 Task: Implement a calendar in community to manage and display housekeeping schedules.
Action: Mouse moved to (1156, 81)
Screenshot: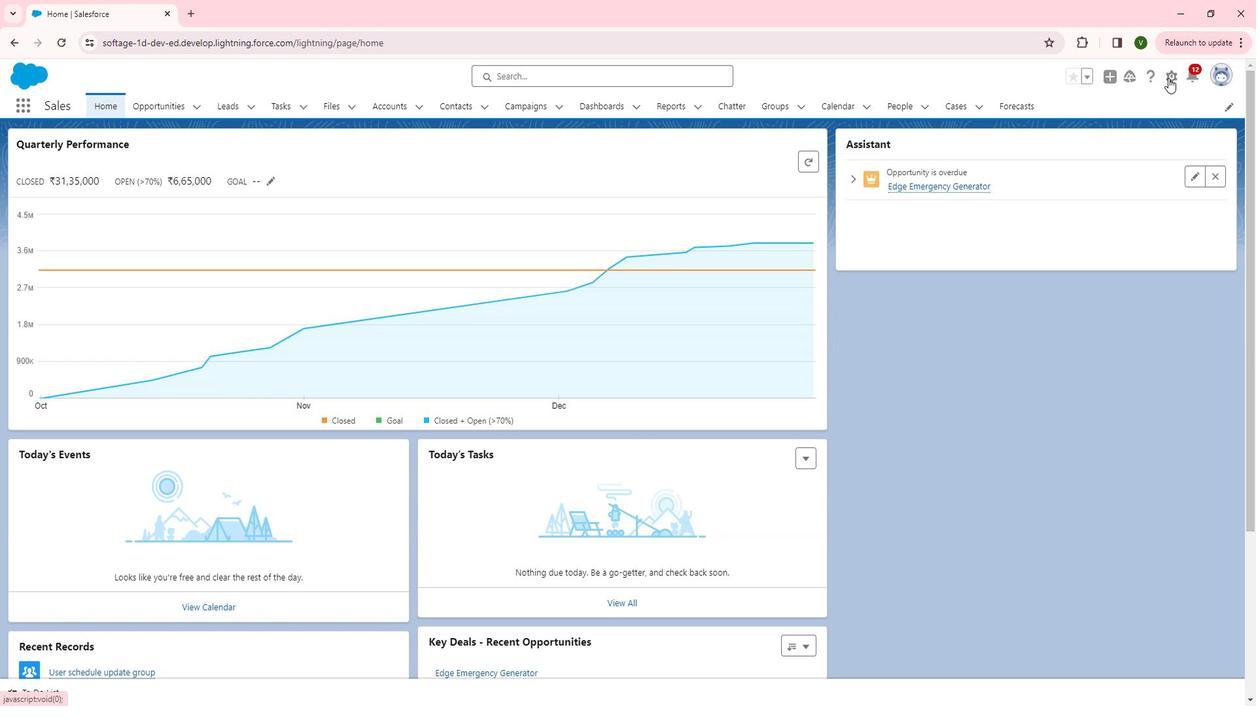 
Action: Mouse pressed left at (1156, 81)
Screenshot: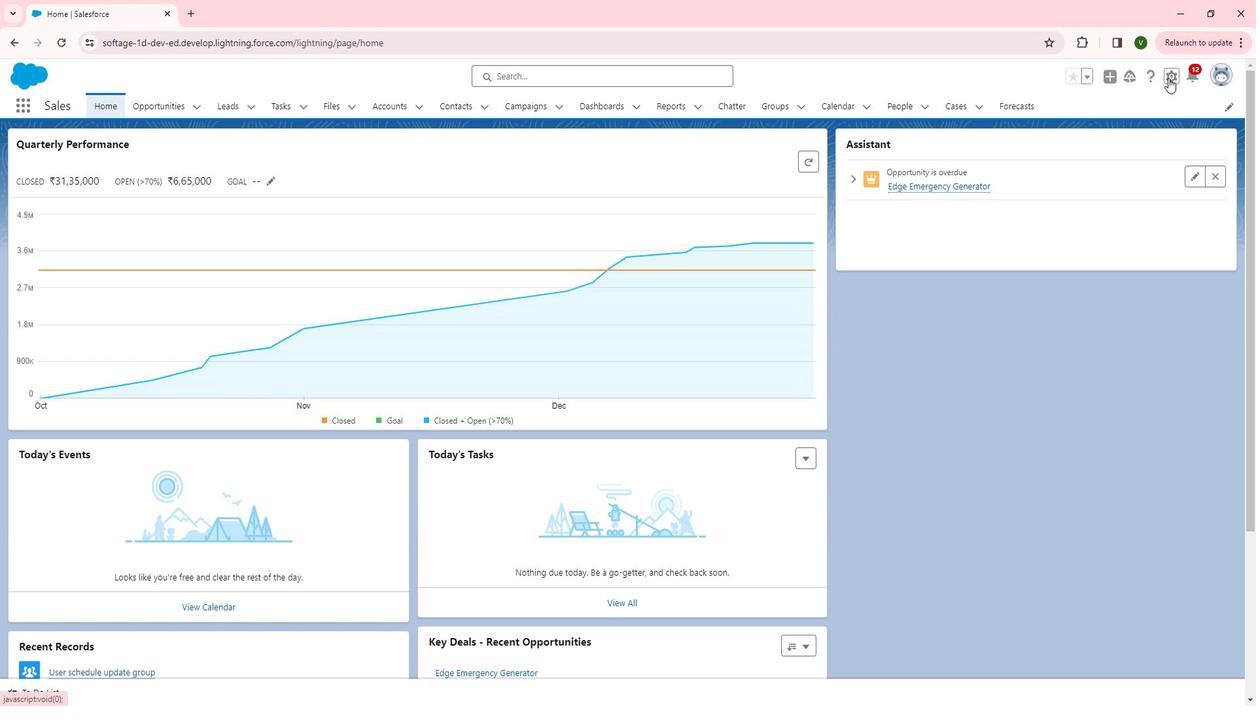 
Action: Mouse moved to (1106, 127)
Screenshot: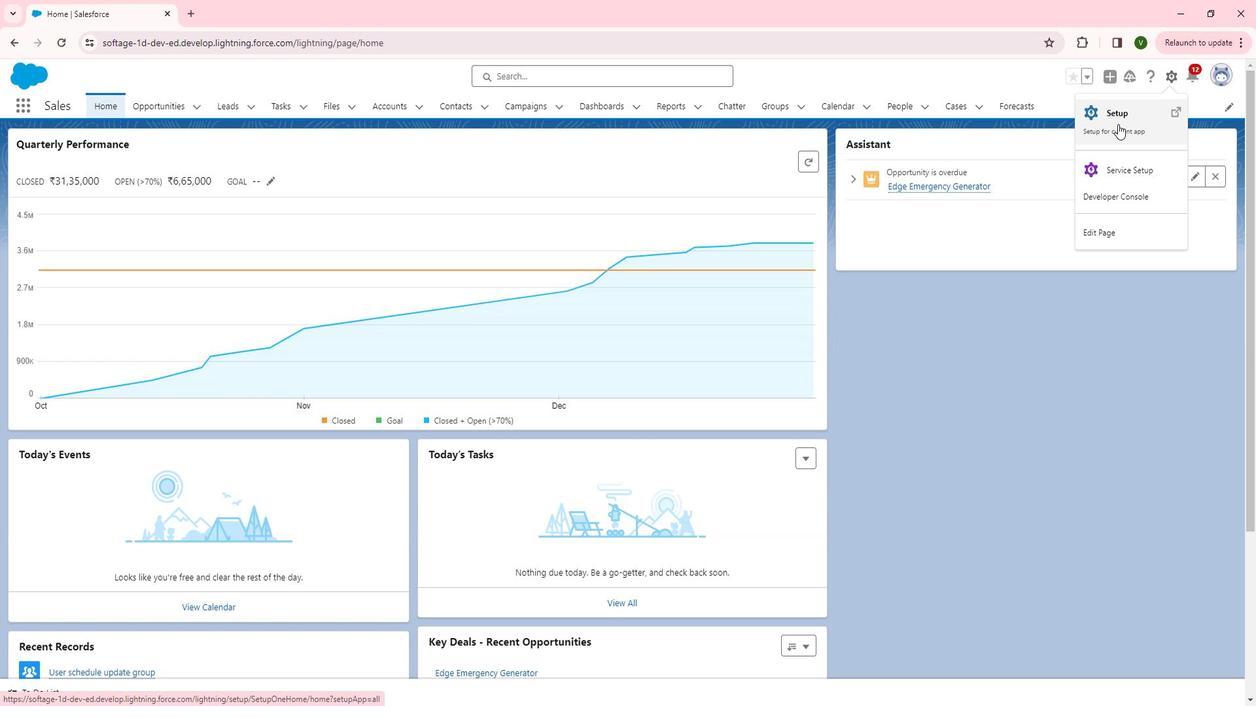 
Action: Mouse pressed left at (1106, 127)
Screenshot: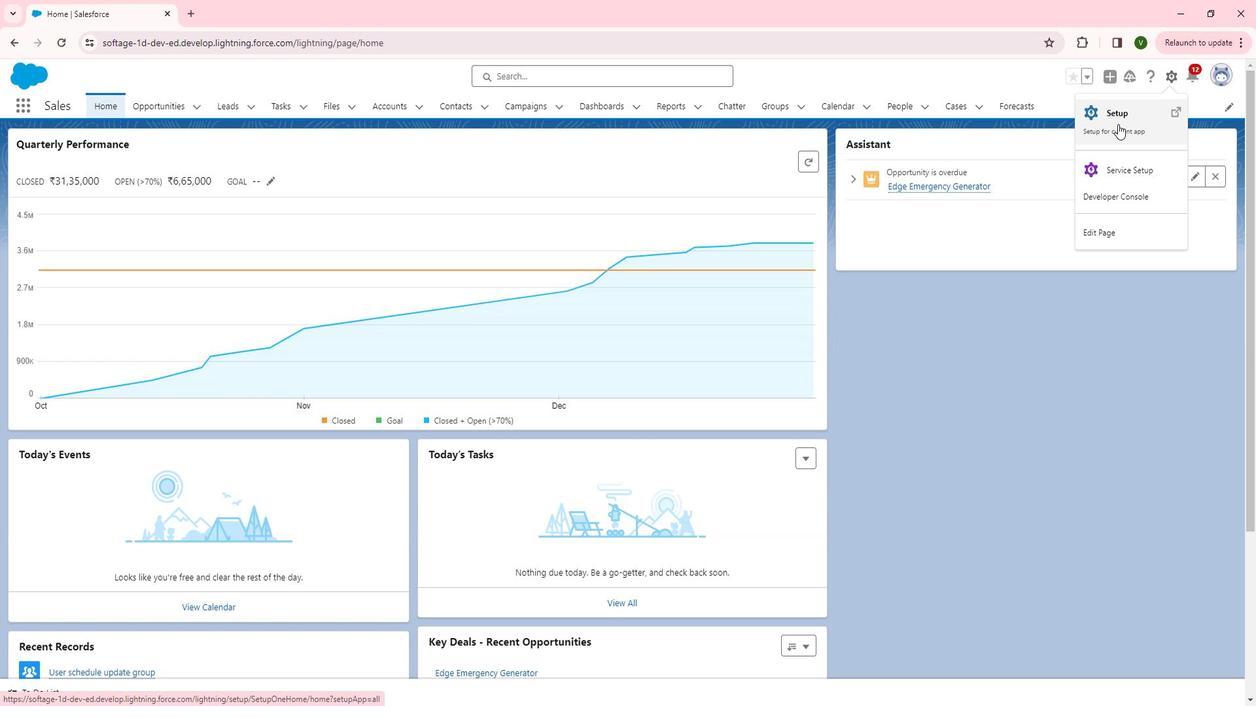 
Action: Mouse moved to (79, 412)
Screenshot: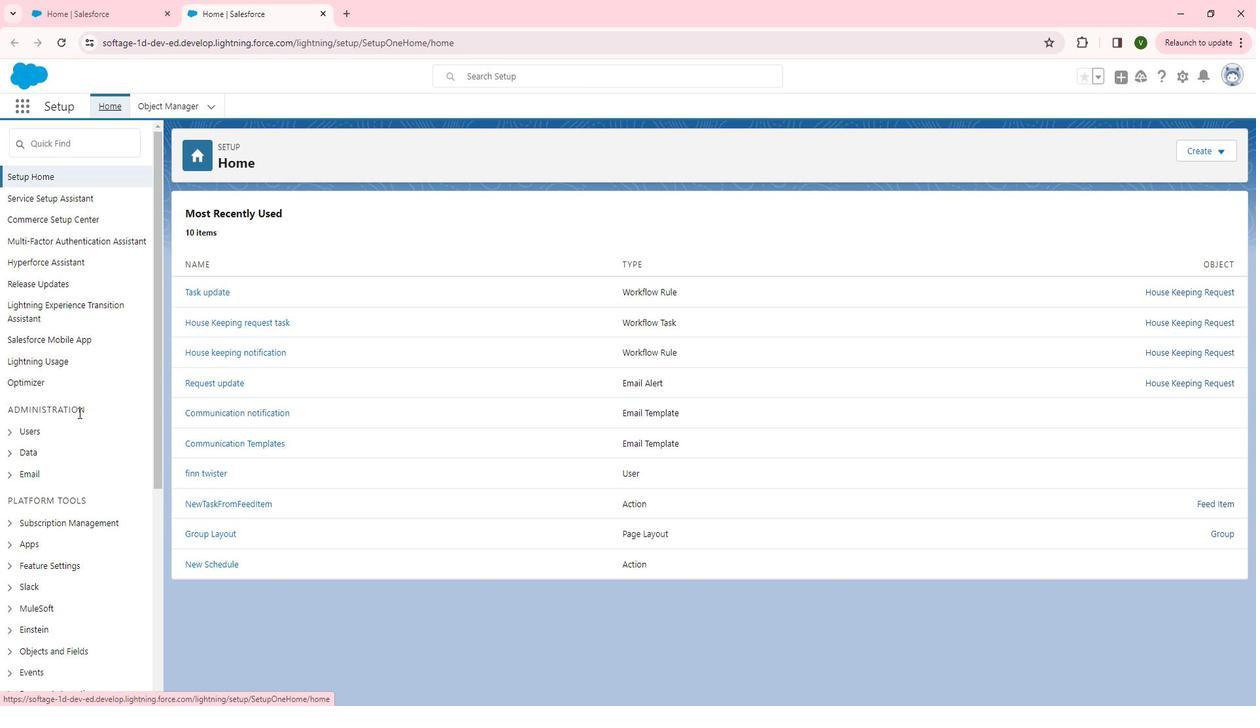 
Action: Mouse scrolled (79, 411) with delta (0, 0)
Screenshot: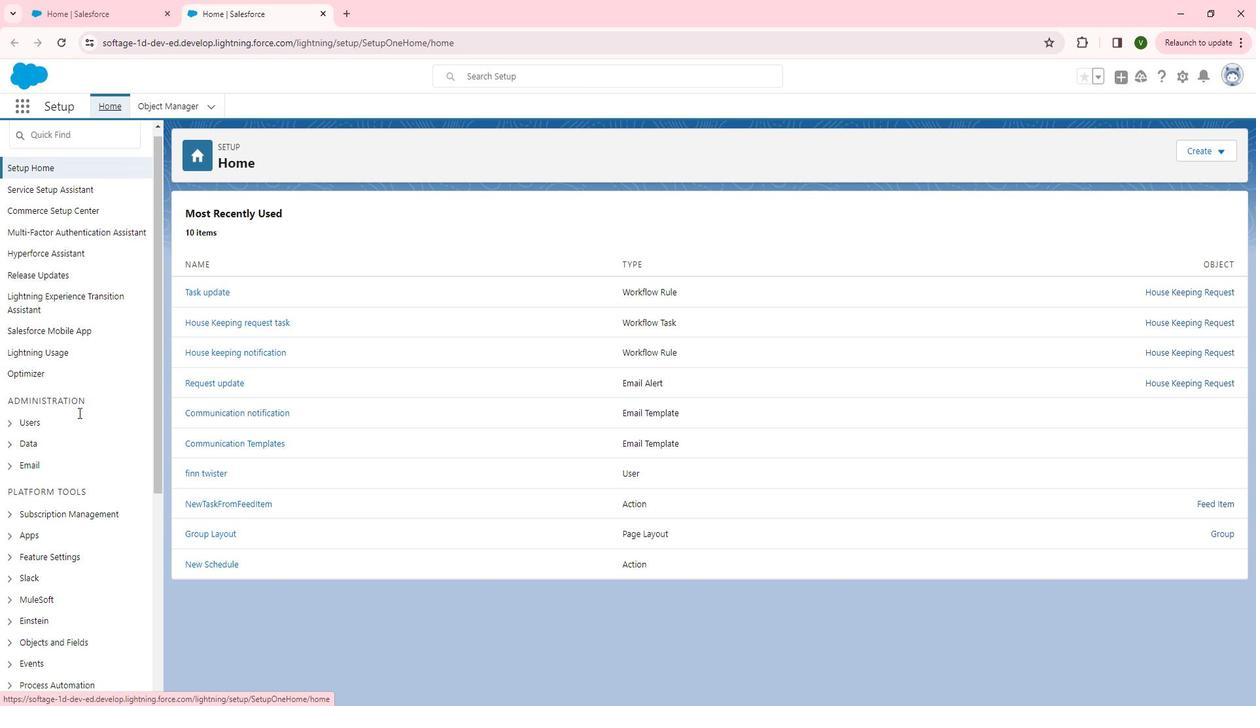 
Action: Mouse scrolled (79, 411) with delta (0, 0)
Screenshot: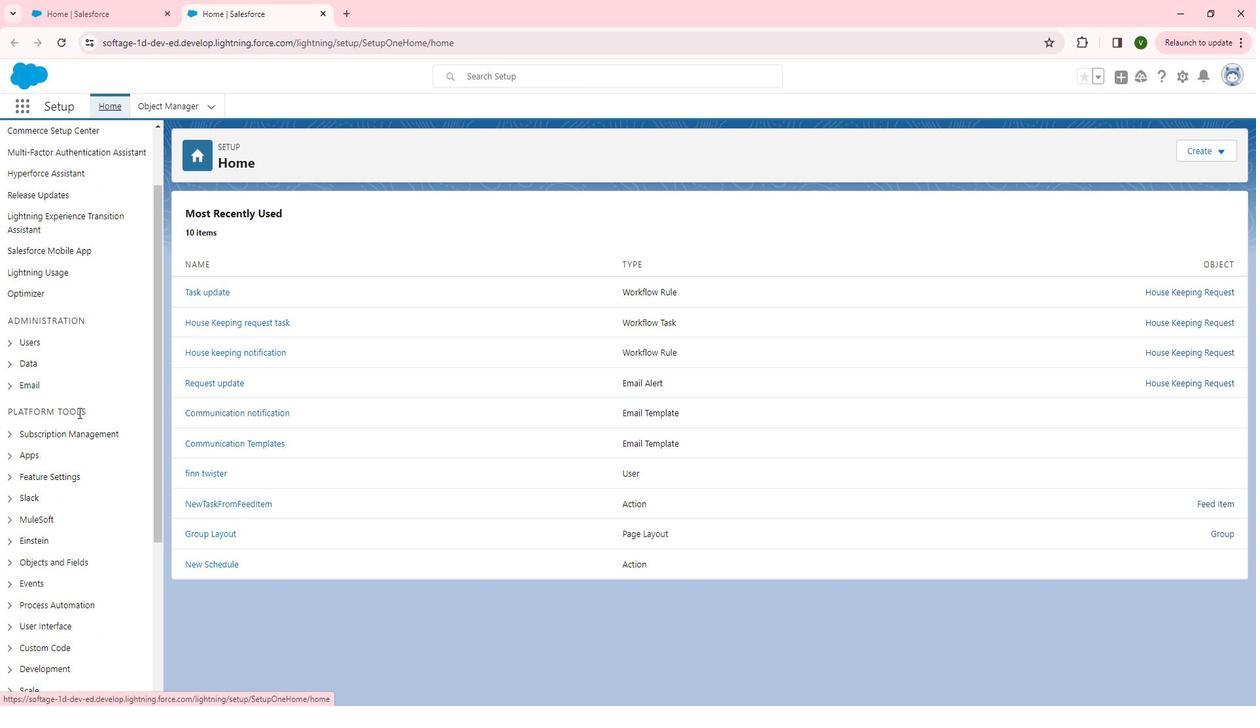 
Action: Mouse scrolled (79, 411) with delta (0, 0)
Screenshot: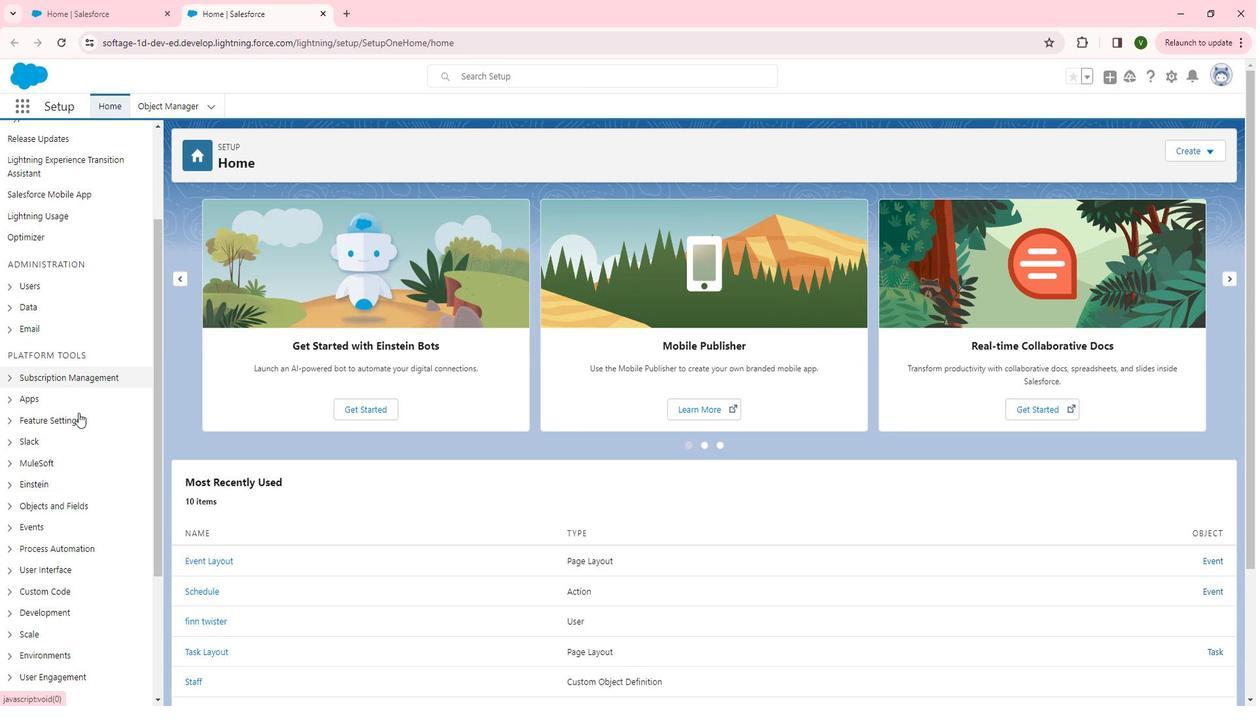 
Action: Mouse moved to (5, 361)
Screenshot: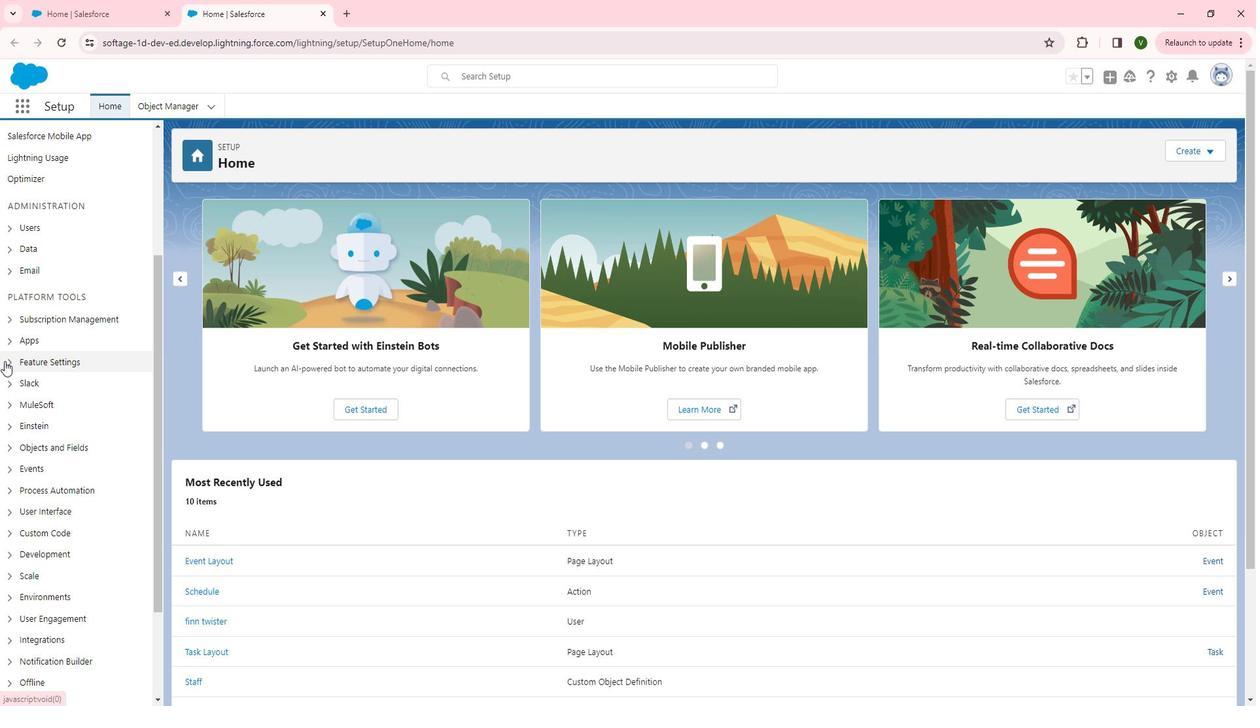 
Action: Mouse pressed left at (5, 361)
Screenshot: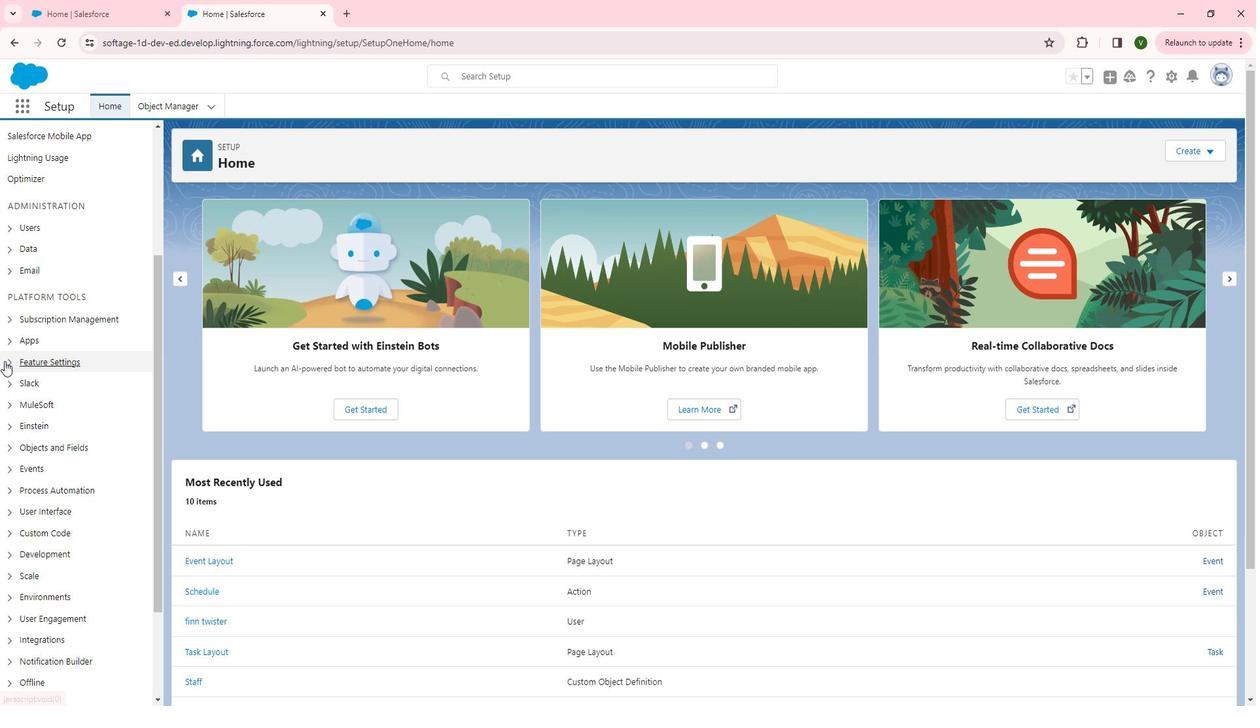 
Action: Mouse moved to (11, 363)
Screenshot: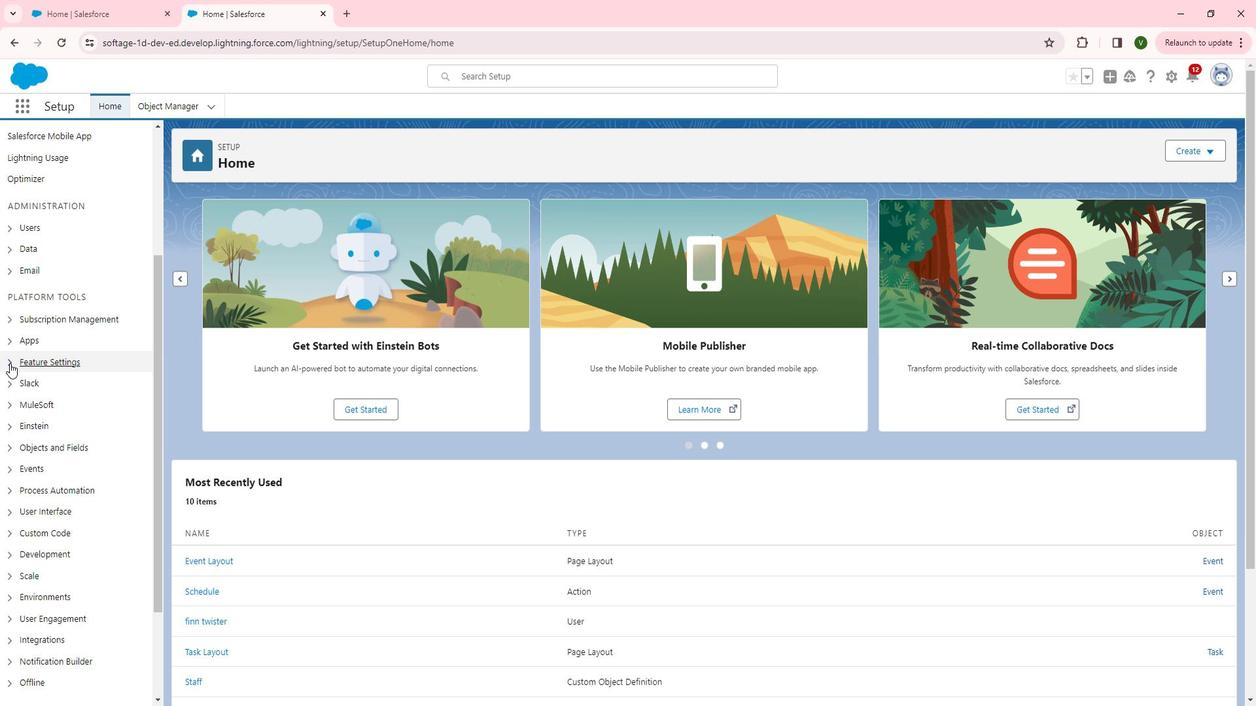 
Action: Mouse pressed left at (11, 363)
Screenshot: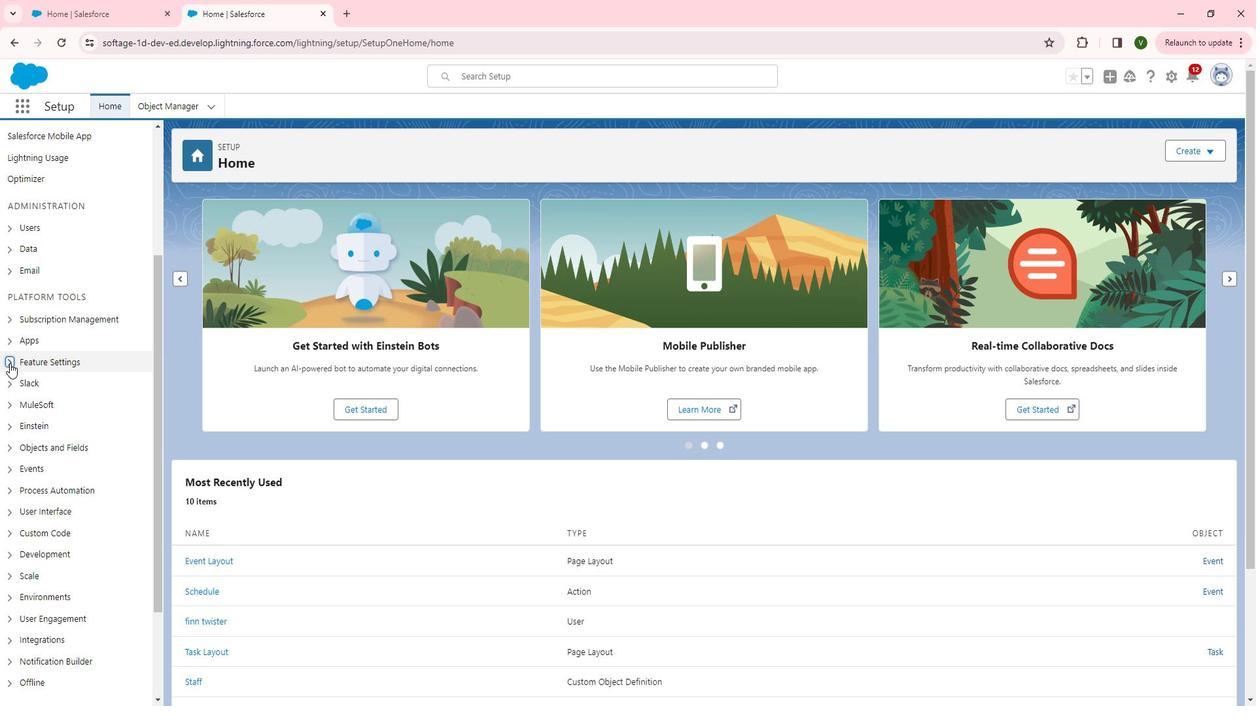 
Action: Mouse moved to (27, 519)
Screenshot: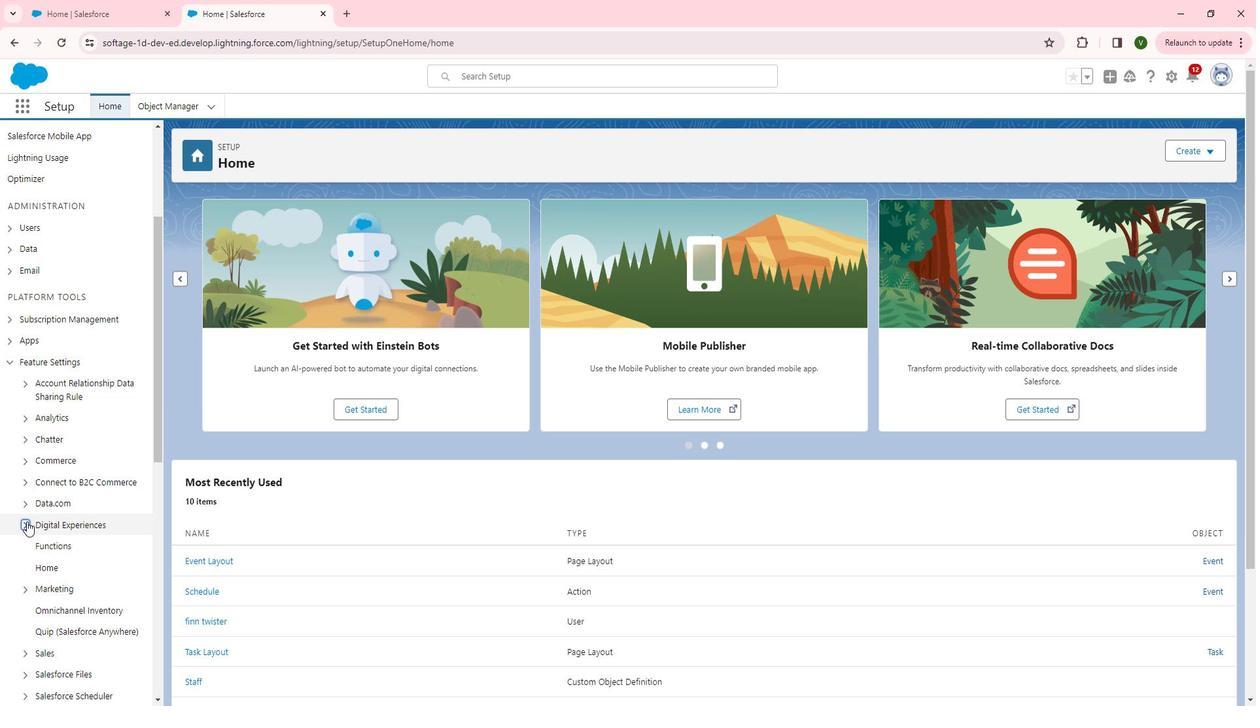 
Action: Mouse pressed left at (27, 519)
Screenshot: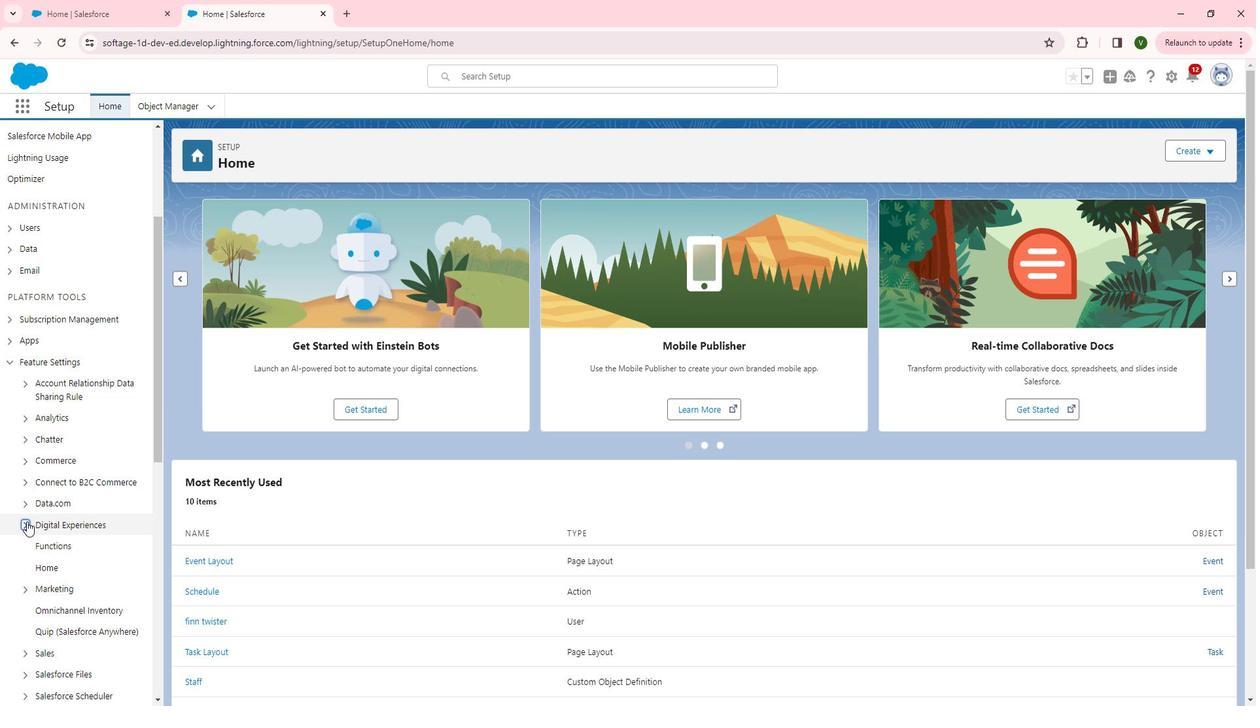 
Action: Mouse moved to (46, 521)
Screenshot: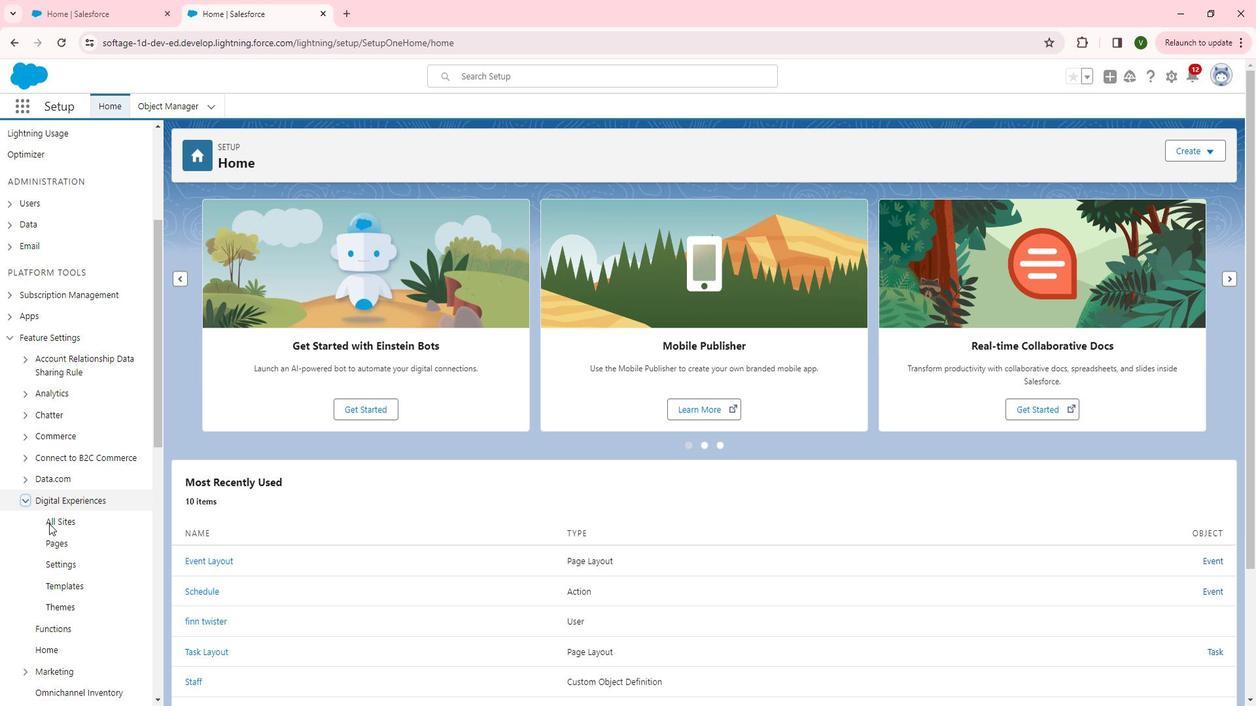 
Action: Mouse scrolled (46, 520) with delta (0, 0)
Screenshot: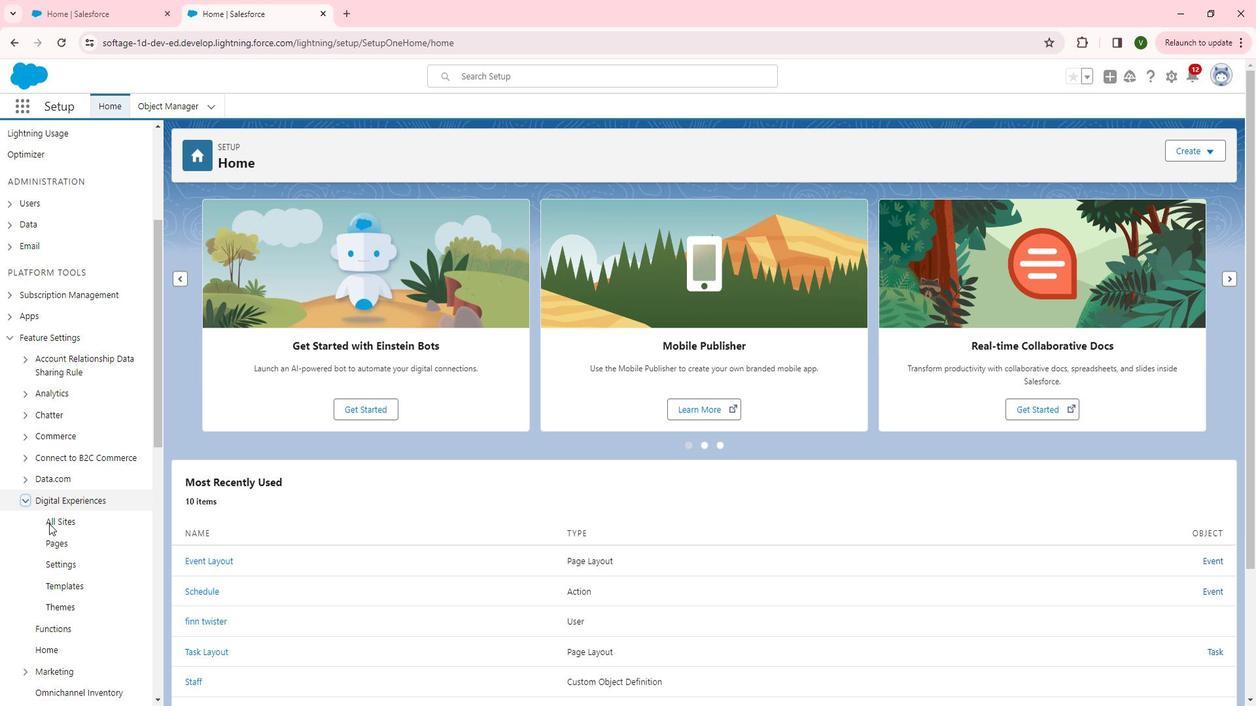 
Action: Mouse moved to (64, 476)
Screenshot: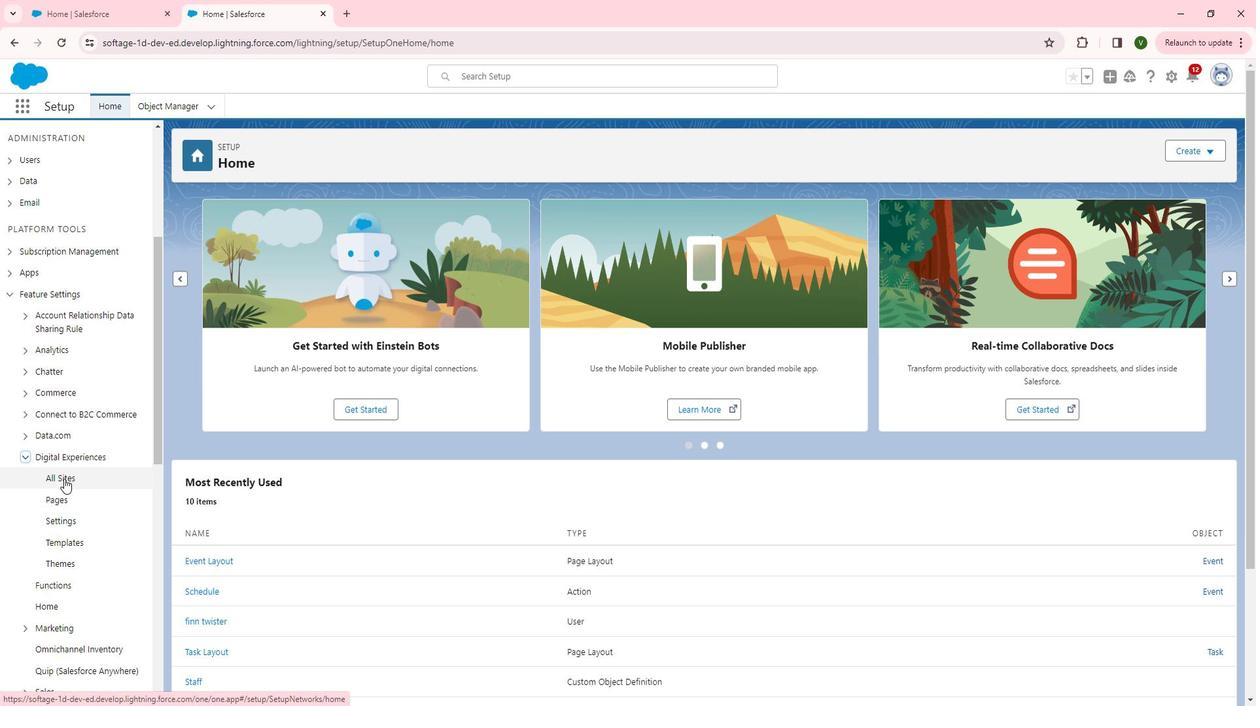 
Action: Mouse pressed left at (64, 476)
Screenshot: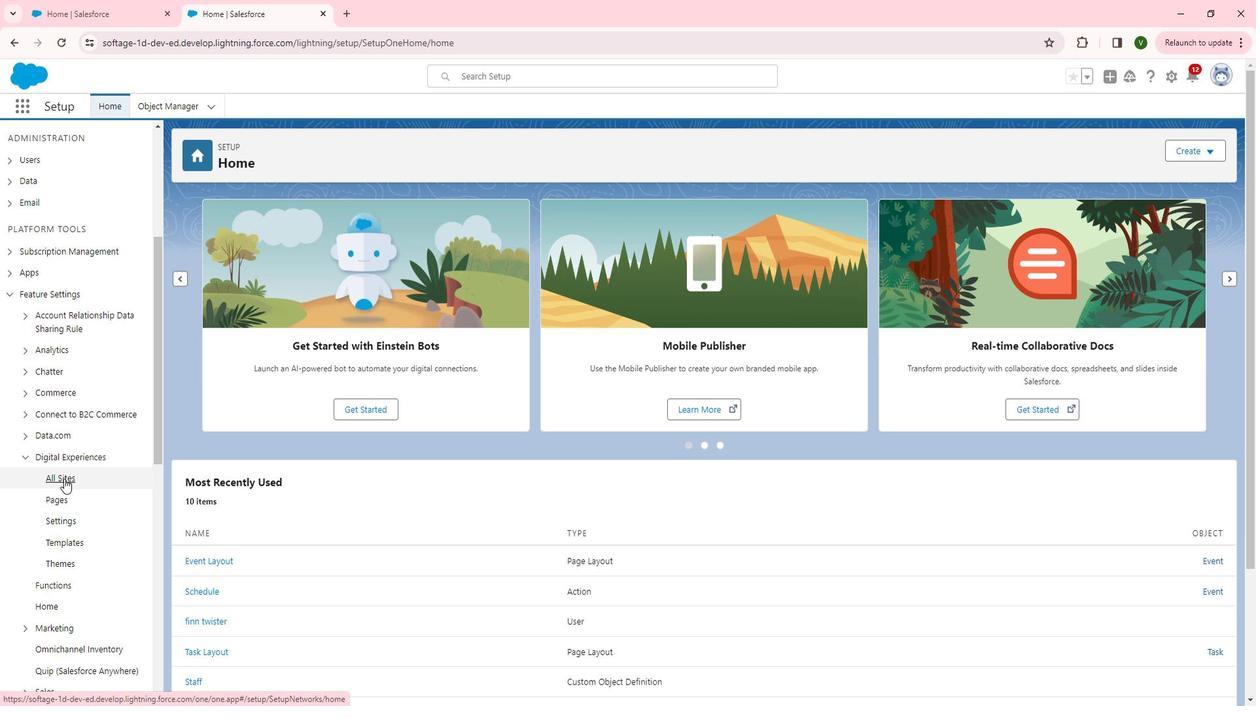 
Action: Mouse moved to (219, 309)
Screenshot: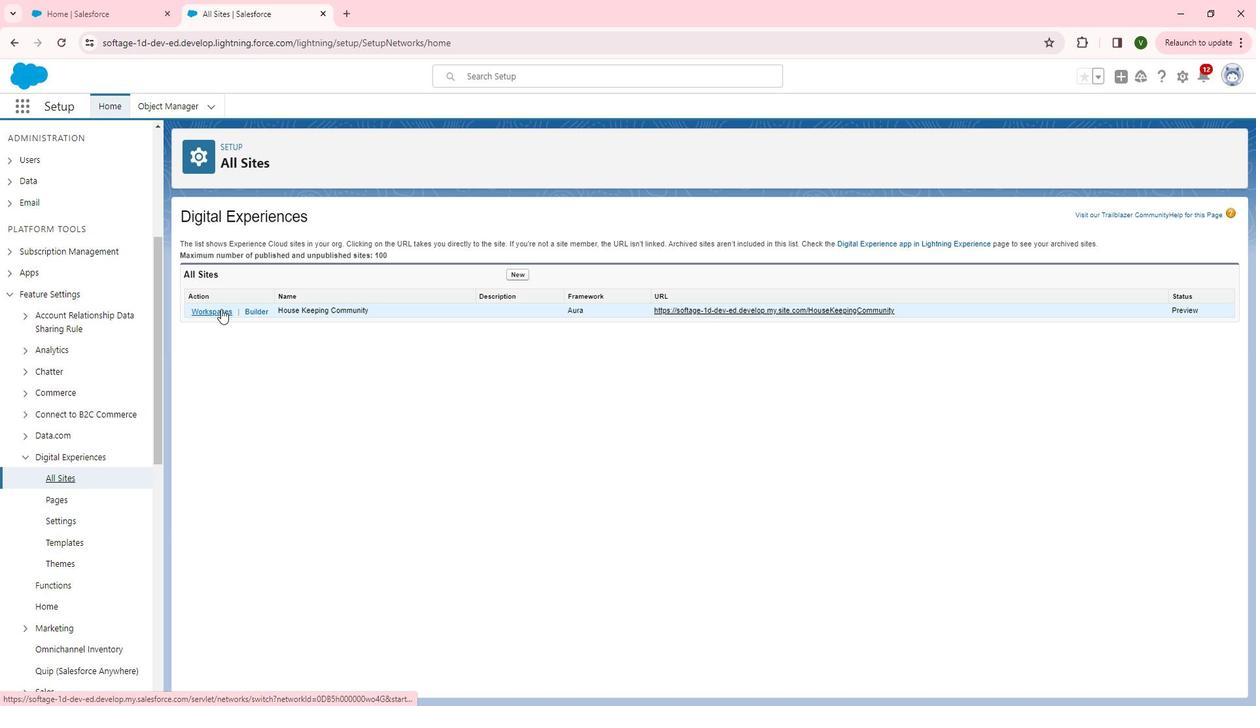 
Action: Mouse pressed left at (219, 309)
Screenshot: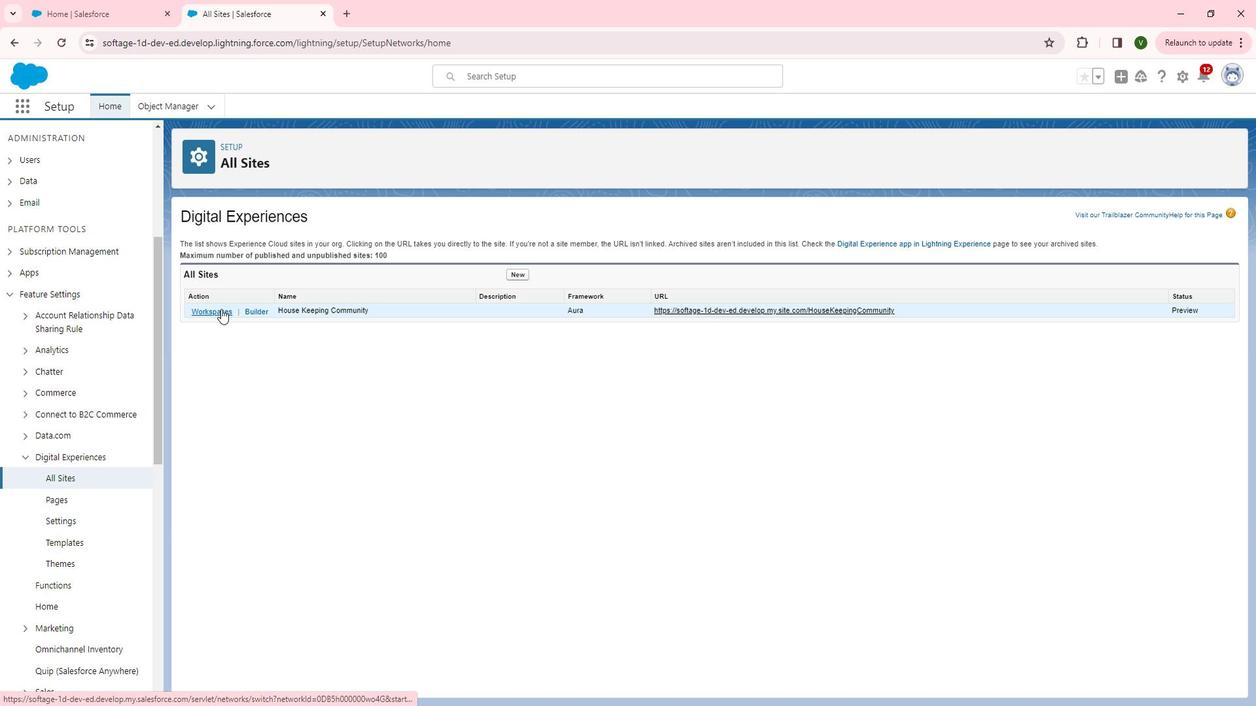 
Action: Mouse moved to (147, 308)
Screenshot: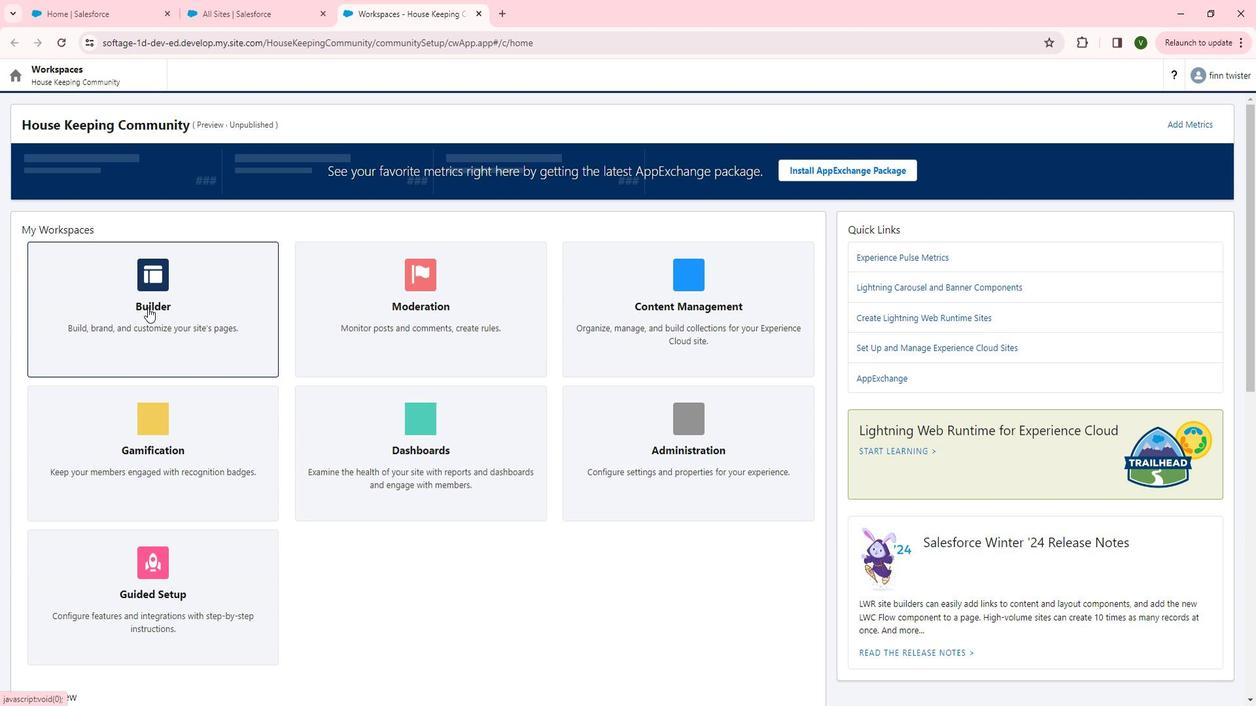
Action: Mouse pressed left at (147, 308)
Screenshot: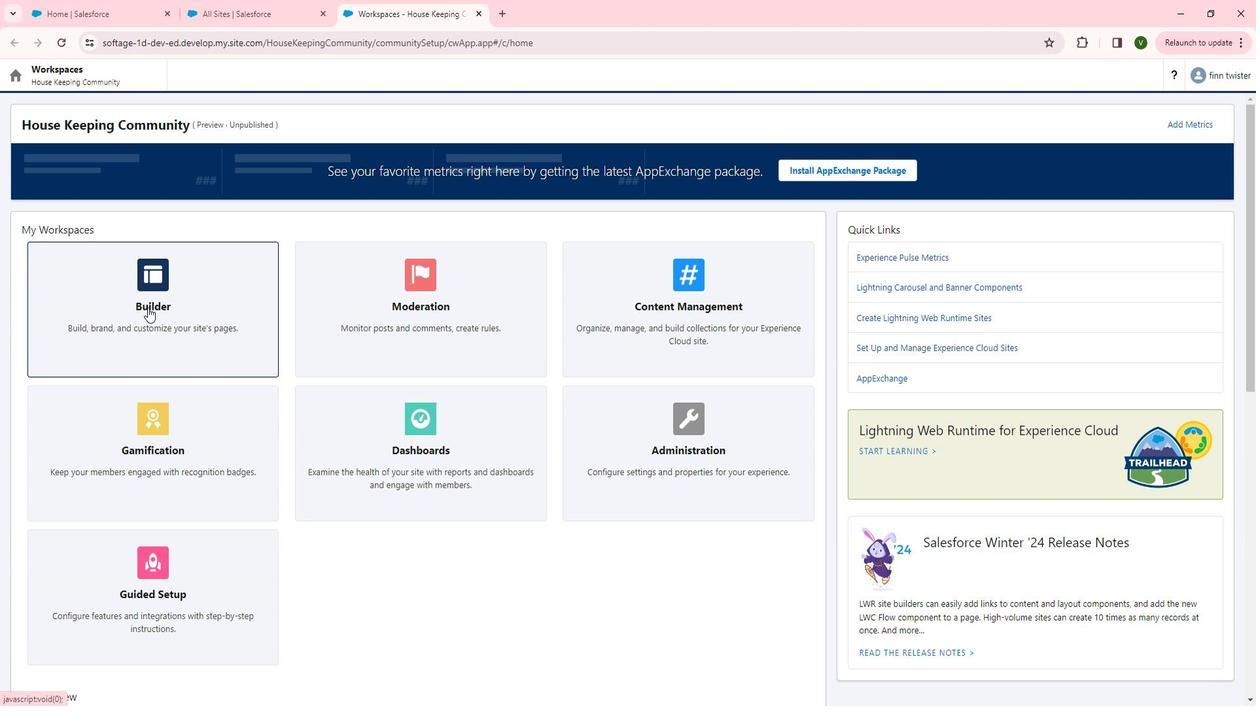 
Action: Mouse moved to (140, 81)
Screenshot: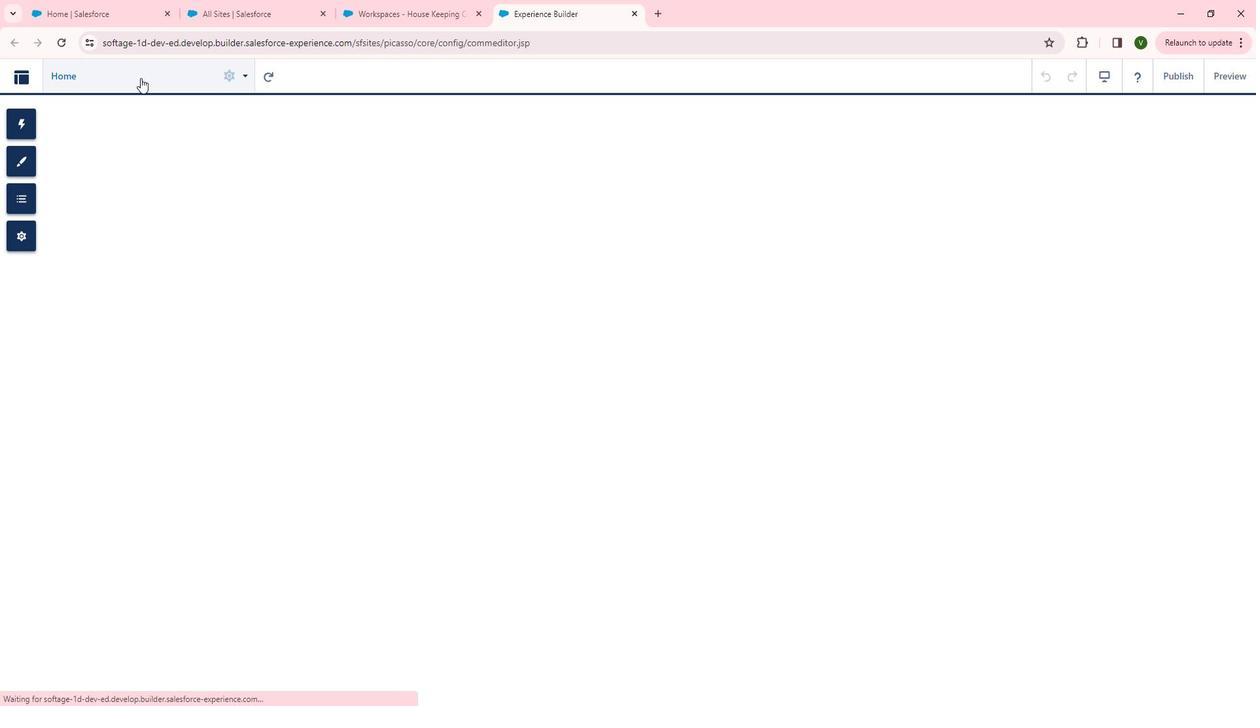 
Action: Mouse pressed left at (140, 81)
Screenshot: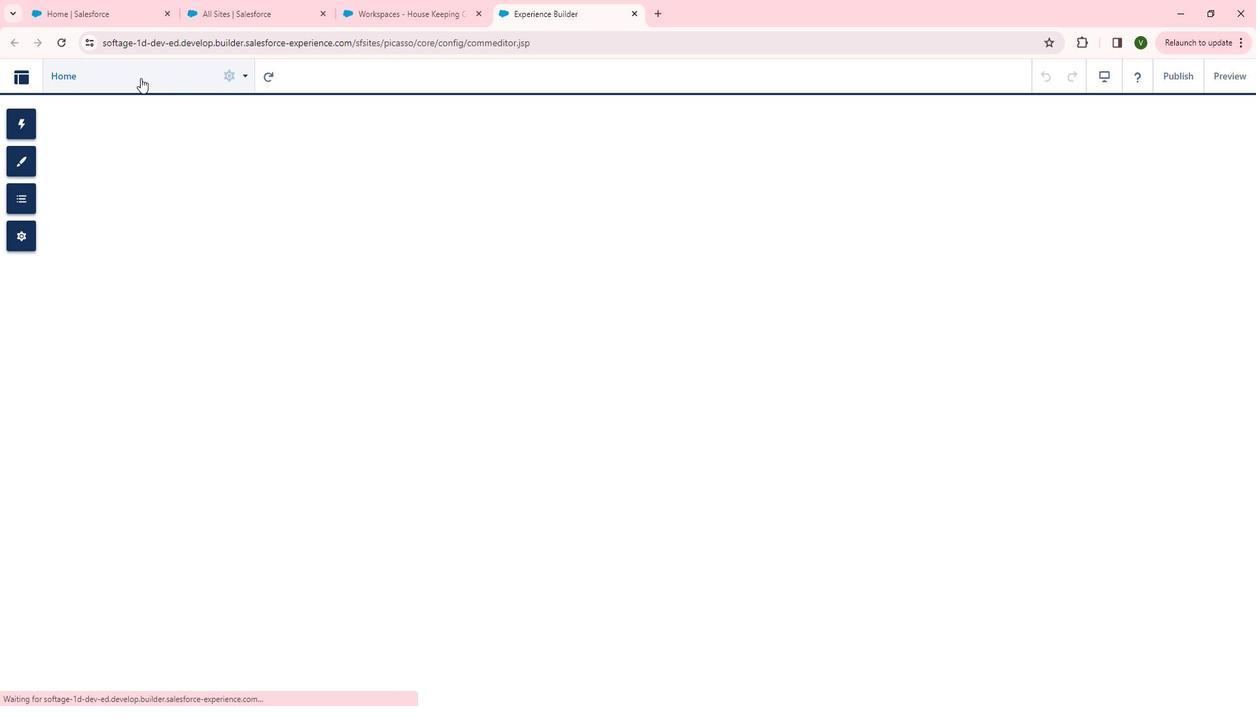 
Action: Mouse moved to (144, 435)
Screenshot: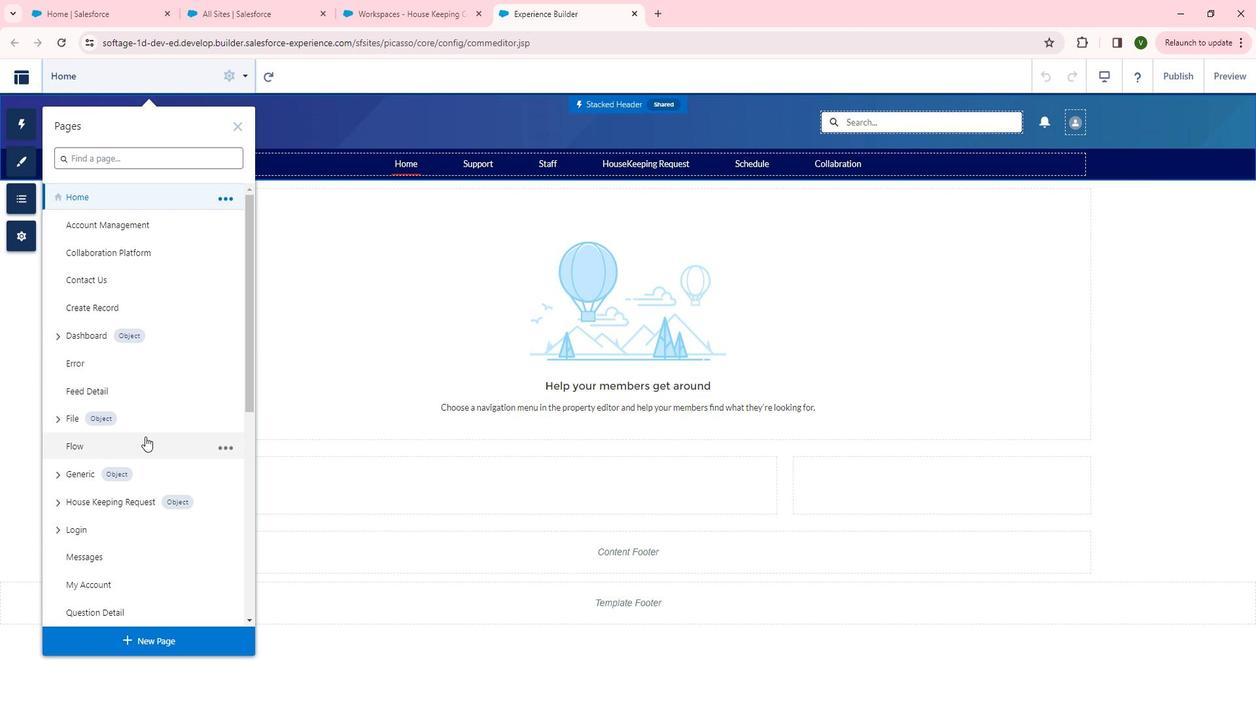 
Action: Mouse scrolled (144, 435) with delta (0, 0)
Screenshot: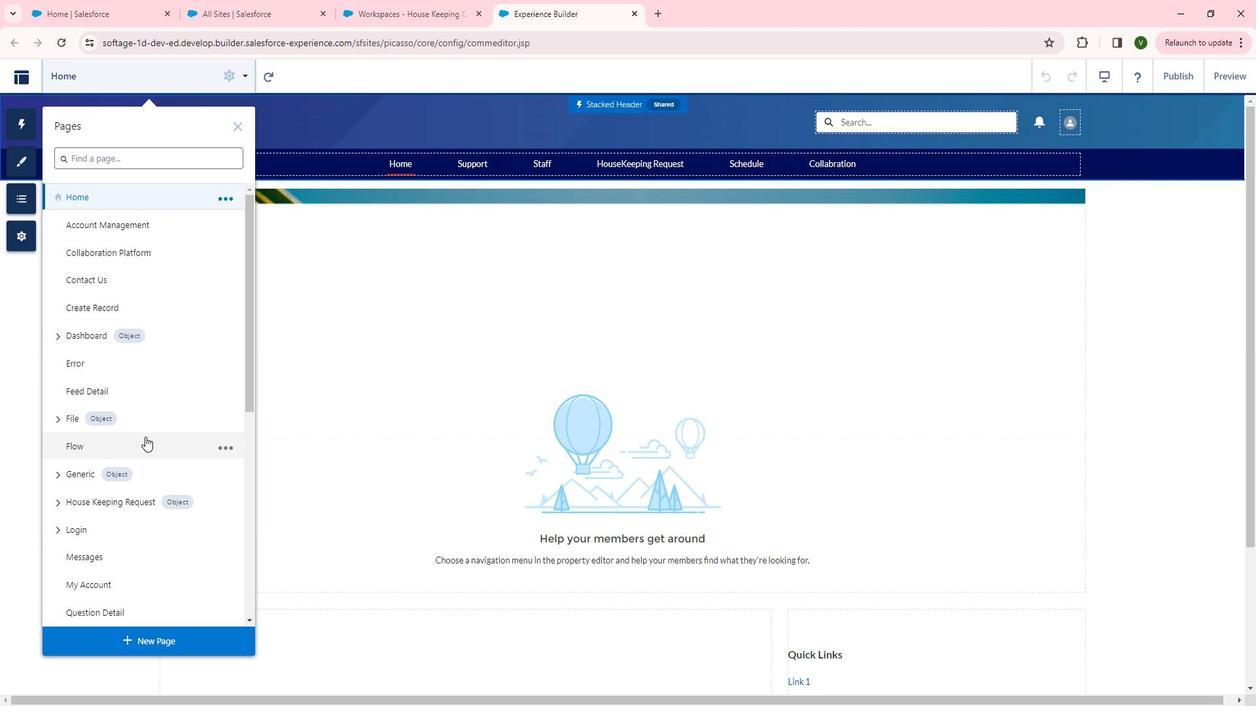 
Action: Mouse scrolled (144, 435) with delta (0, 0)
Screenshot: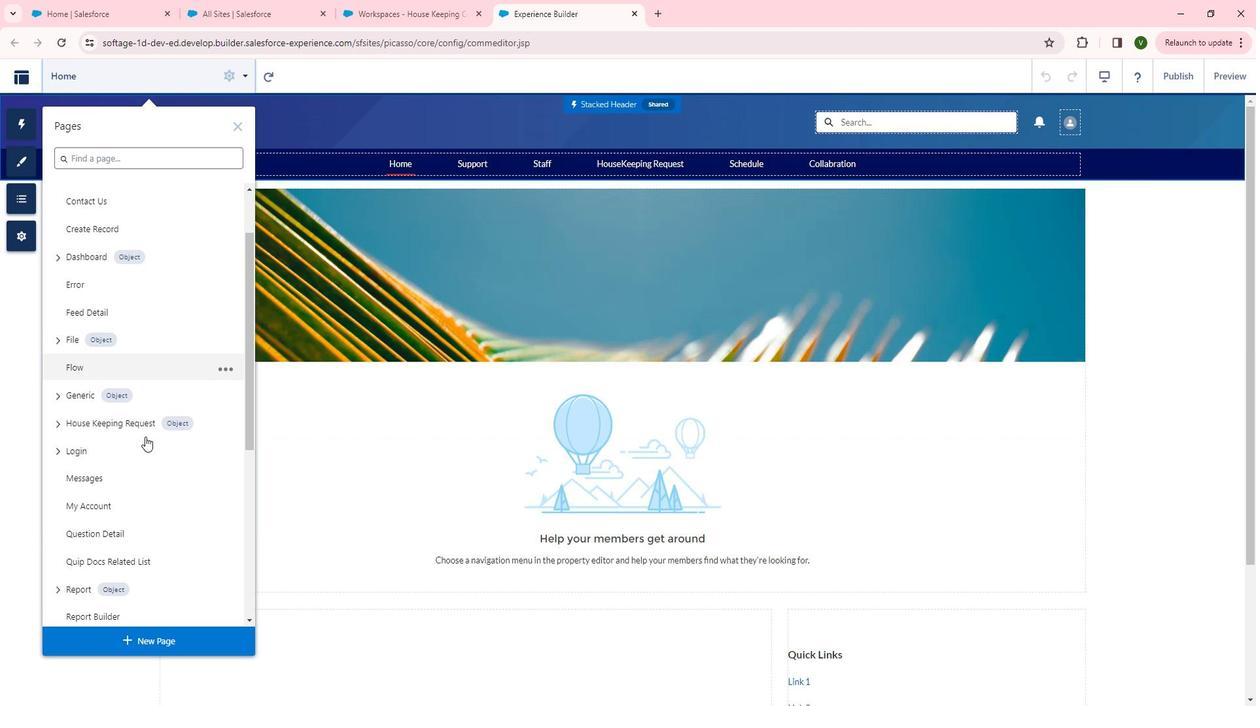 
Action: Mouse scrolled (144, 435) with delta (0, 0)
Screenshot: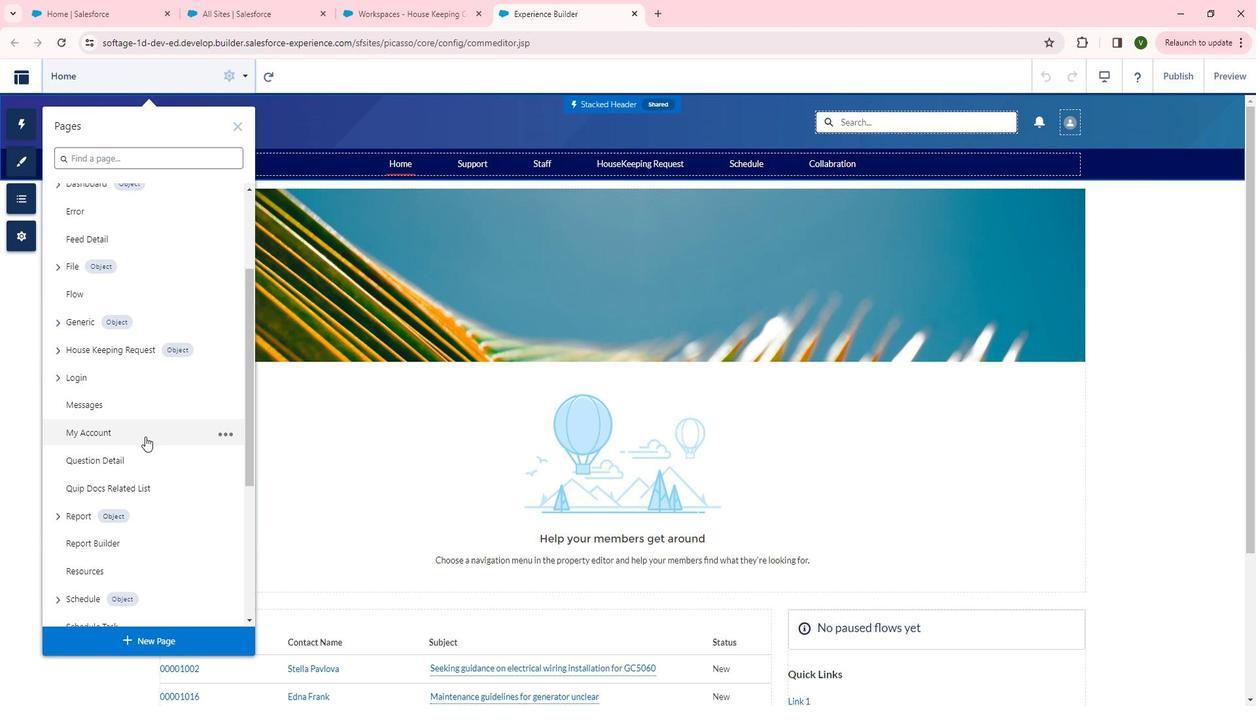 
Action: Mouse scrolled (144, 435) with delta (0, 0)
Screenshot: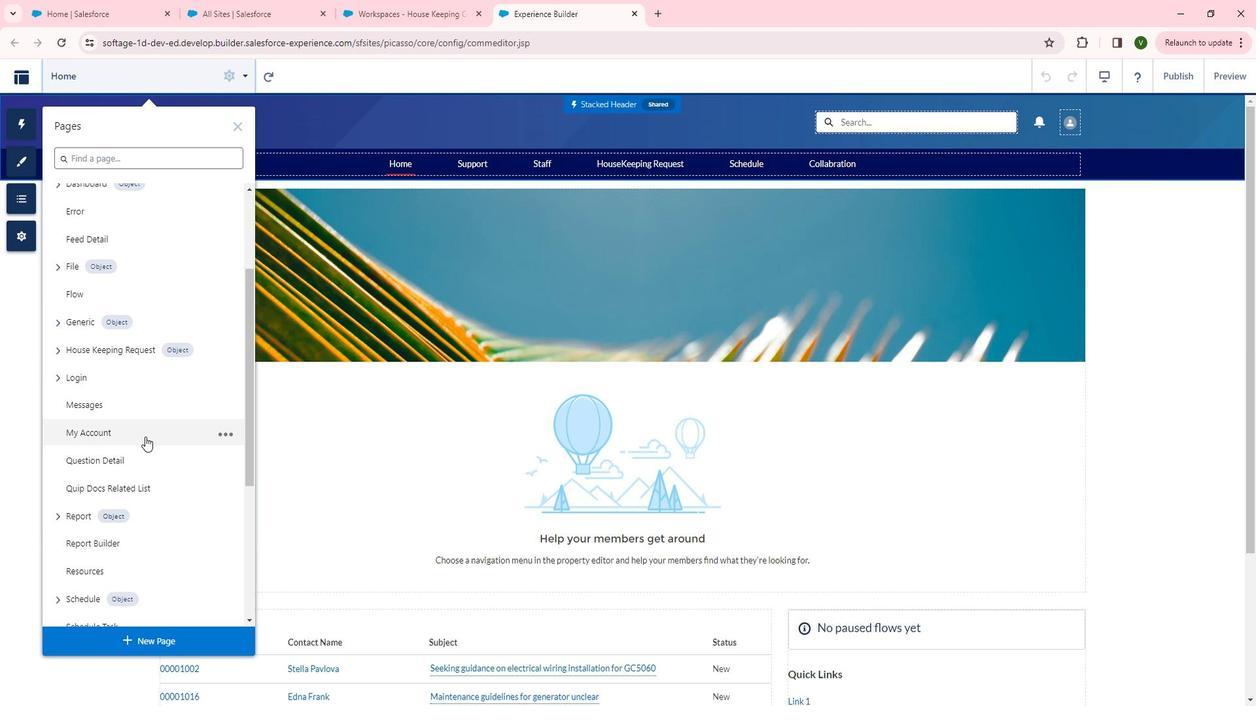 
Action: Mouse scrolled (144, 435) with delta (0, 0)
Screenshot: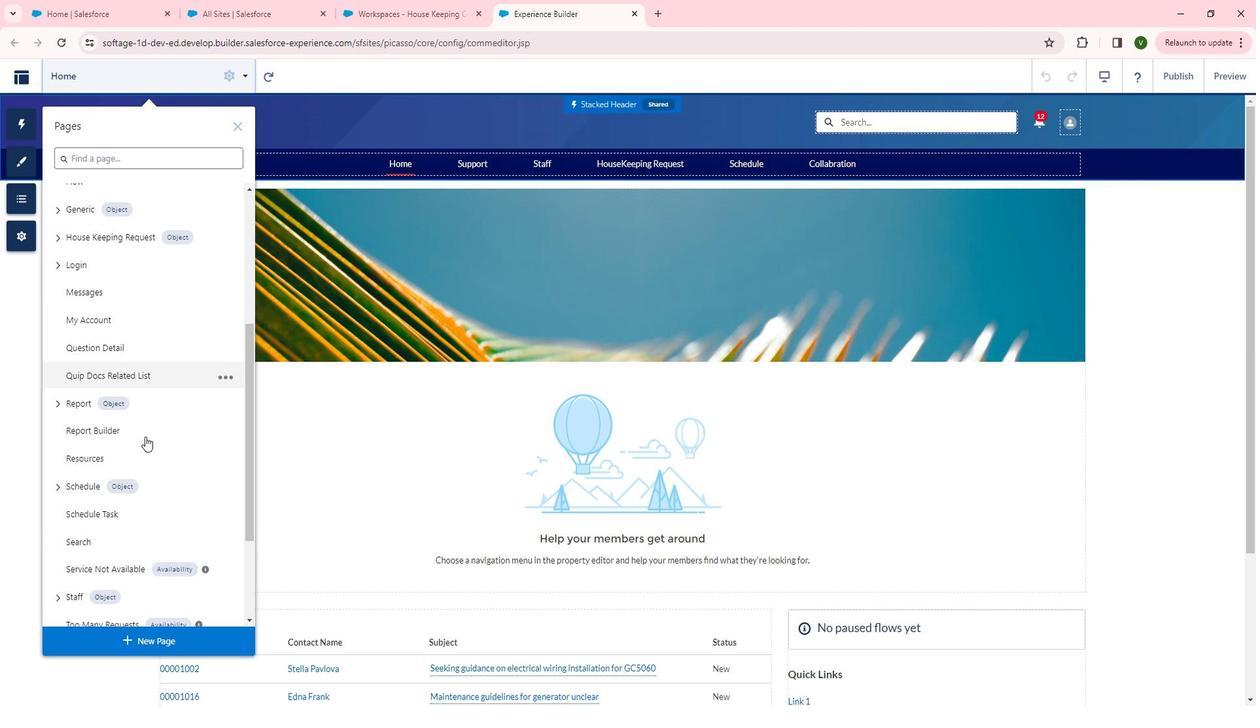 
Action: Mouse scrolled (144, 435) with delta (0, 0)
Screenshot: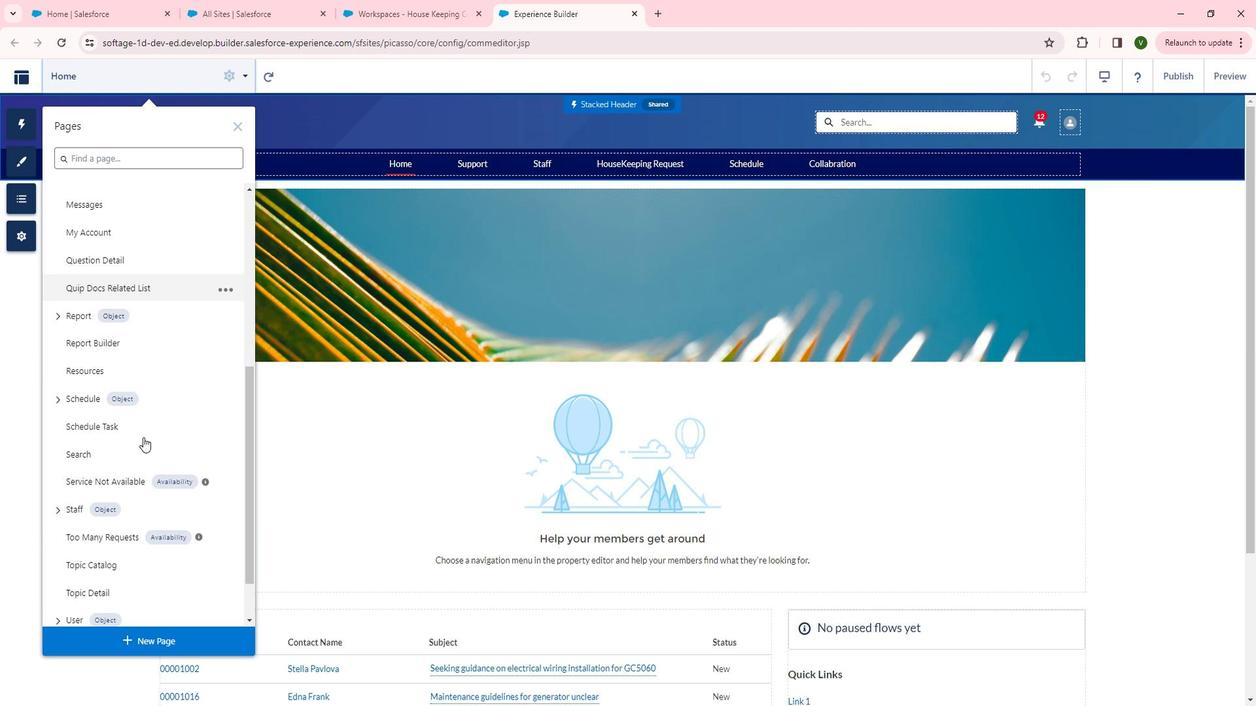 
Action: Mouse moved to (135, 448)
Screenshot: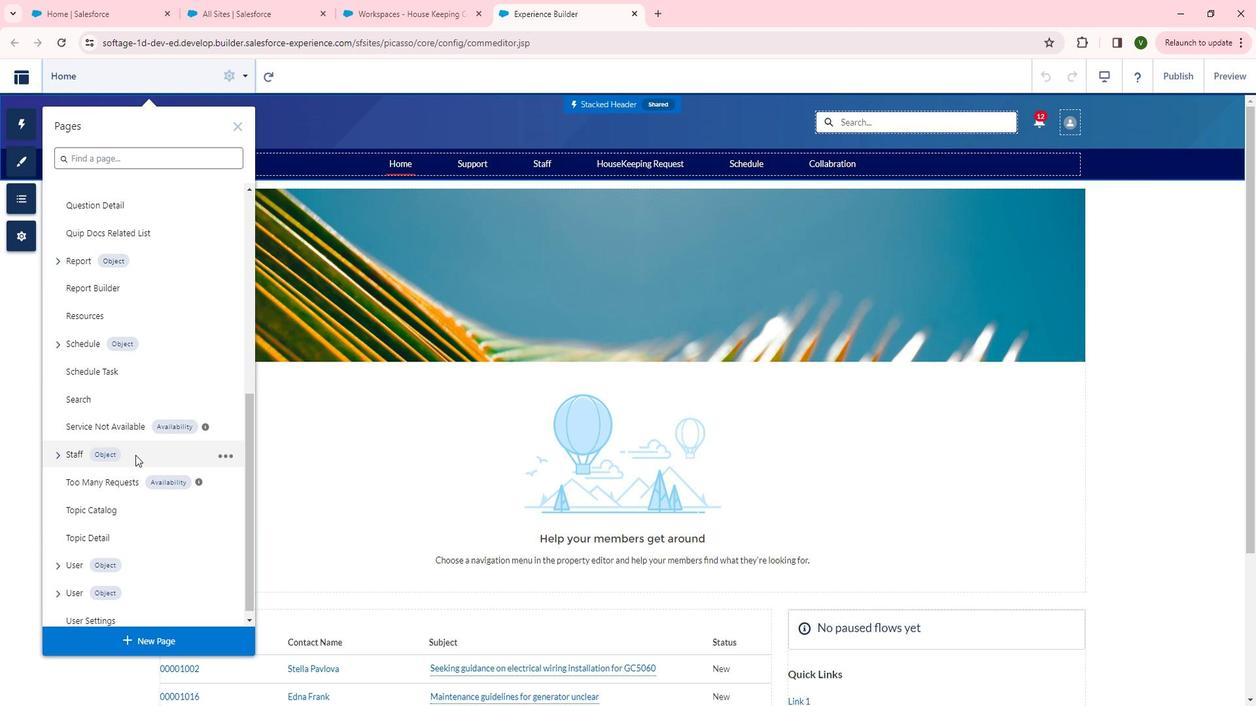
Action: Mouse scrolled (135, 447) with delta (0, 0)
Screenshot: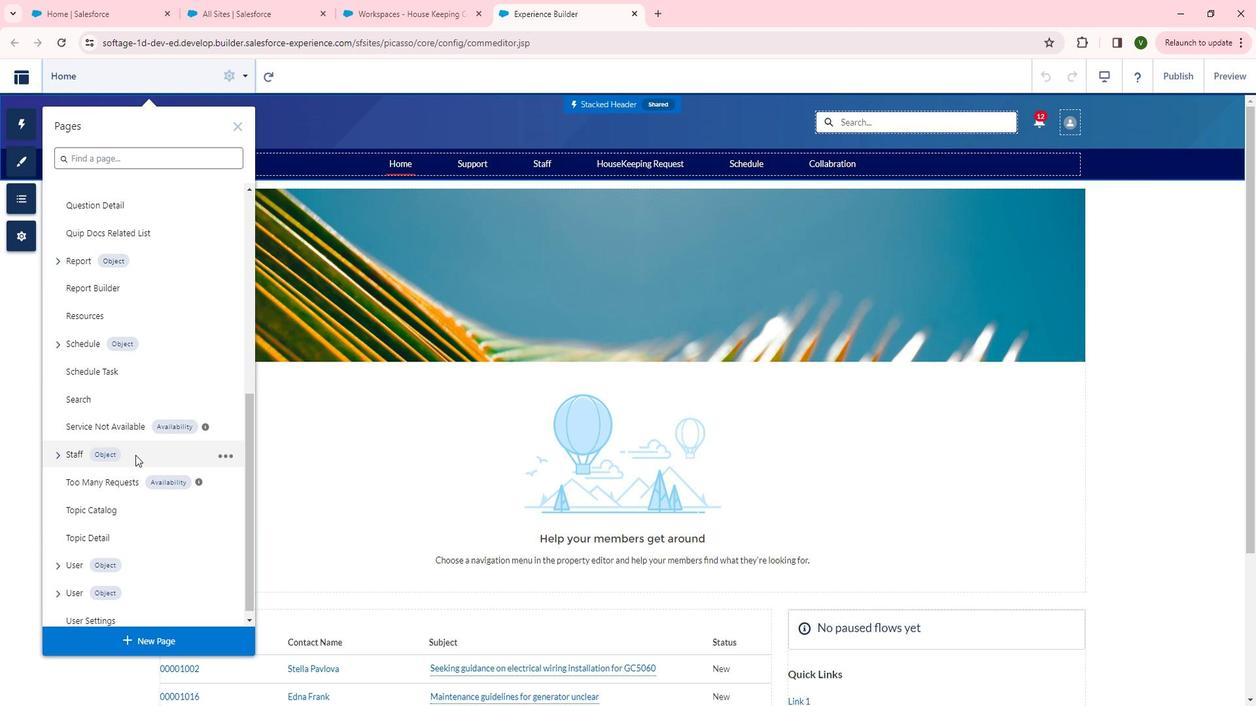 
Action: Mouse moved to (135, 452)
Screenshot: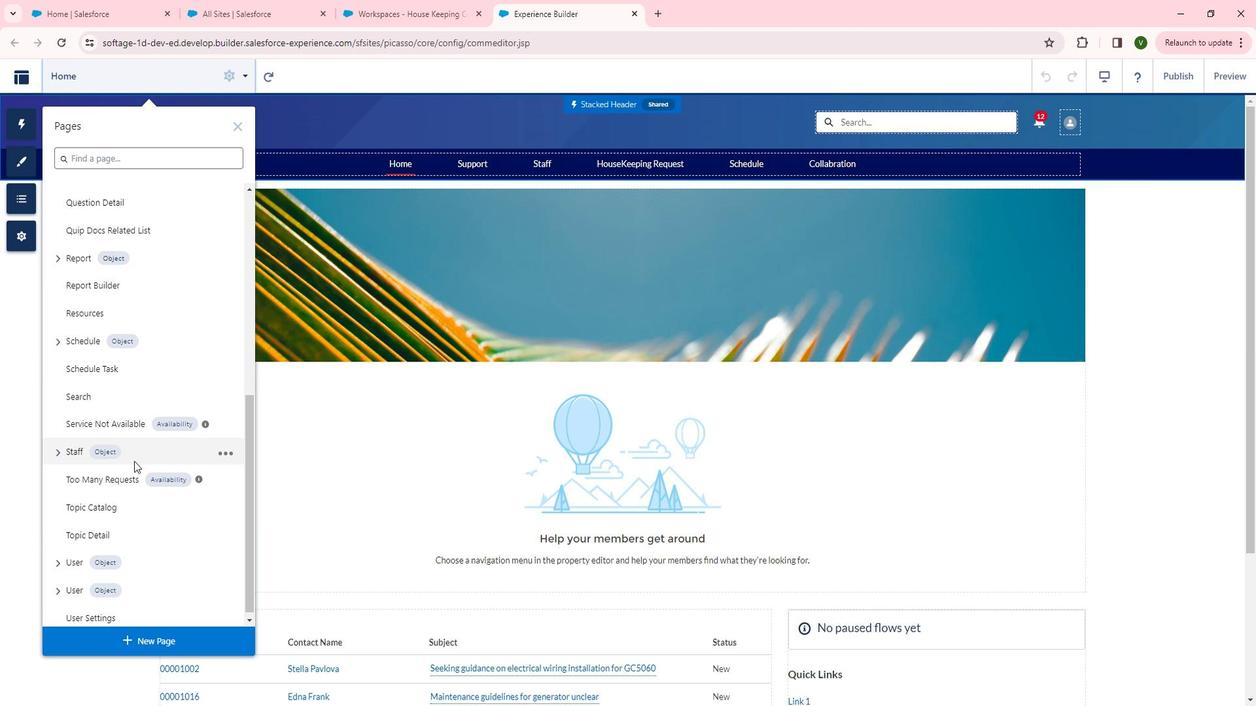 
Action: Mouse scrolled (135, 452) with delta (0, 0)
Screenshot: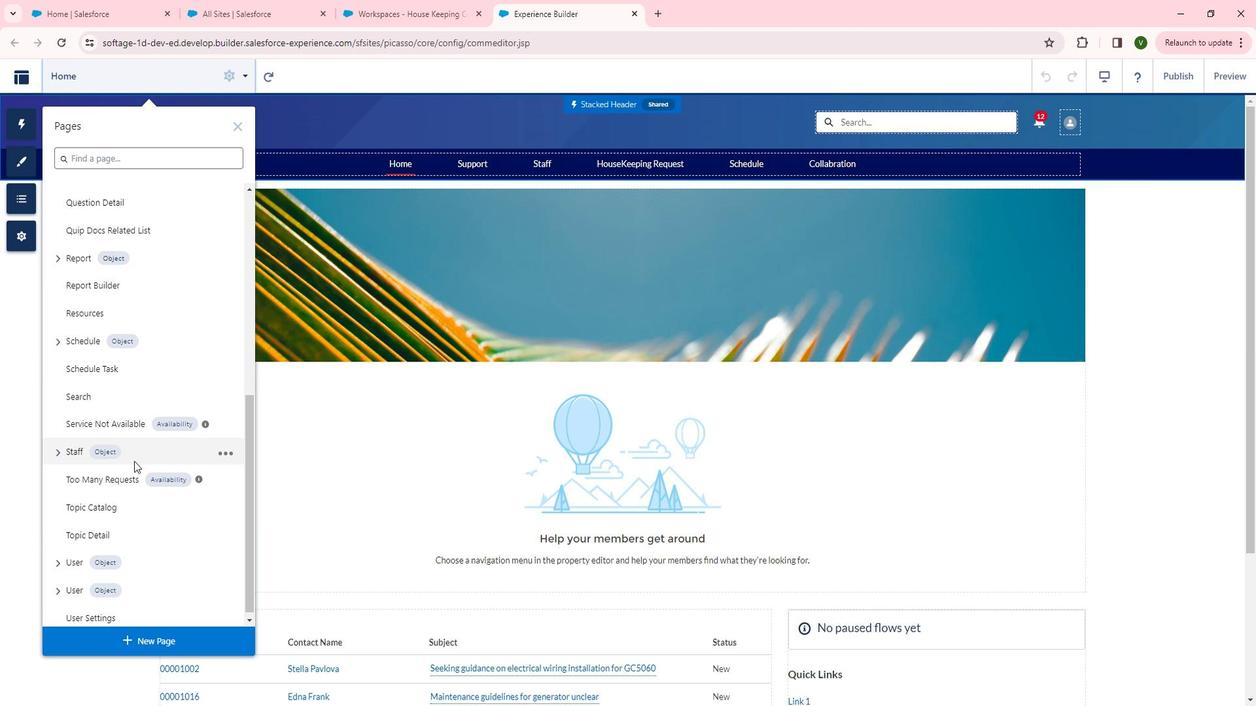 
Action: Mouse moved to (134, 455)
Screenshot: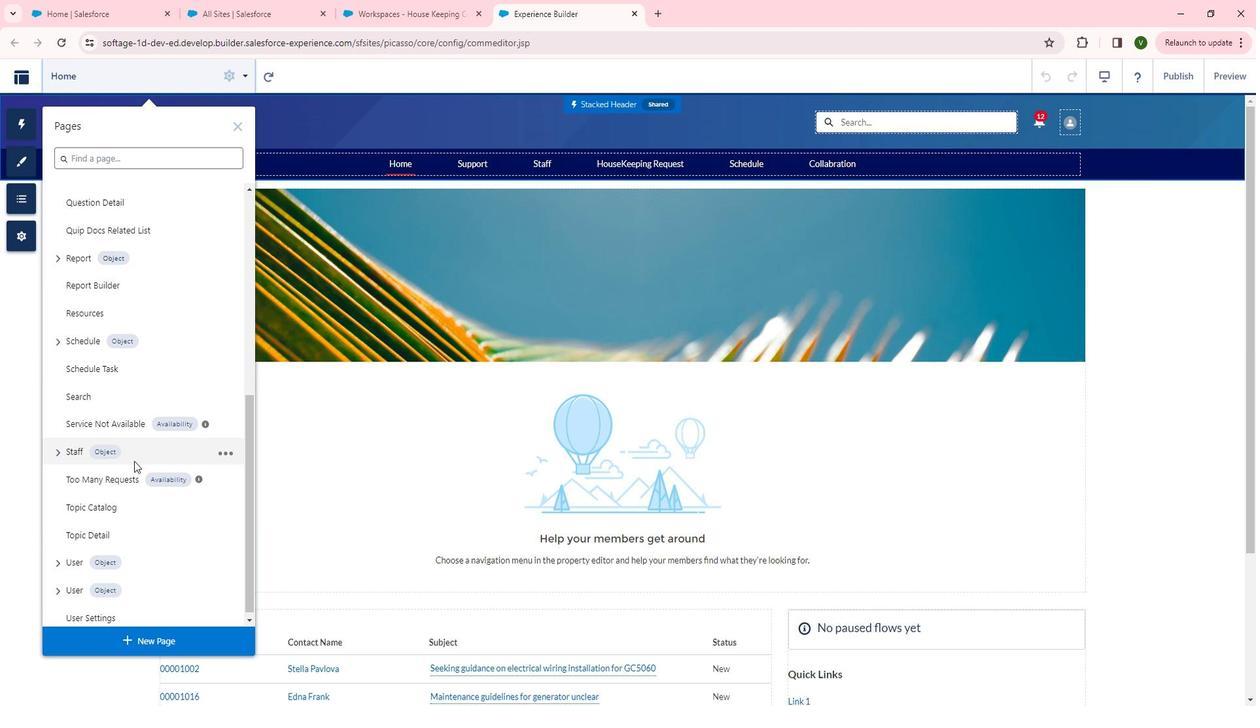 
Action: Mouse scrolled (134, 455) with delta (0, 0)
Screenshot: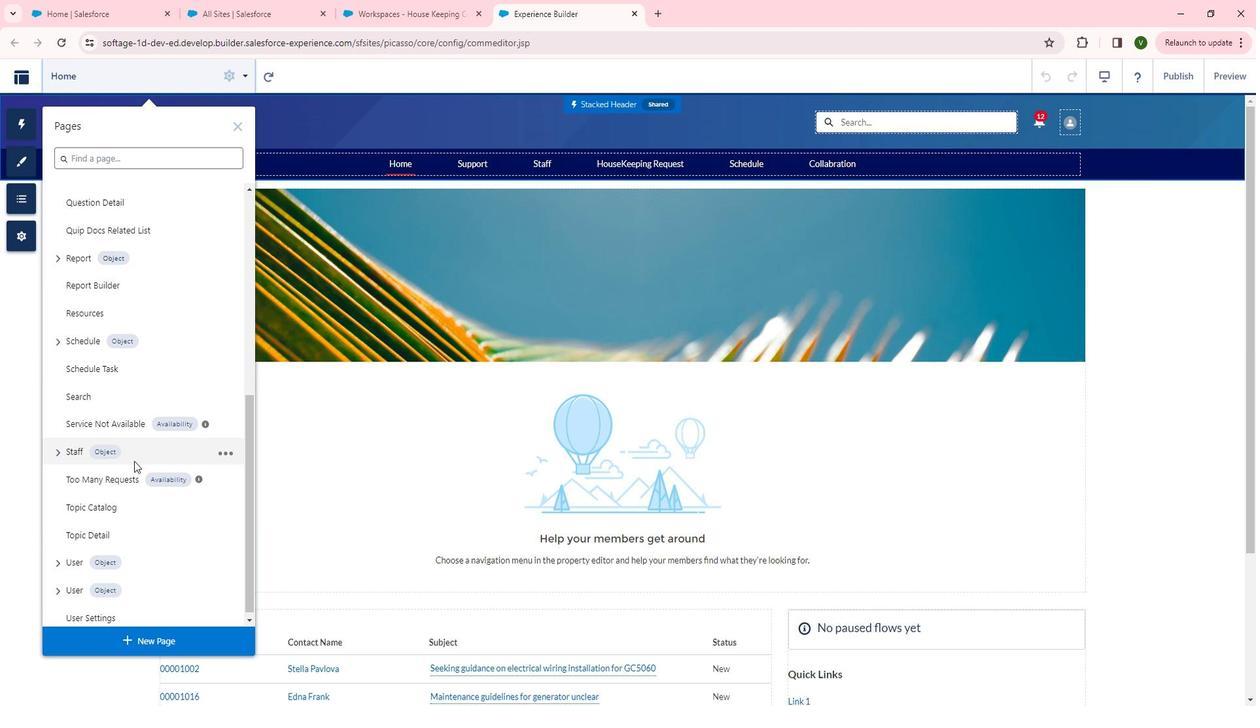 
Action: Mouse moved to (126, 634)
Screenshot: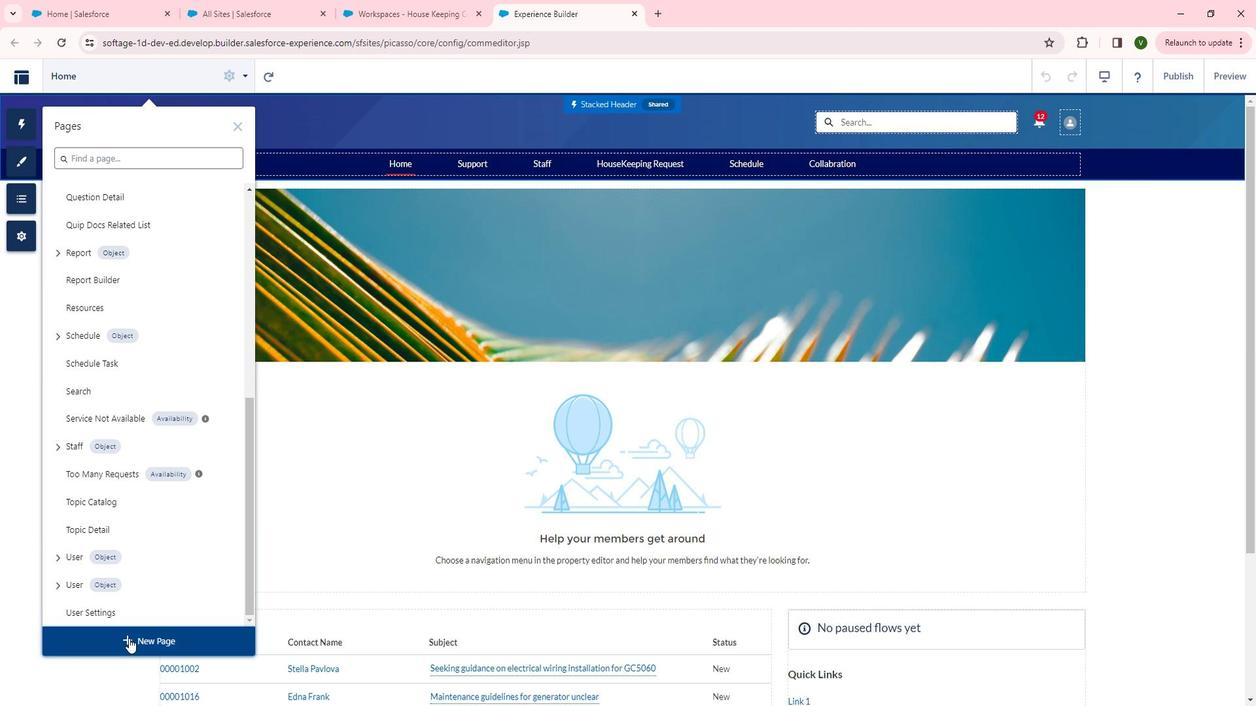 
Action: Mouse pressed left at (126, 634)
Screenshot: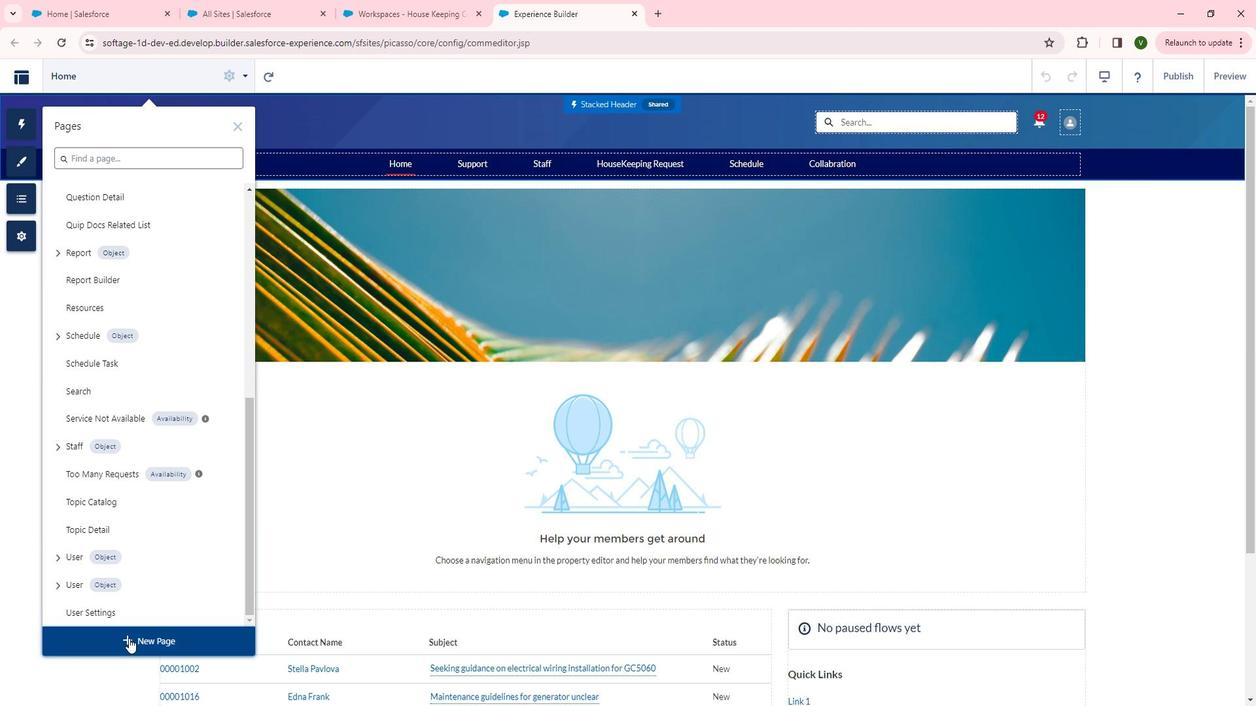 
Action: Mouse moved to (760, 362)
Screenshot: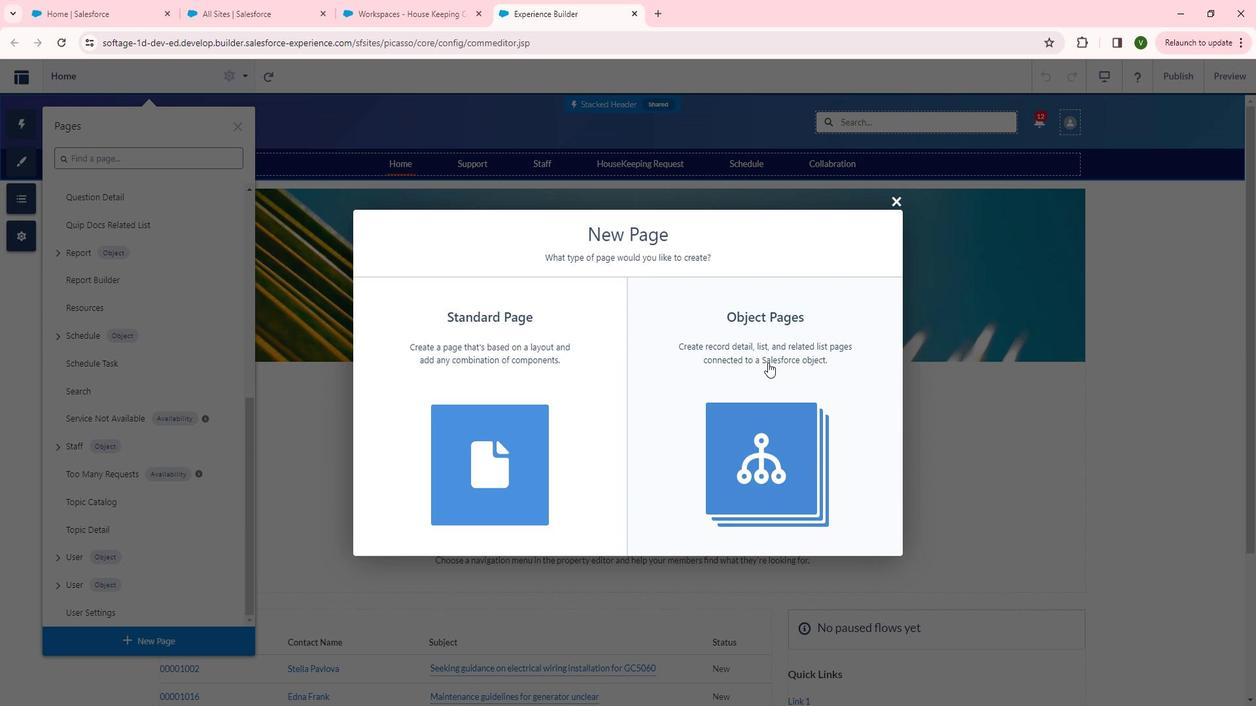 
Action: Mouse pressed left at (760, 362)
Screenshot: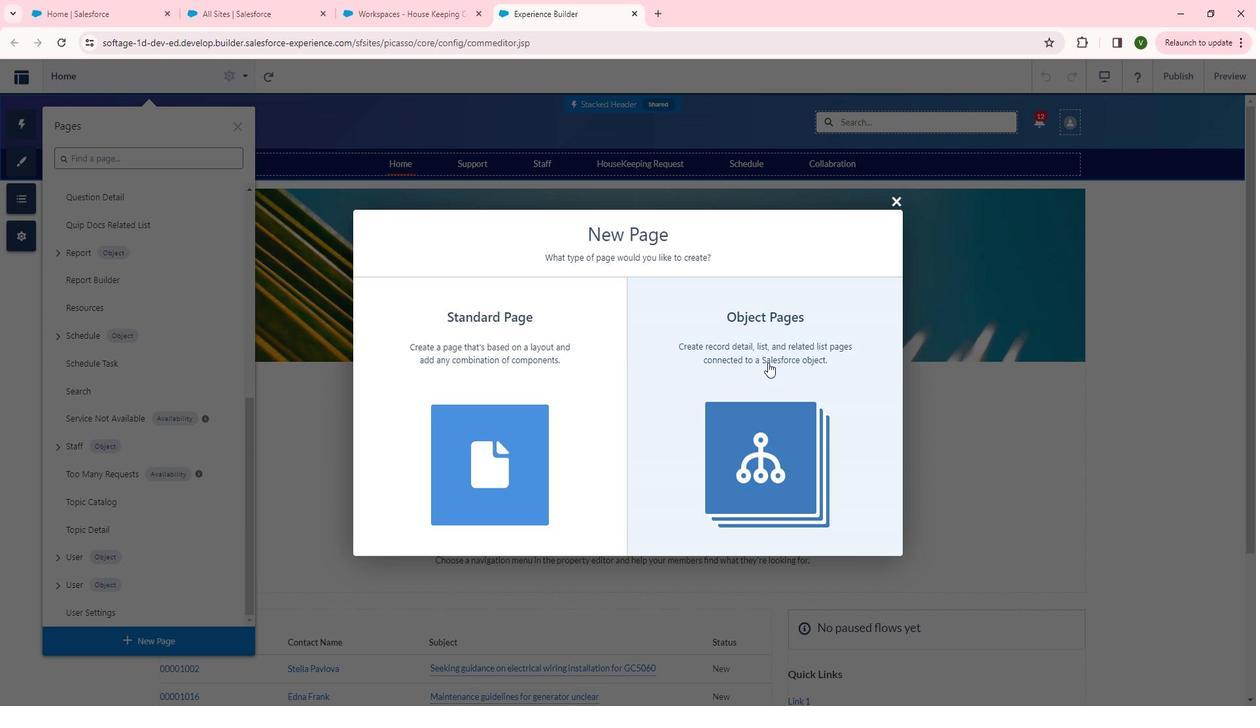 
Action: Mouse moved to (521, 353)
Screenshot: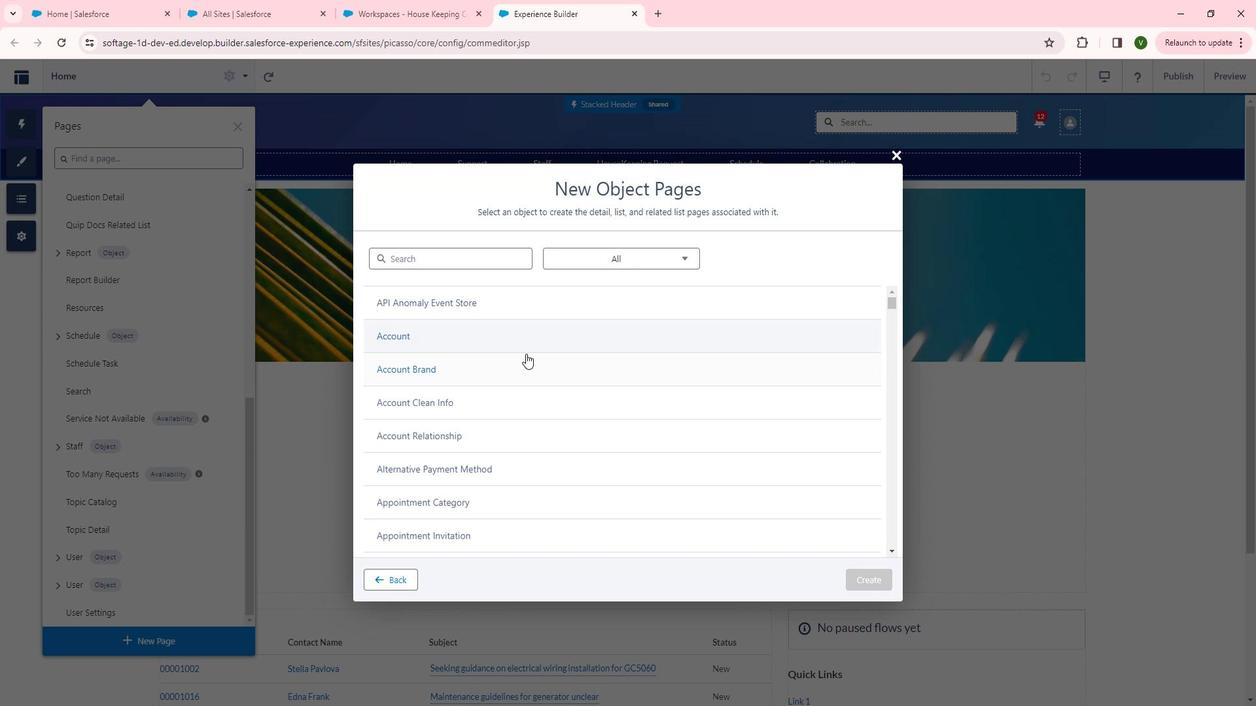 
Action: Mouse scrolled (521, 353) with delta (0, 0)
Screenshot: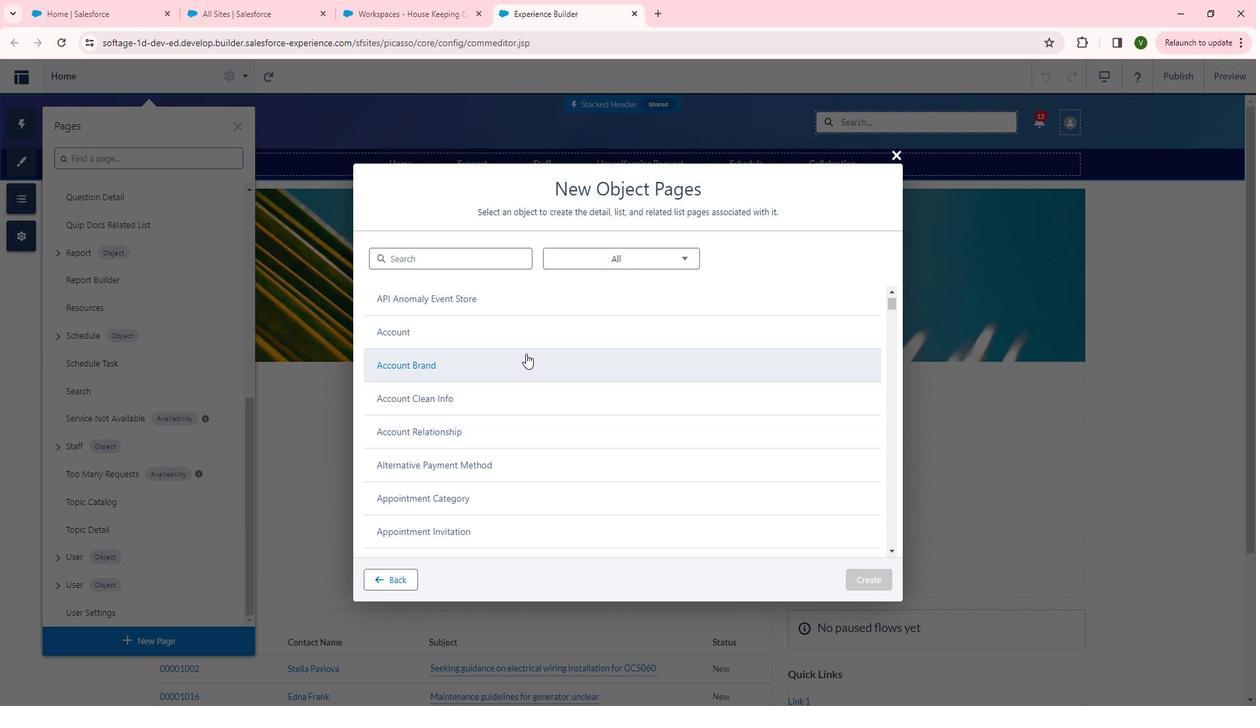 
Action: Mouse scrolled (521, 353) with delta (0, 0)
Screenshot: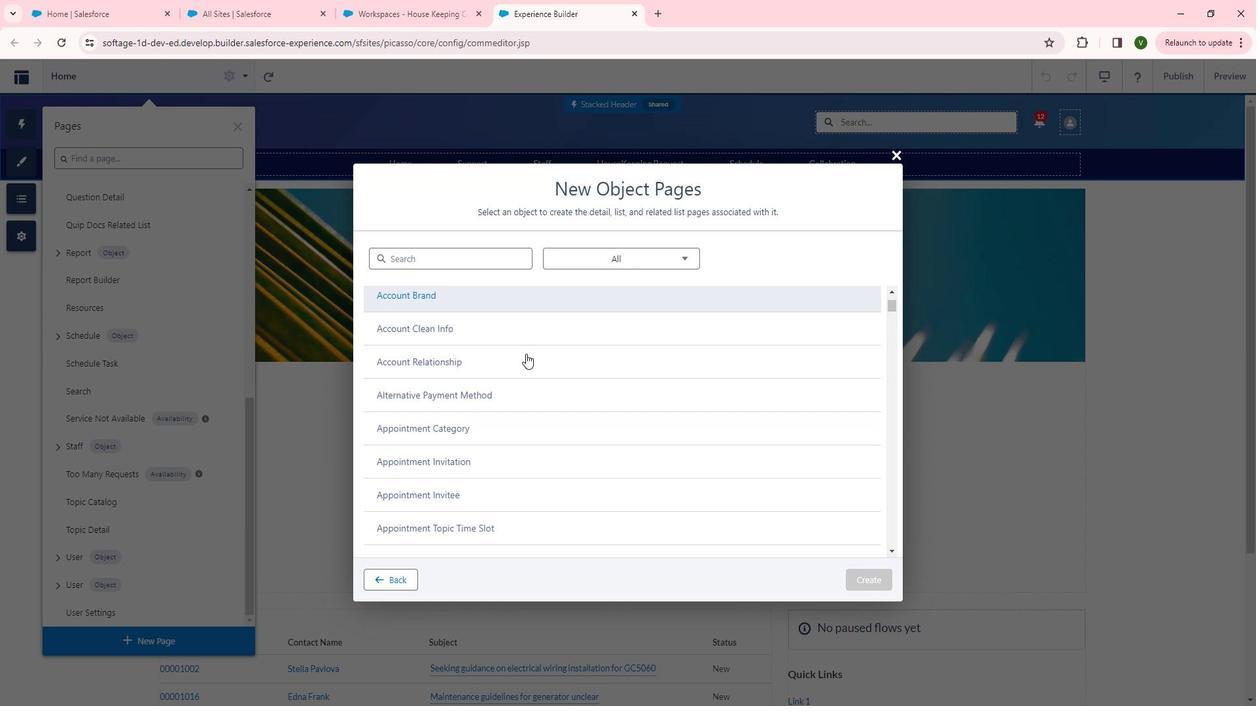
Action: Mouse scrolled (521, 353) with delta (0, 0)
Screenshot: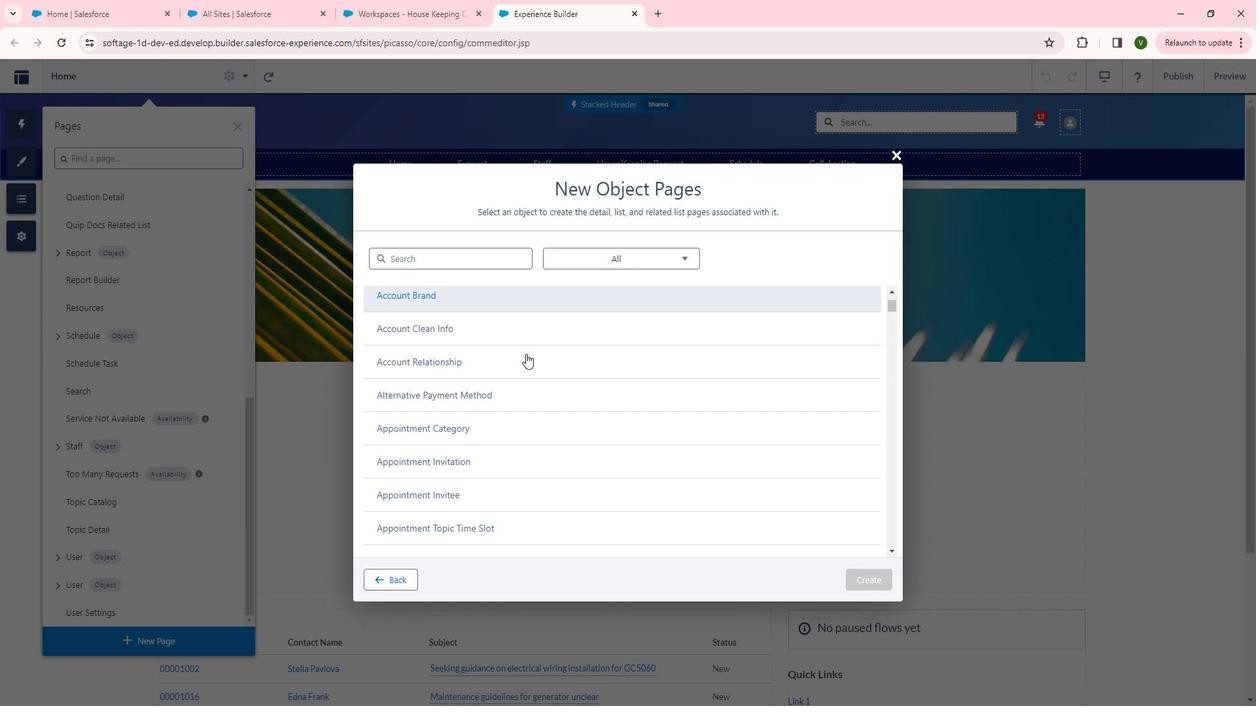 
Action: Mouse scrolled (521, 353) with delta (0, 0)
Screenshot: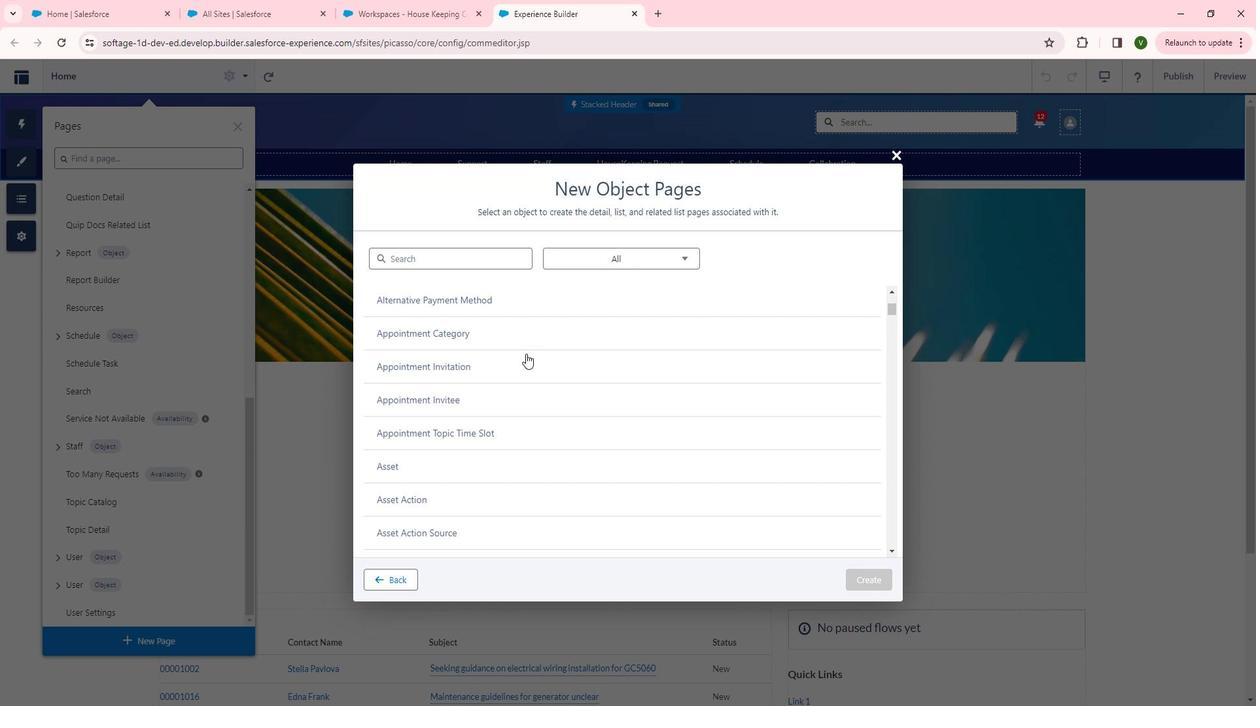 
Action: Mouse scrolled (521, 353) with delta (0, 0)
Screenshot: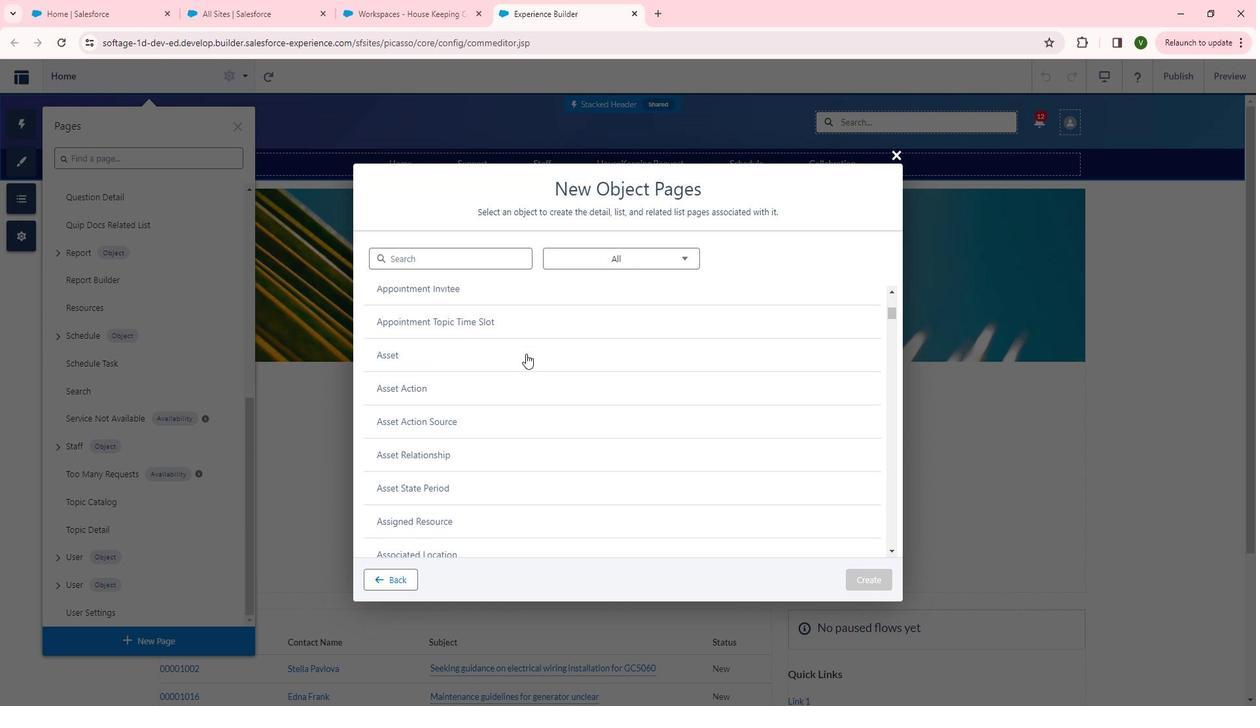 
Action: Mouse scrolled (521, 353) with delta (0, 0)
Screenshot: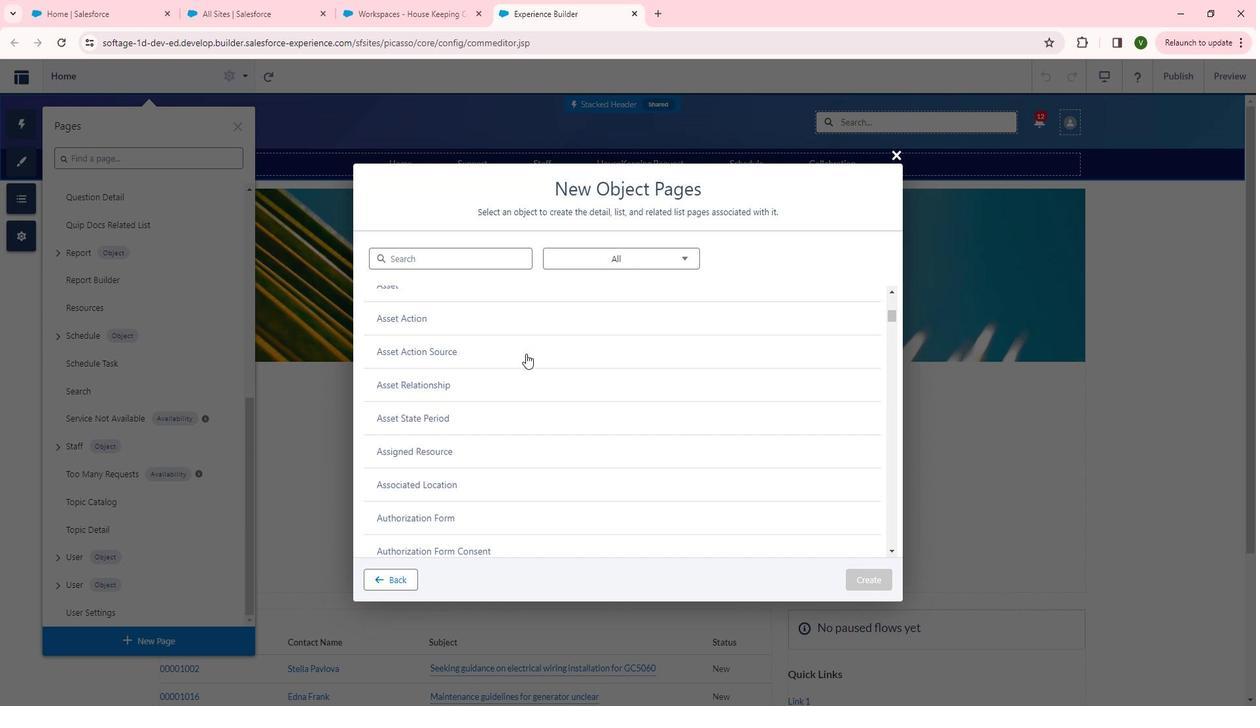 
Action: Mouse scrolled (521, 353) with delta (0, 0)
Screenshot: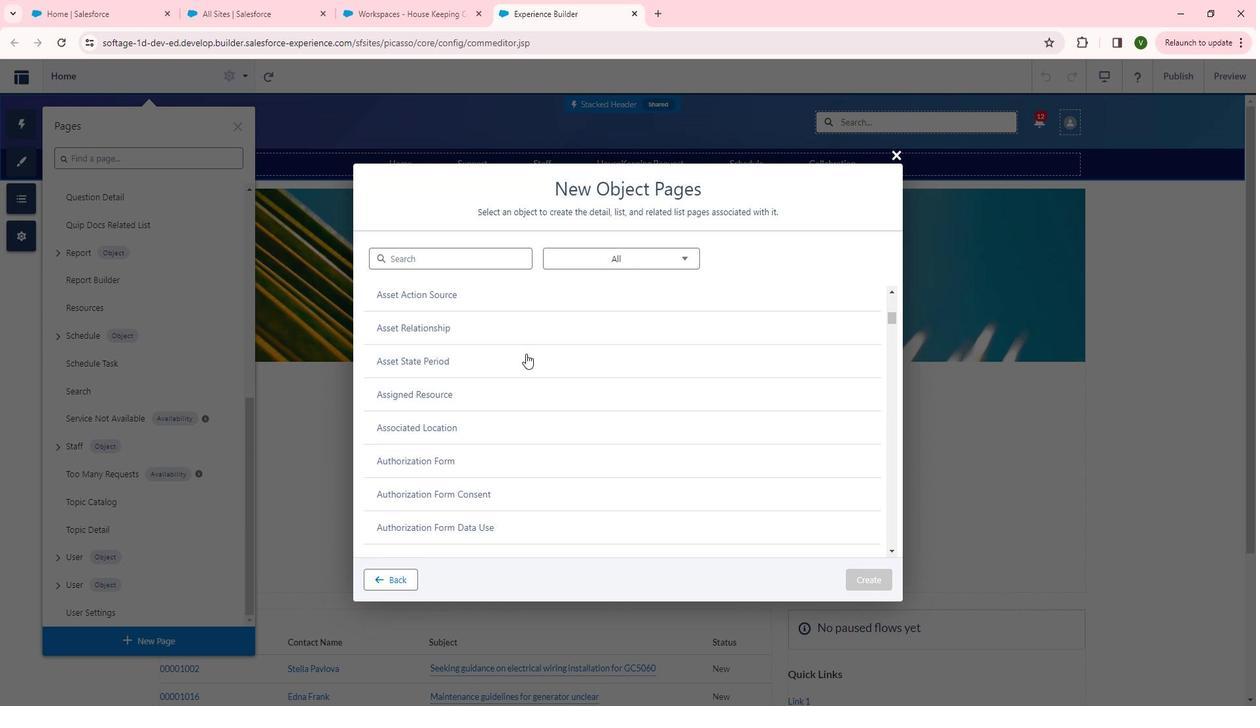 
Action: Mouse scrolled (521, 353) with delta (0, 0)
Screenshot: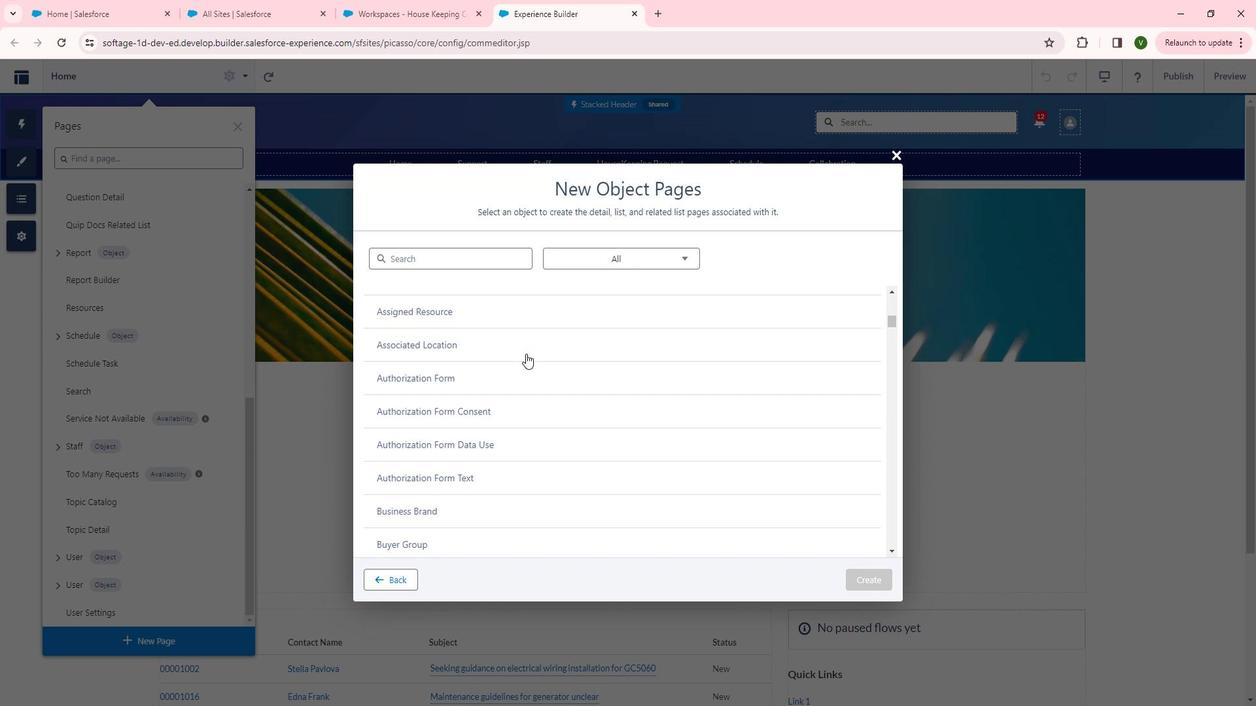 
Action: Mouse scrolled (521, 353) with delta (0, 0)
Screenshot: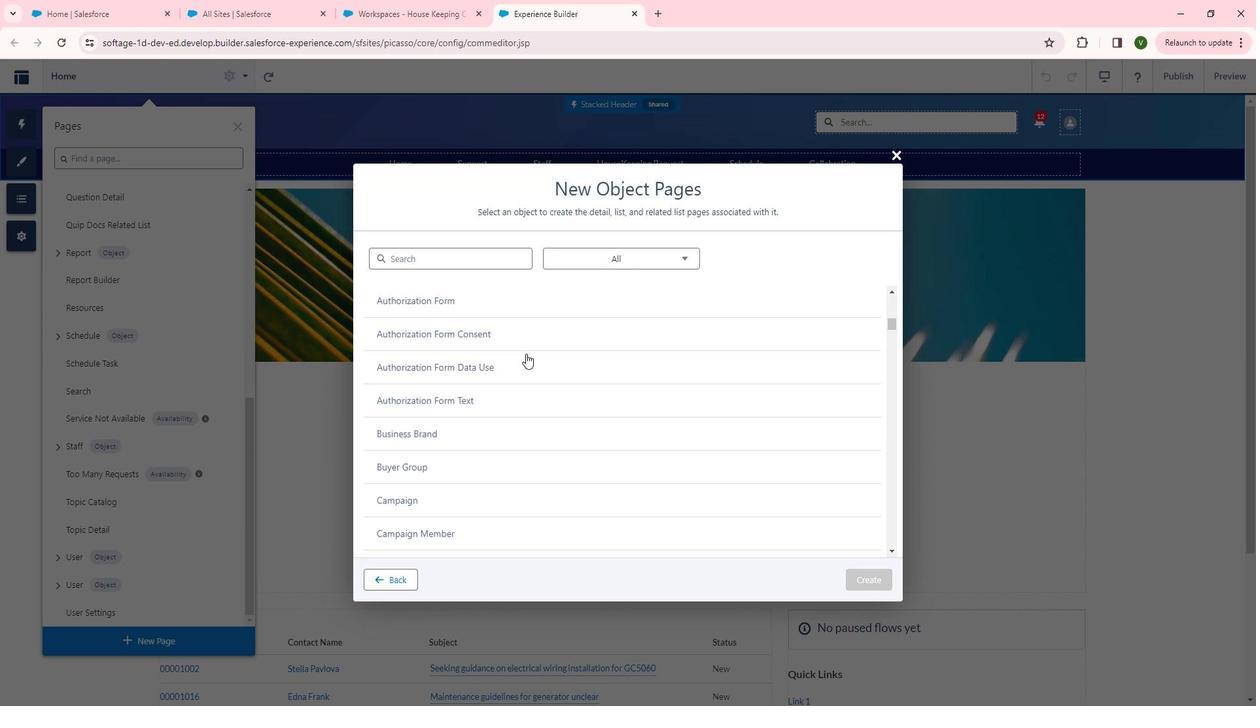 
Action: Mouse scrolled (521, 353) with delta (0, 0)
Screenshot: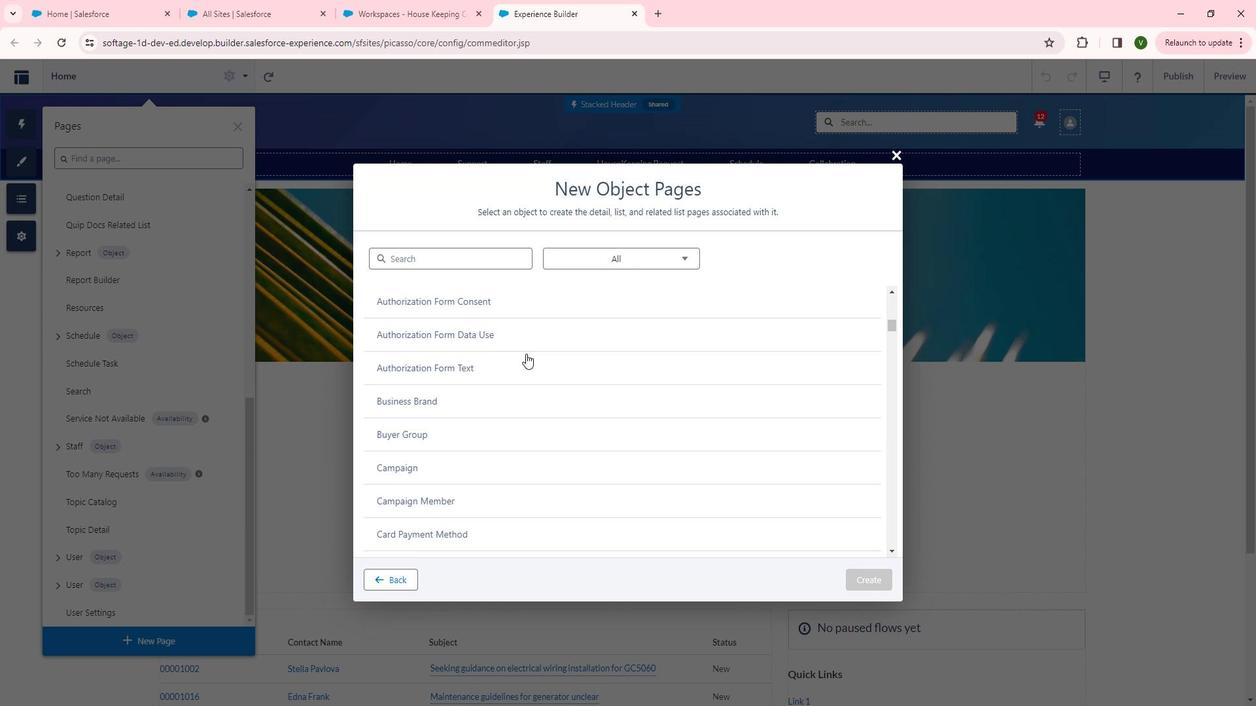 
Action: Mouse scrolled (521, 353) with delta (0, 0)
Screenshot: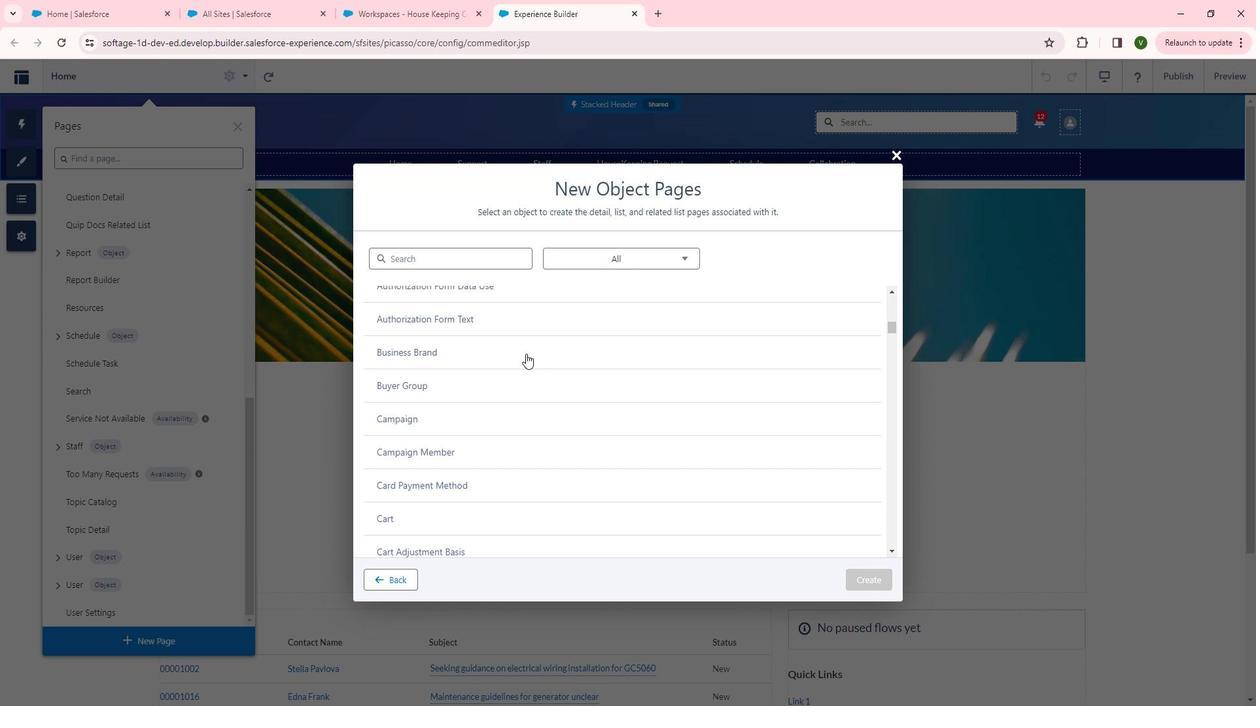 
Action: Mouse scrolled (521, 353) with delta (0, 0)
Screenshot: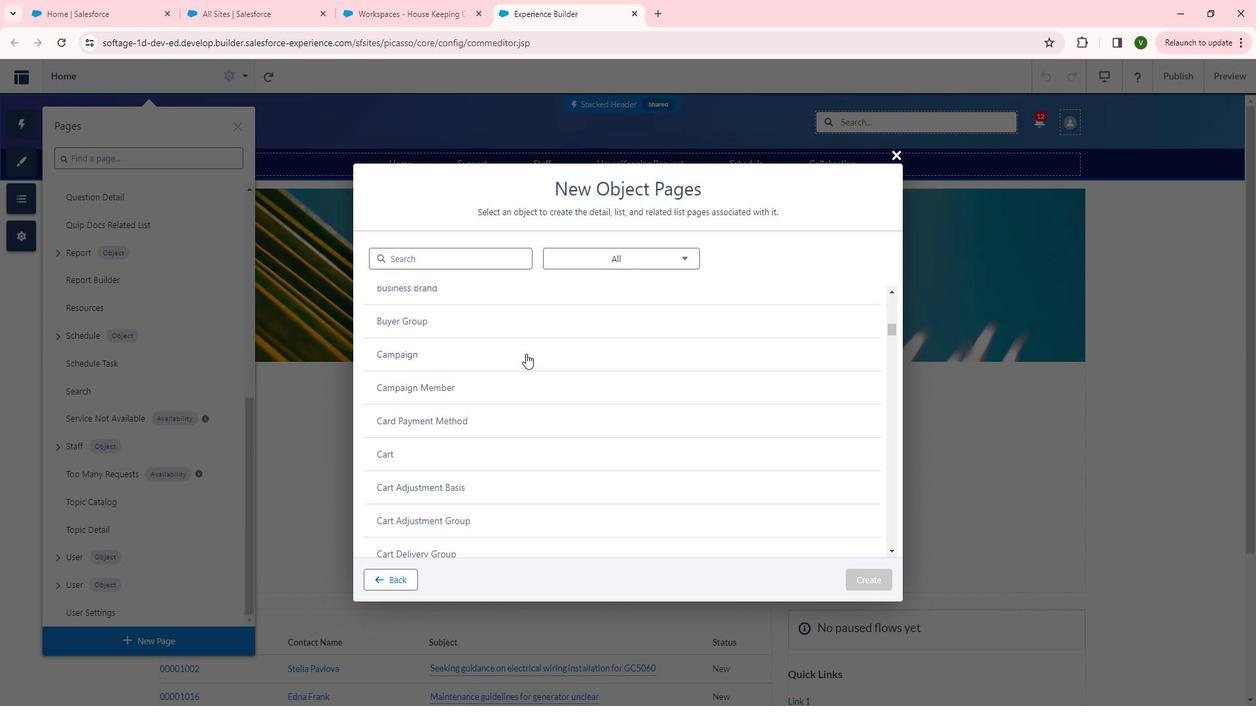
Action: Mouse scrolled (521, 353) with delta (0, 0)
Screenshot: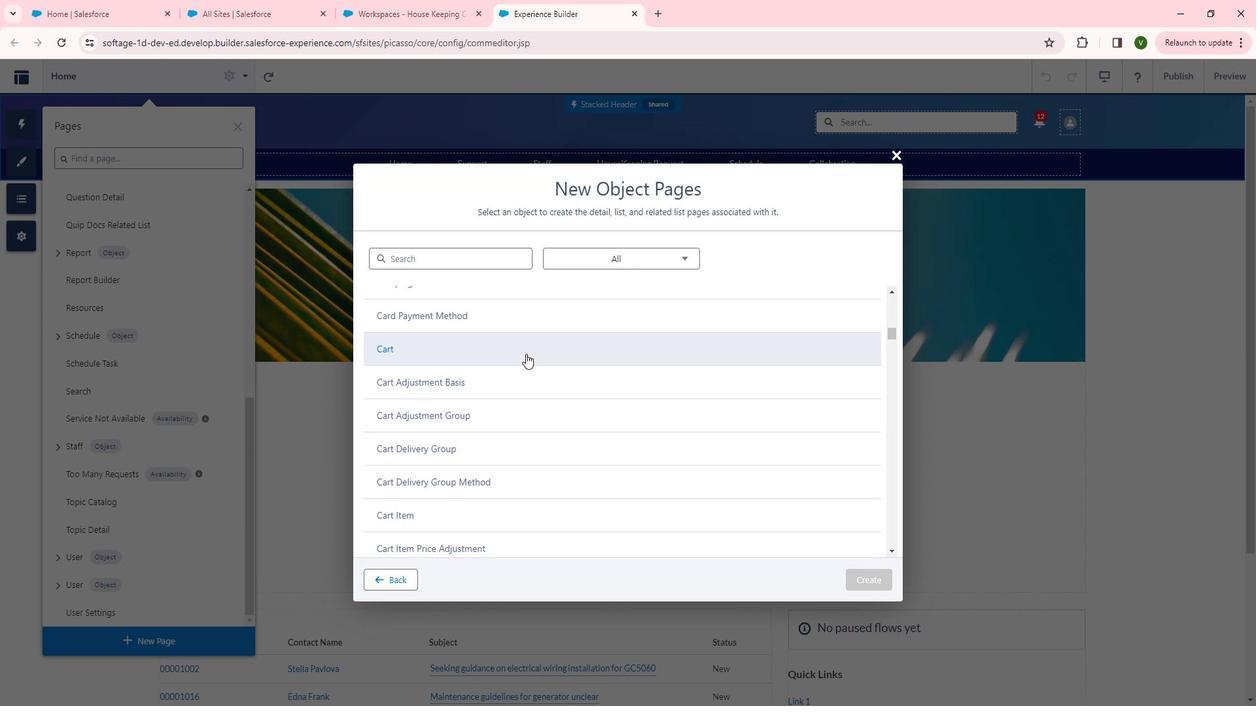 
Action: Mouse scrolled (521, 353) with delta (0, 0)
Screenshot: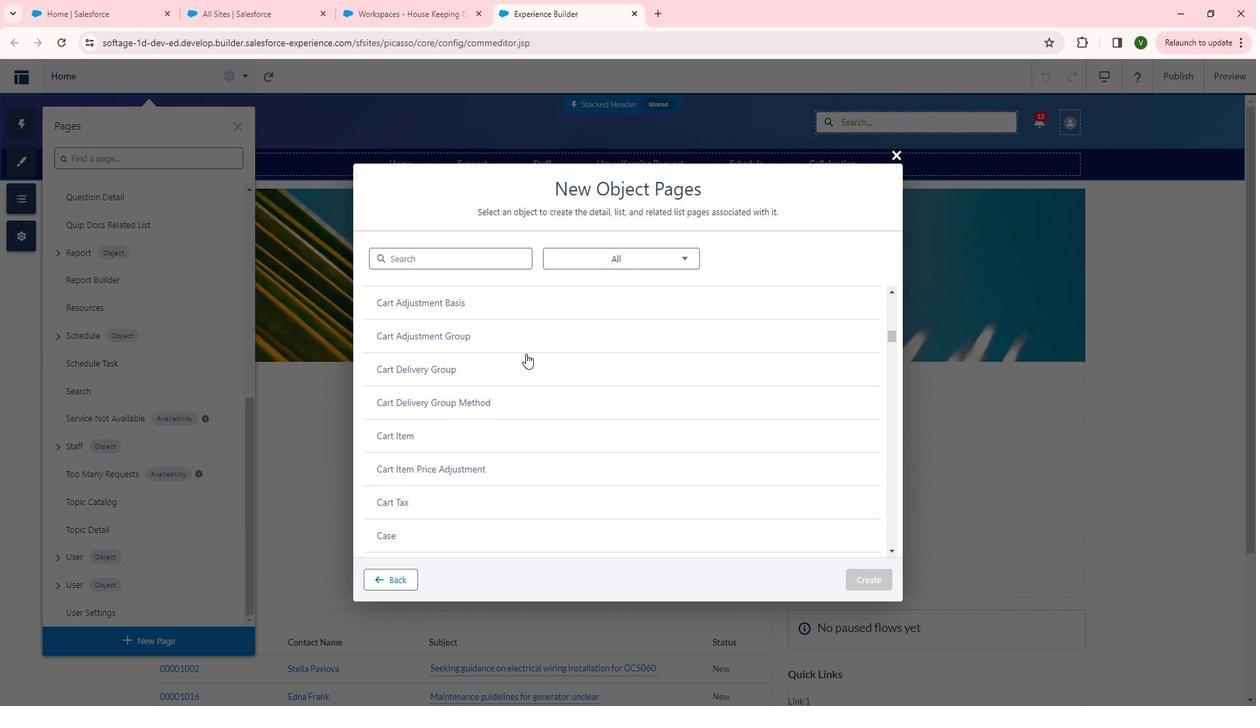 
Action: Mouse scrolled (521, 353) with delta (0, 0)
Screenshot: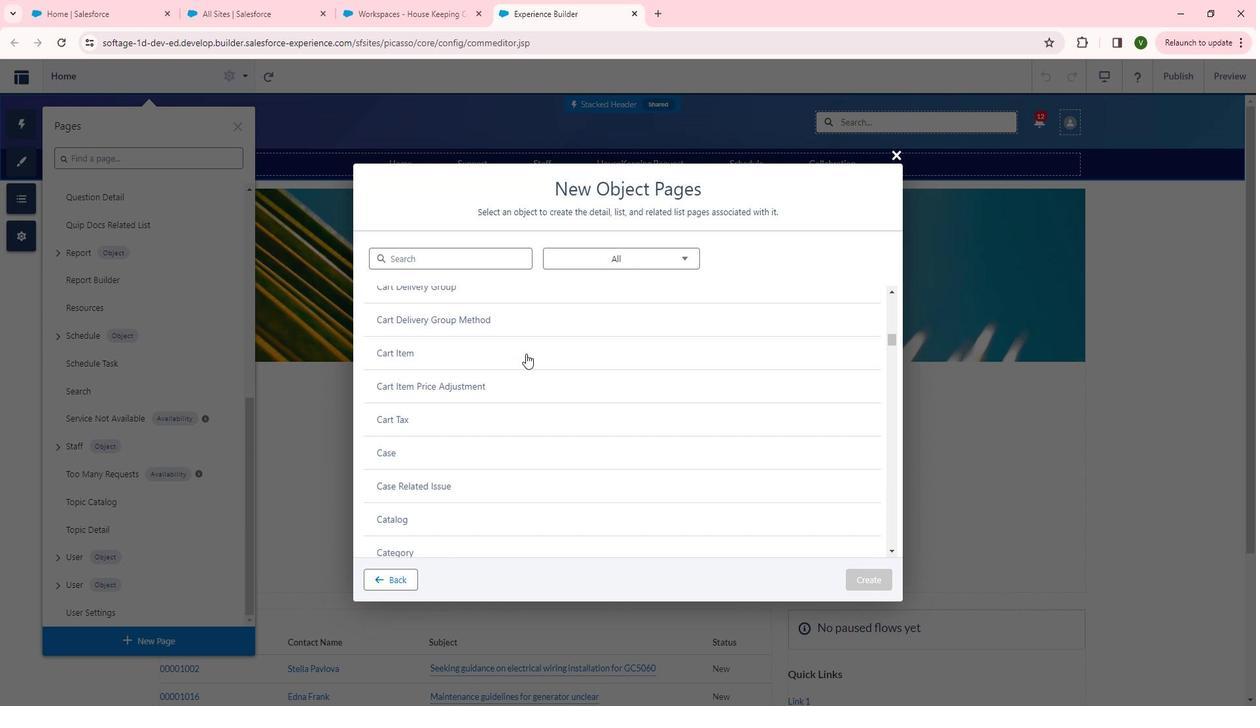 
Action: Mouse scrolled (521, 353) with delta (0, 0)
Screenshot: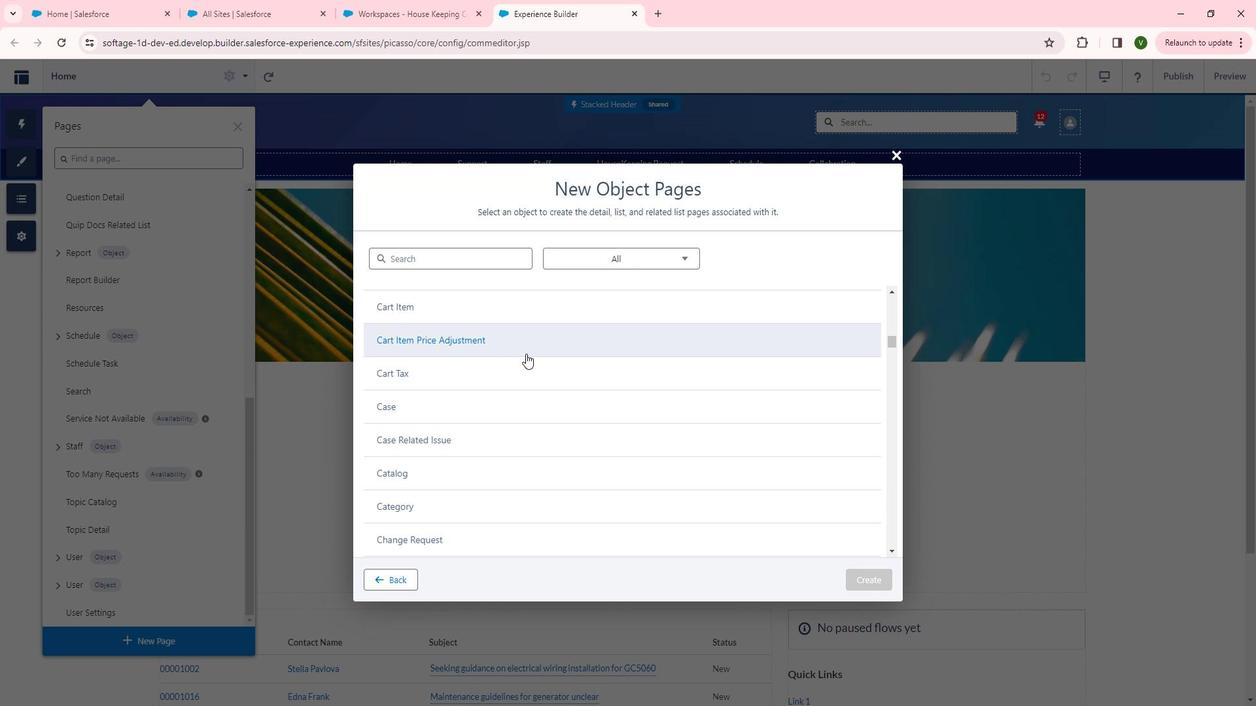 
Action: Mouse scrolled (521, 353) with delta (0, 0)
Screenshot: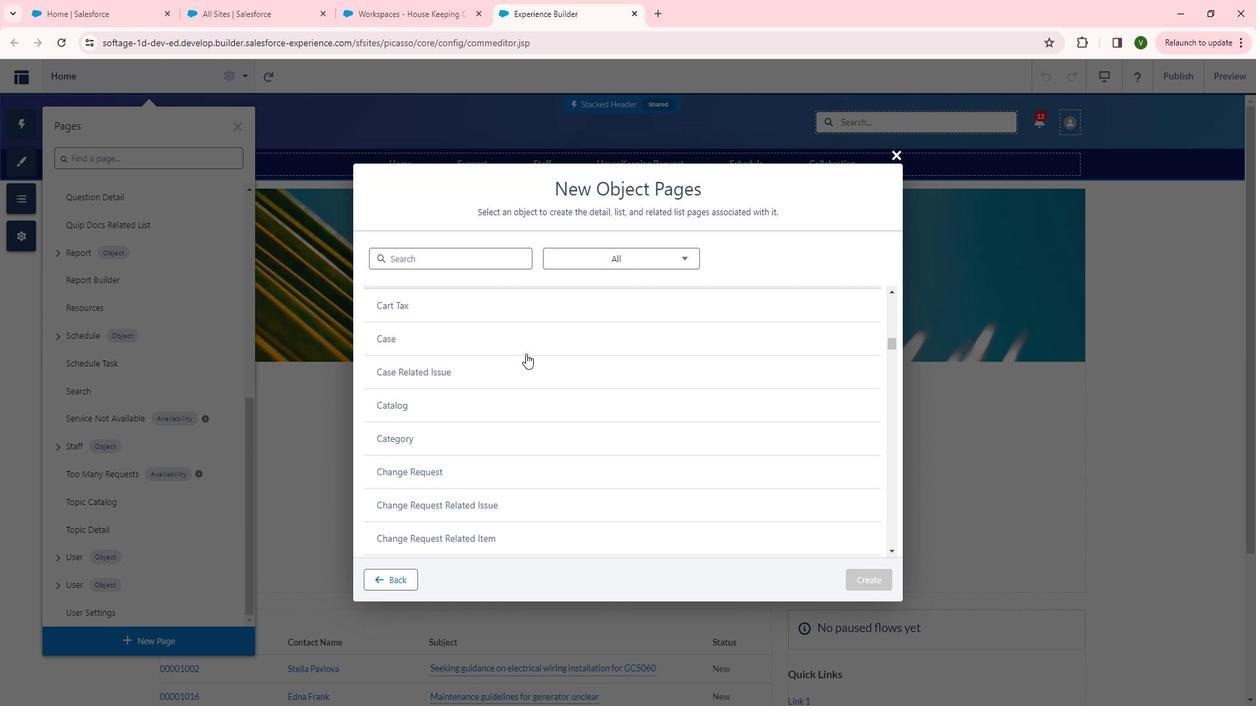 
Action: Mouse scrolled (521, 353) with delta (0, 0)
Screenshot: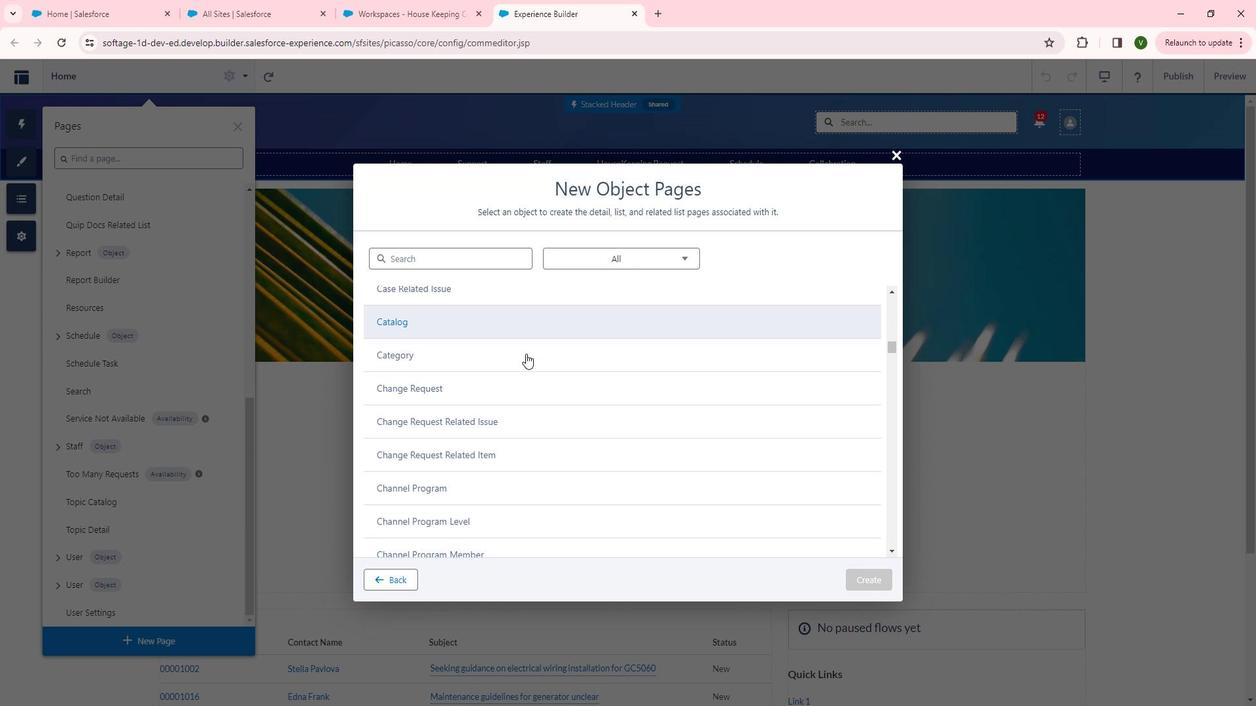 
Action: Mouse scrolled (521, 353) with delta (0, 0)
Screenshot: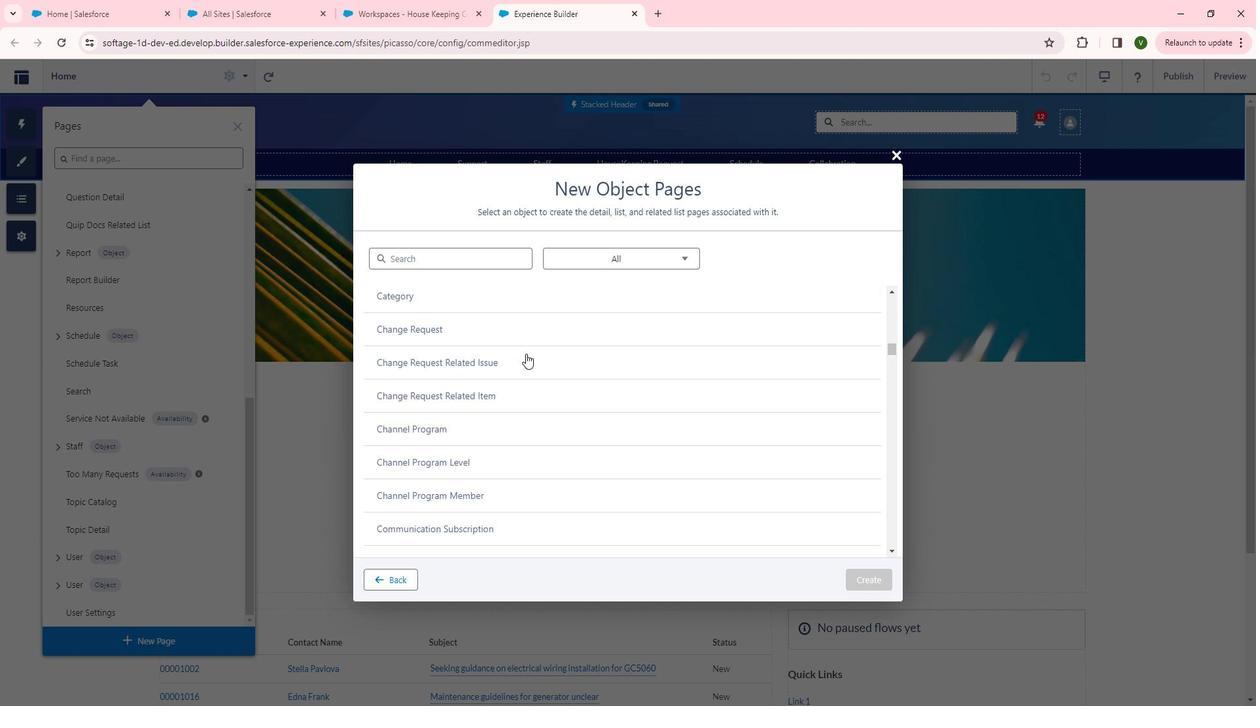 
Action: Mouse scrolled (521, 353) with delta (0, 0)
Screenshot: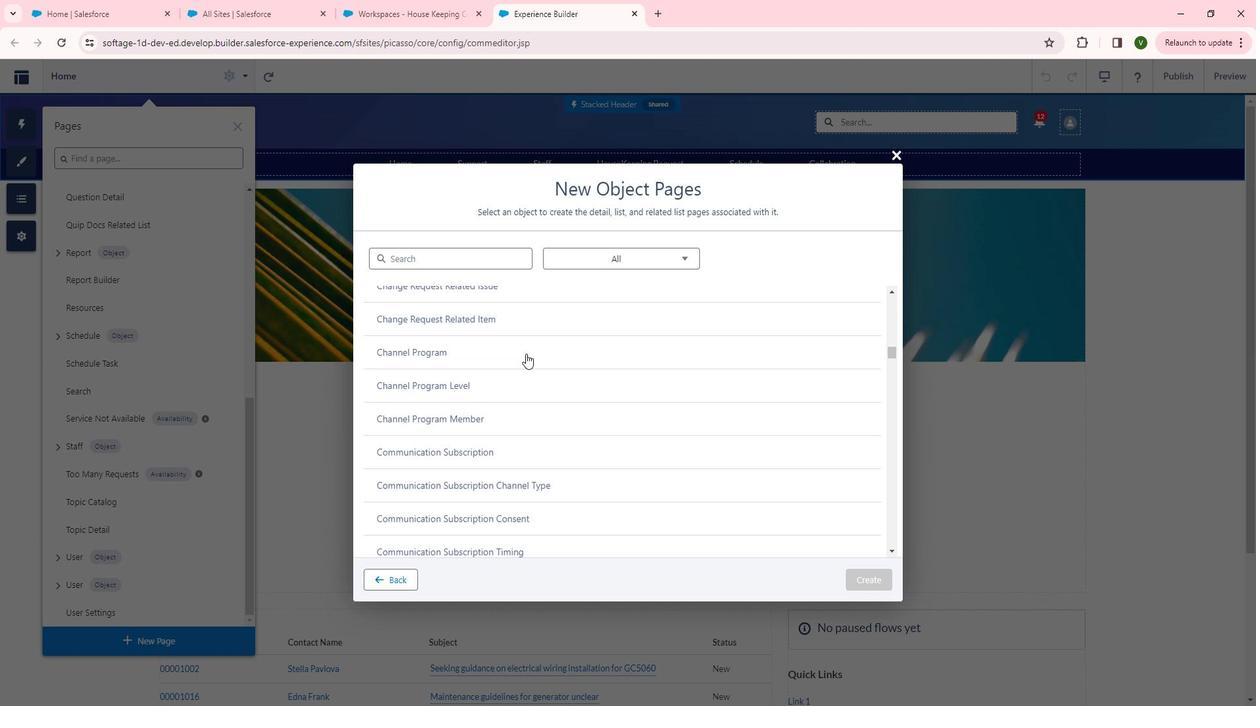 
Action: Mouse scrolled (521, 353) with delta (0, 0)
Screenshot: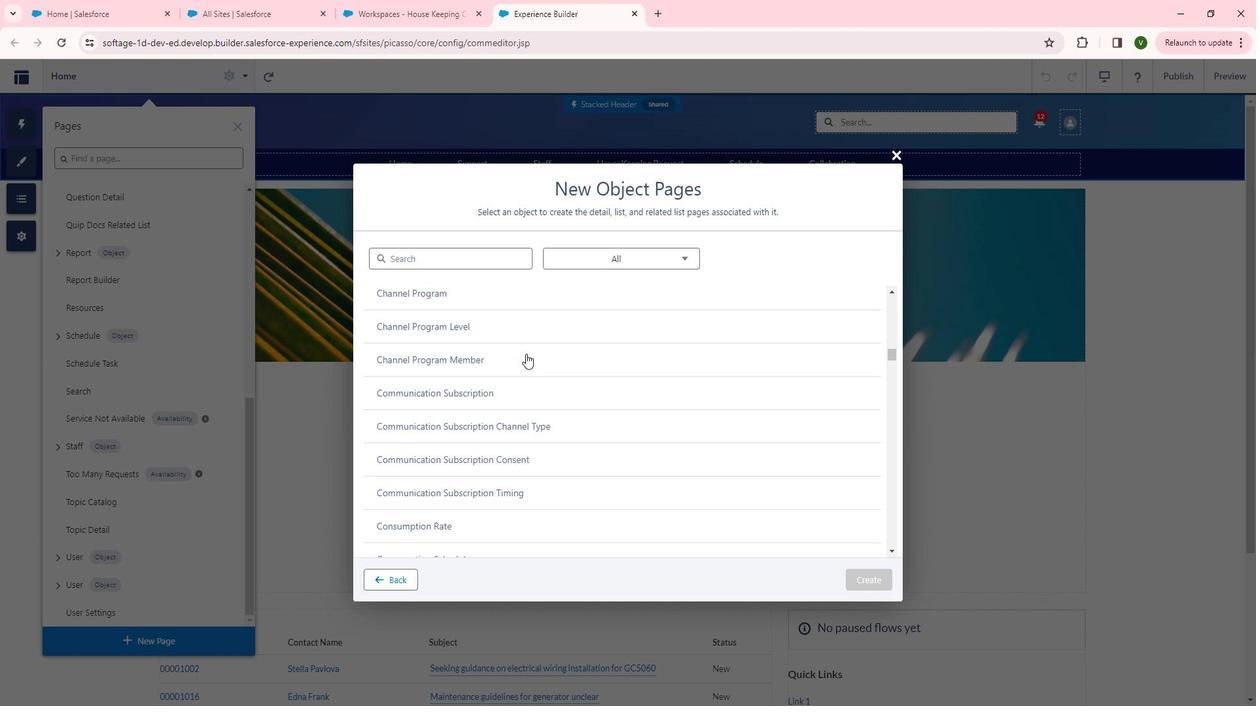 
Action: Mouse scrolled (521, 353) with delta (0, 0)
Screenshot: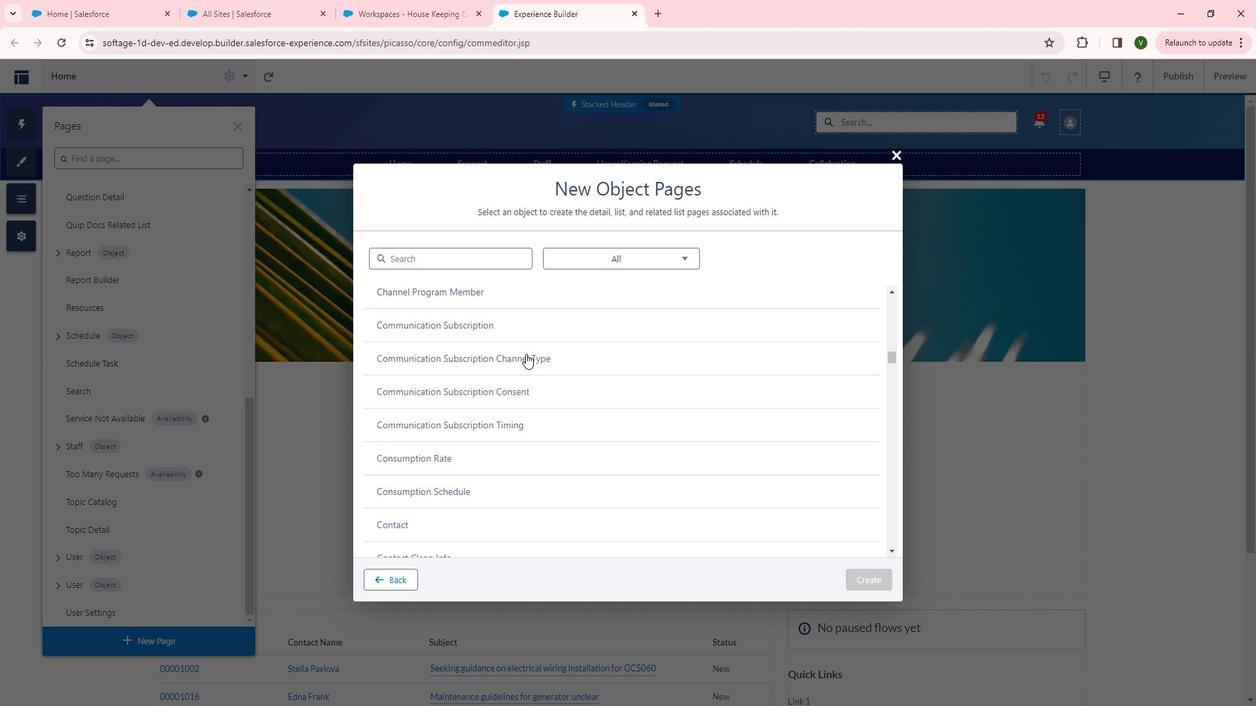 
Action: Mouse scrolled (521, 353) with delta (0, 0)
Screenshot: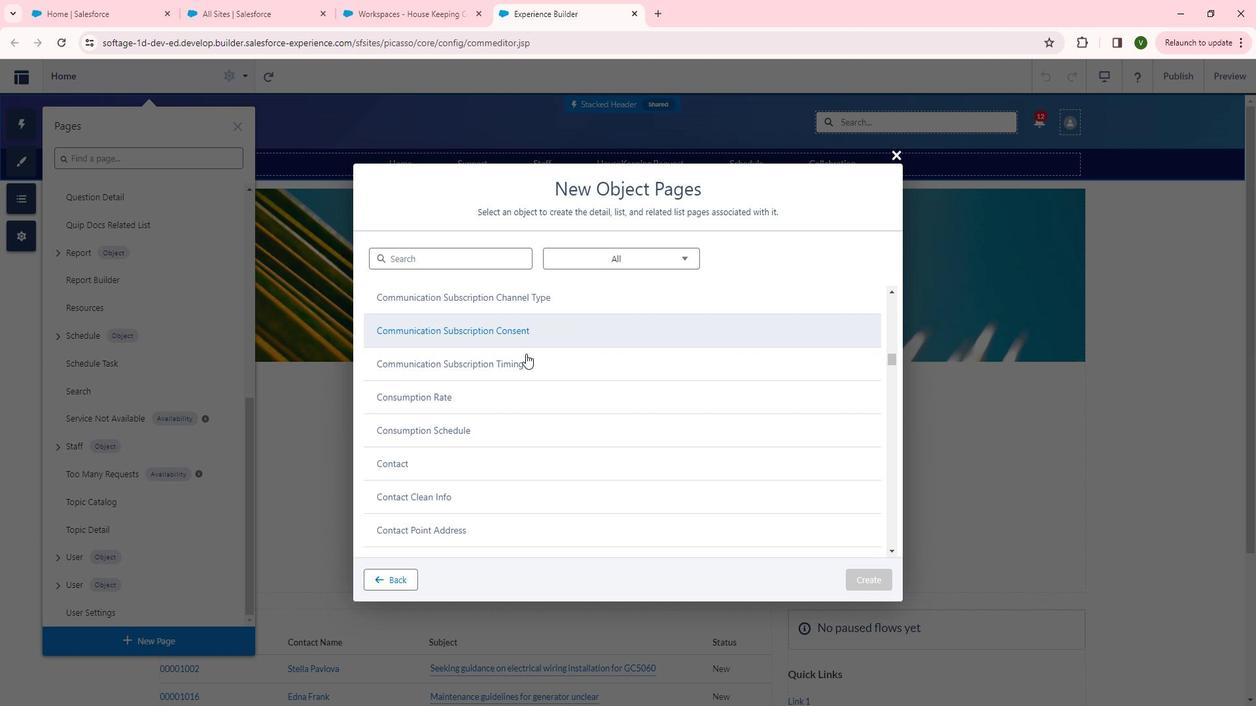 
Action: Mouse scrolled (521, 353) with delta (0, 0)
Screenshot: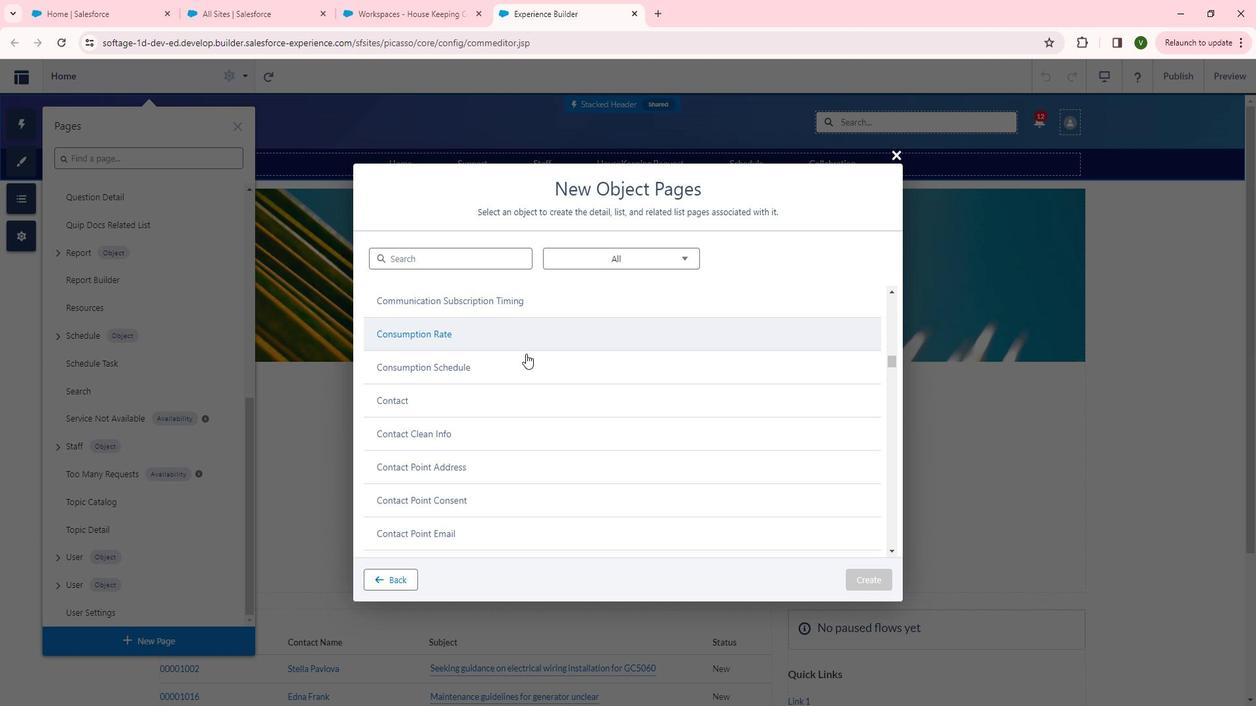 
Action: Mouse scrolled (521, 353) with delta (0, 0)
Screenshot: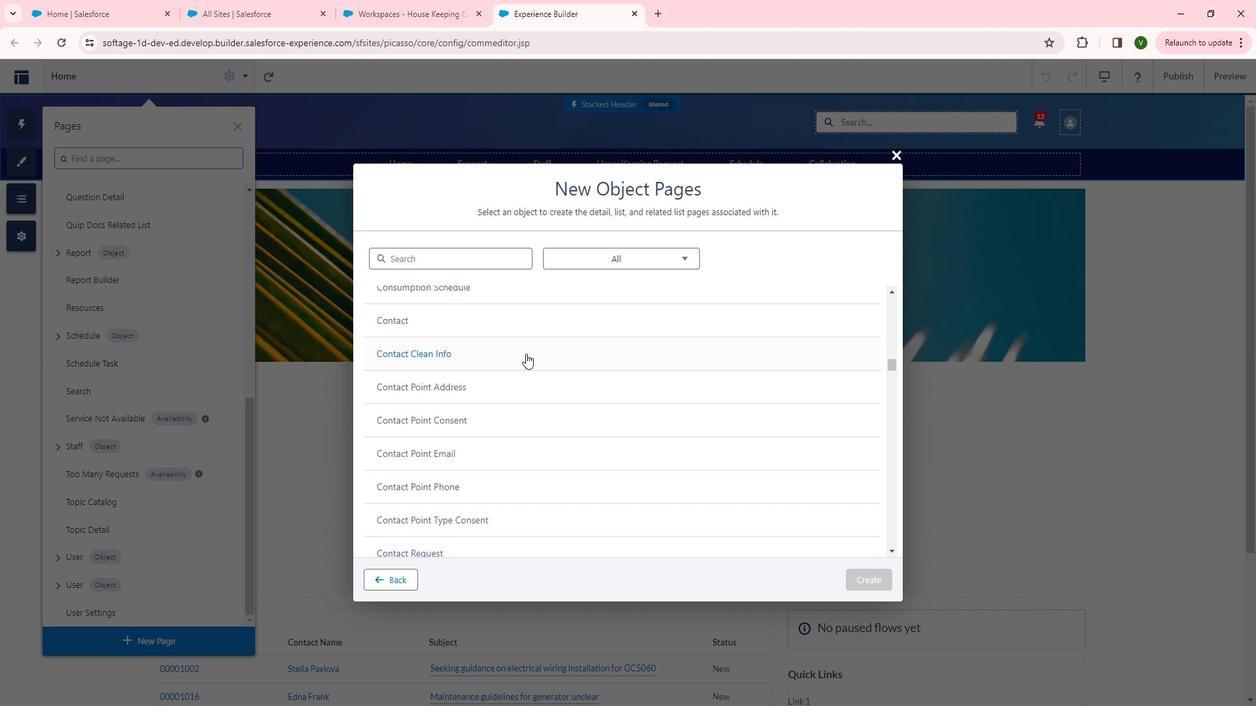 
Action: Mouse scrolled (521, 353) with delta (0, 0)
Screenshot: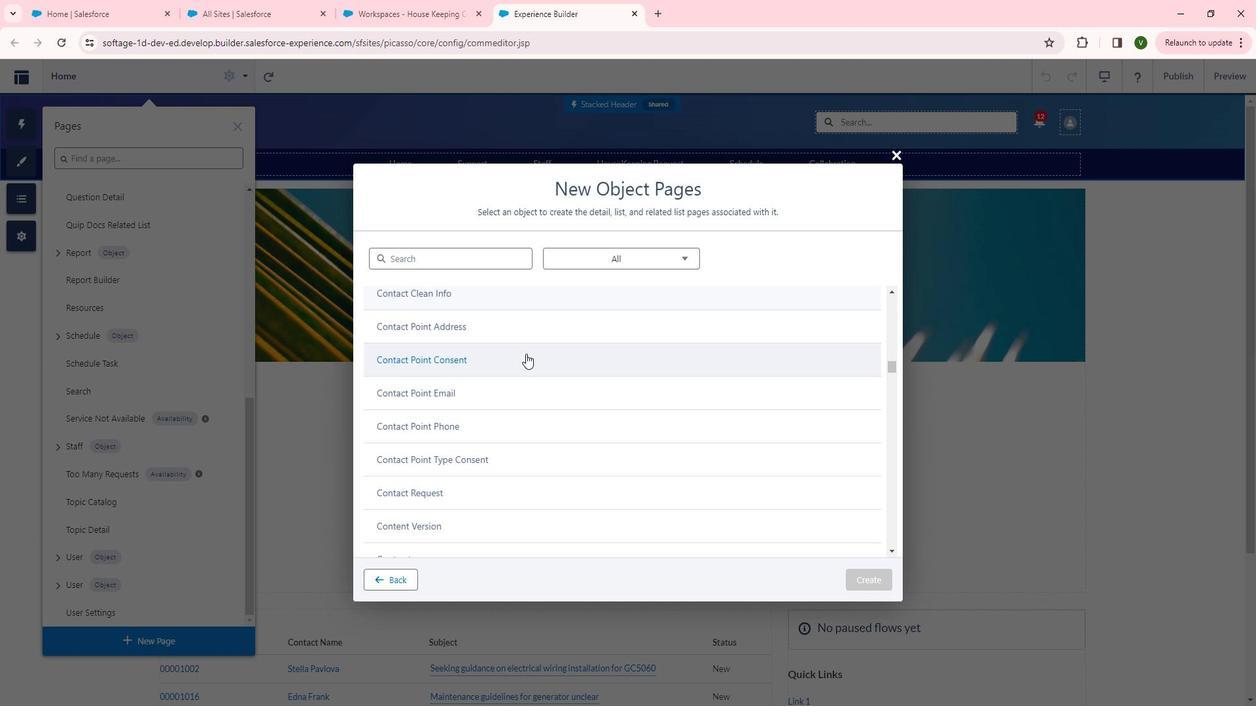 
Action: Mouse scrolled (521, 353) with delta (0, 0)
Screenshot: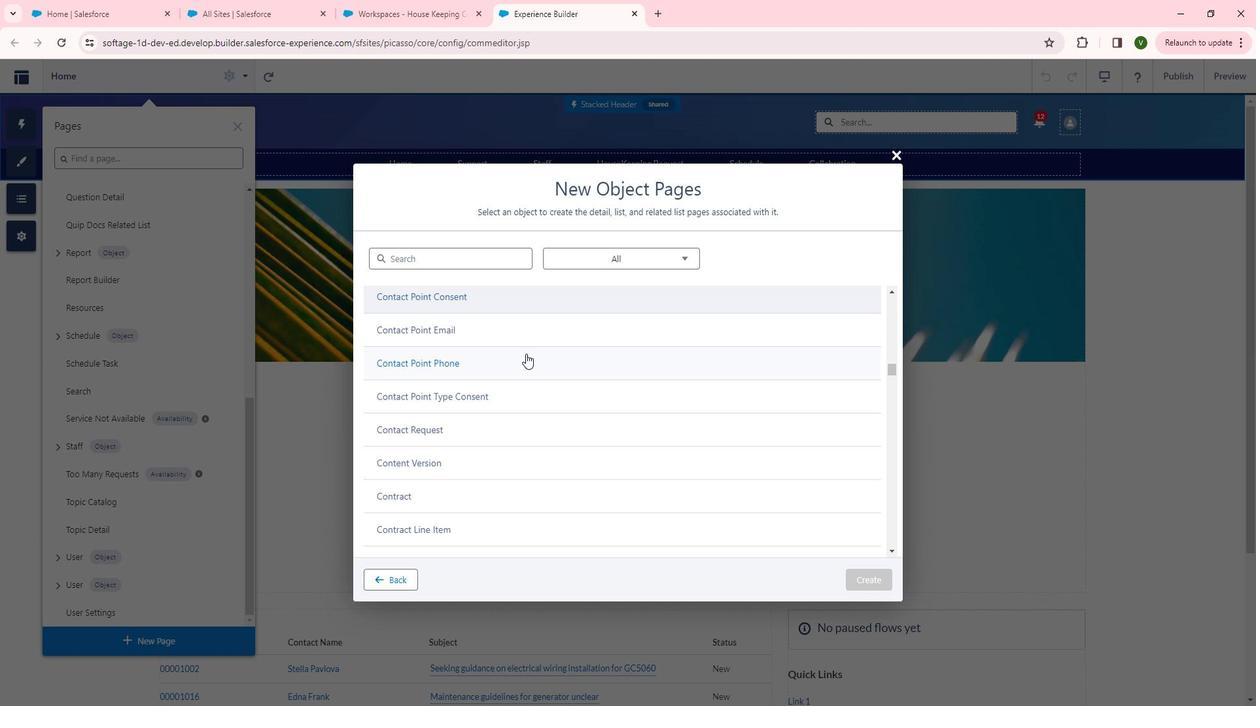 
Action: Mouse scrolled (521, 353) with delta (0, 0)
Screenshot: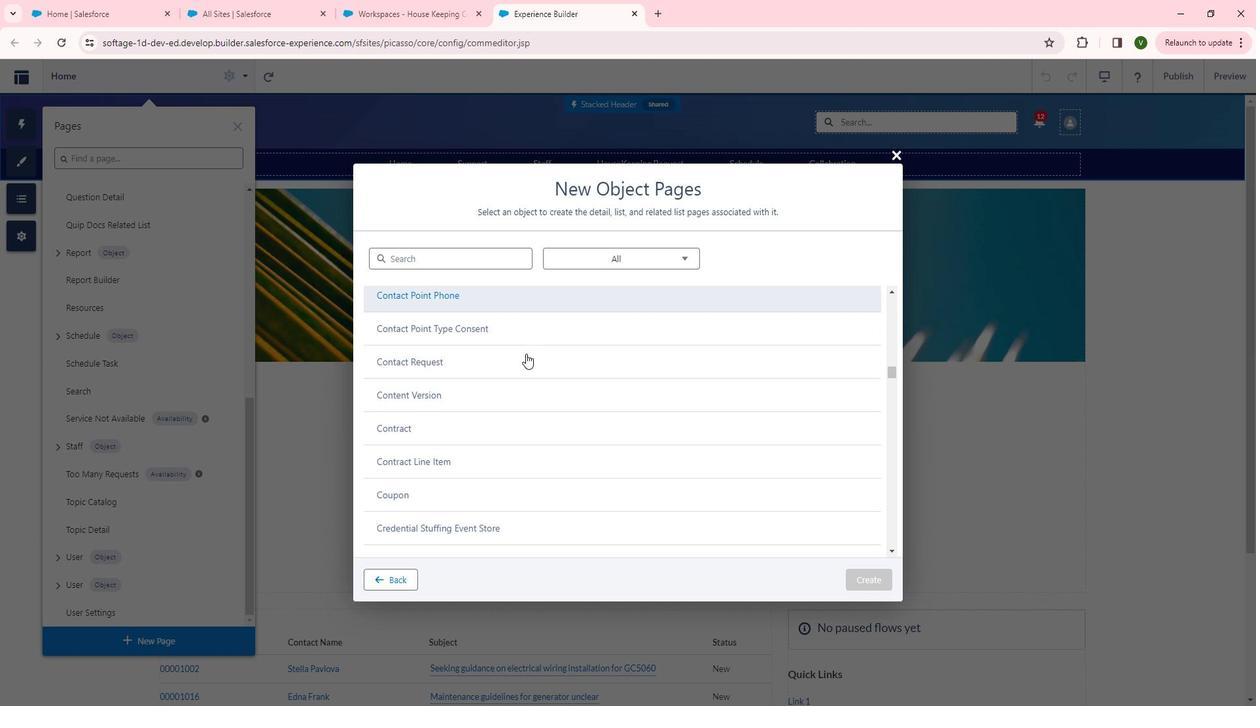 
Action: Mouse scrolled (521, 353) with delta (0, 0)
Screenshot: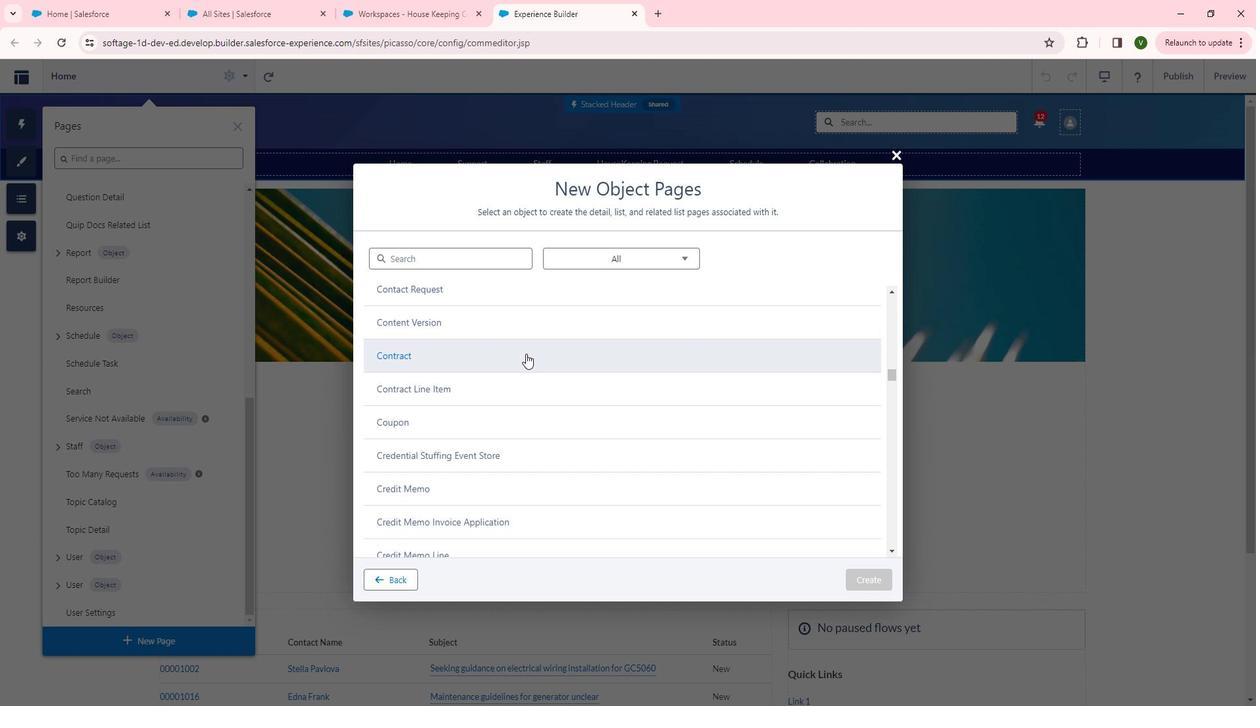 
Action: Mouse scrolled (521, 353) with delta (0, 0)
Screenshot: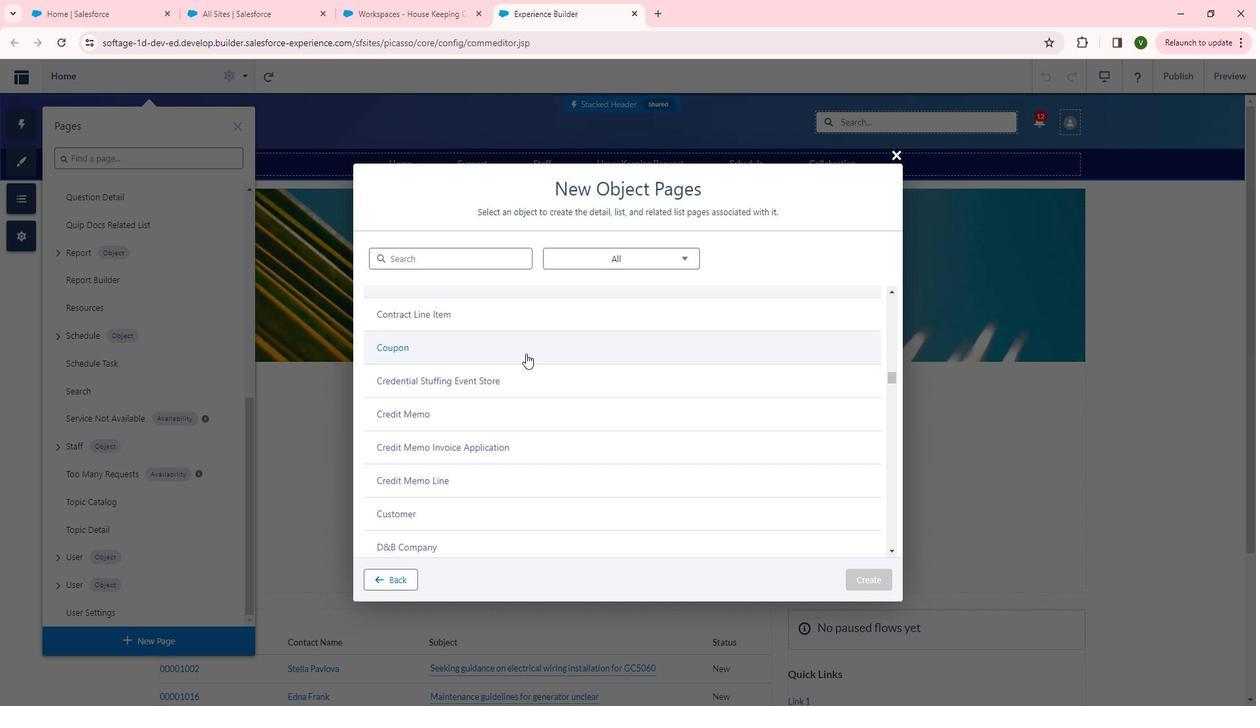 
Action: Mouse scrolled (521, 354) with delta (0, 0)
Screenshot: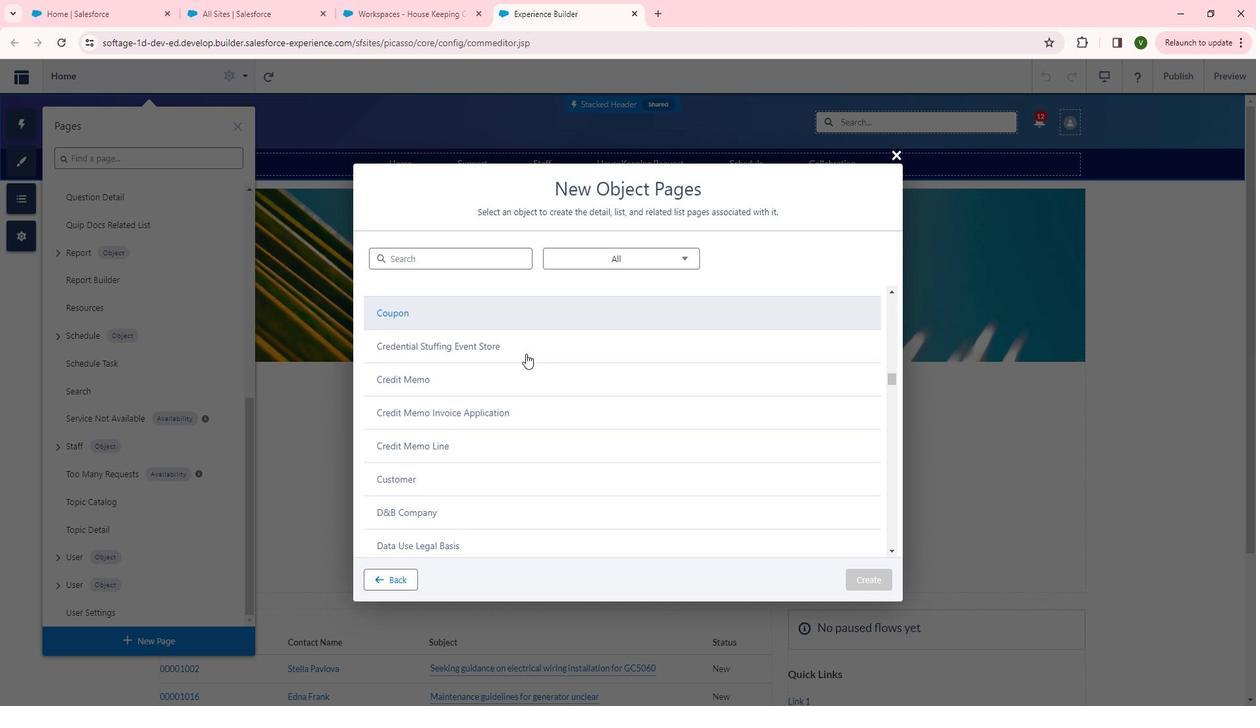 
Action: Mouse scrolled (521, 354) with delta (0, 0)
Screenshot: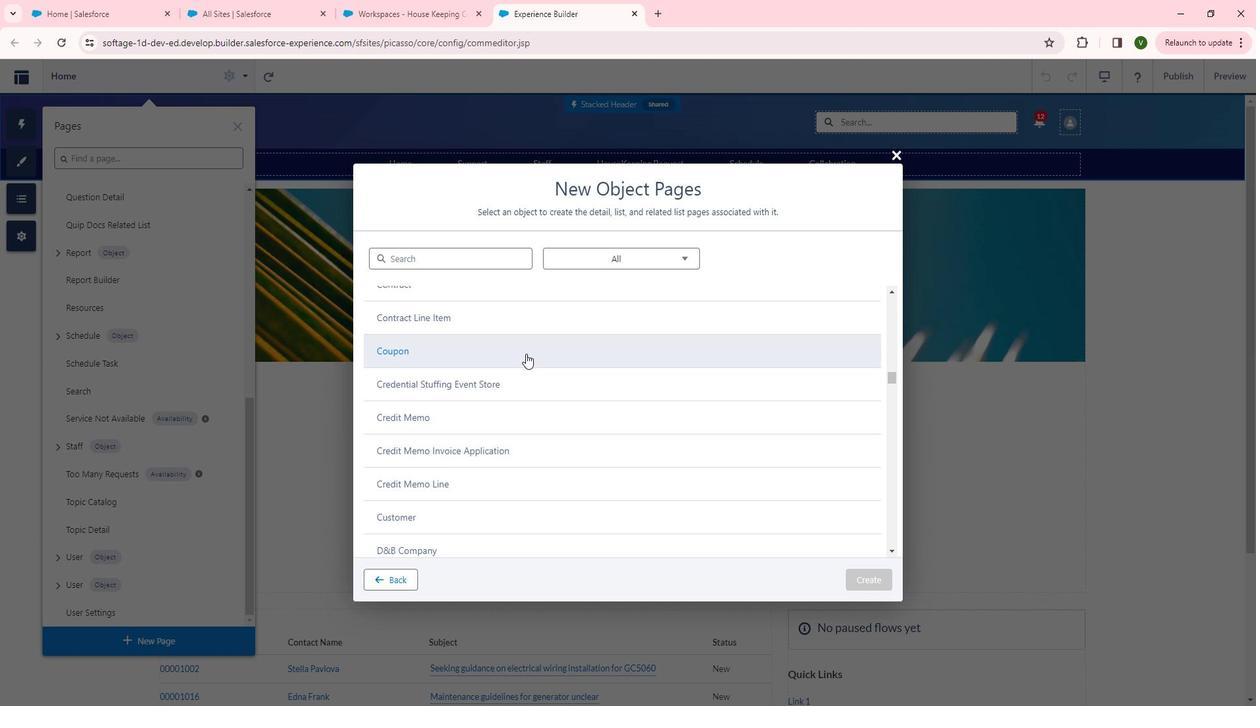
Action: Mouse scrolled (521, 354) with delta (0, 0)
Screenshot: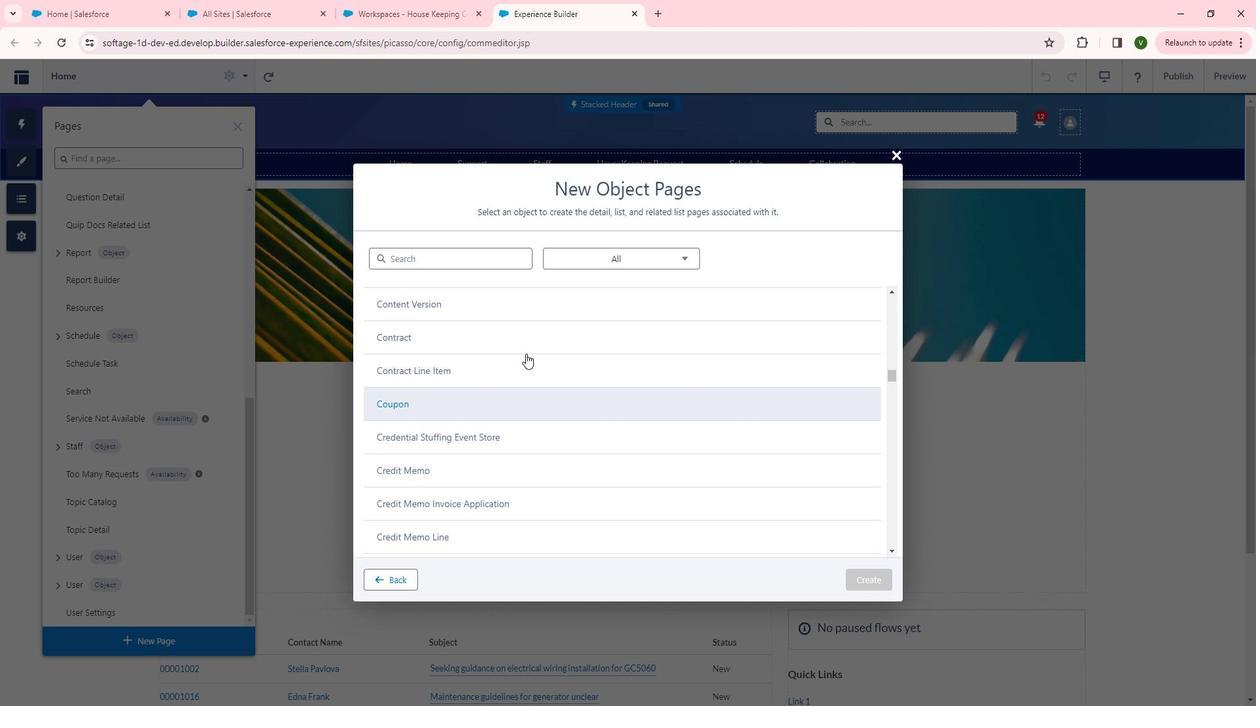 
Action: Mouse scrolled (521, 354) with delta (0, 0)
Screenshot: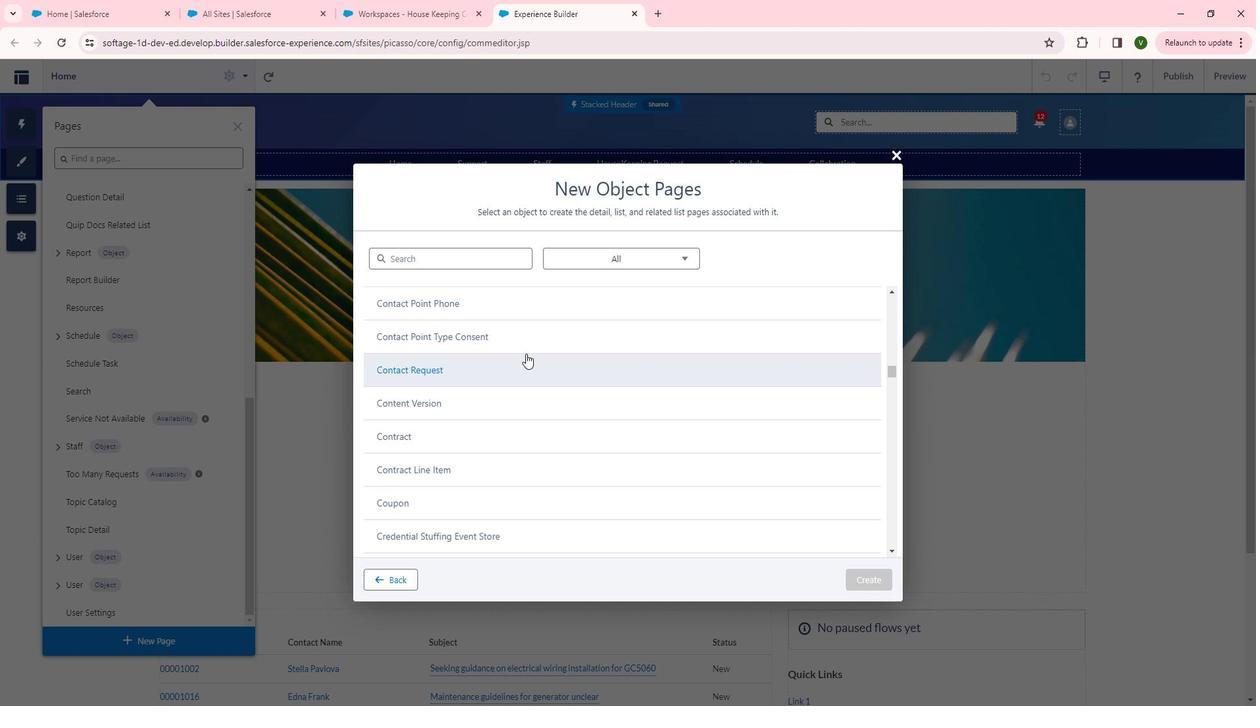 
Action: Mouse scrolled (521, 354) with delta (0, 0)
Screenshot: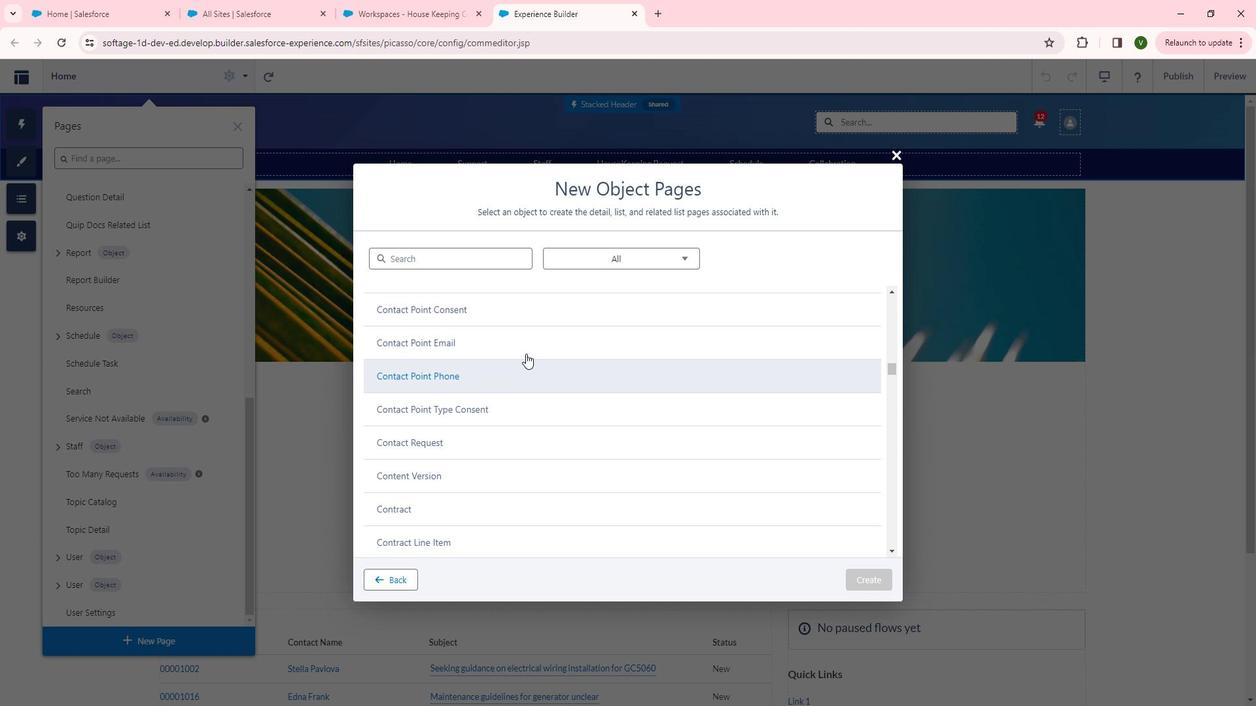 
Action: Mouse scrolled (521, 354) with delta (0, 0)
Screenshot: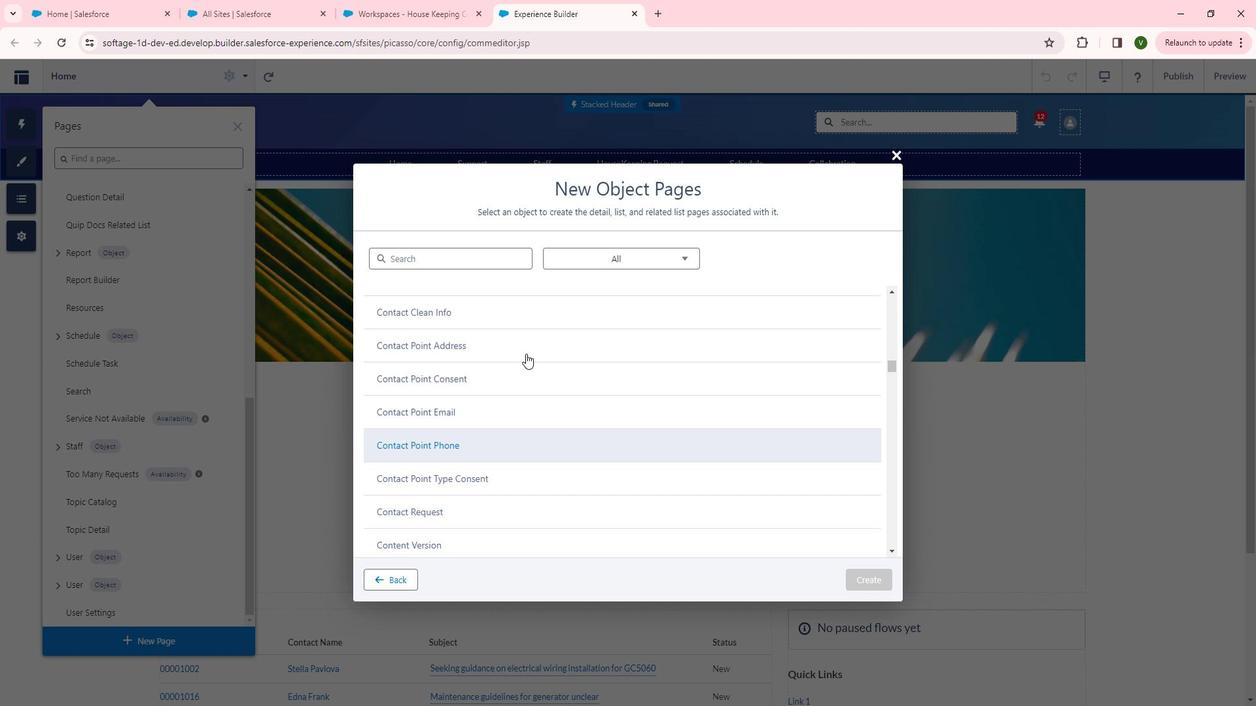 
Action: Mouse scrolled (521, 354) with delta (0, 0)
Screenshot: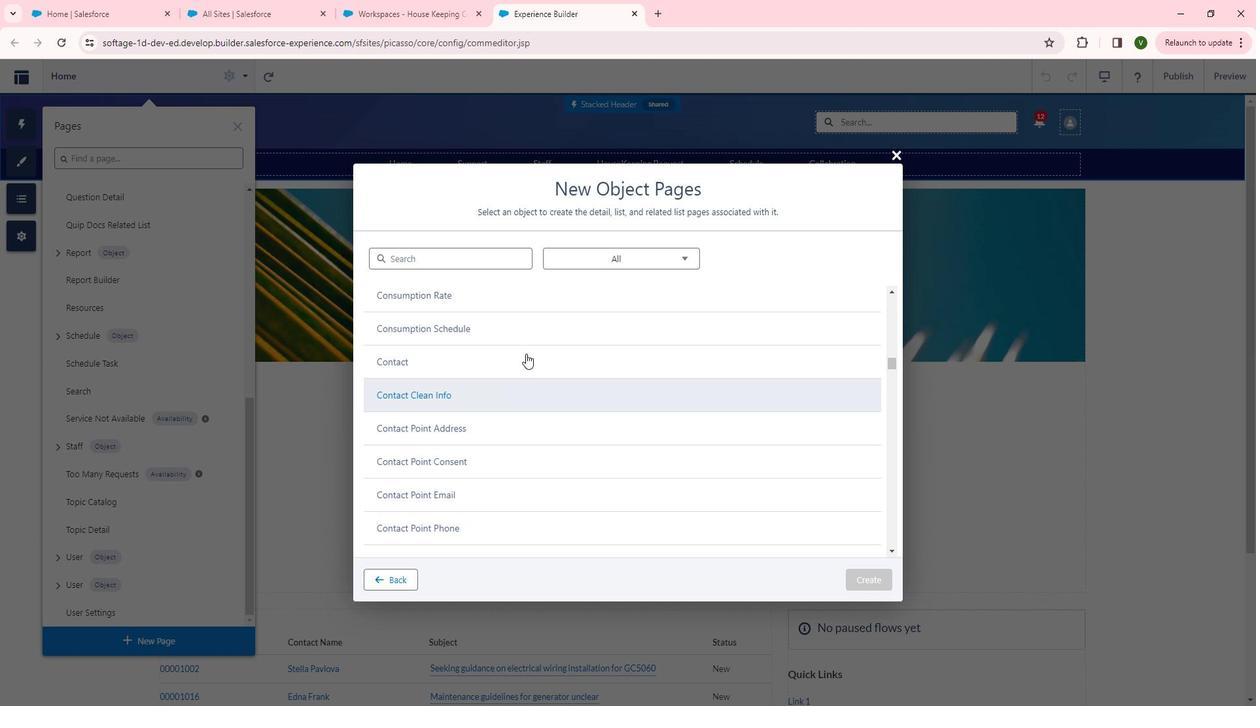 
Action: Mouse scrolled (521, 354) with delta (0, 0)
Screenshot: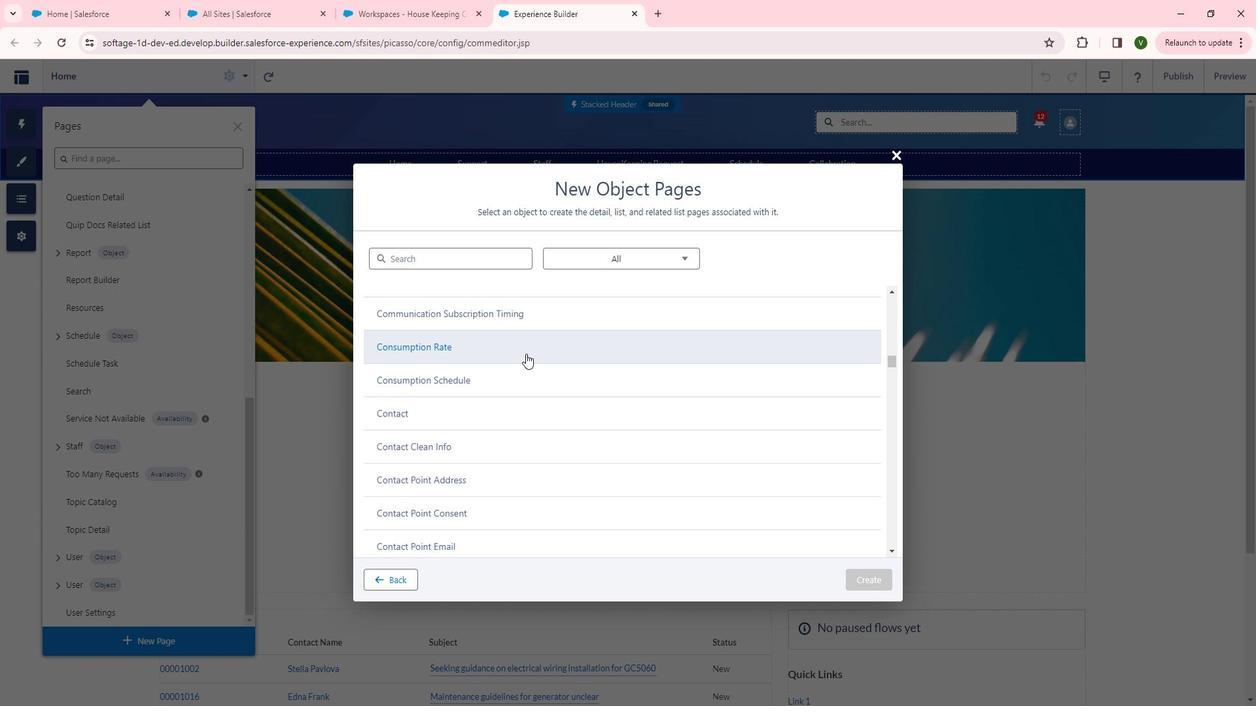 
Action: Mouse scrolled (521, 354) with delta (0, 0)
Screenshot: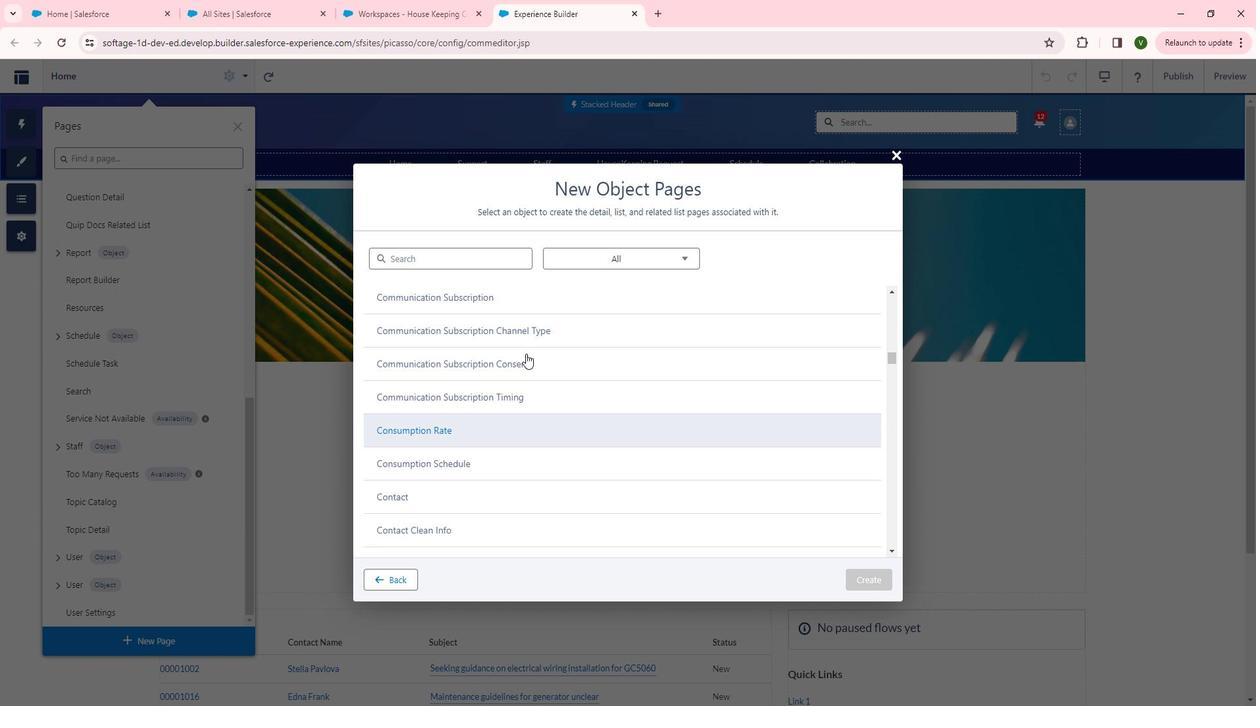 
Action: Mouse scrolled (521, 354) with delta (0, 0)
Screenshot: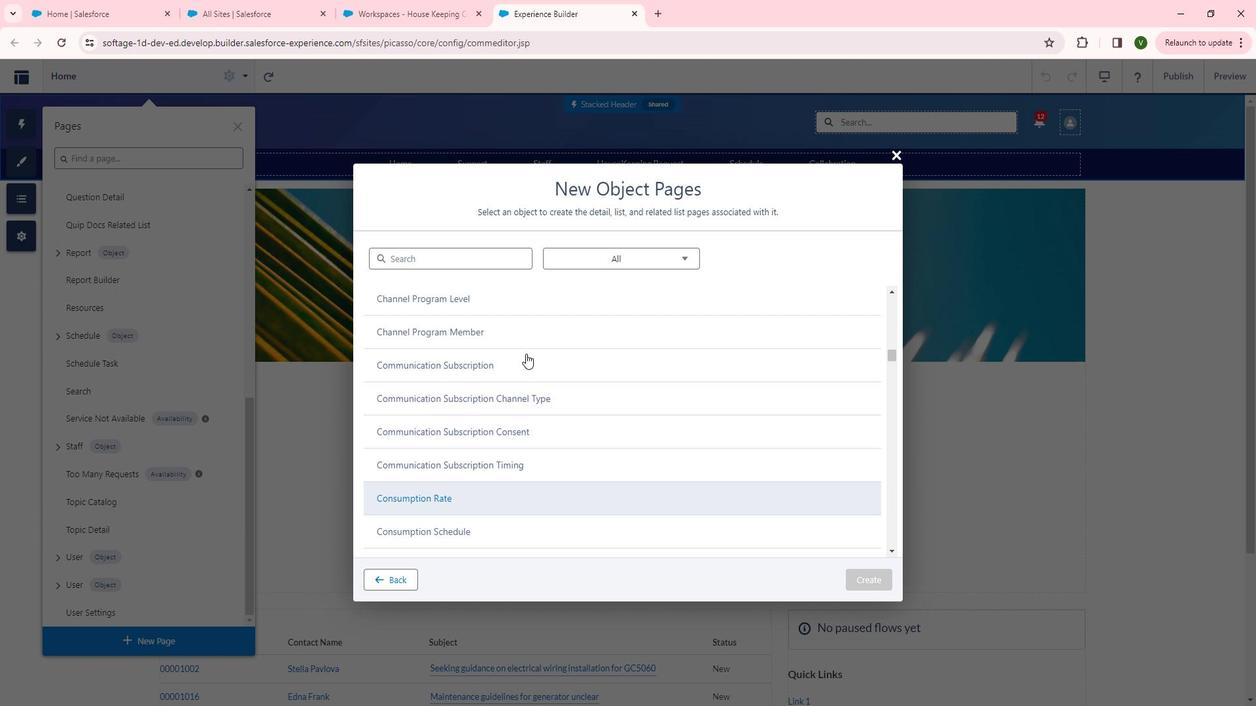 
Action: Mouse scrolled (521, 354) with delta (0, 0)
Screenshot: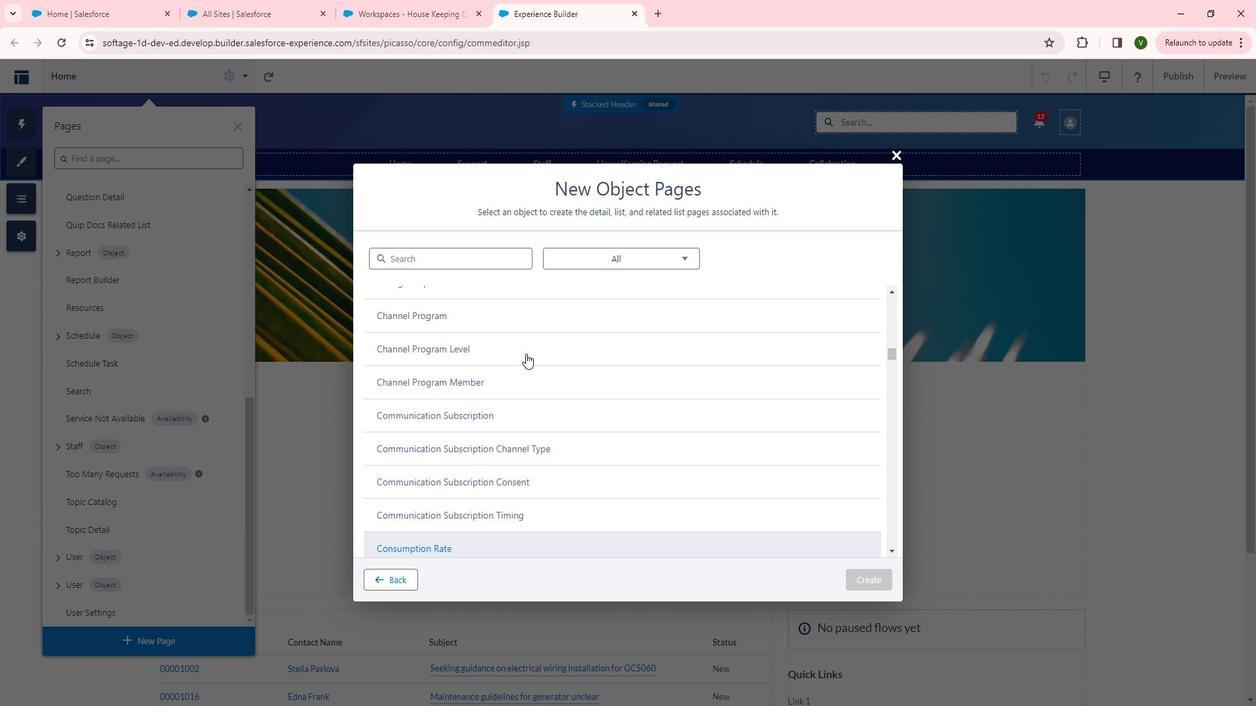 
Action: Mouse scrolled (521, 354) with delta (0, 0)
Screenshot: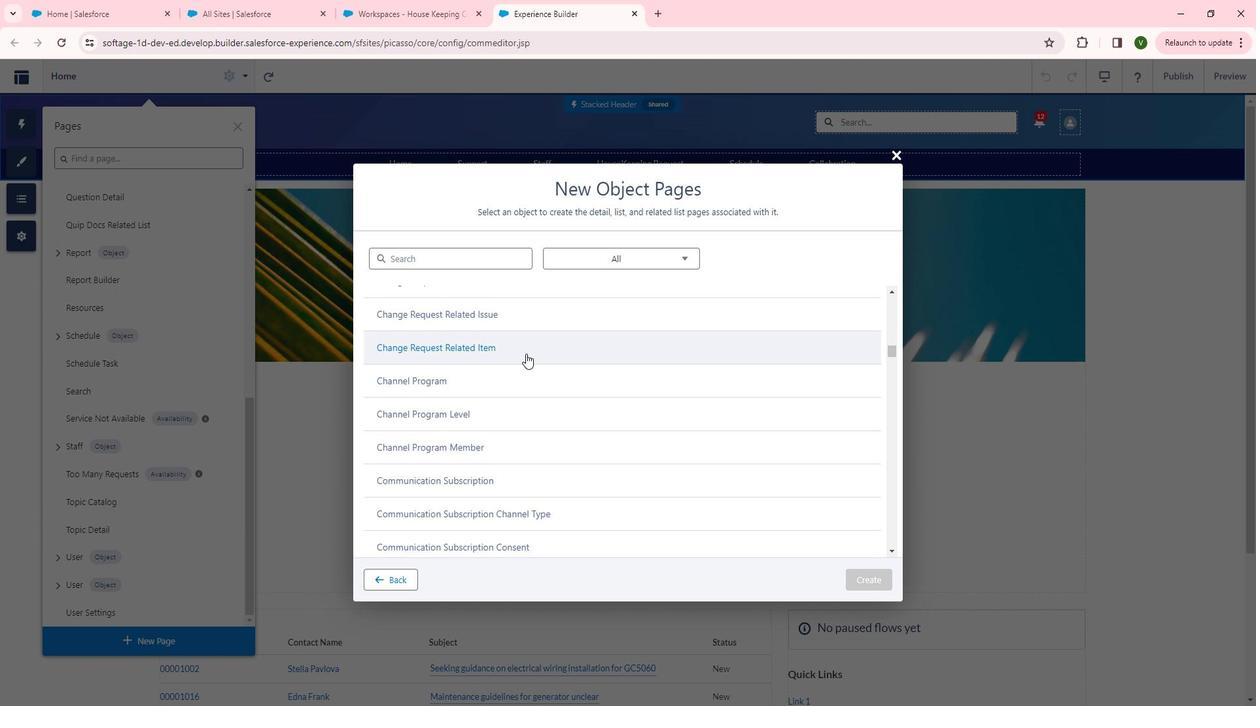 
Action: Mouse scrolled (521, 354) with delta (0, 0)
Screenshot: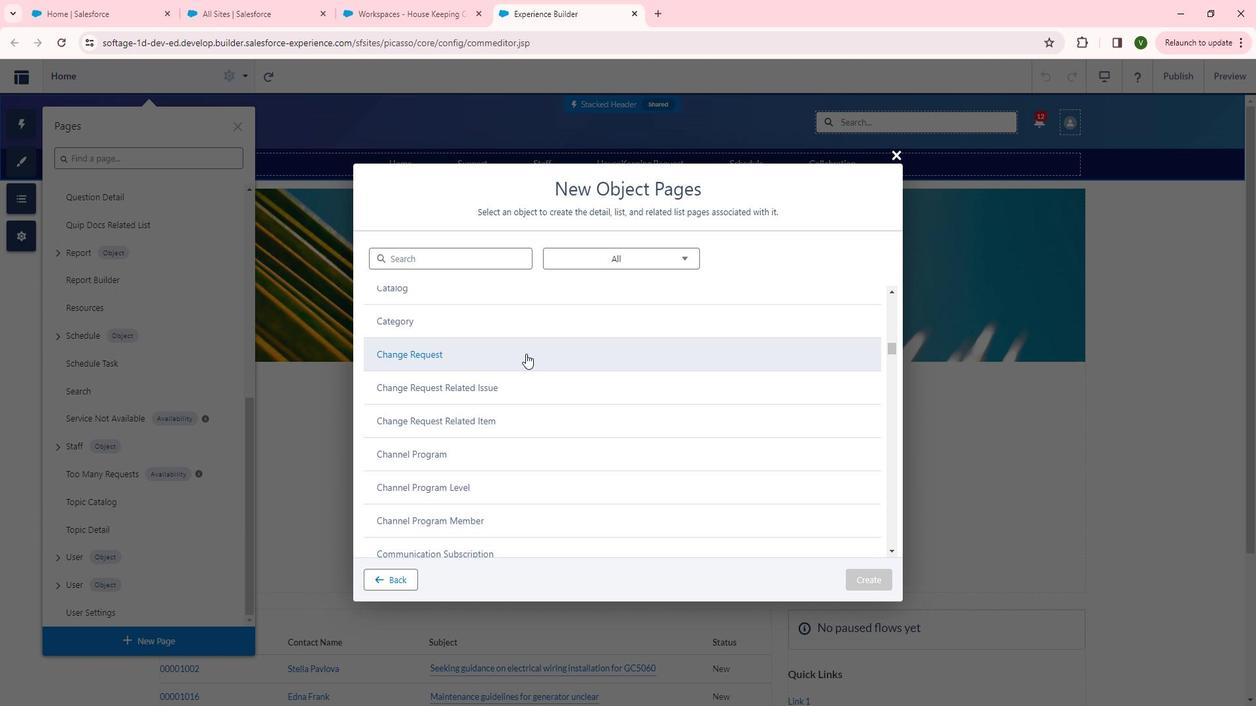 
Action: Mouse scrolled (521, 354) with delta (0, 0)
Screenshot: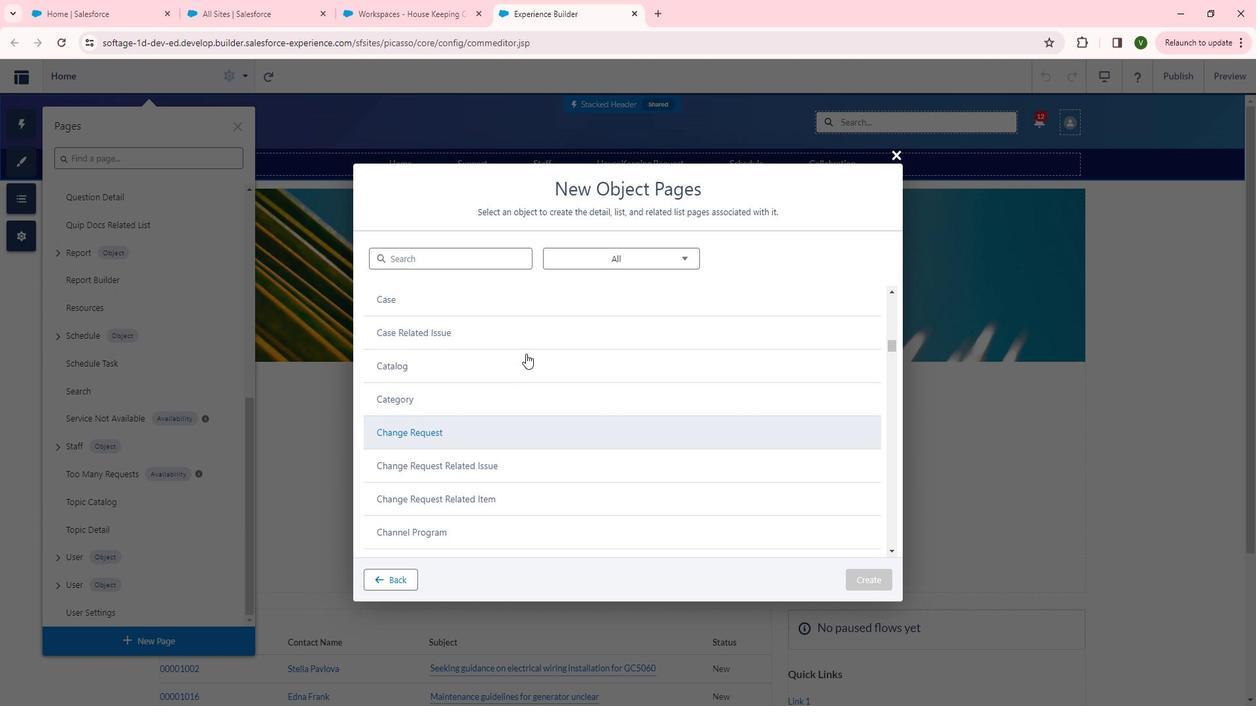 
Action: Mouse scrolled (521, 354) with delta (0, 0)
Screenshot: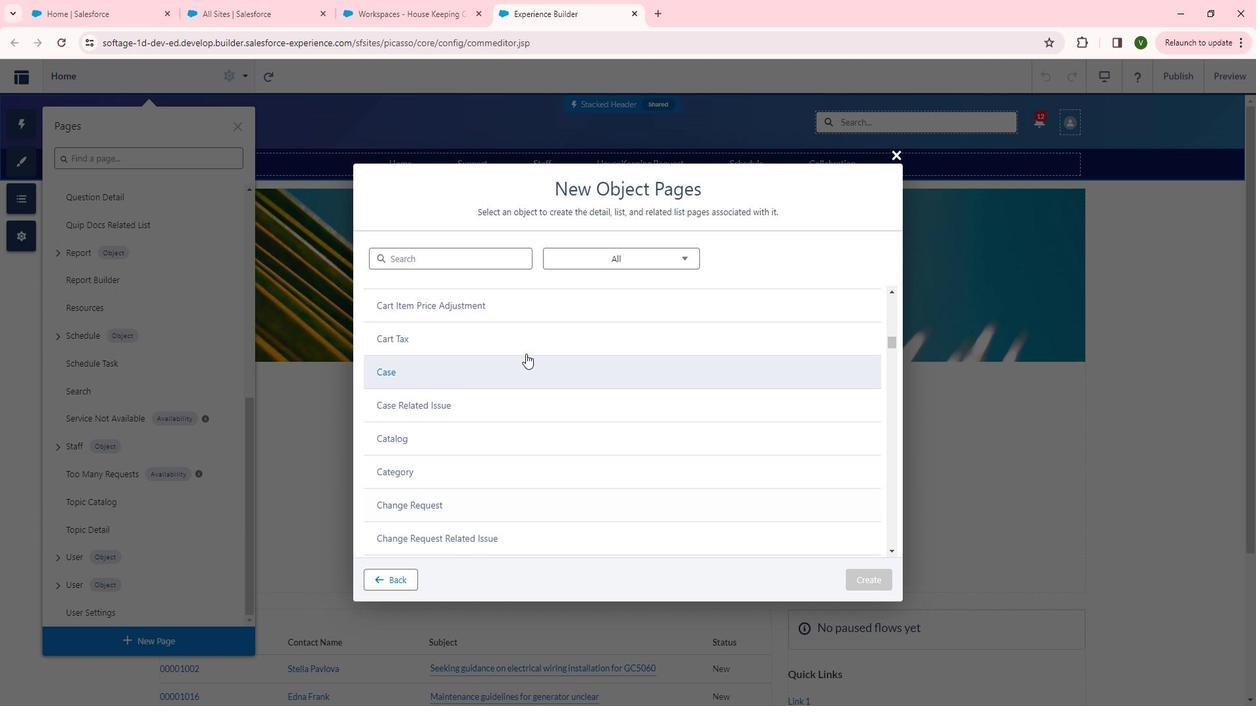 
Action: Mouse scrolled (521, 354) with delta (0, 0)
Screenshot: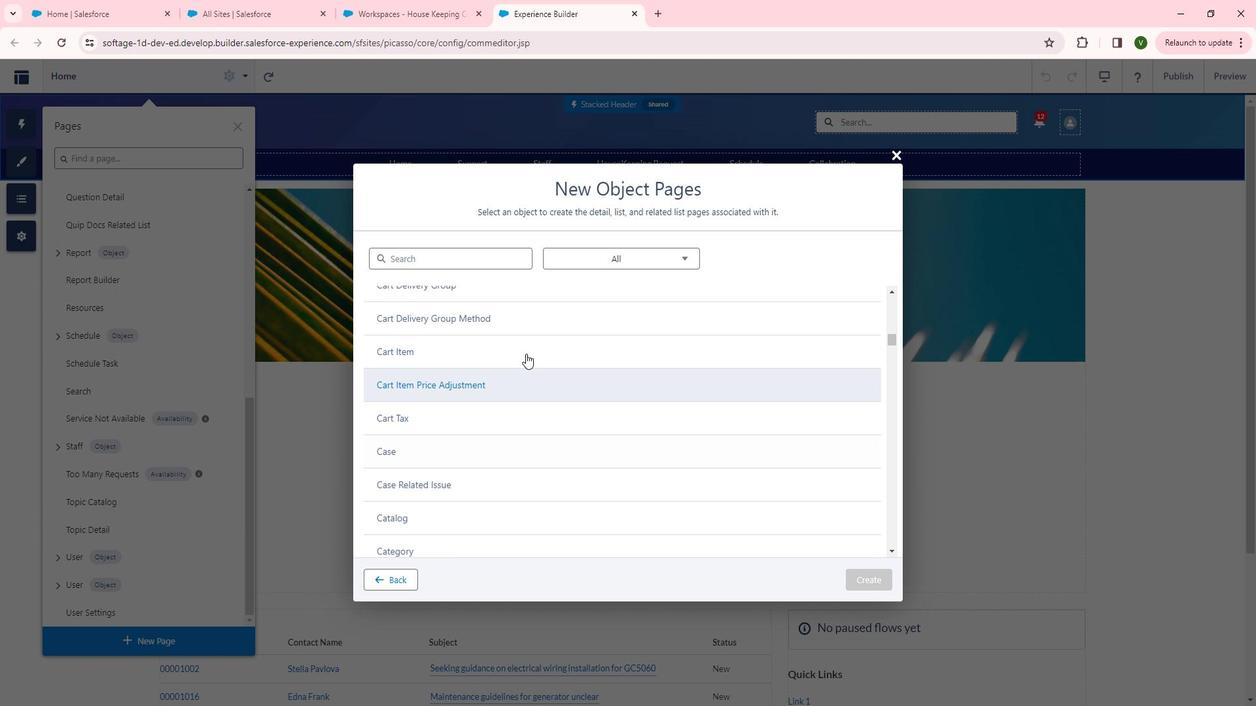 
Action: Mouse scrolled (521, 354) with delta (0, 0)
Screenshot: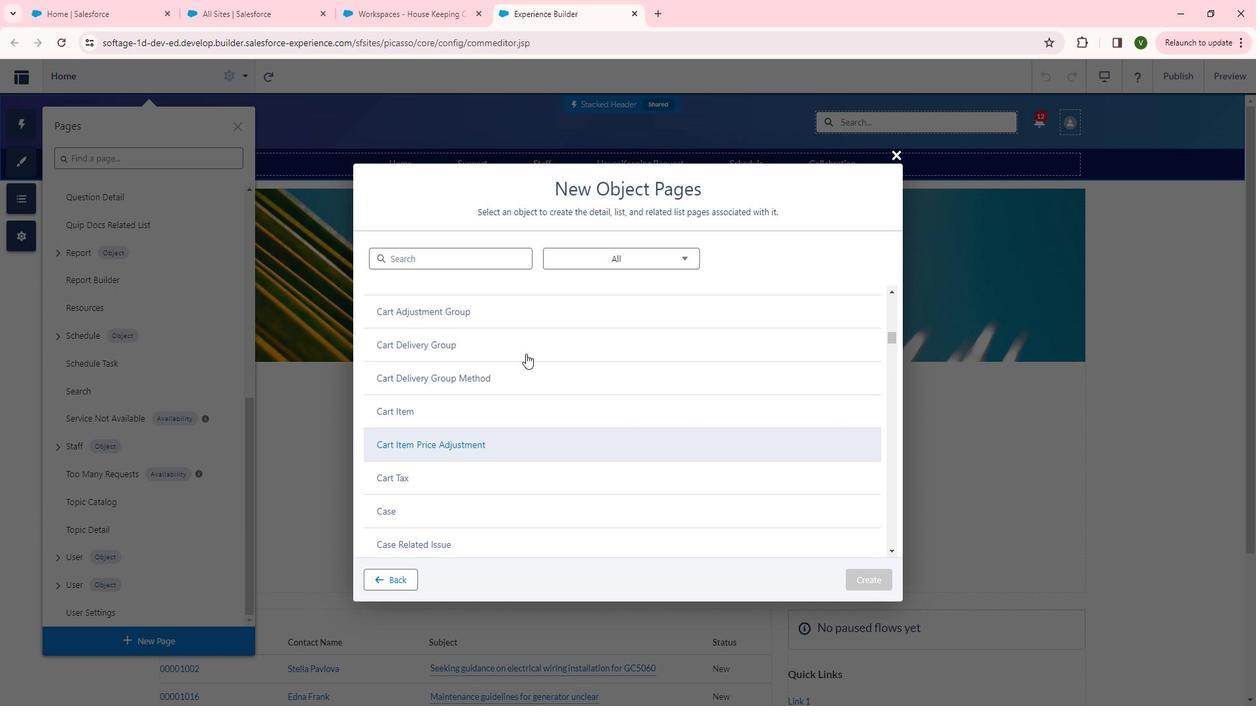 
Action: Mouse scrolled (521, 354) with delta (0, 0)
Screenshot: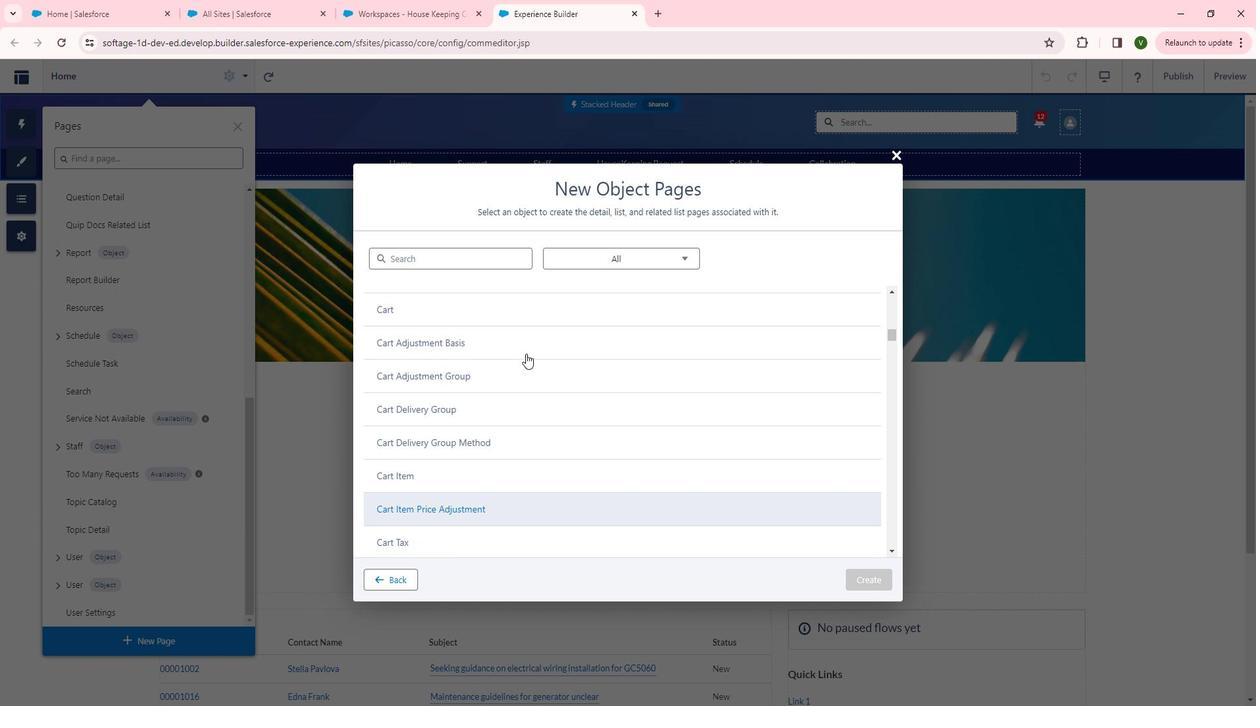 
Action: Mouse scrolled (521, 354) with delta (0, 0)
Screenshot: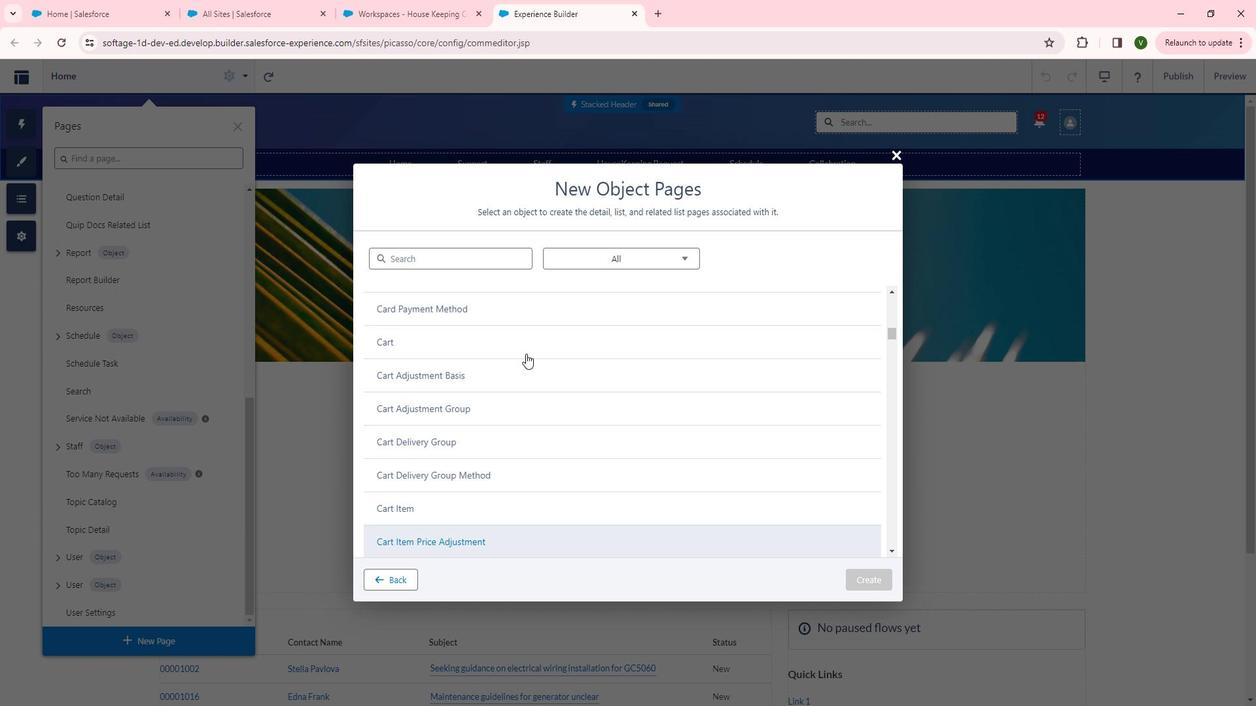 
Action: Mouse scrolled (521, 354) with delta (0, 0)
Screenshot: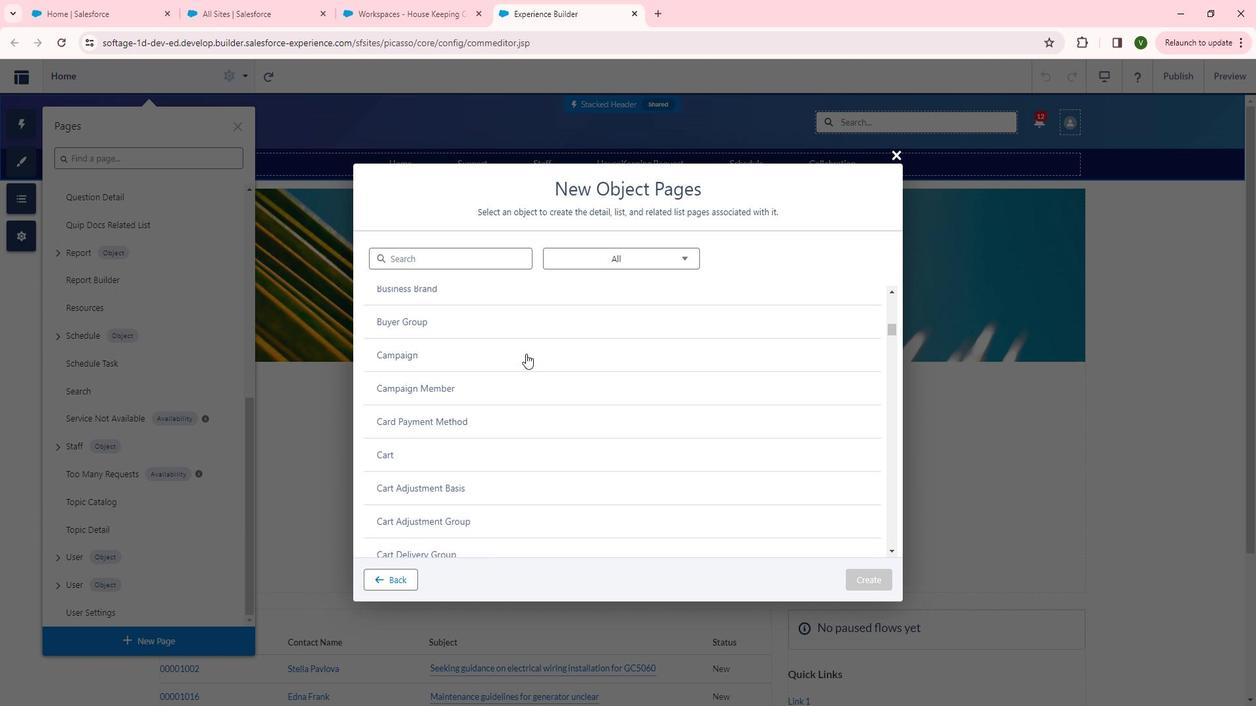 
Action: Mouse scrolled (521, 353) with delta (0, 0)
Screenshot: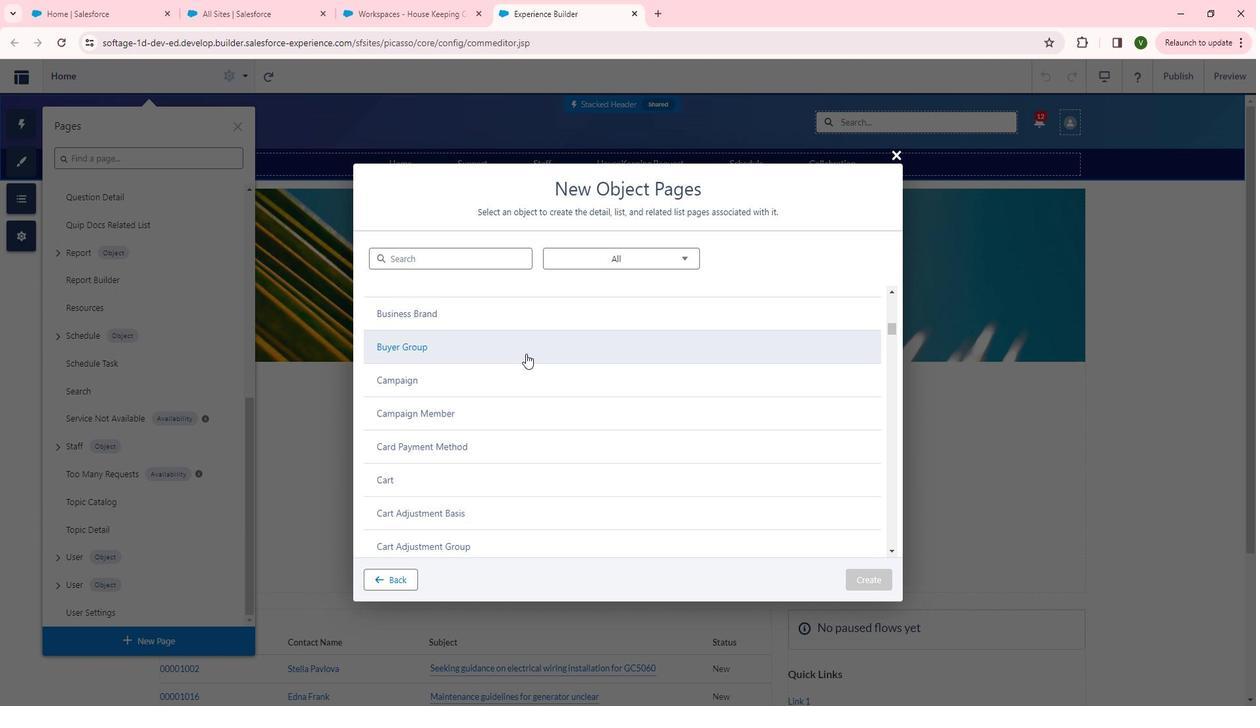 
Action: Mouse scrolled (521, 353) with delta (0, 0)
Screenshot: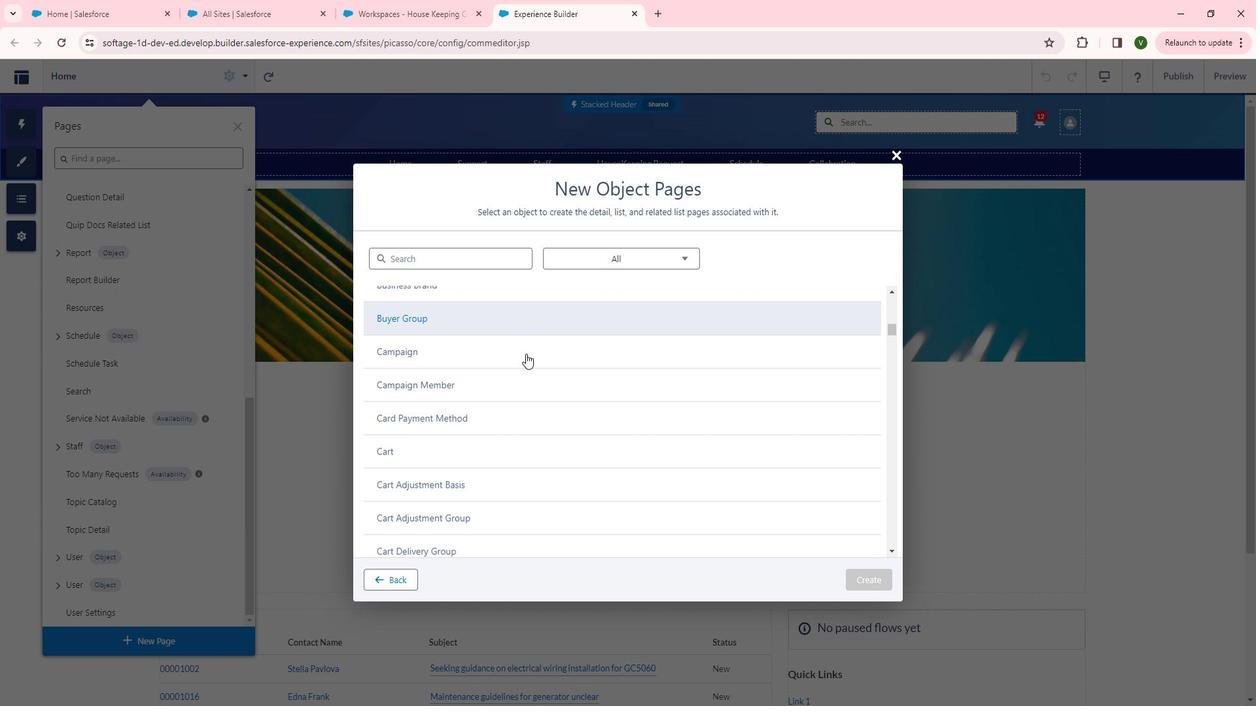 
Action: Mouse scrolled (521, 353) with delta (0, 0)
Screenshot: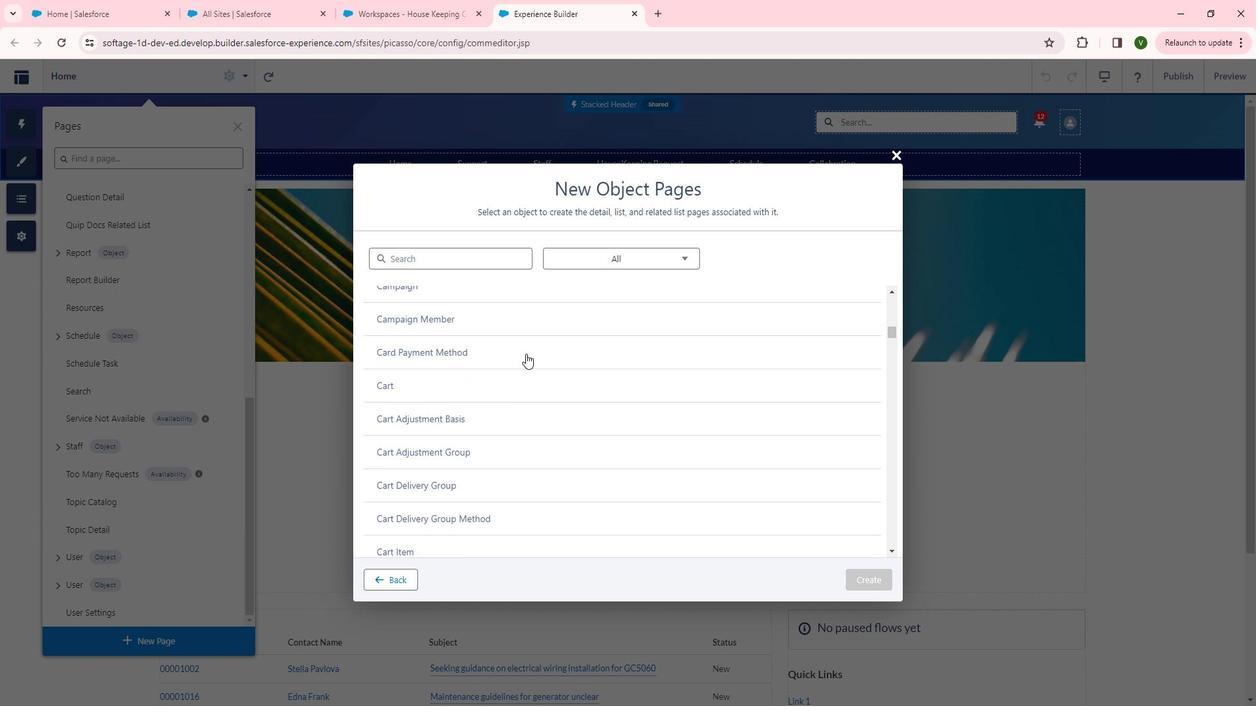 
Action: Mouse scrolled (521, 353) with delta (0, 0)
Screenshot: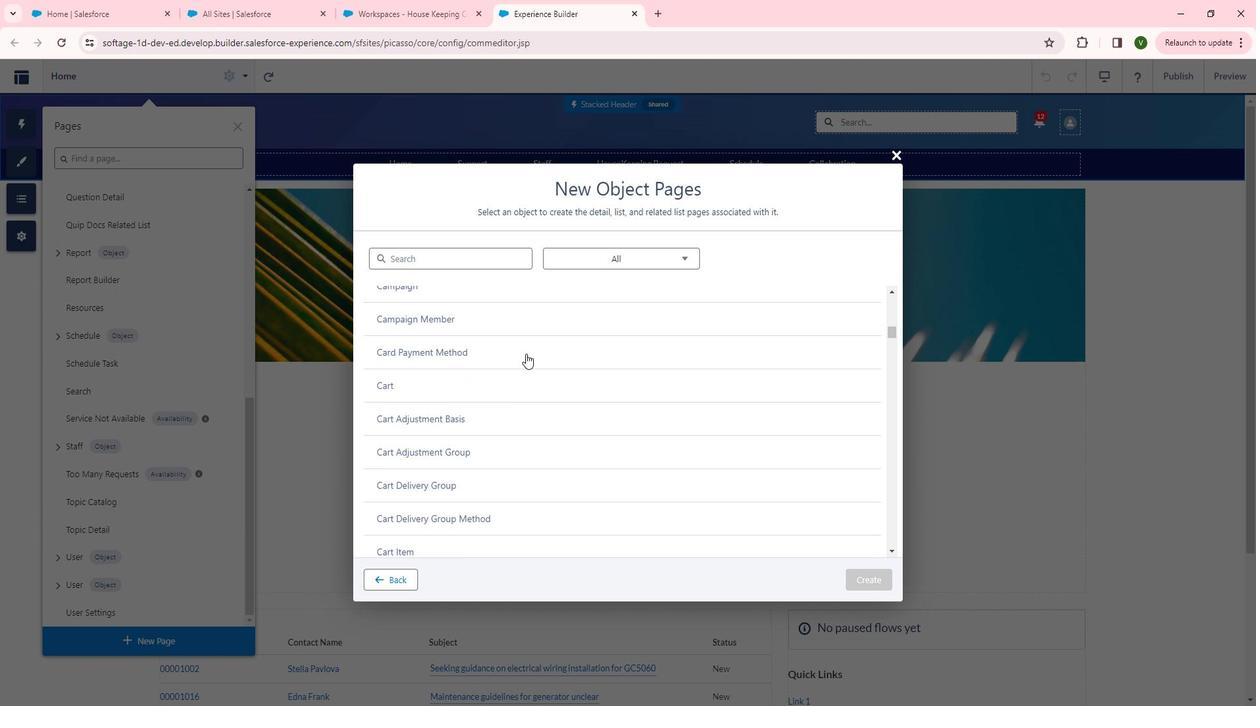 
Action: Mouse scrolled (521, 353) with delta (0, 0)
Screenshot: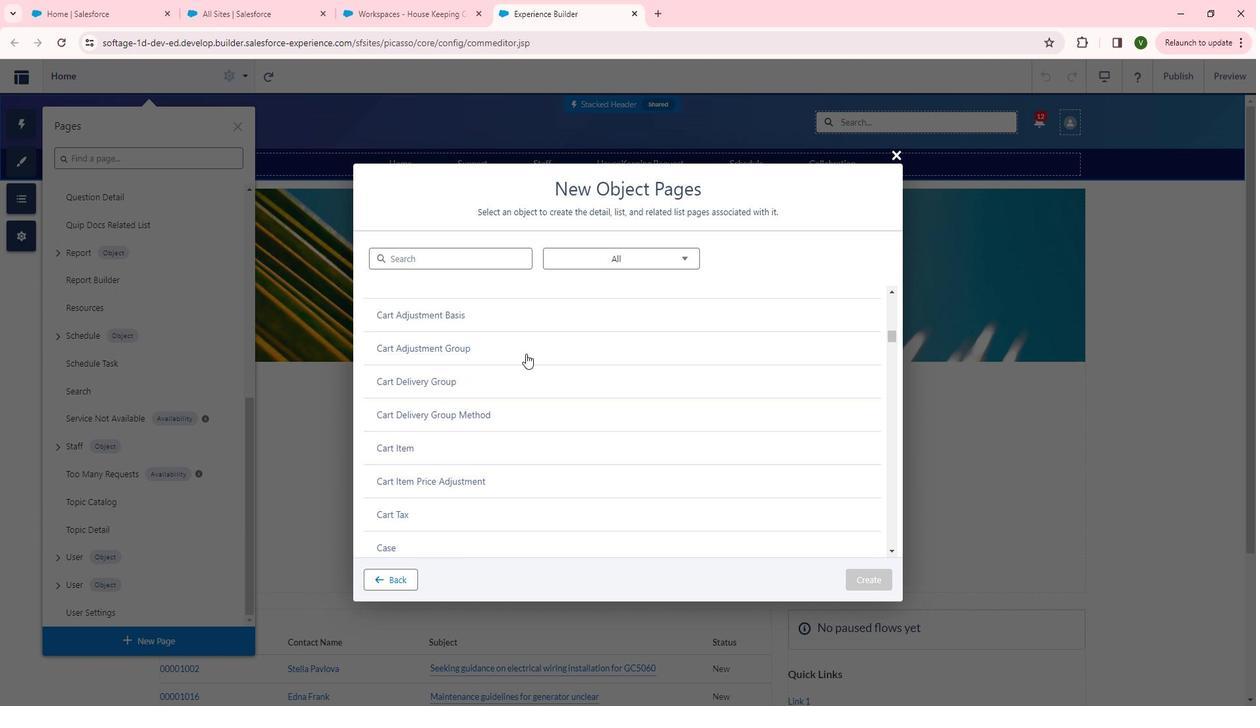 
Action: Mouse scrolled (521, 353) with delta (0, 0)
Screenshot: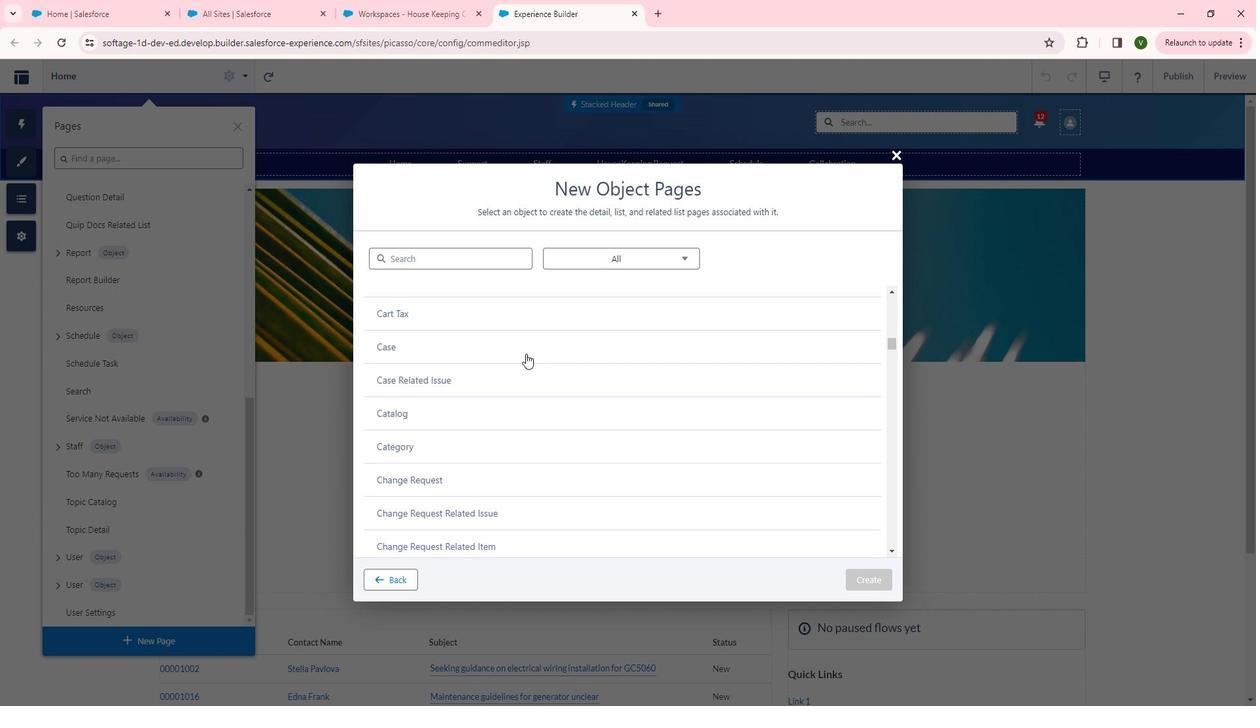 
Action: Mouse scrolled (521, 353) with delta (0, 0)
Screenshot: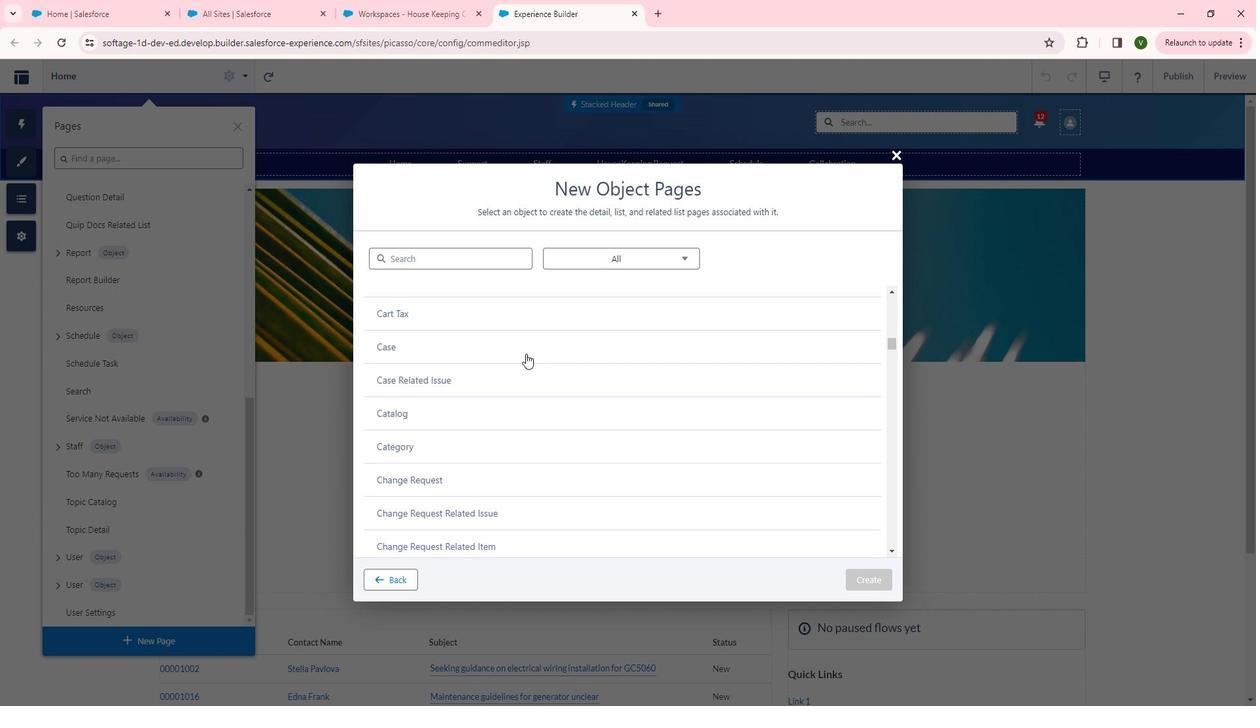 
Action: Mouse scrolled (521, 353) with delta (0, 0)
Screenshot: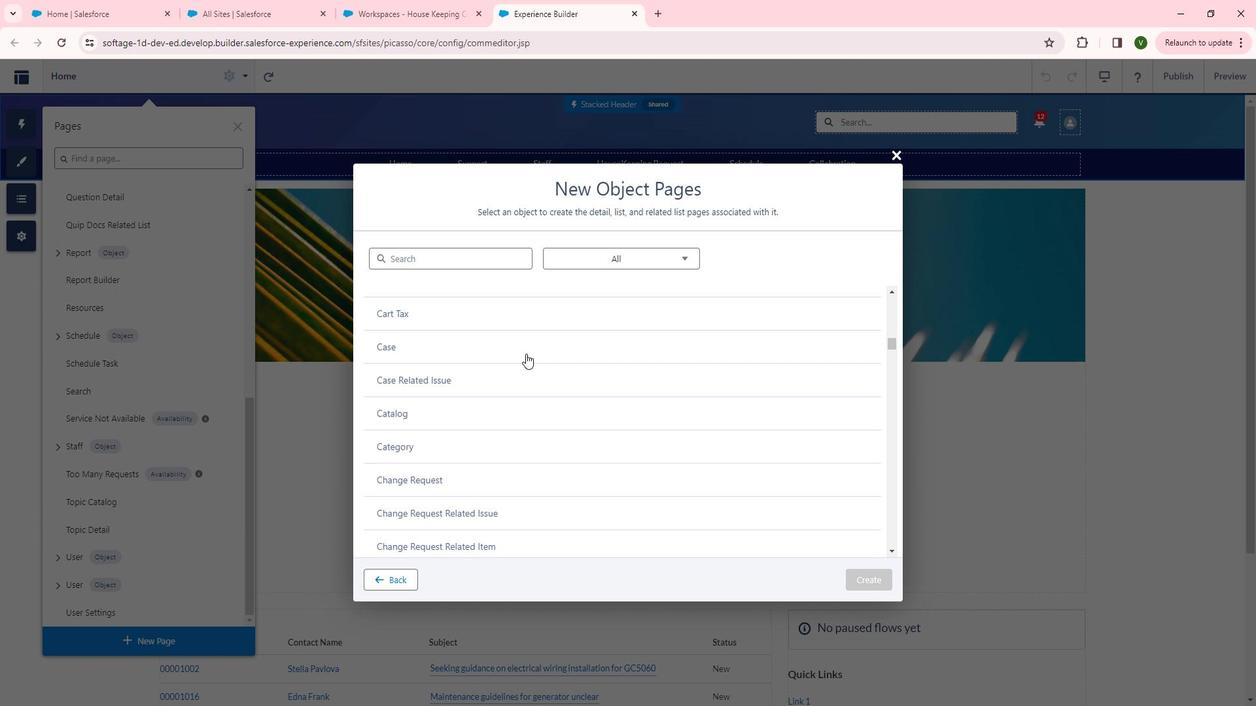 
Action: Mouse scrolled (521, 353) with delta (0, 0)
Screenshot: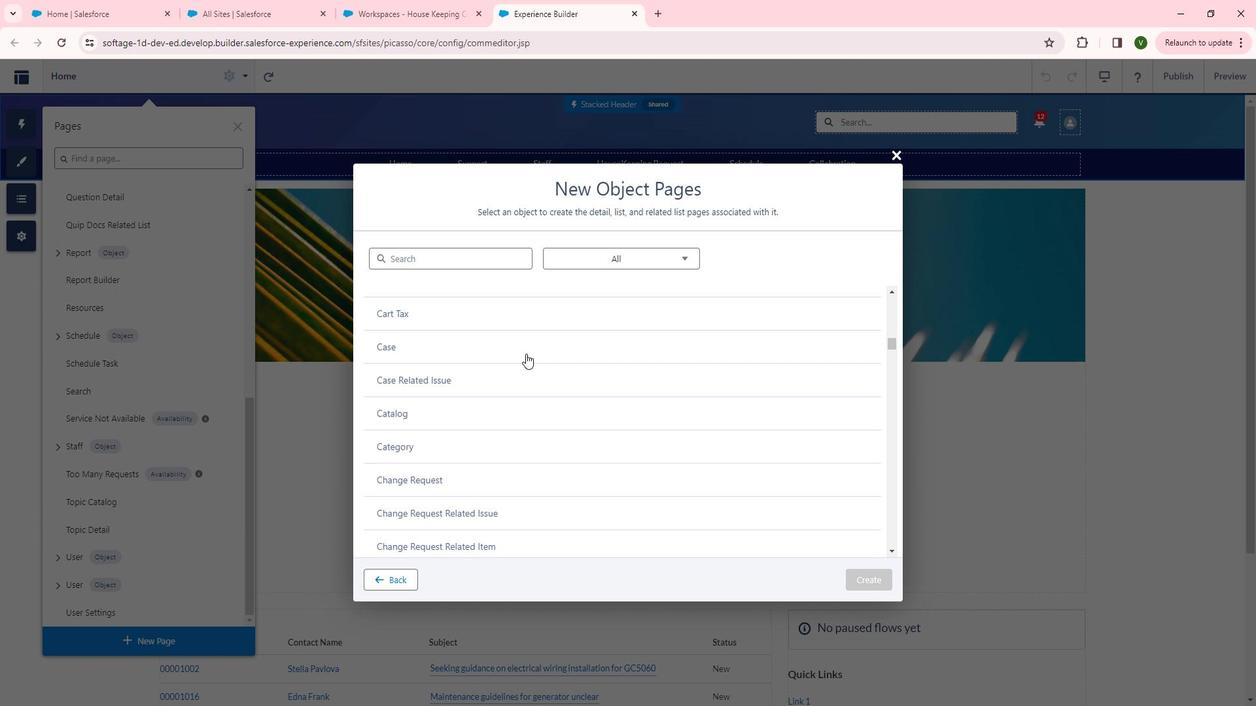 
Action: Mouse scrolled (521, 353) with delta (0, 0)
Screenshot: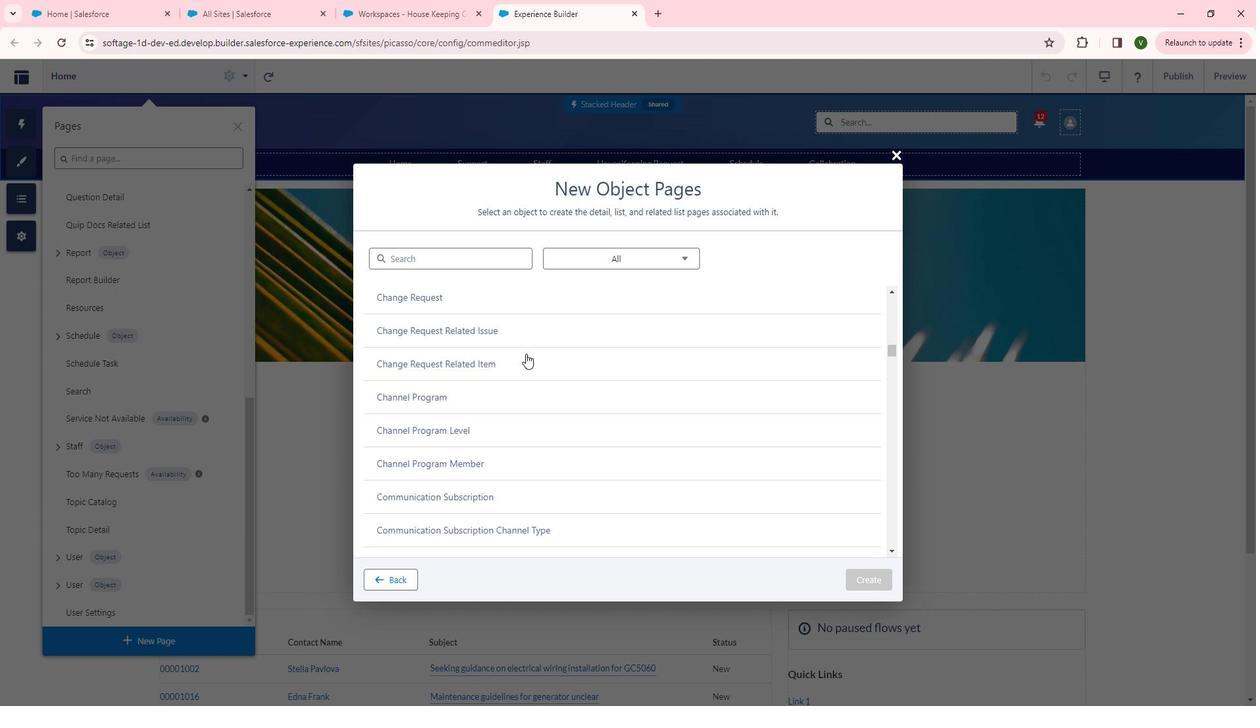 
Action: Mouse scrolled (521, 353) with delta (0, 0)
Screenshot: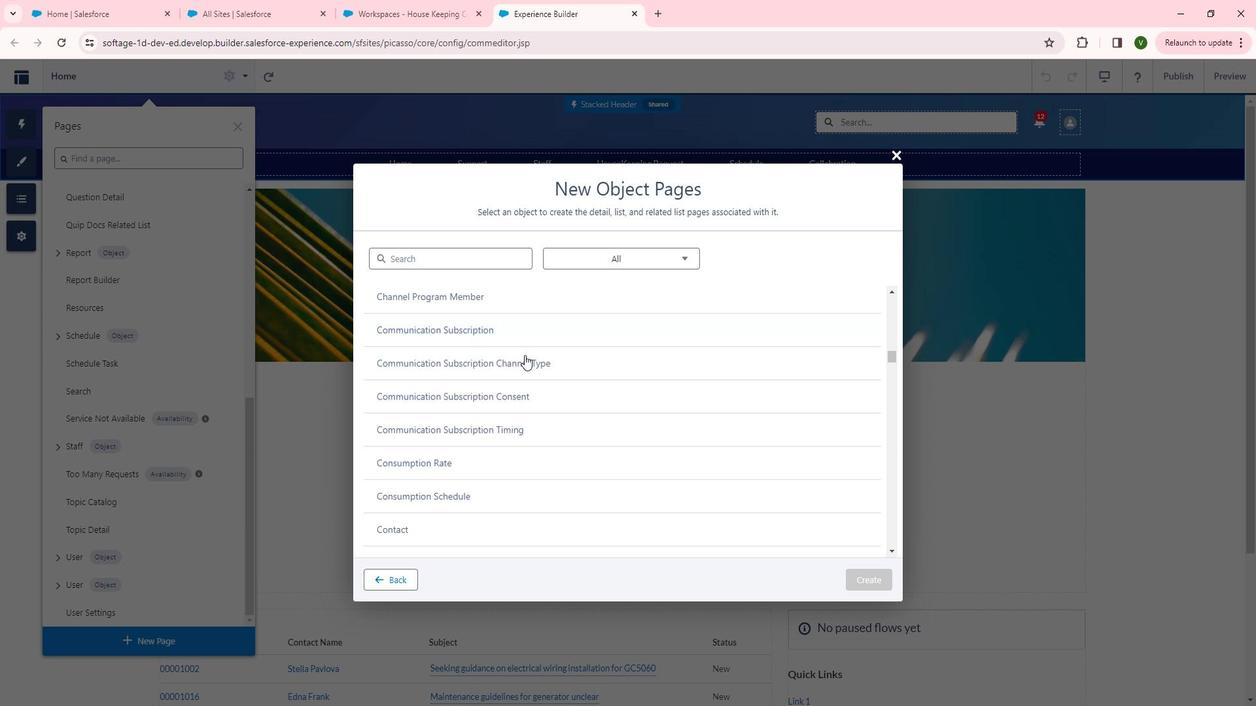 
Action: Mouse scrolled (521, 353) with delta (0, 0)
Screenshot: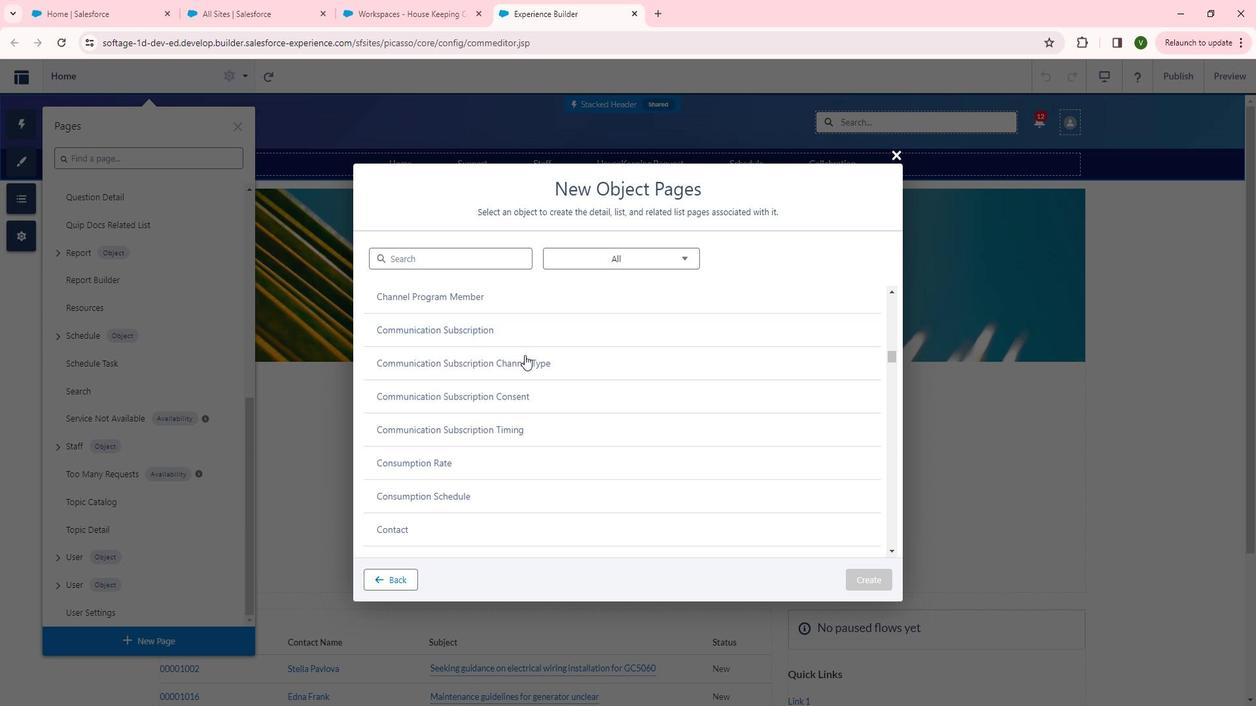 
Action: Mouse scrolled (521, 353) with delta (0, 0)
Screenshot: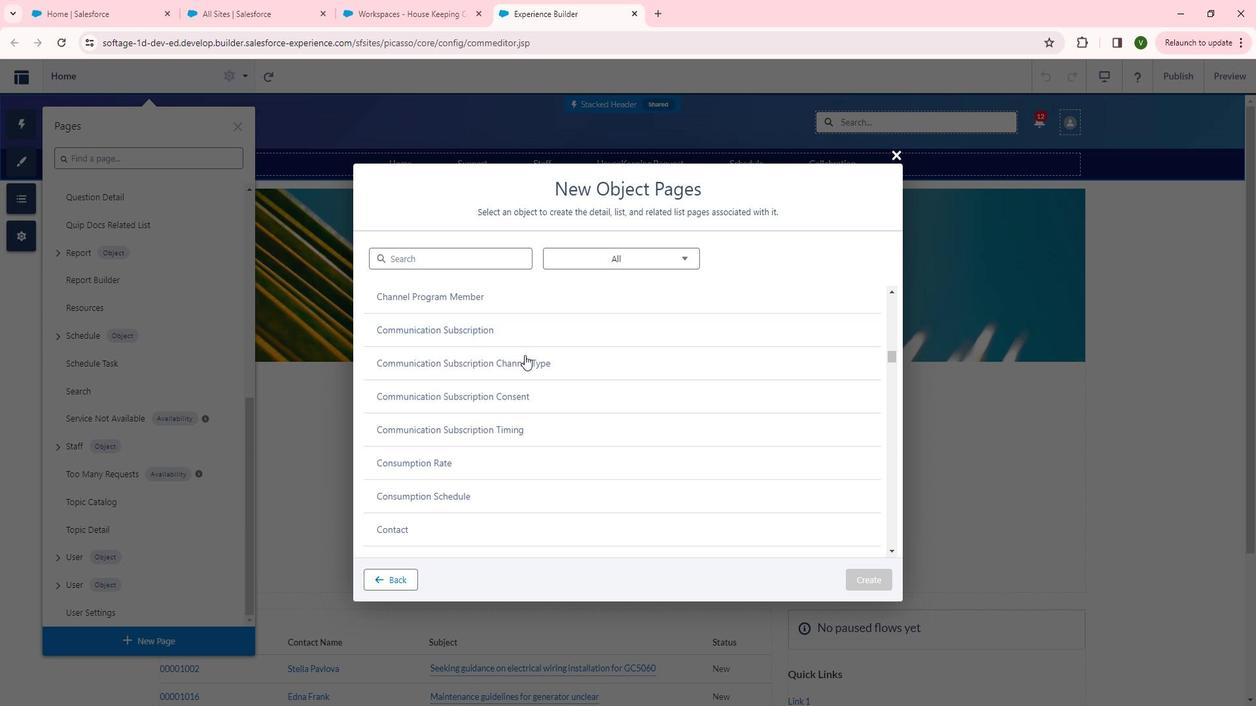 
Action: Mouse scrolled (521, 353) with delta (0, 0)
Screenshot: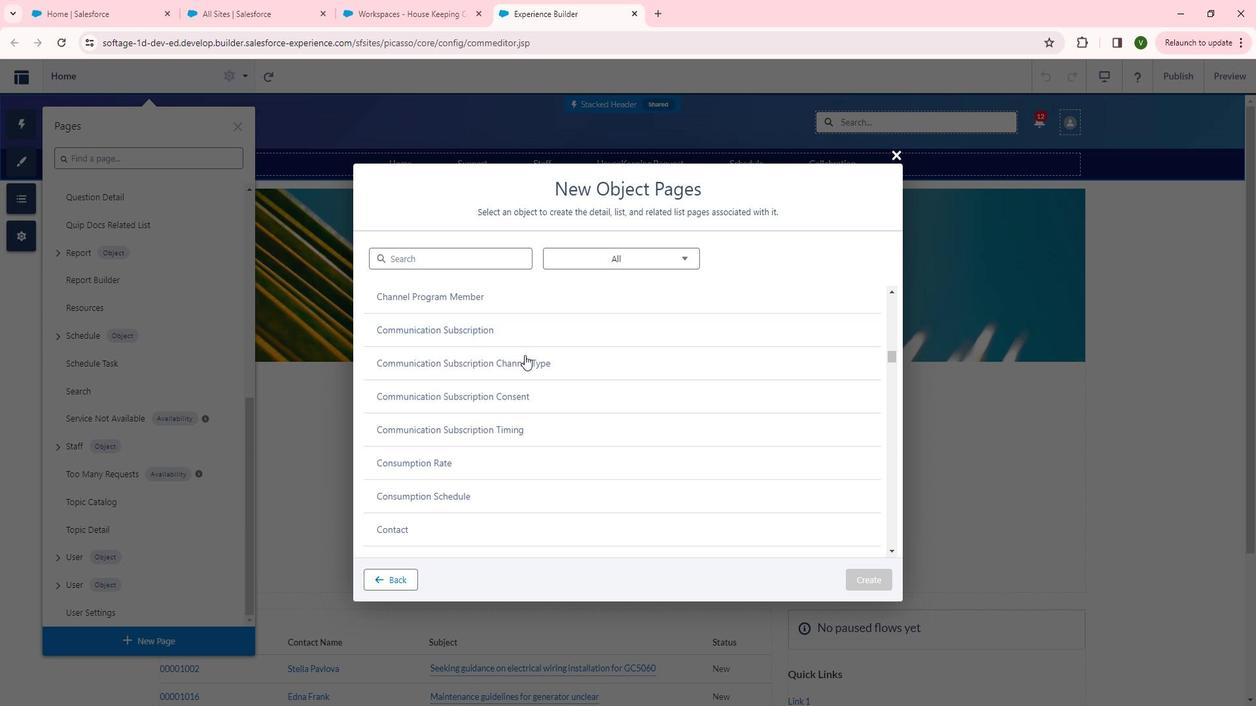 
Action: Mouse moved to (520, 354)
Screenshot: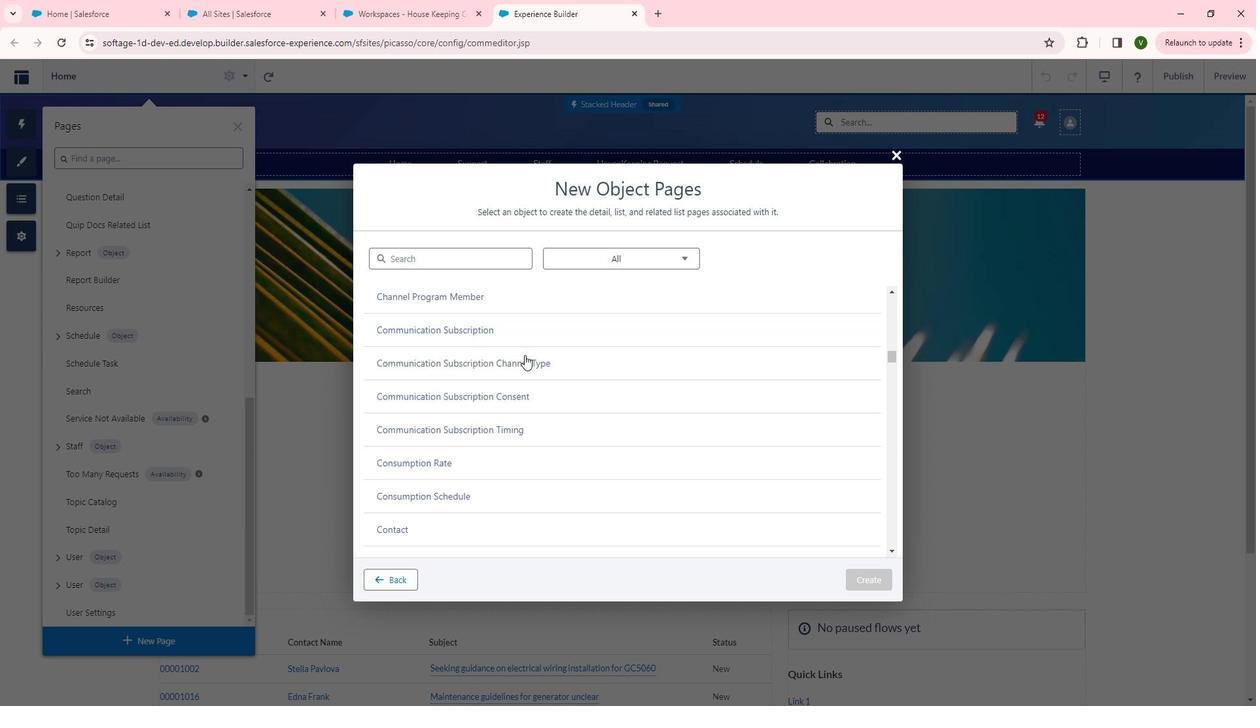 
Action: Mouse scrolled (520, 353) with delta (0, 0)
Screenshot: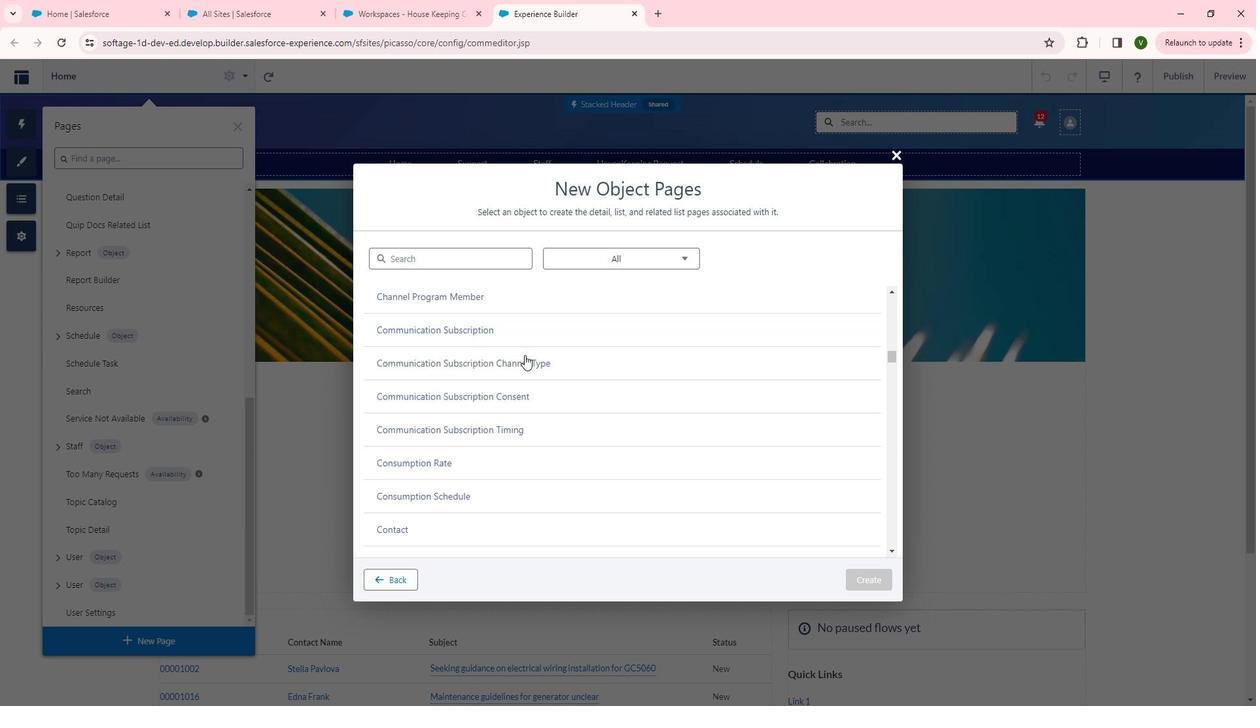
Action: Mouse moved to (520, 355)
Screenshot: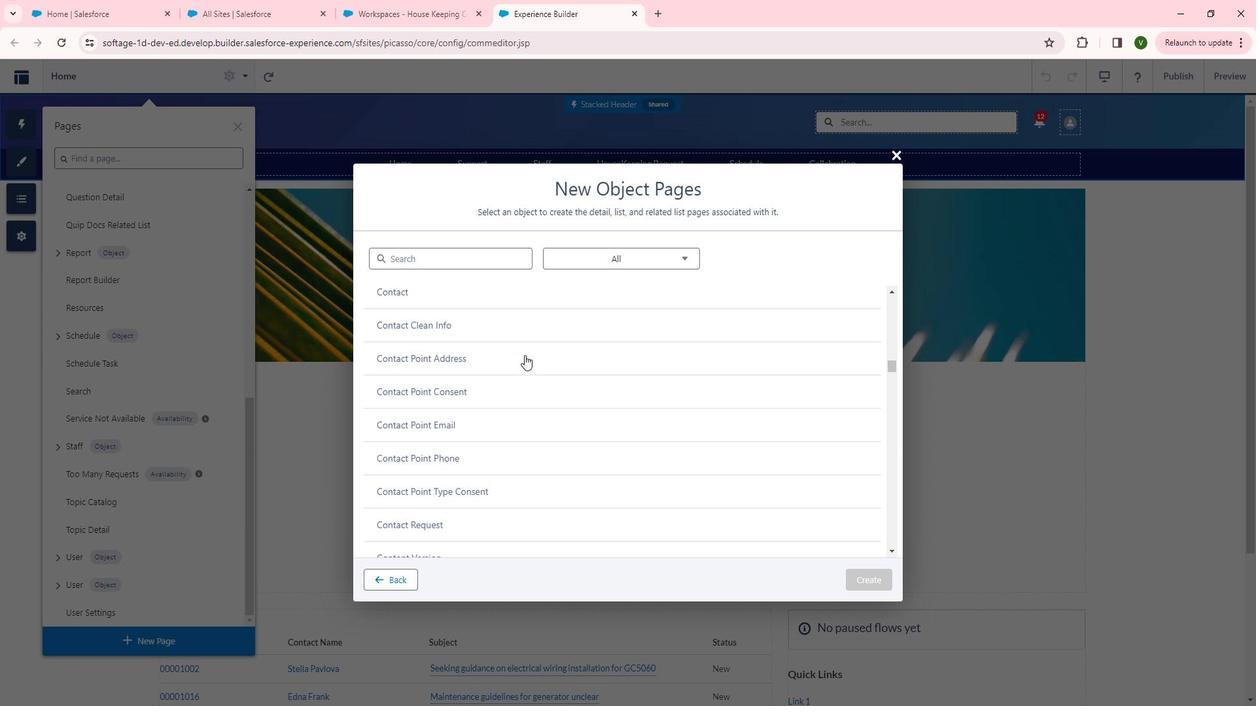 
Action: Mouse scrolled (520, 354) with delta (0, 0)
Screenshot: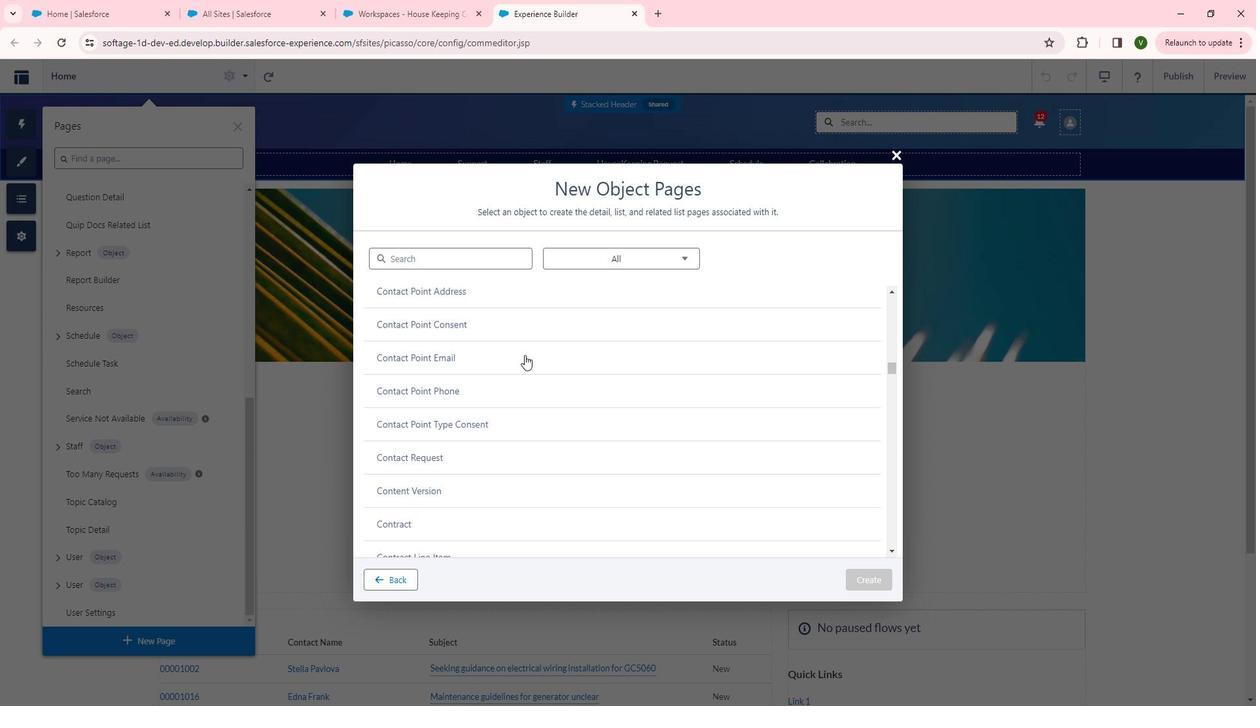 
Action: Mouse scrolled (520, 354) with delta (0, 0)
Screenshot: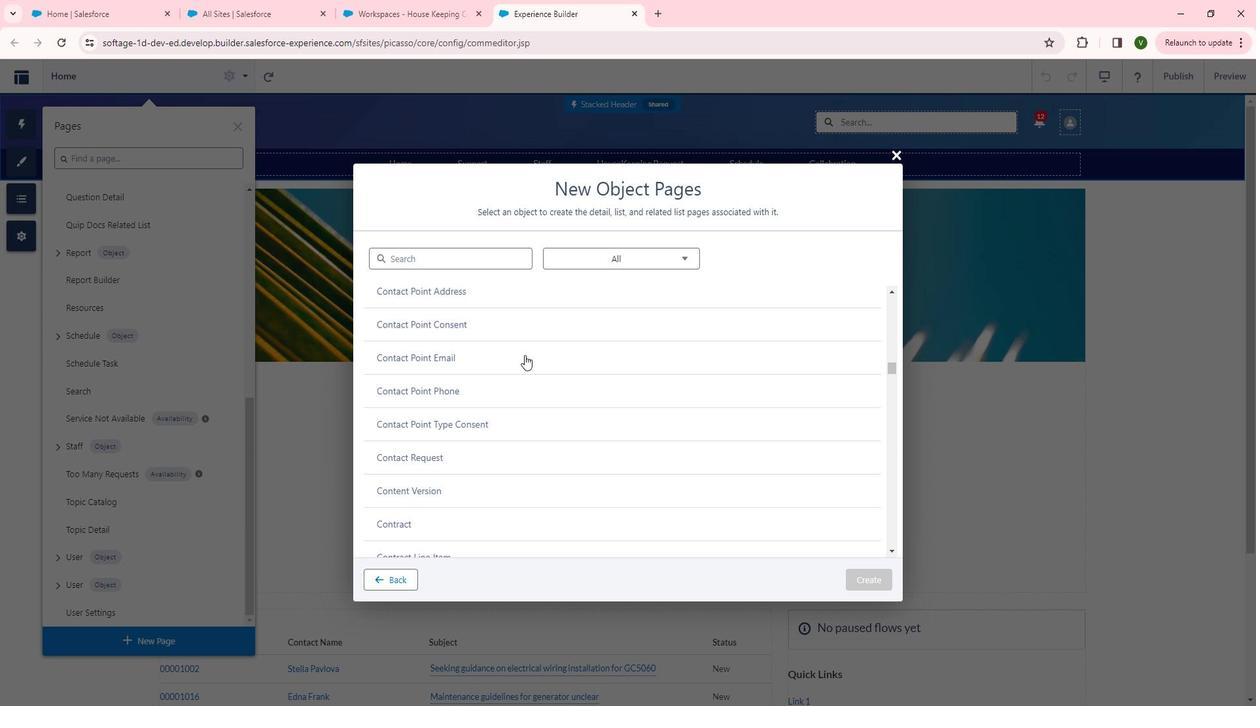 
Action: Mouse scrolled (520, 354) with delta (0, 0)
Screenshot: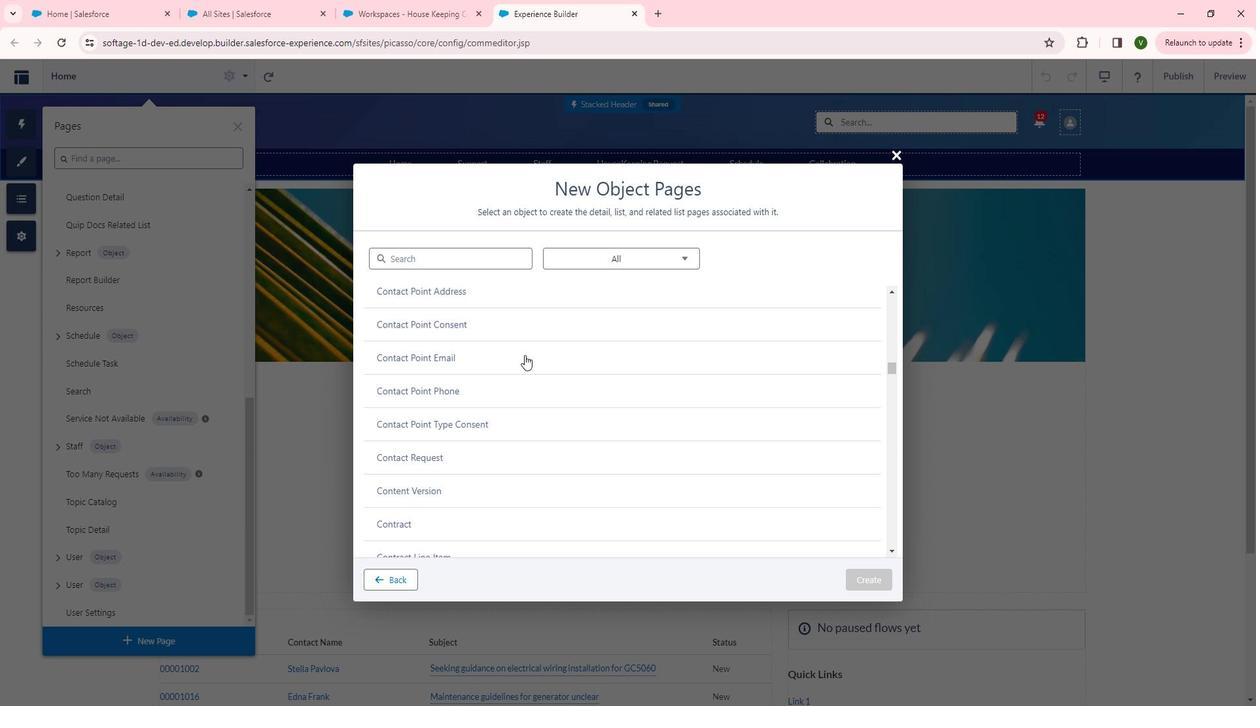 
Action: Mouse scrolled (520, 354) with delta (0, 0)
Screenshot: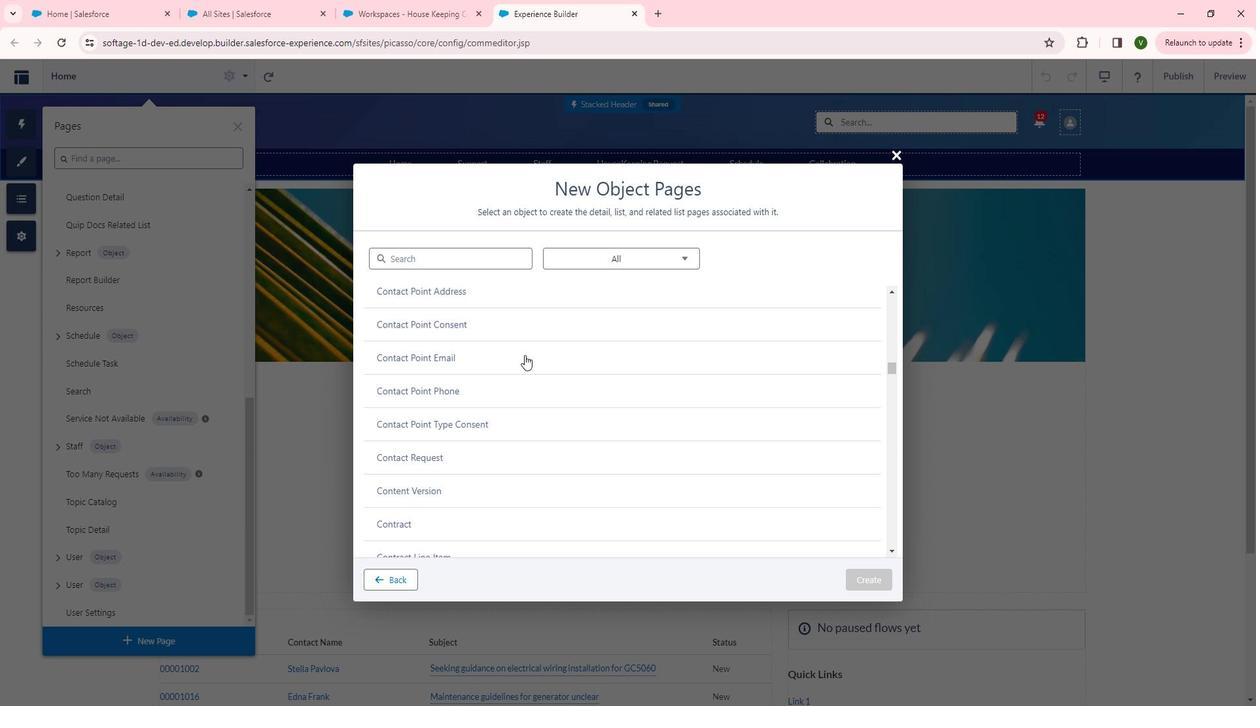
Action: Mouse scrolled (520, 354) with delta (0, 0)
Screenshot: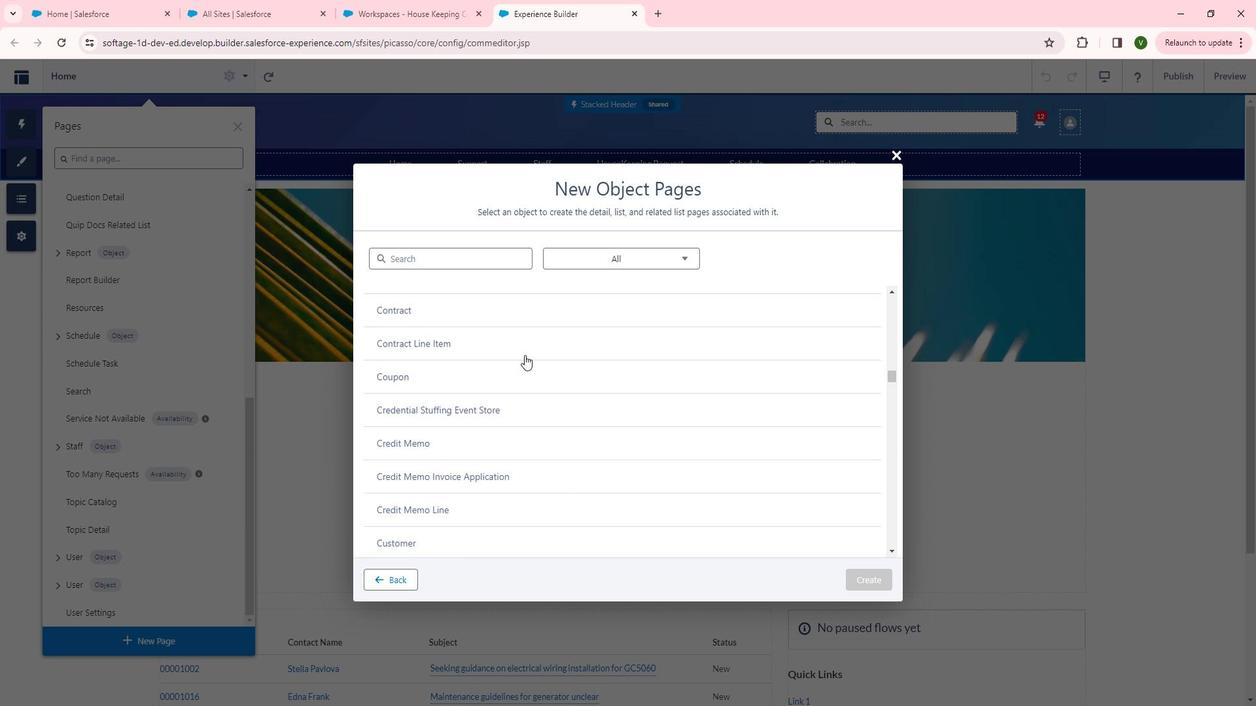 
Action: Mouse scrolled (520, 354) with delta (0, 0)
Screenshot: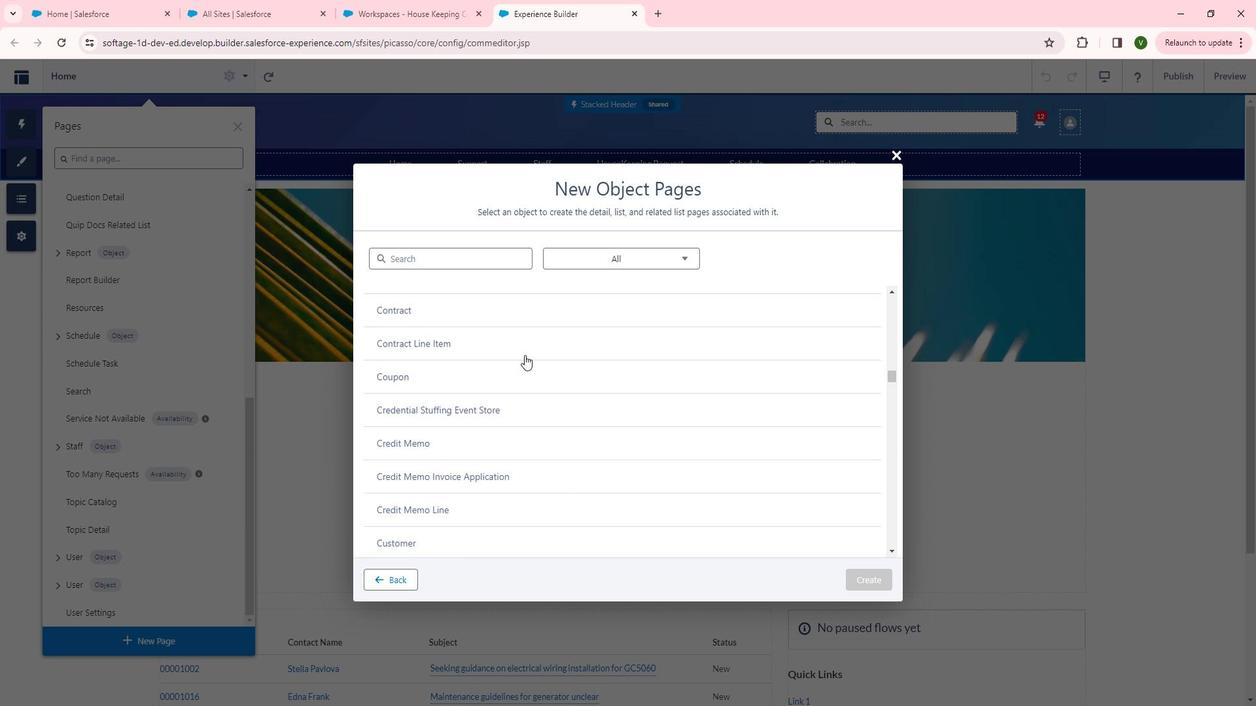 
Action: Mouse scrolled (520, 354) with delta (0, 0)
Screenshot: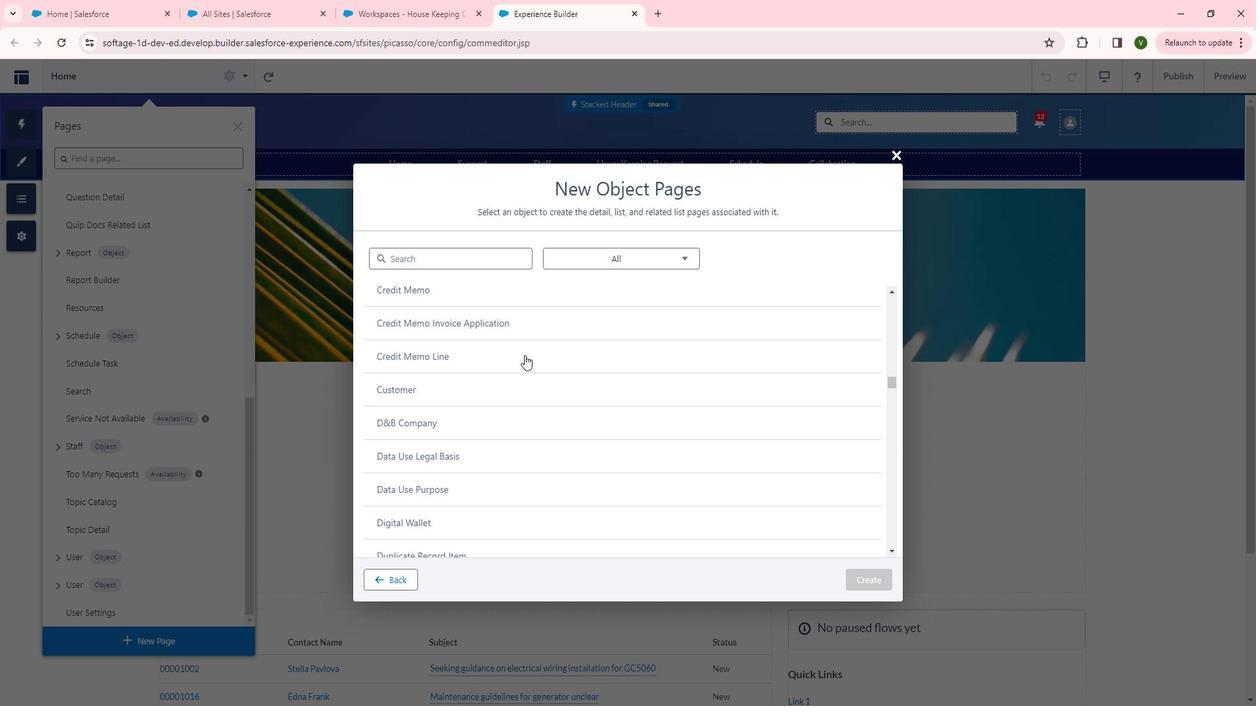 
Action: Mouse scrolled (520, 354) with delta (0, 0)
Screenshot: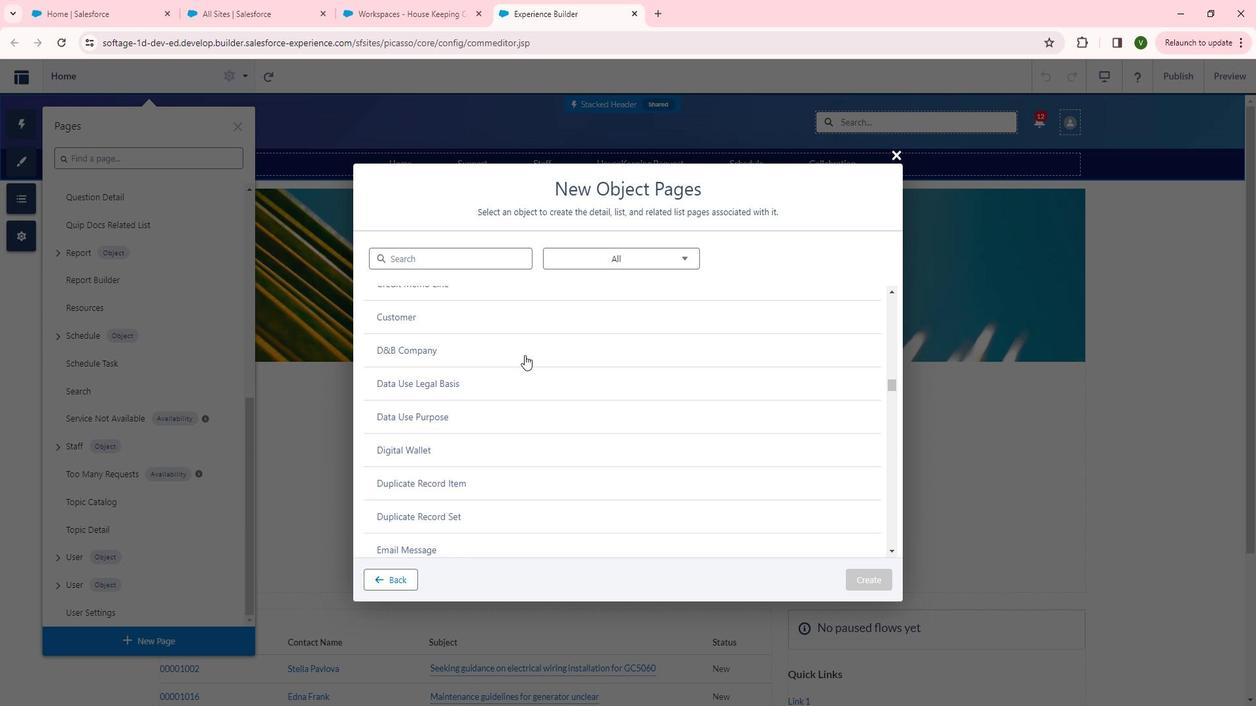 
Action: Mouse scrolled (520, 354) with delta (0, 0)
Screenshot: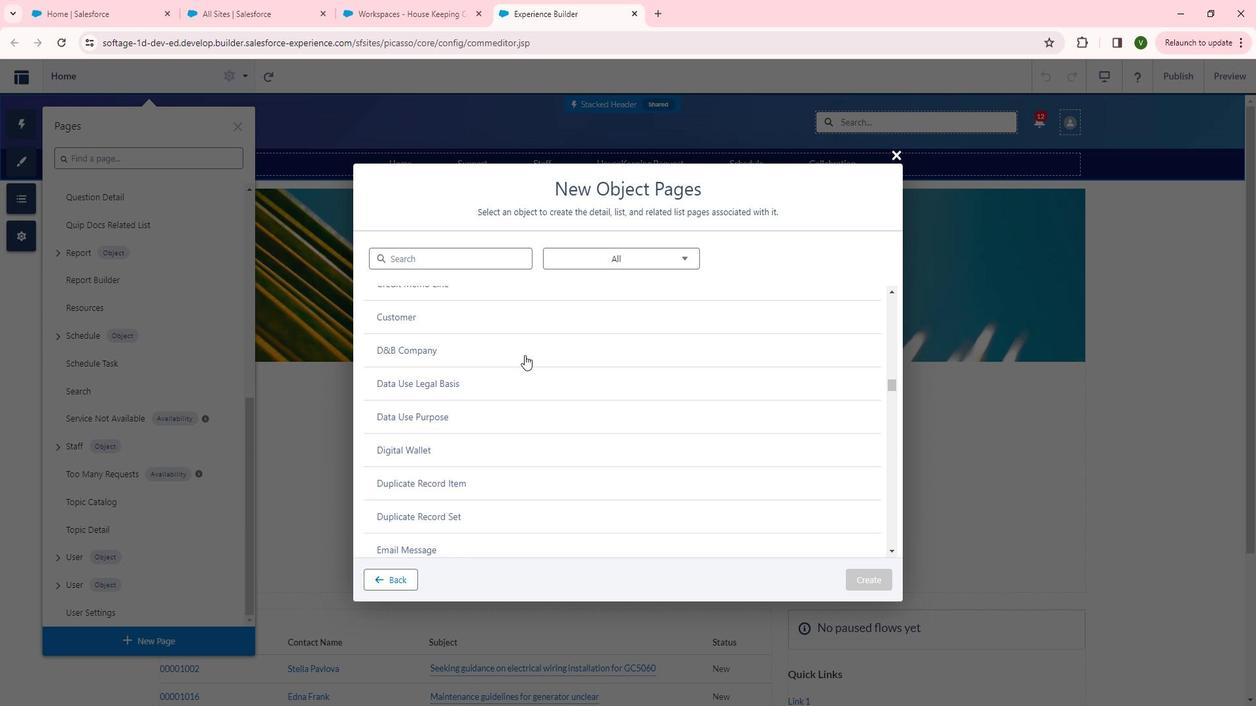 
Action: Mouse scrolled (520, 354) with delta (0, 0)
Screenshot: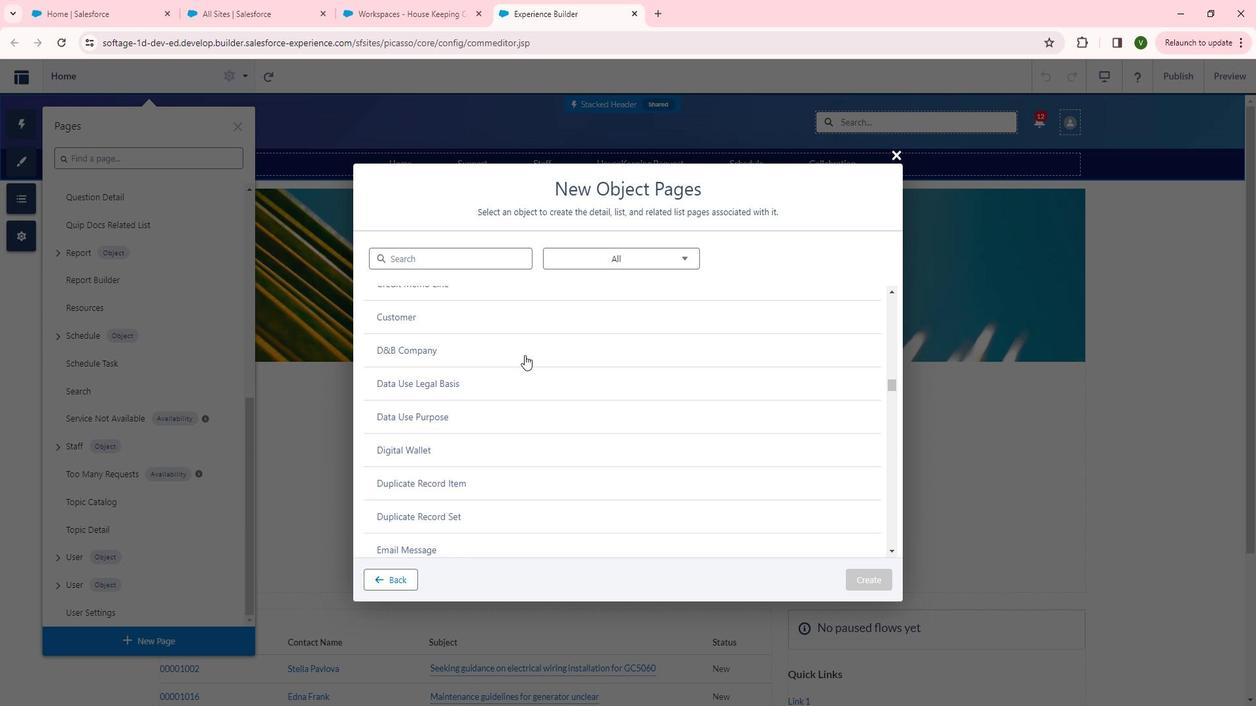 
Action: Mouse scrolled (520, 354) with delta (0, 0)
Screenshot: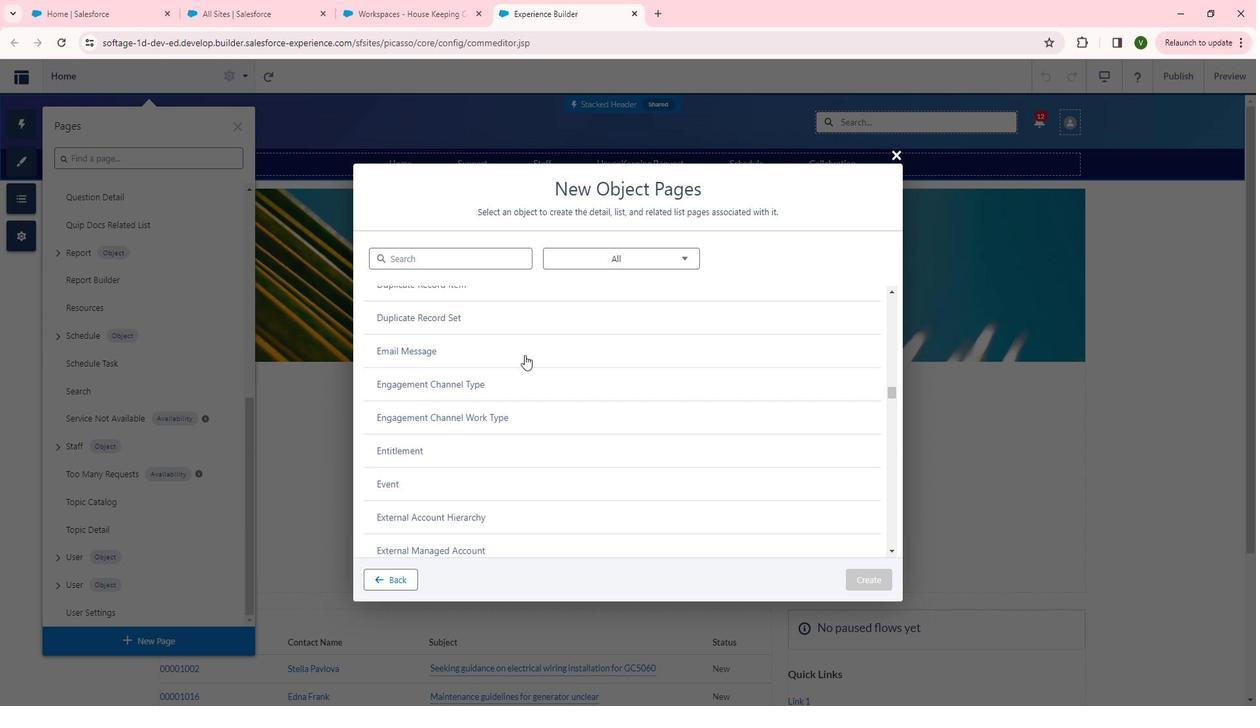 
Action: Mouse scrolled (520, 354) with delta (0, 0)
Screenshot: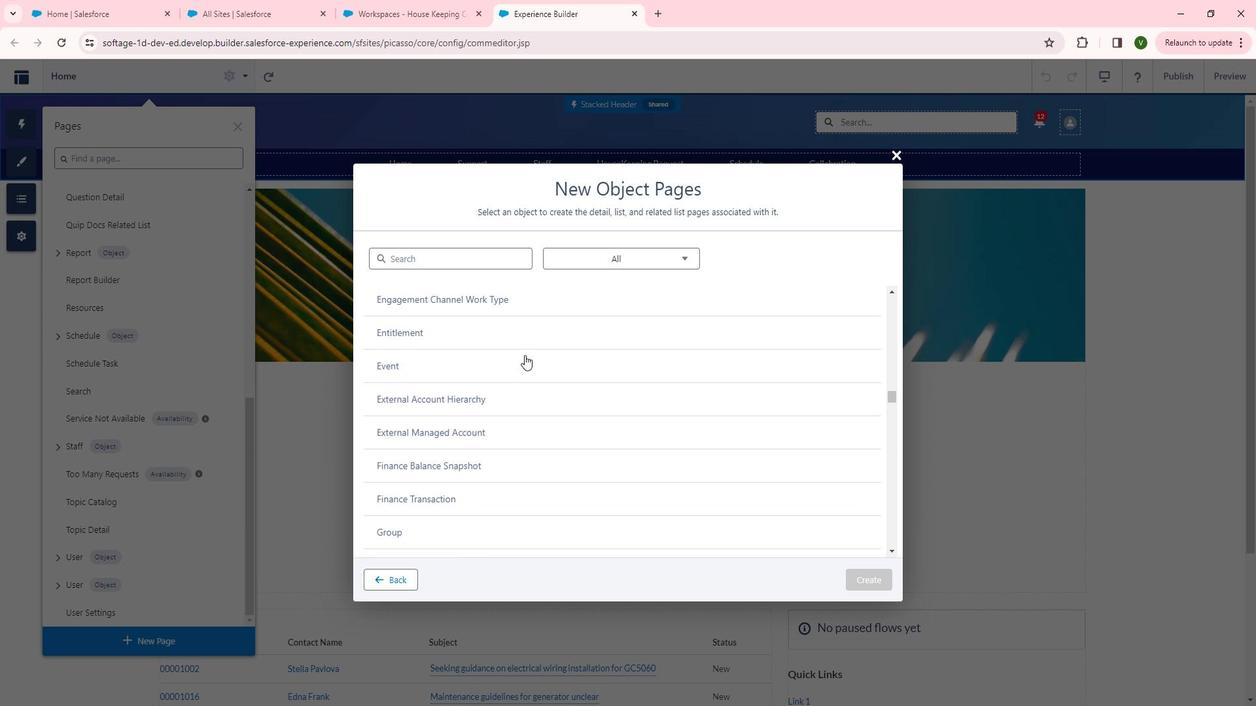 
Action: Mouse scrolled (520, 354) with delta (0, 0)
Screenshot: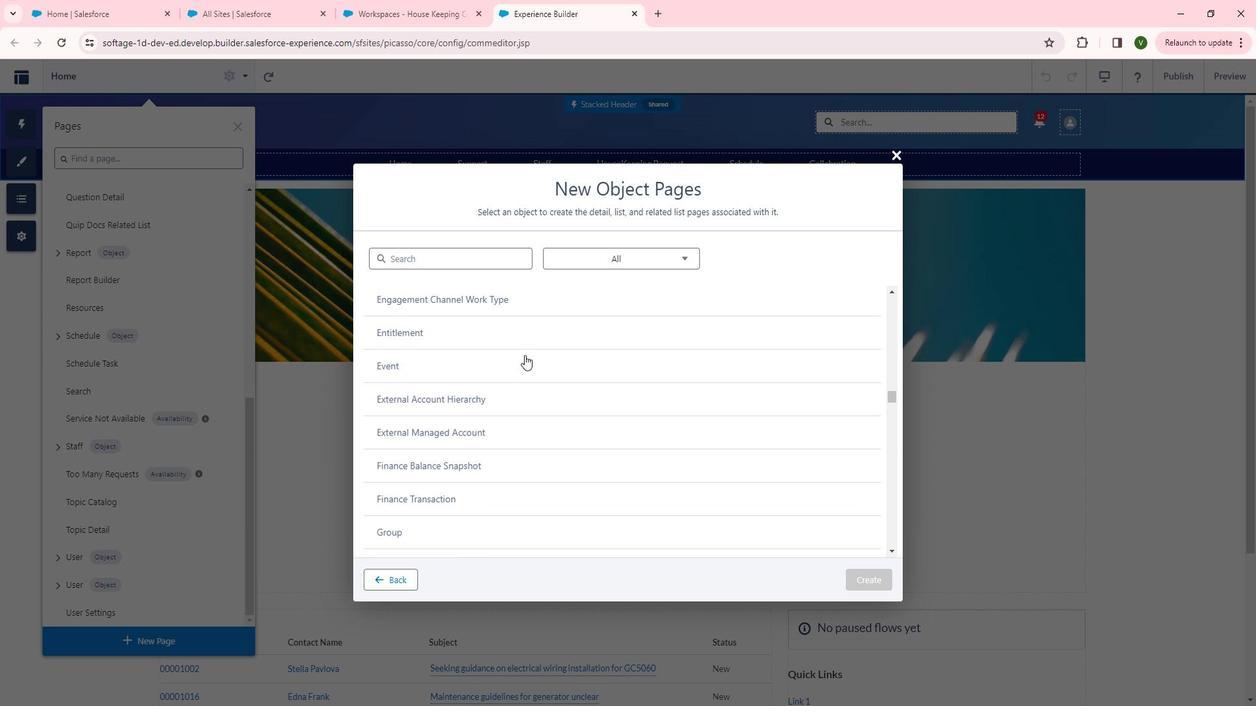 
Action: Mouse scrolled (520, 354) with delta (0, 0)
Screenshot: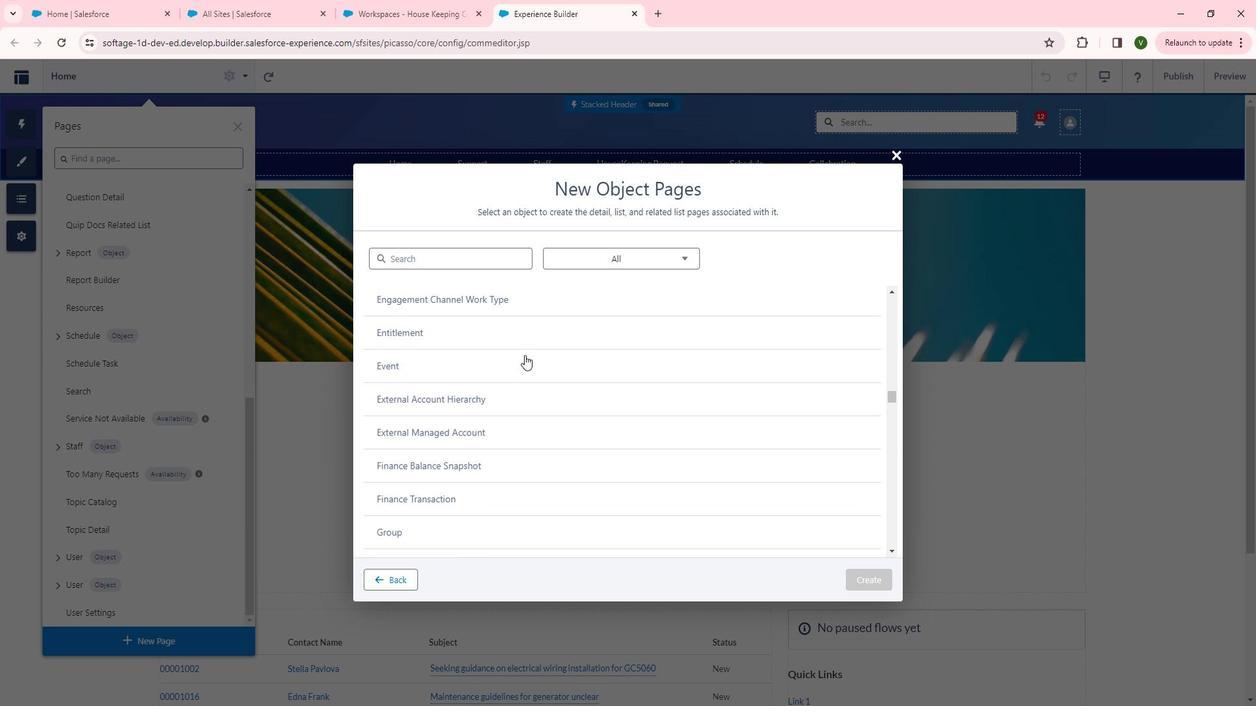 
Action: Mouse scrolled (520, 354) with delta (0, 0)
Screenshot: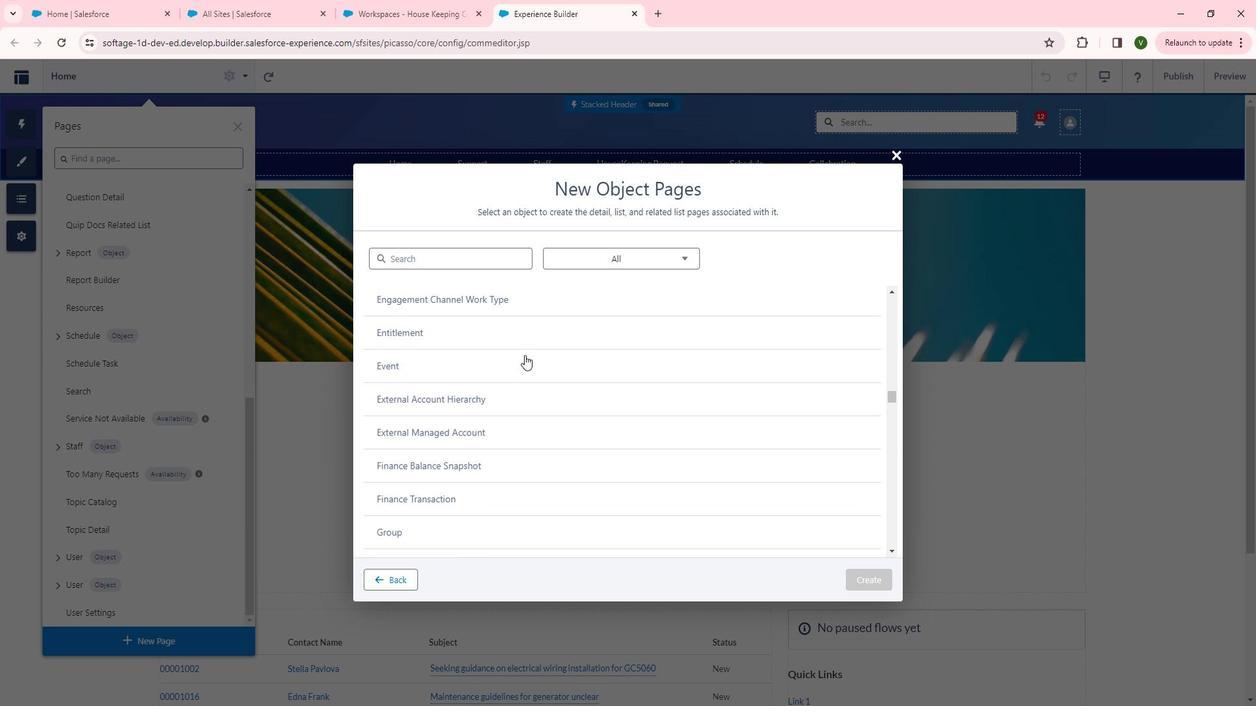 
Action: Mouse scrolled (520, 354) with delta (0, 0)
Screenshot: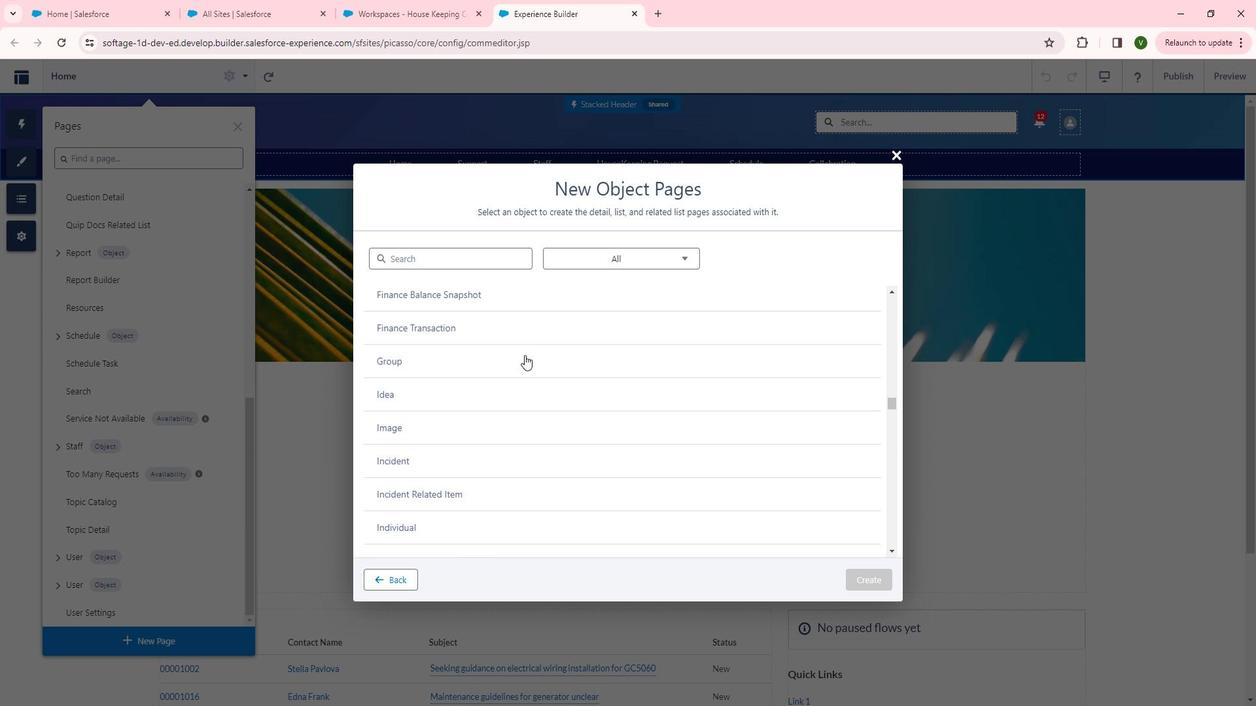 
Action: Mouse scrolled (520, 354) with delta (0, 0)
Screenshot: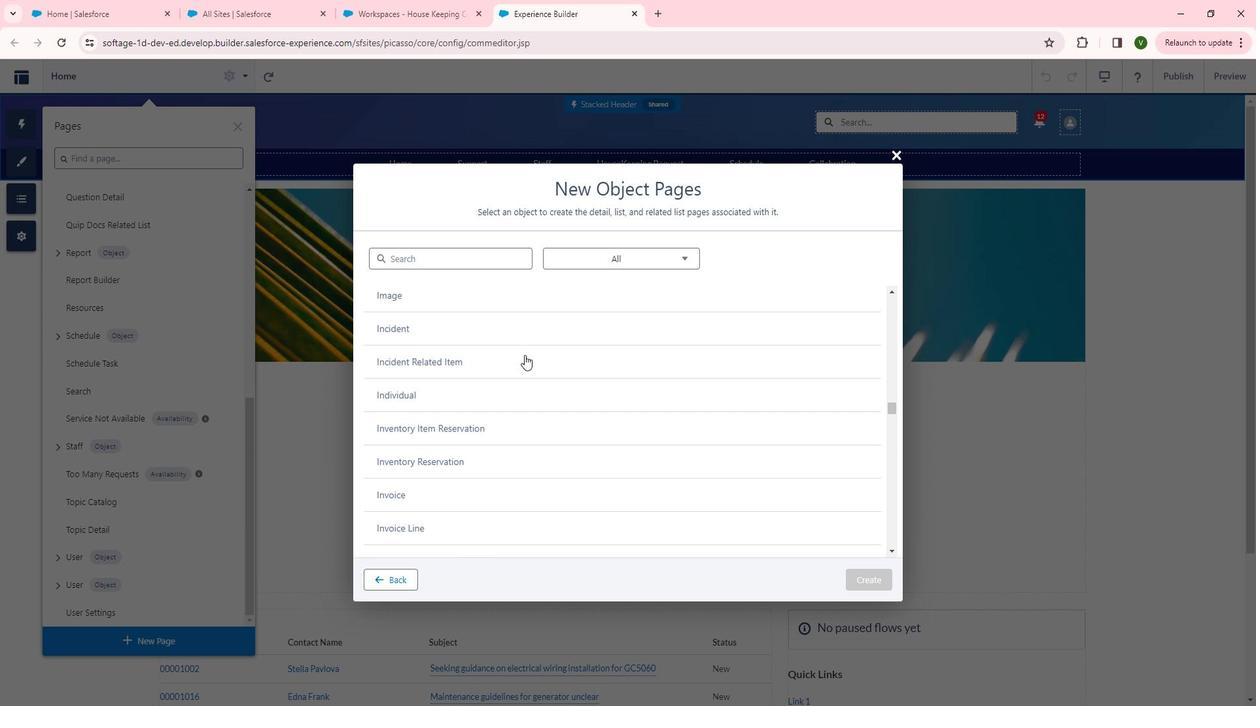 
Action: Mouse scrolled (520, 354) with delta (0, 0)
Screenshot: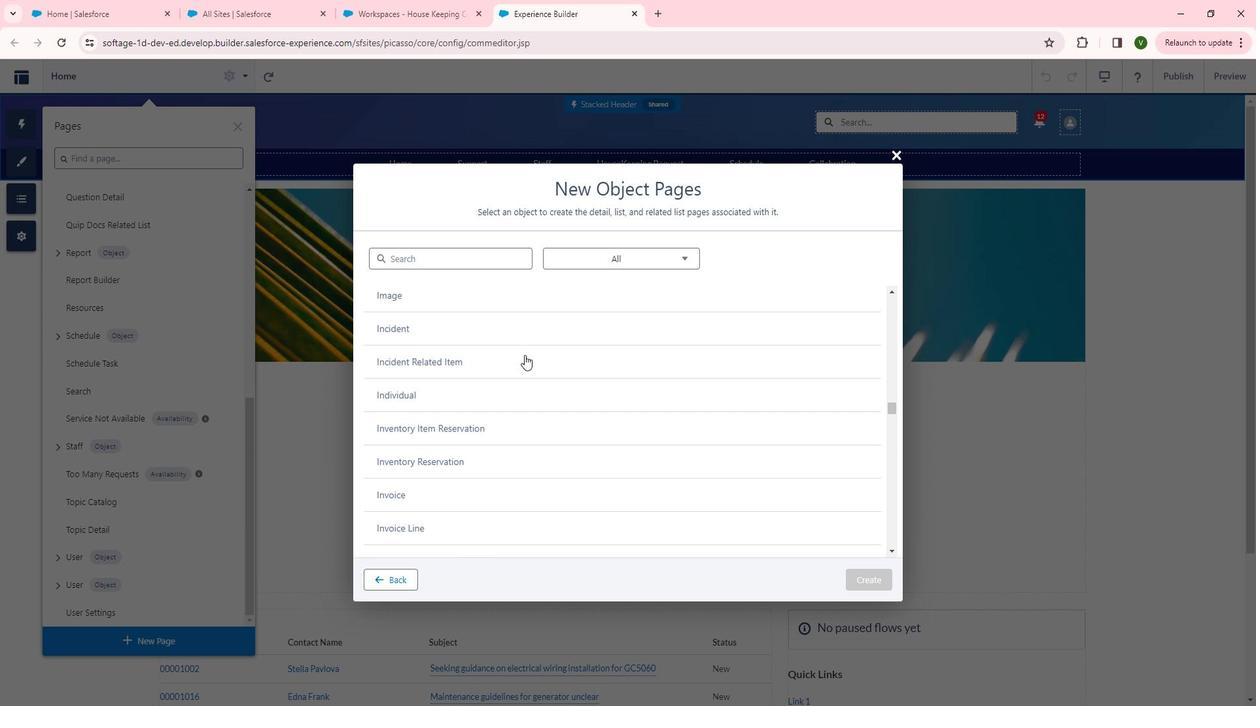 
Action: Mouse scrolled (520, 354) with delta (0, 0)
Screenshot: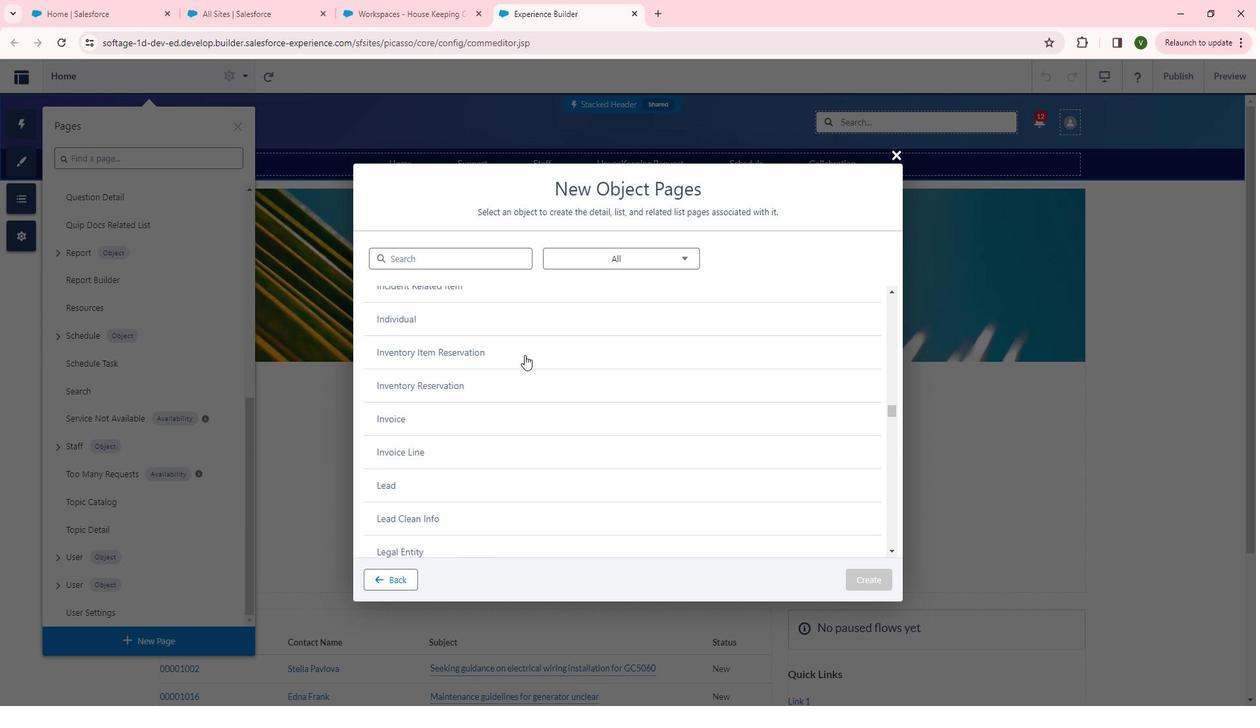 
Action: Mouse scrolled (520, 354) with delta (0, 0)
Screenshot: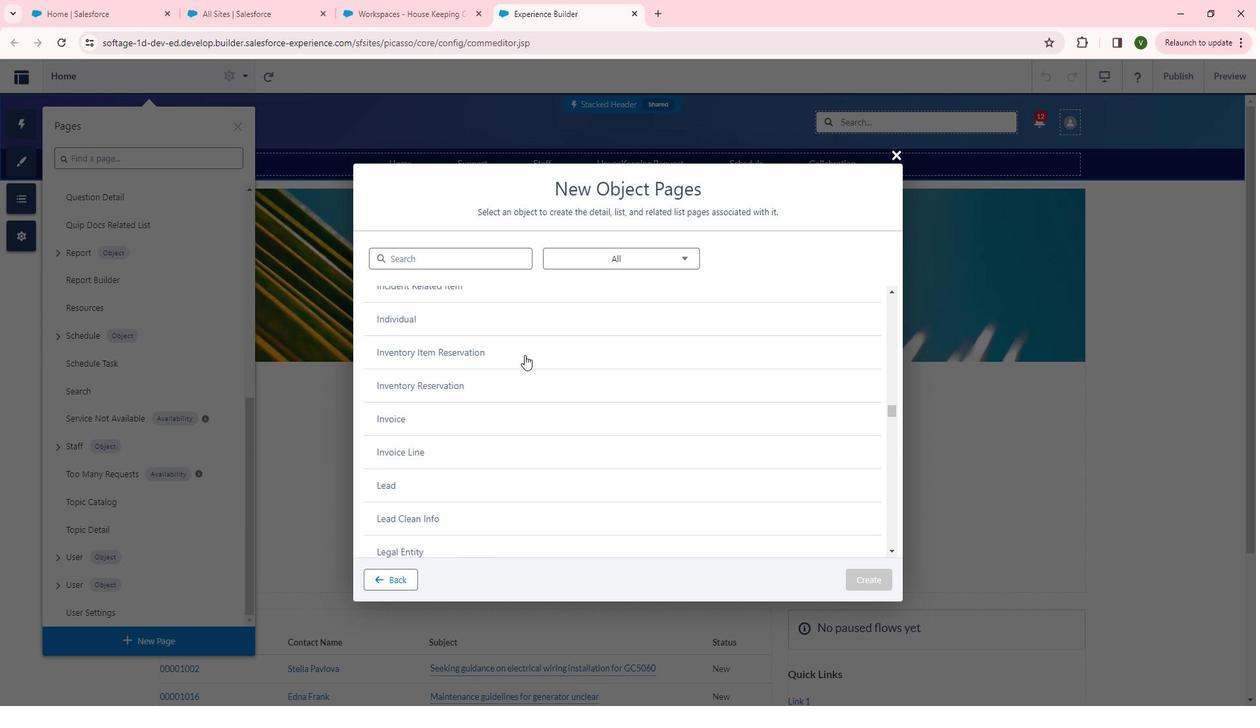 
Action: Mouse scrolled (520, 354) with delta (0, 0)
Screenshot: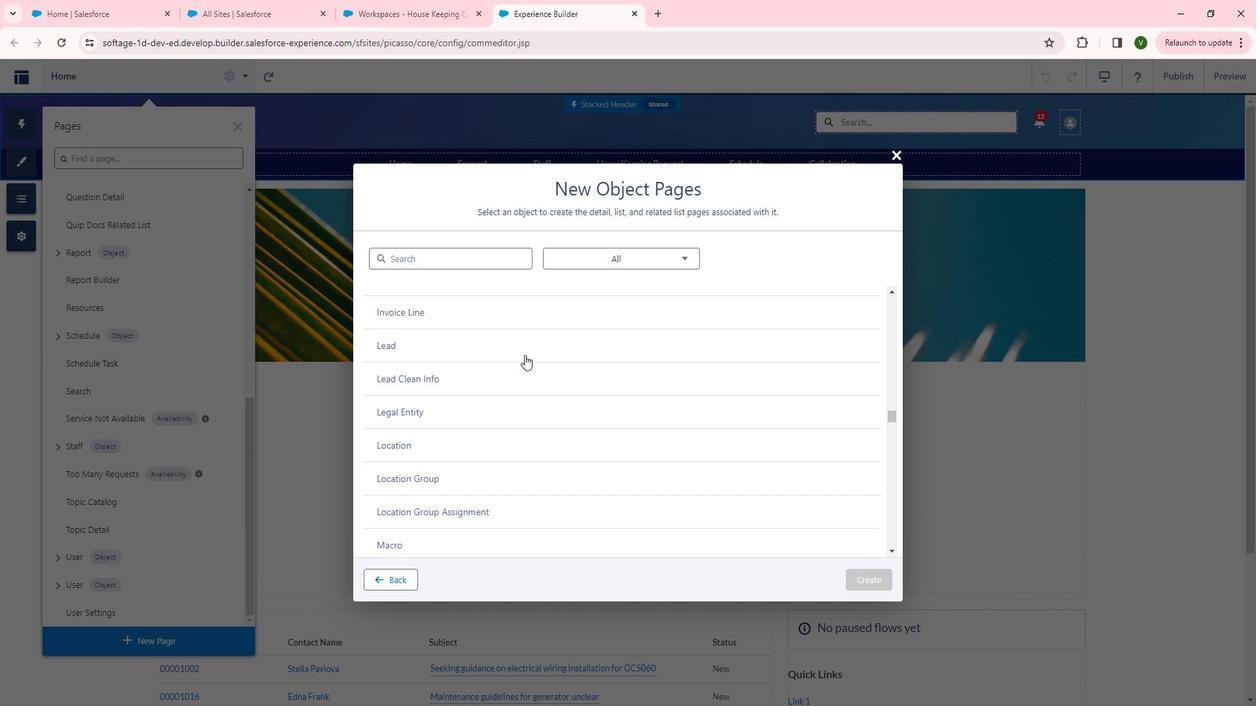 
Action: Mouse scrolled (520, 354) with delta (0, 0)
Screenshot: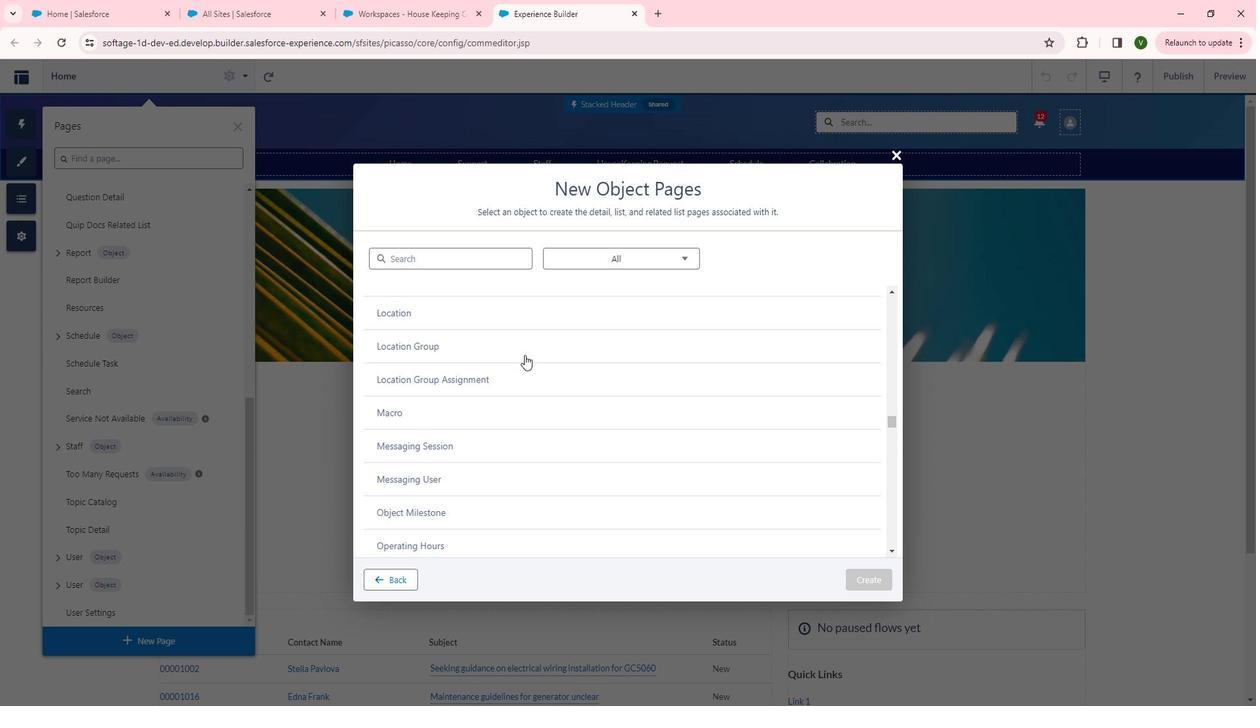 
Action: Mouse scrolled (520, 354) with delta (0, 0)
Screenshot: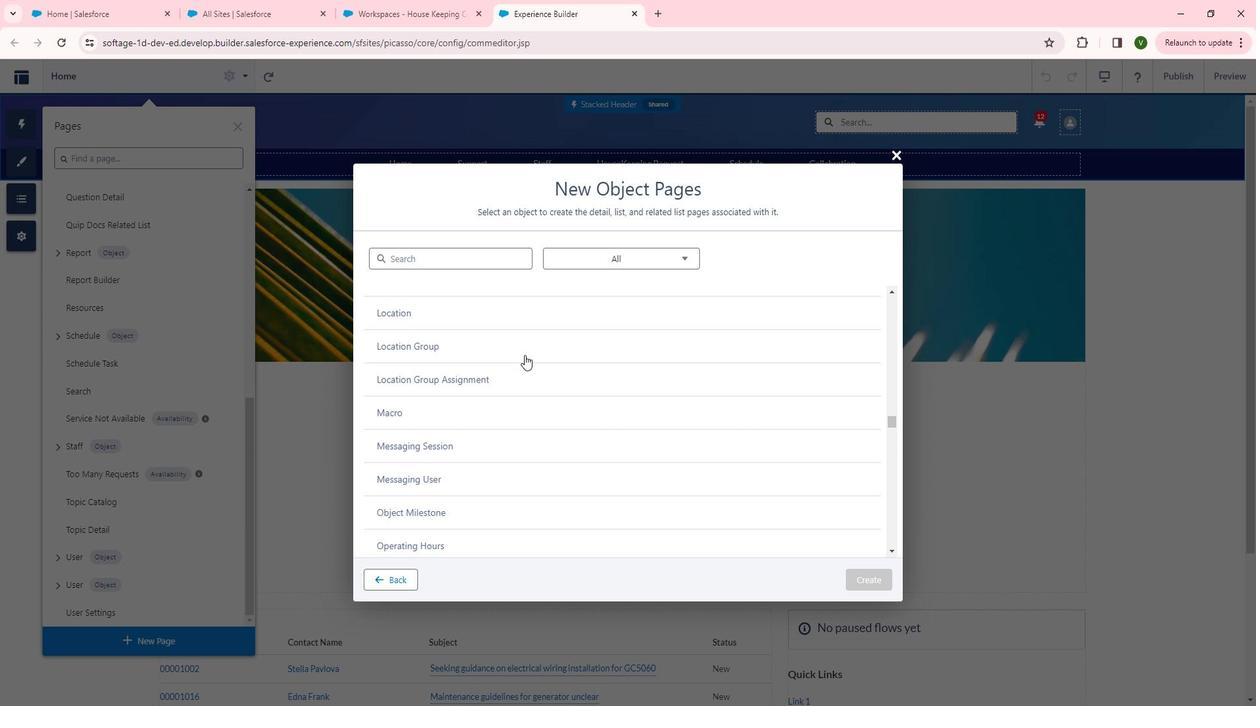
Action: Mouse scrolled (520, 354) with delta (0, 0)
Screenshot: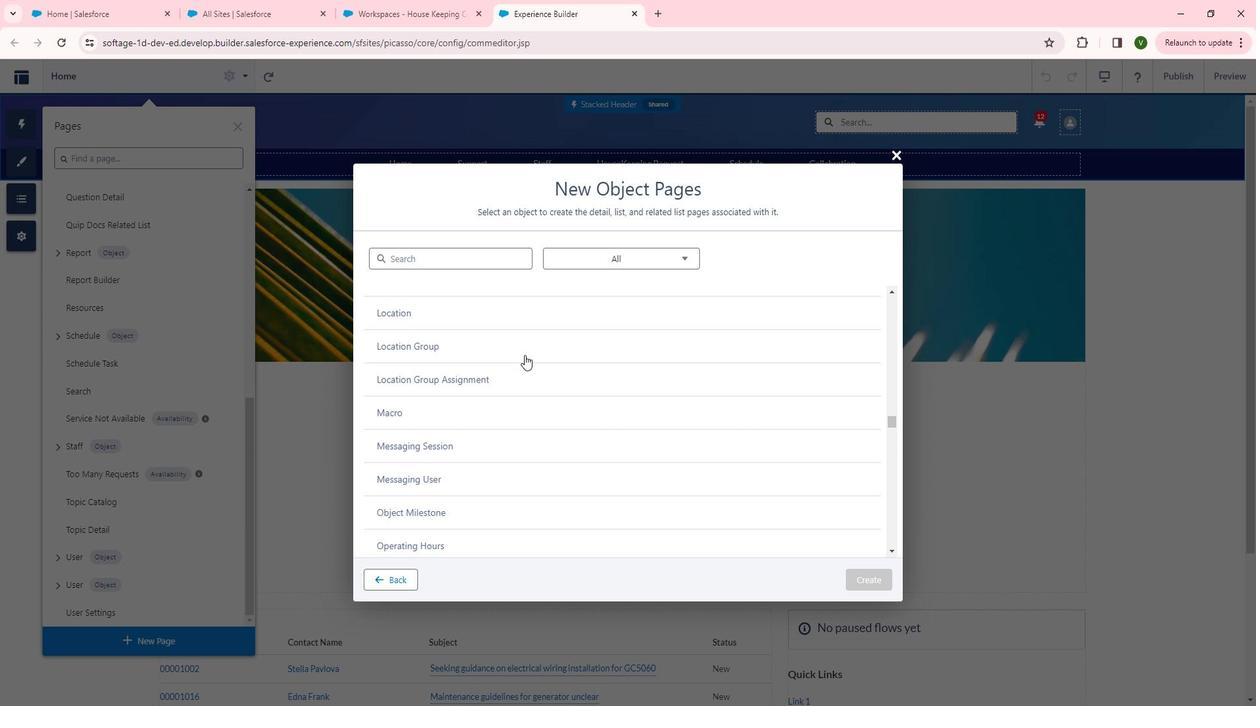 
Action: Mouse scrolled (520, 354) with delta (0, 0)
Screenshot: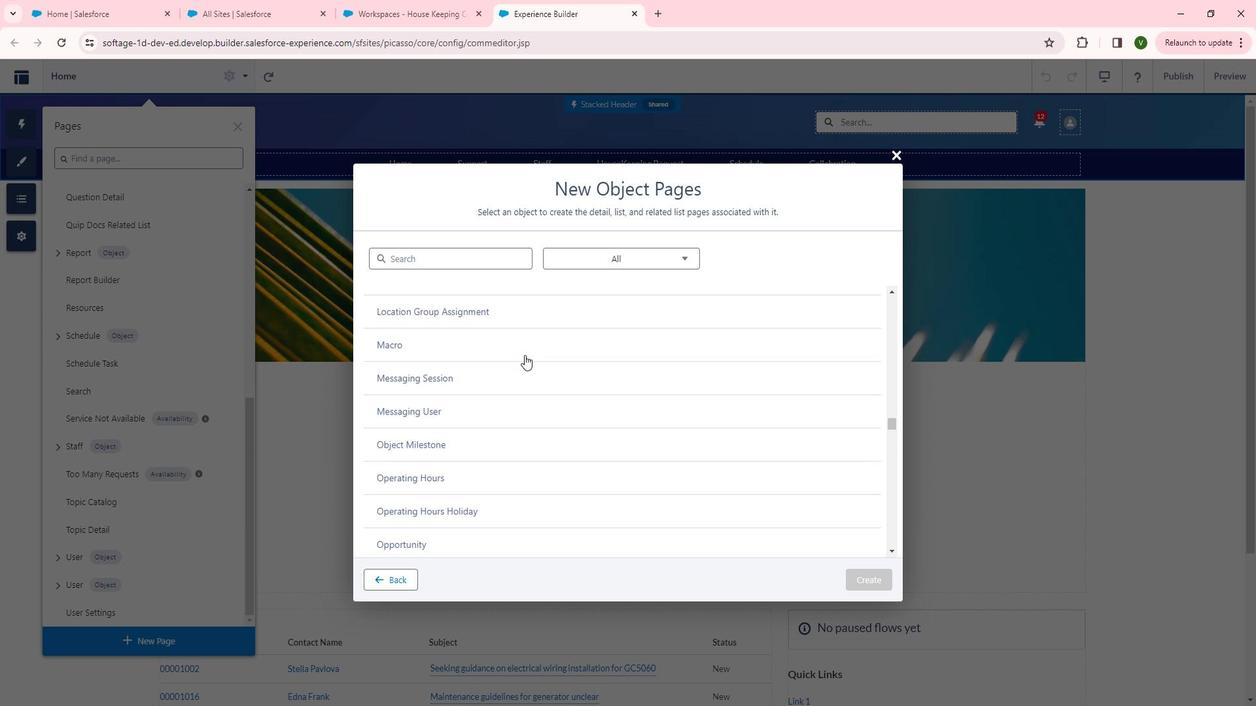 
Action: Mouse scrolled (520, 354) with delta (0, 0)
Screenshot: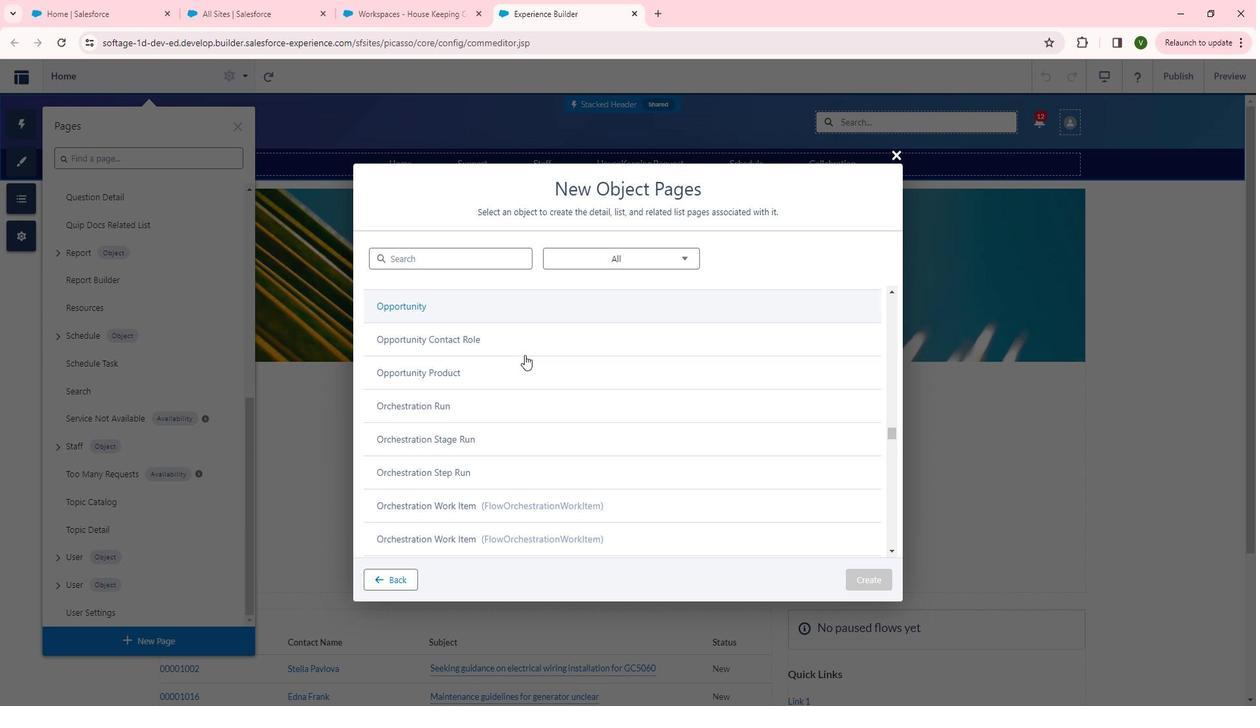 
Action: Mouse scrolled (520, 354) with delta (0, 0)
Screenshot: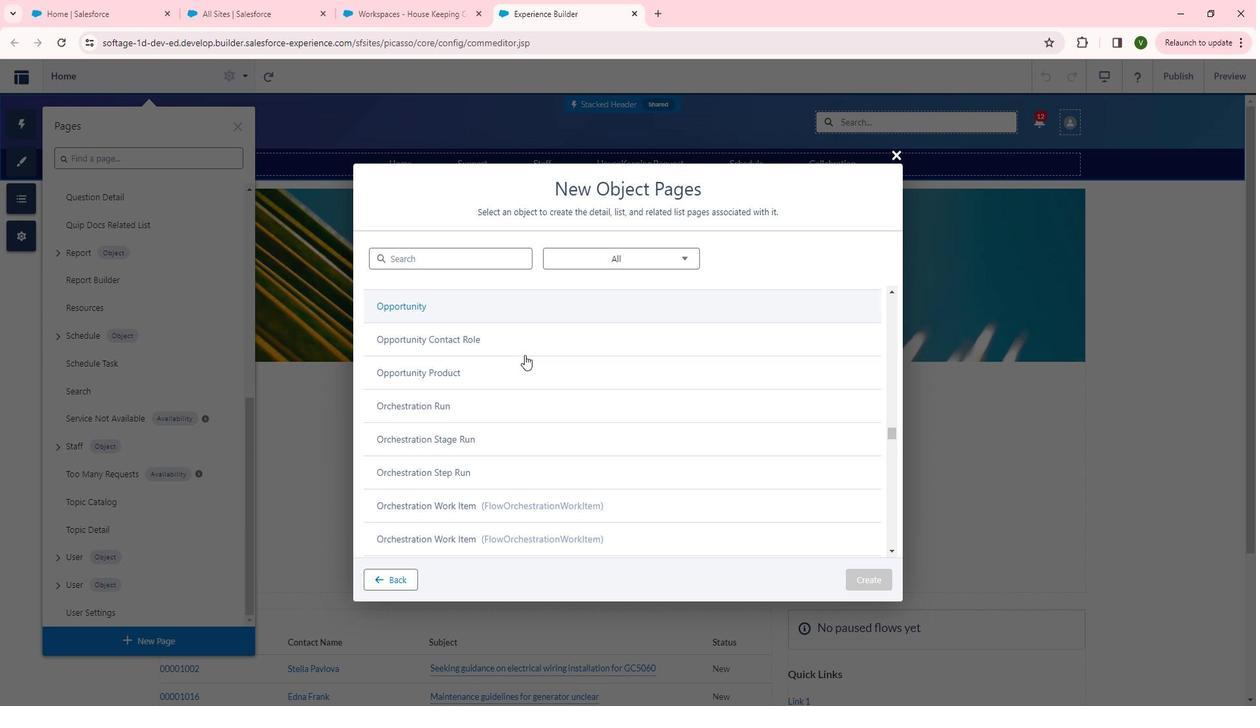
Action: Mouse scrolled (520, 354) with delta (0, 0)
Screenshot: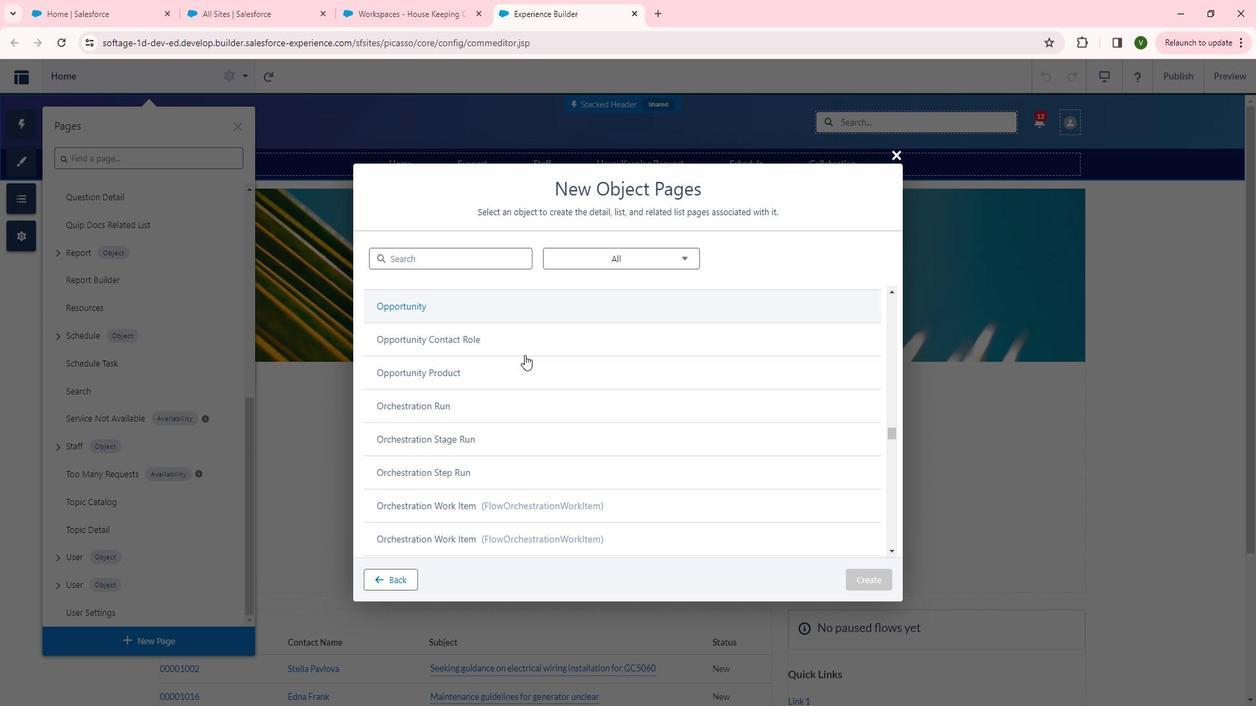 
Action: Mouse scrolled (520, 354) with delta (0, 0)
Screenshot: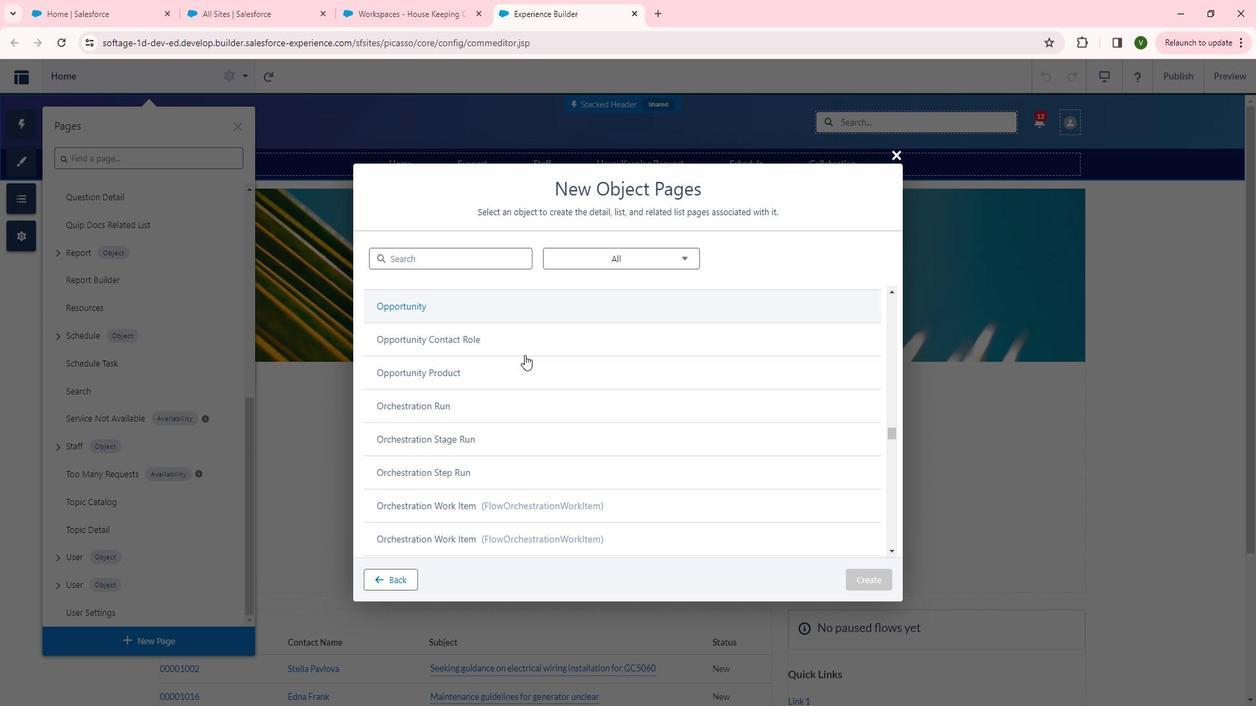 
Action: Mouse scrolled (520, 354) with delta (0, 0)
Screenshot: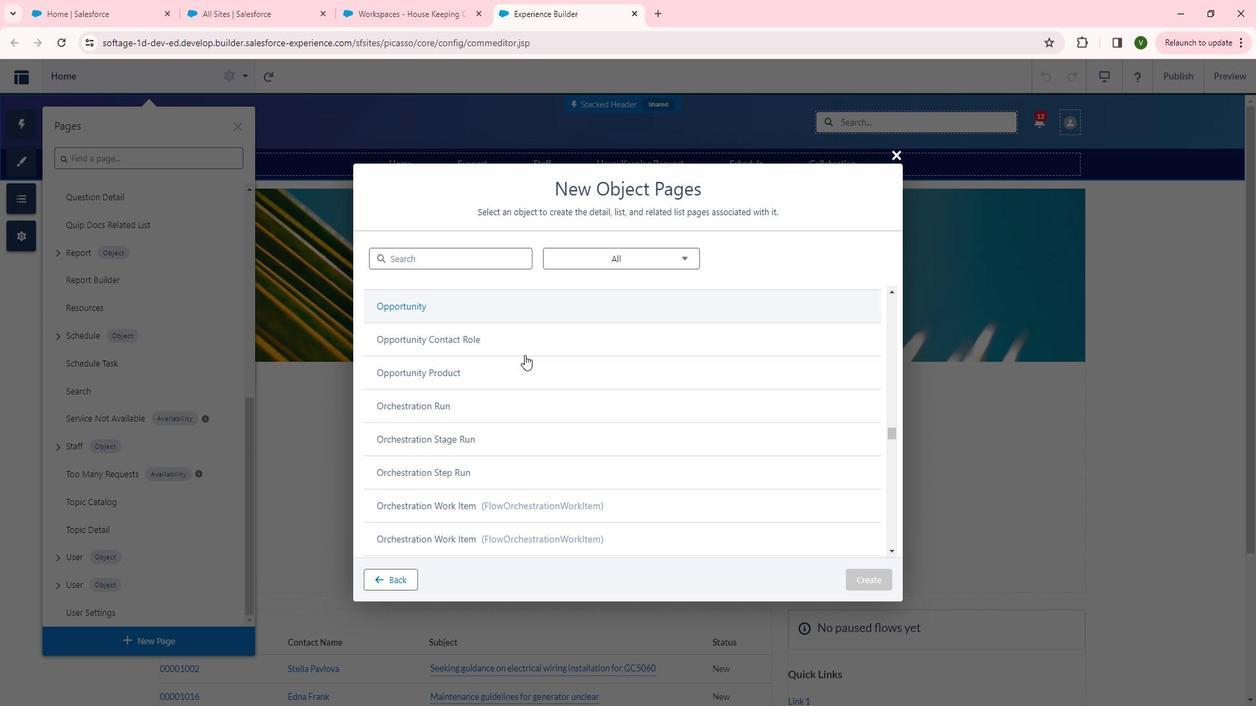 
Action: Mouse scrolled (520, 354) with delta (0, 0)
Screenshot: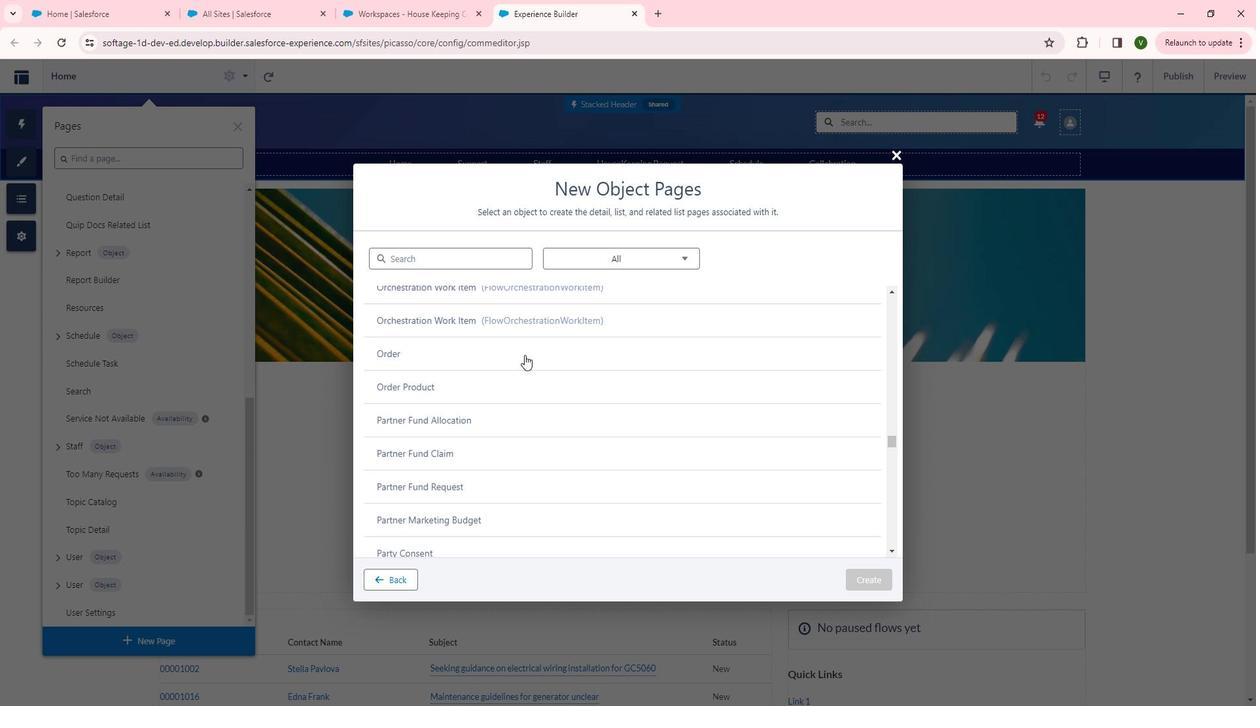 
Action: Mouse scrolled (520, 354) with delta (0, 0)
Screenshot: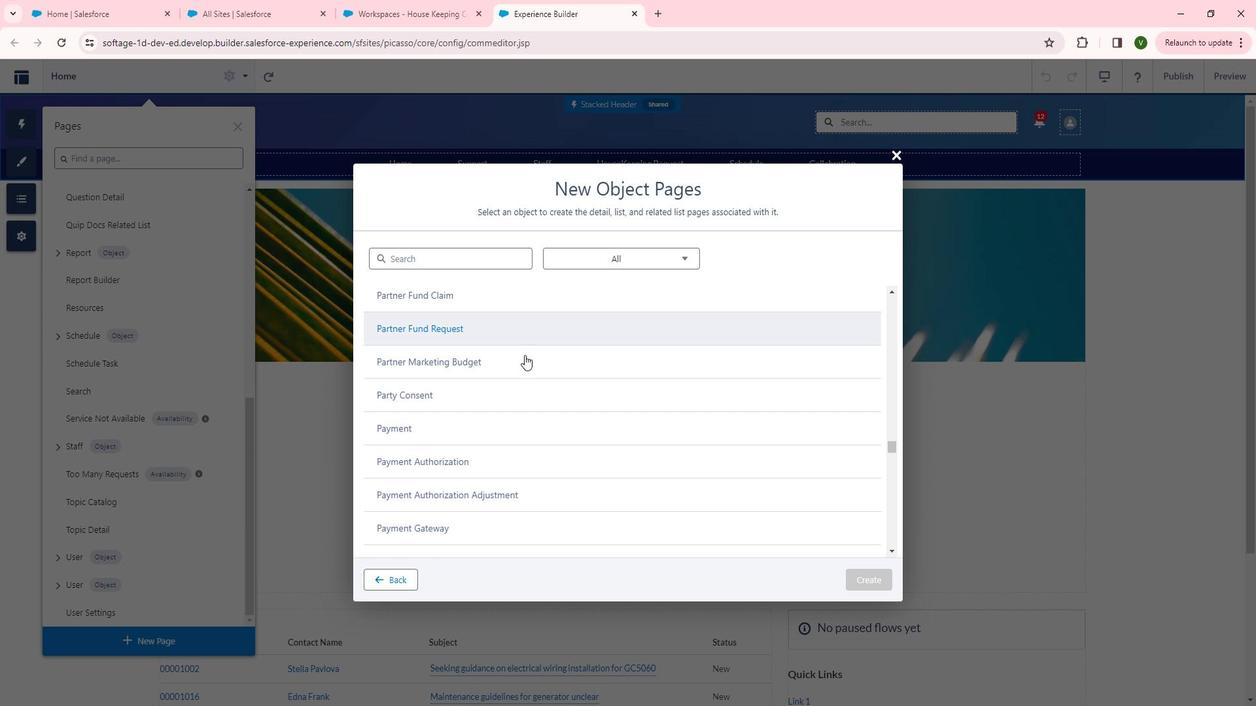 
Action: Mouse scrolled (520, 354) with delta (0, 0)
Screenshot: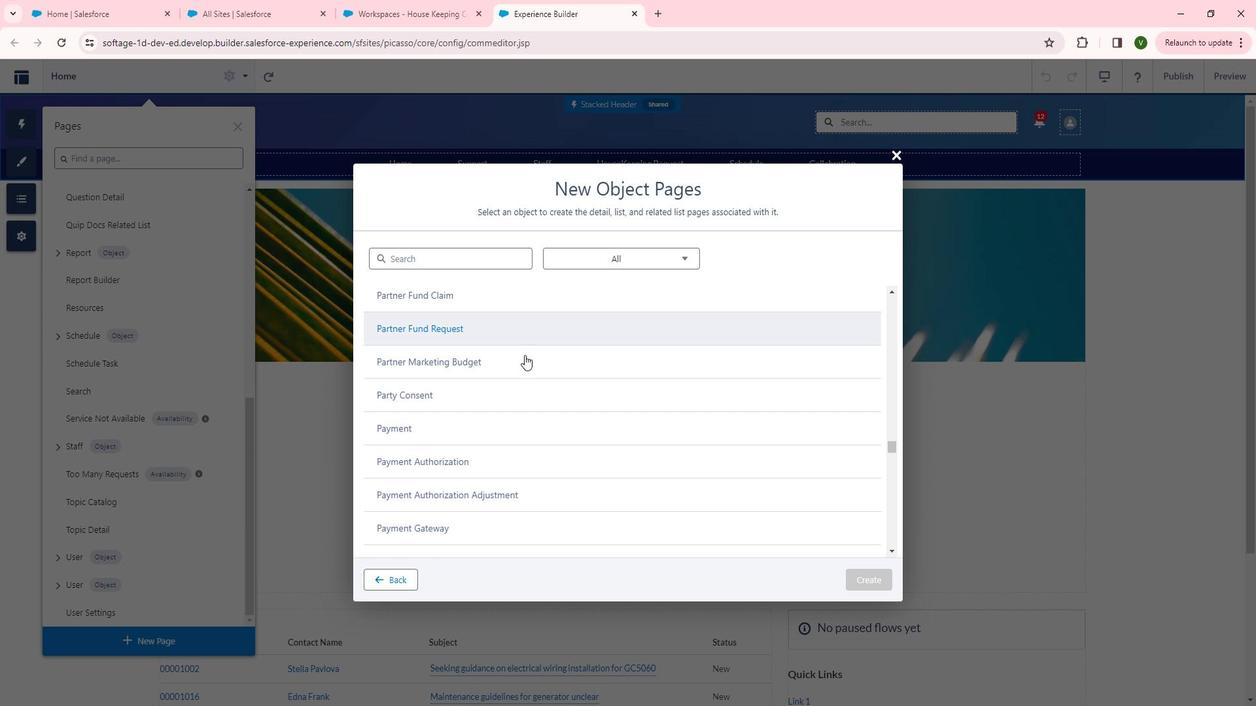 
Action: Mouse scrolled (520, 354) with delta (0, 0)
Screenshot: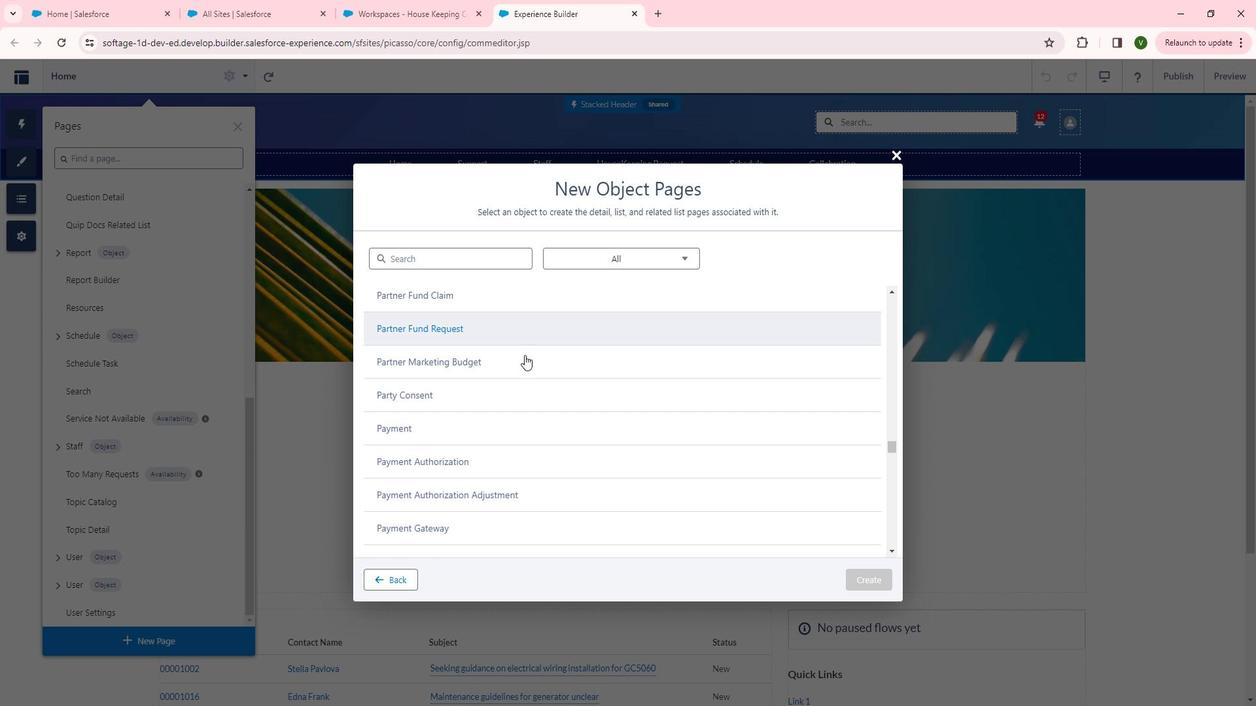 
Action: Mouse scrolled (520, 354) with delta (0, 0)
Screenshot: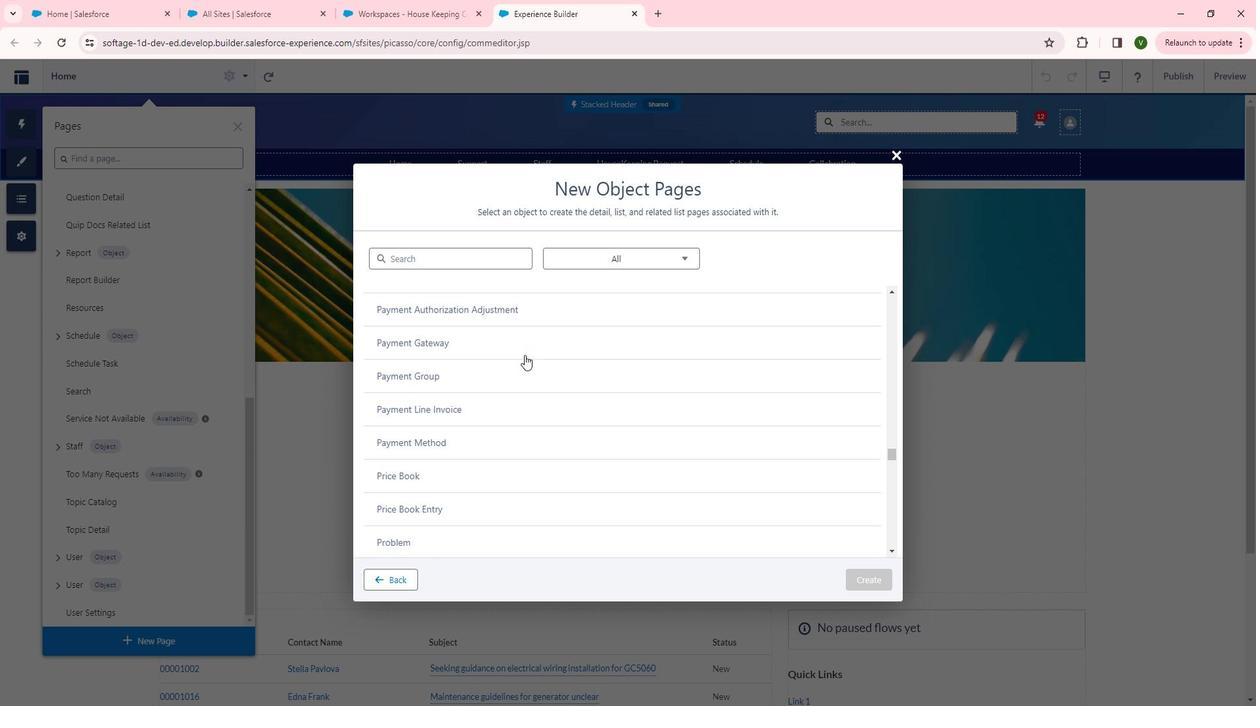 
Action: Mouse scrolled (520, 354) with delta (0, 0)
Screenshot: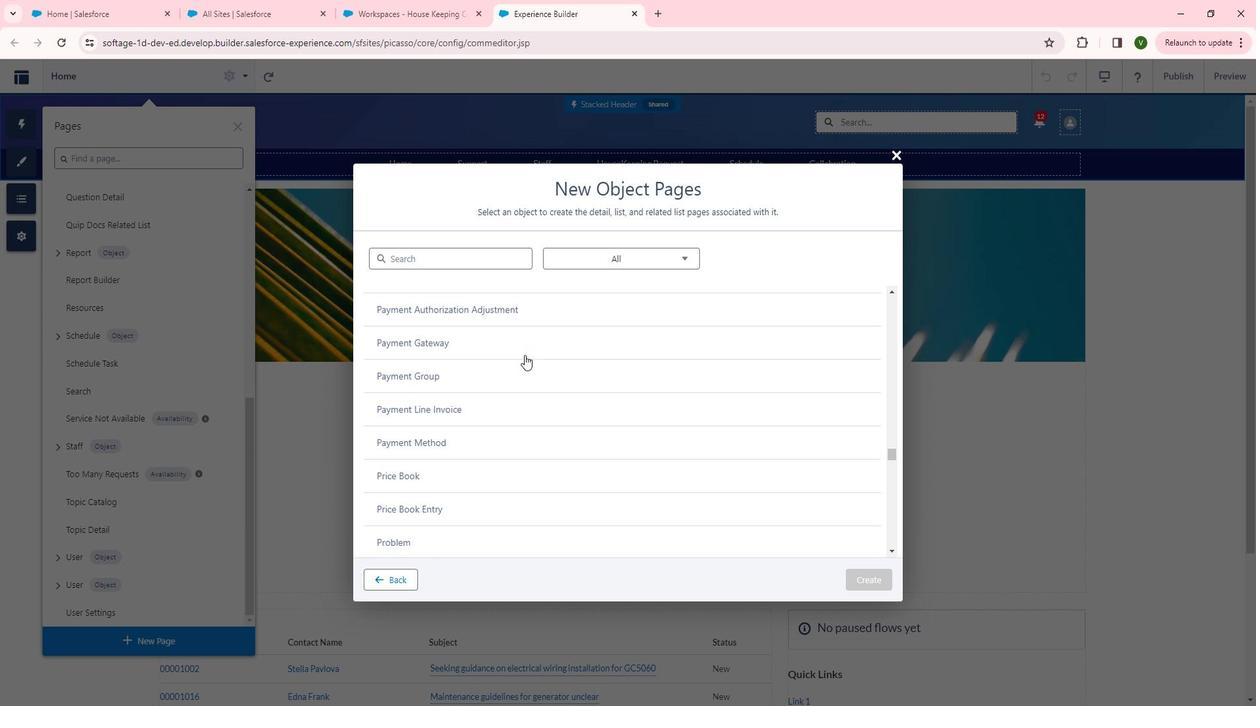 
Action: Mouse scrolled (520, 354) with delta (0, 0)
Screenshot: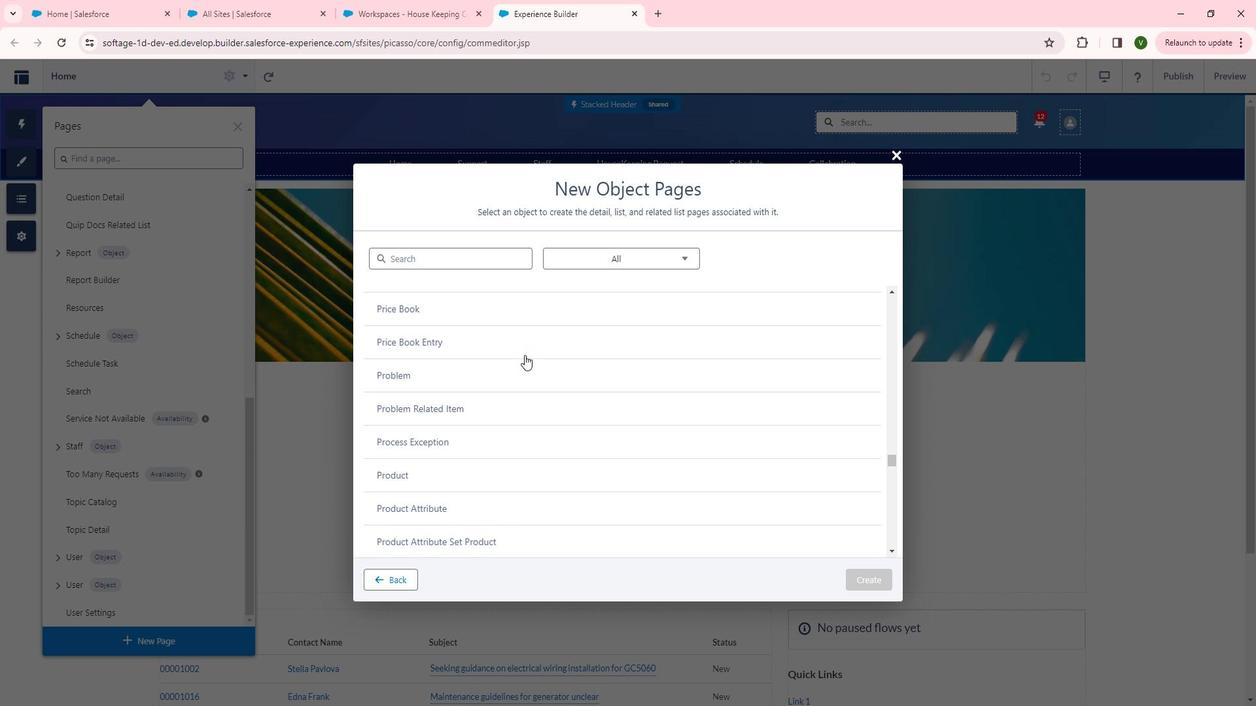 
Action: Mouse scrolled (520, 354) with delta (0, 0)
Screenshot: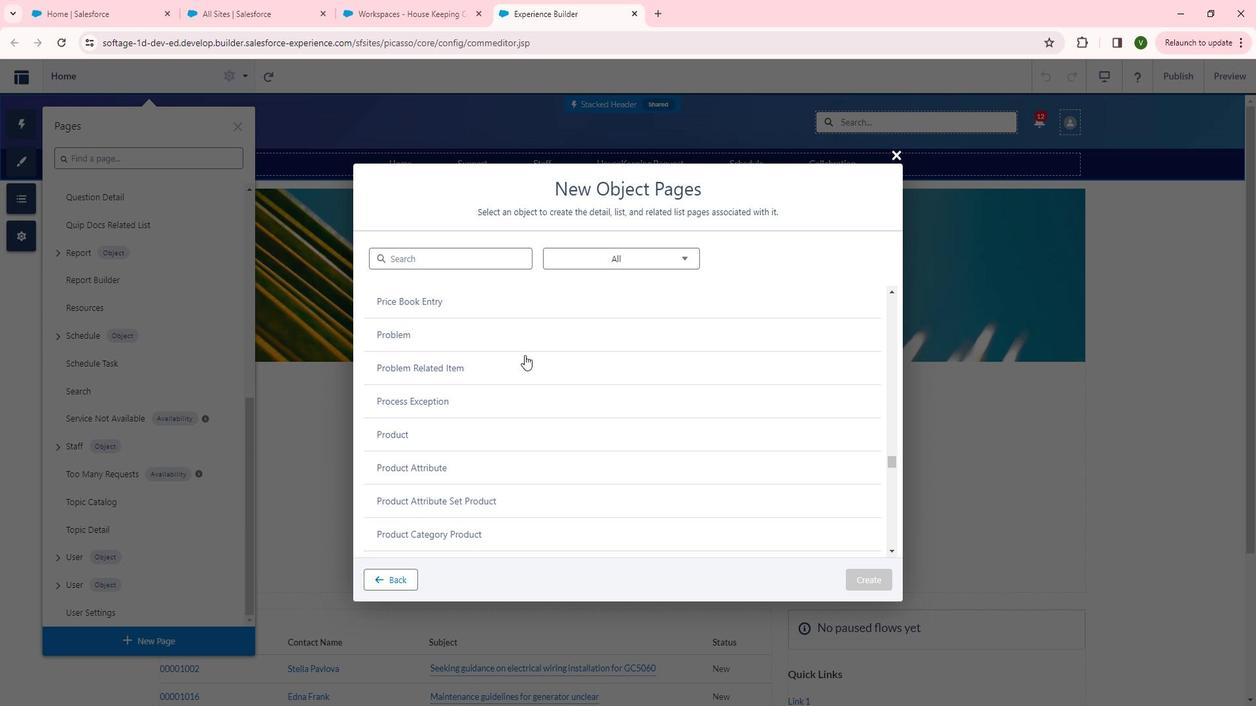
Action: Mouse scrolled (520, 354) with delta (0, 0)
Screenshot: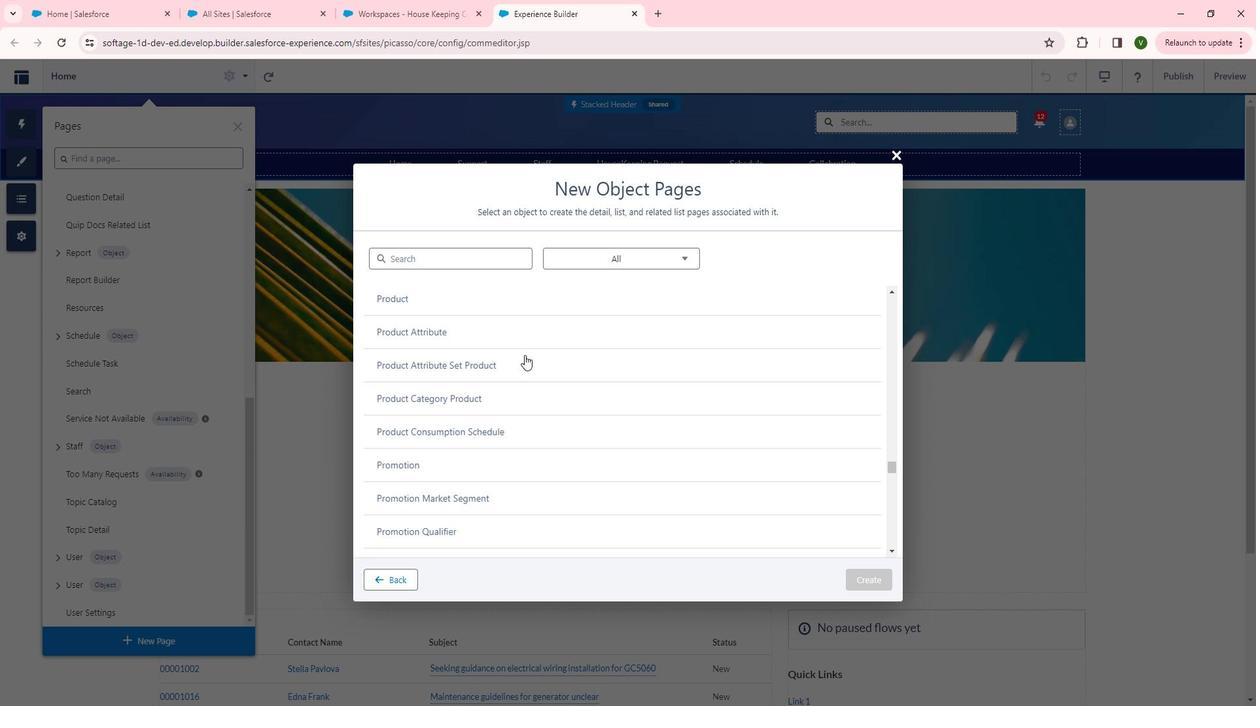 
Action: Mouse scrolled (520, 354) with delta (0, 0)
Screenshot: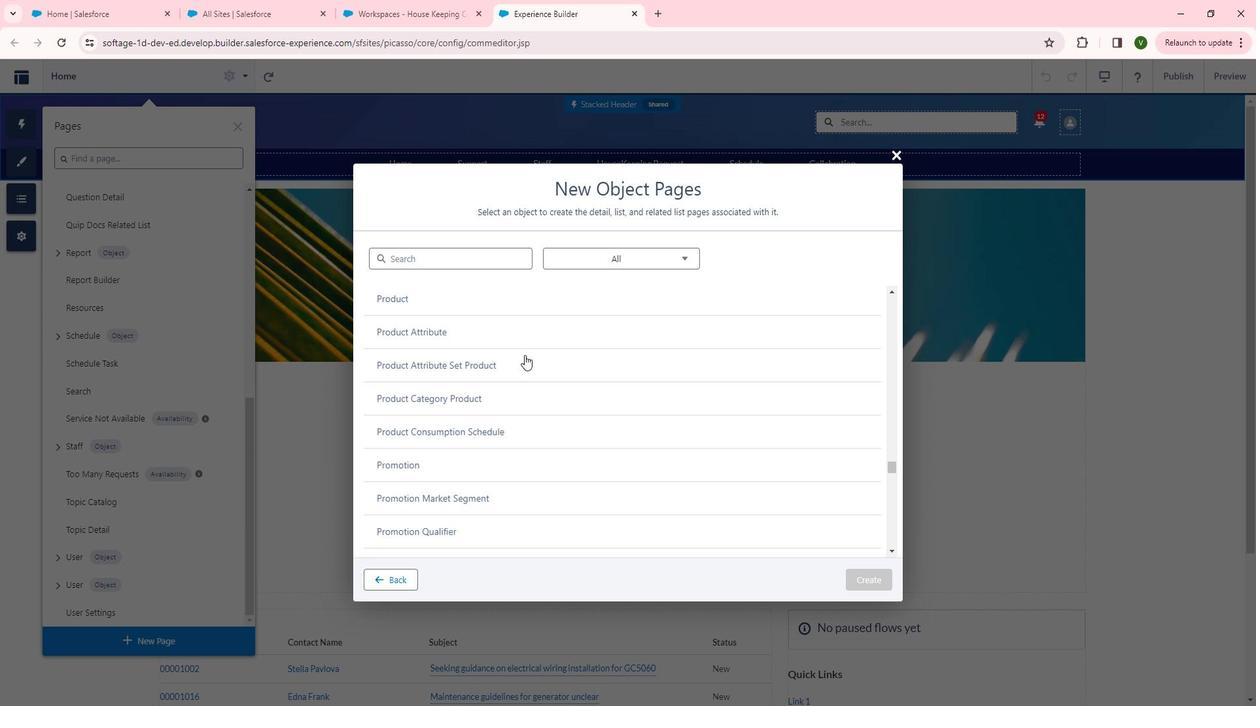 
Action: Mouse scrolled (520, 354) with delta (0, 0)
Screenshot: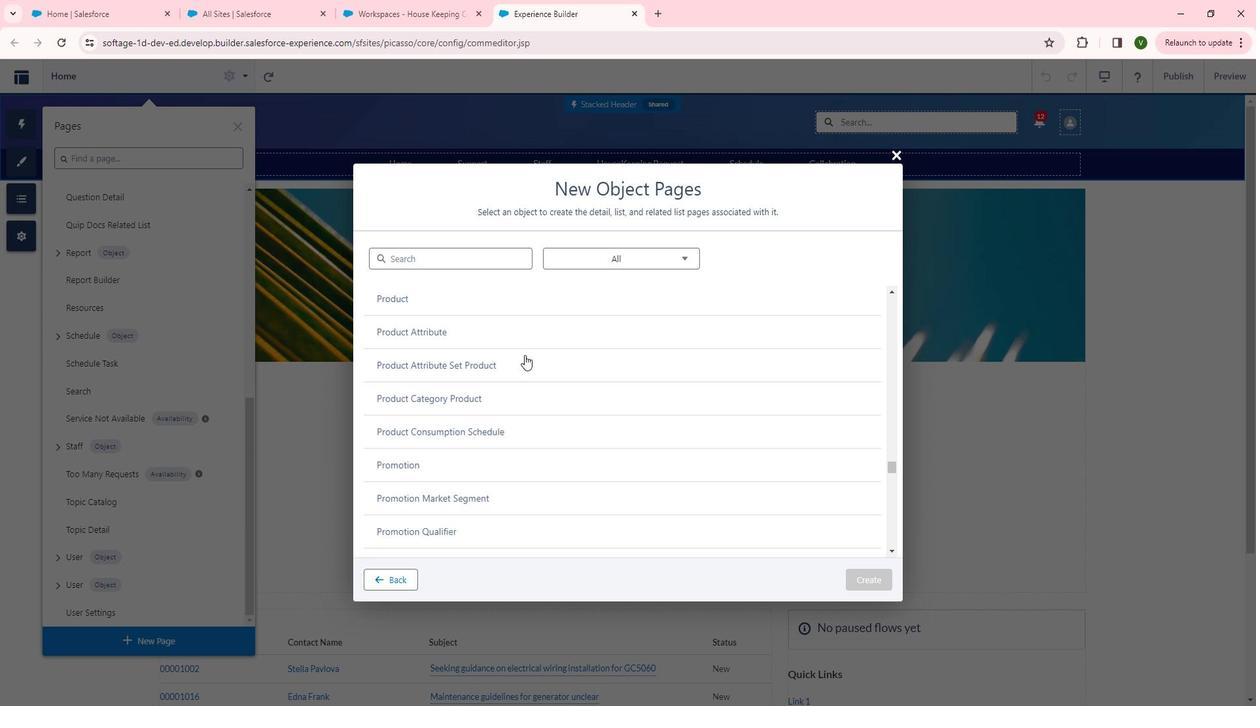 
Action: Mouse scrolled (520, 354) with delta (0, 0)
Screenshot: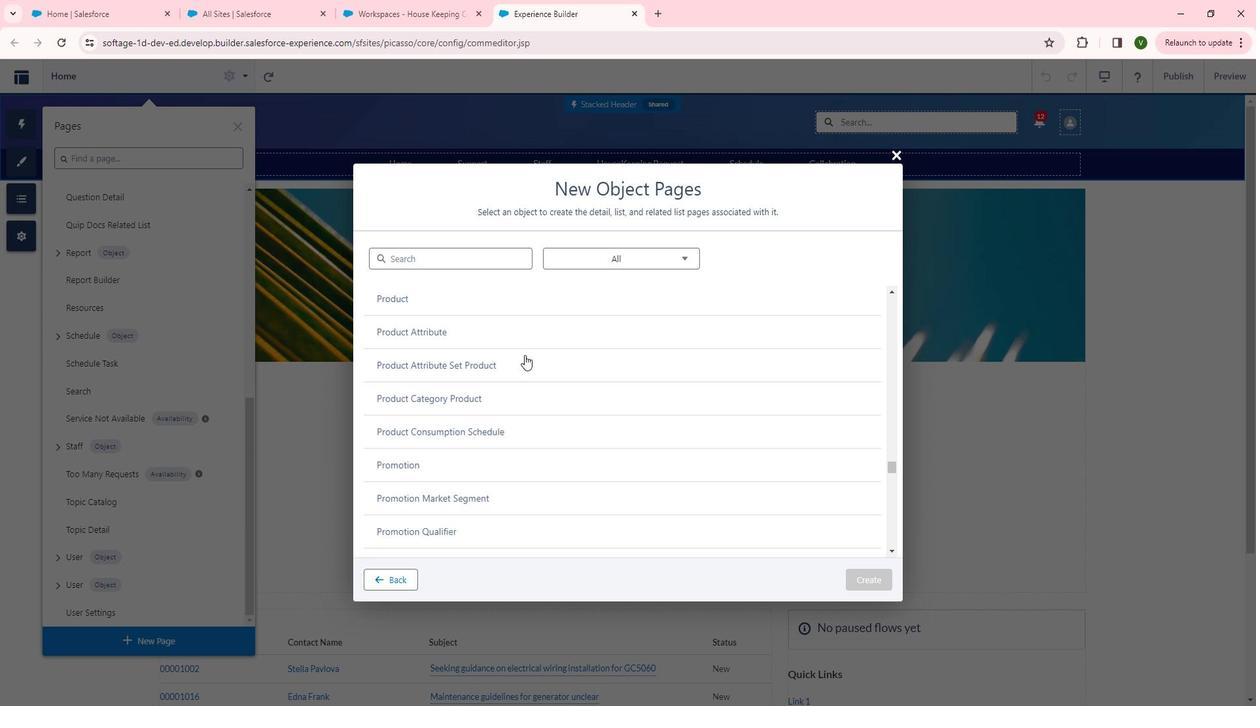 
Action: Mouse scrolled (520, 354) with delta (0, 0)
Screenshot: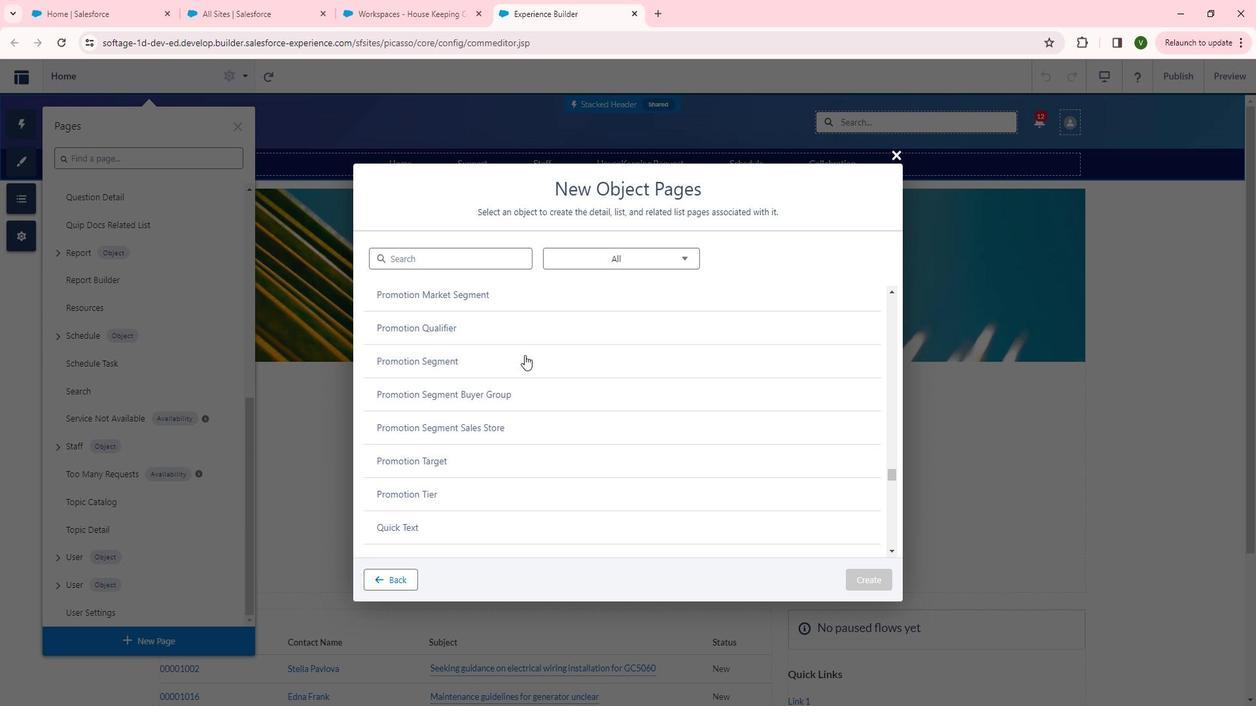 
Action: Mouse scrolled (520, 354) with delta (0, 0)
Screenshot: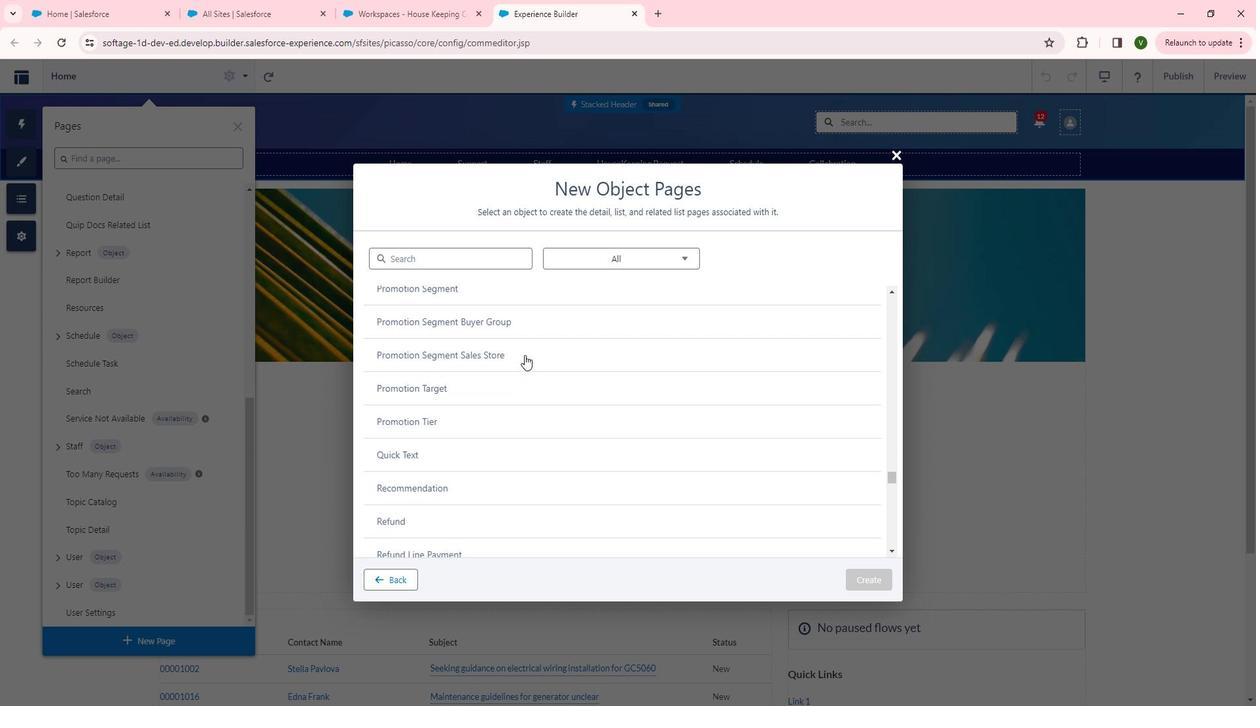 
Action: Mouse scrolled (520, 354) with delta (0, 0)
Screenshot: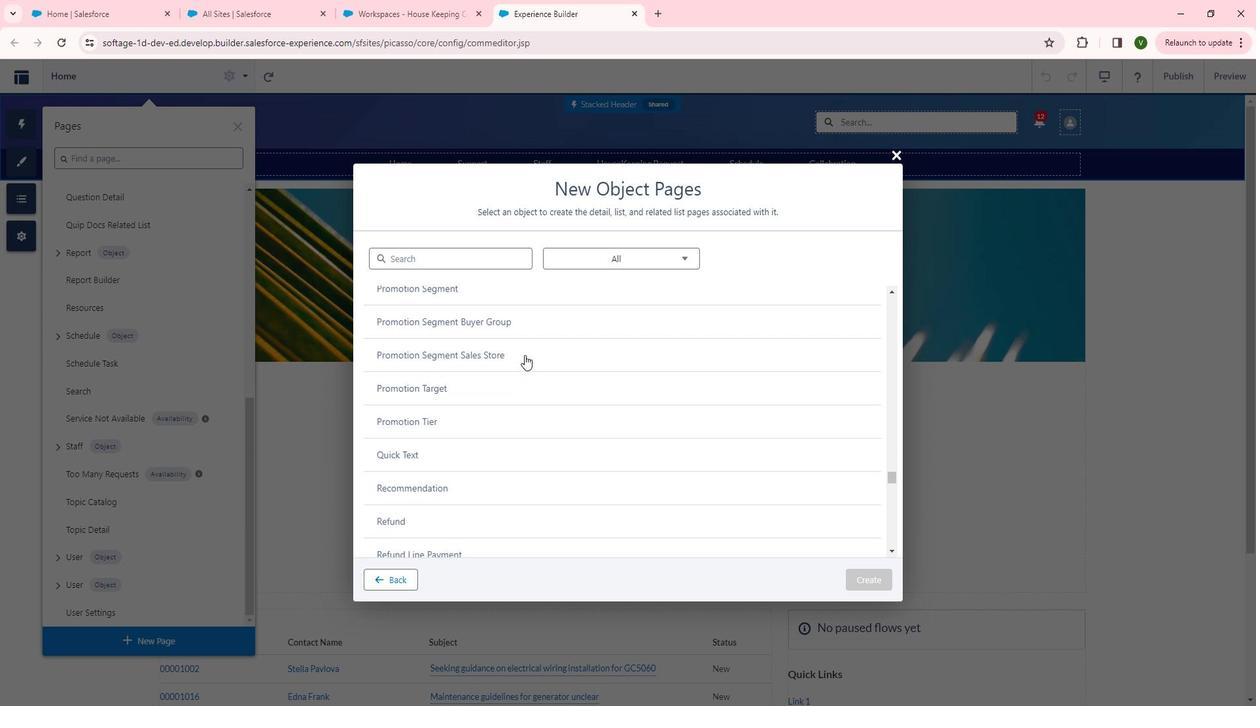 
Action: Mouse scrolled (520, 354) with delta (0, 0)
Screenshot: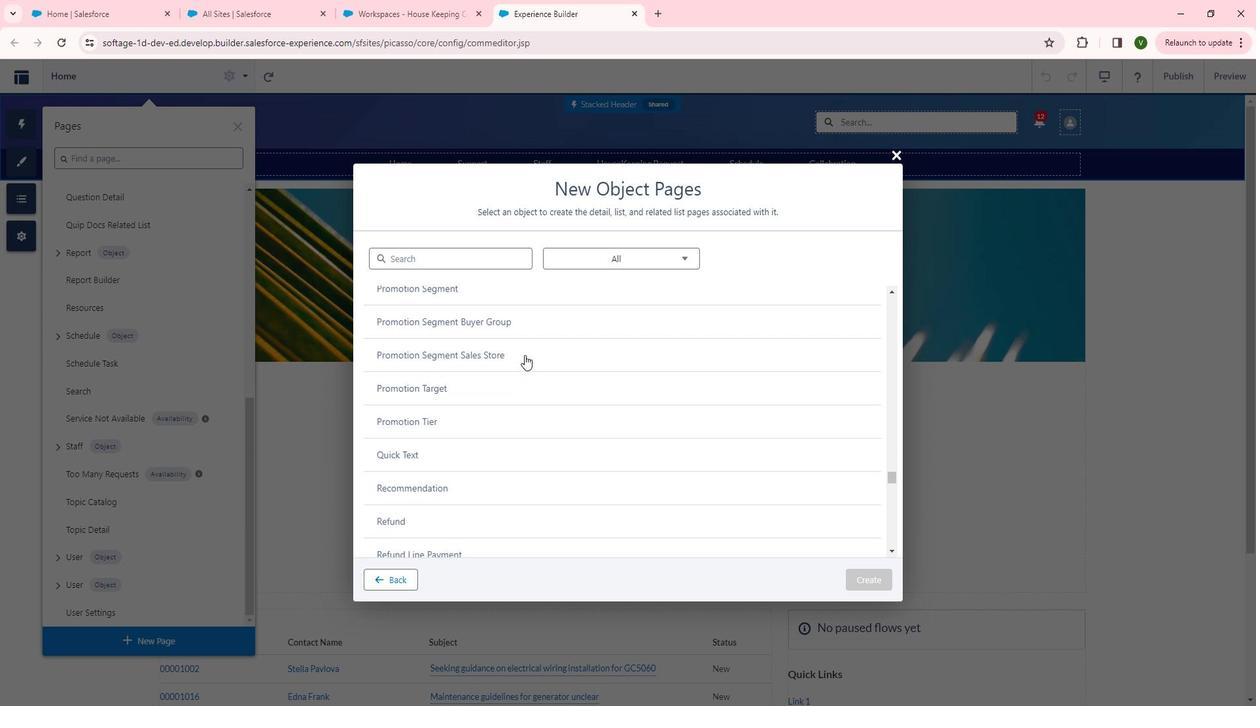 
Action: Mouse scrolled (520, 354) with delta (0, 0)
Screenshot: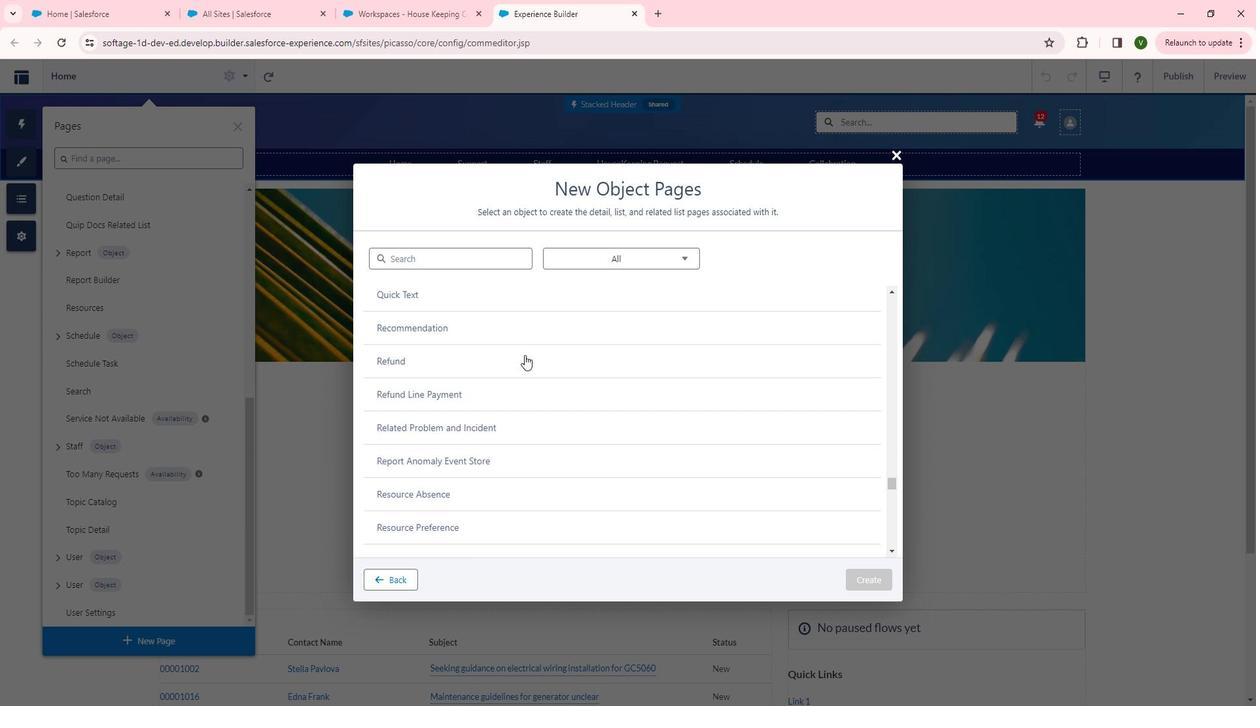 
Action: Mouse scrolled (520, 354) with delta (0, 0)
Screenshot: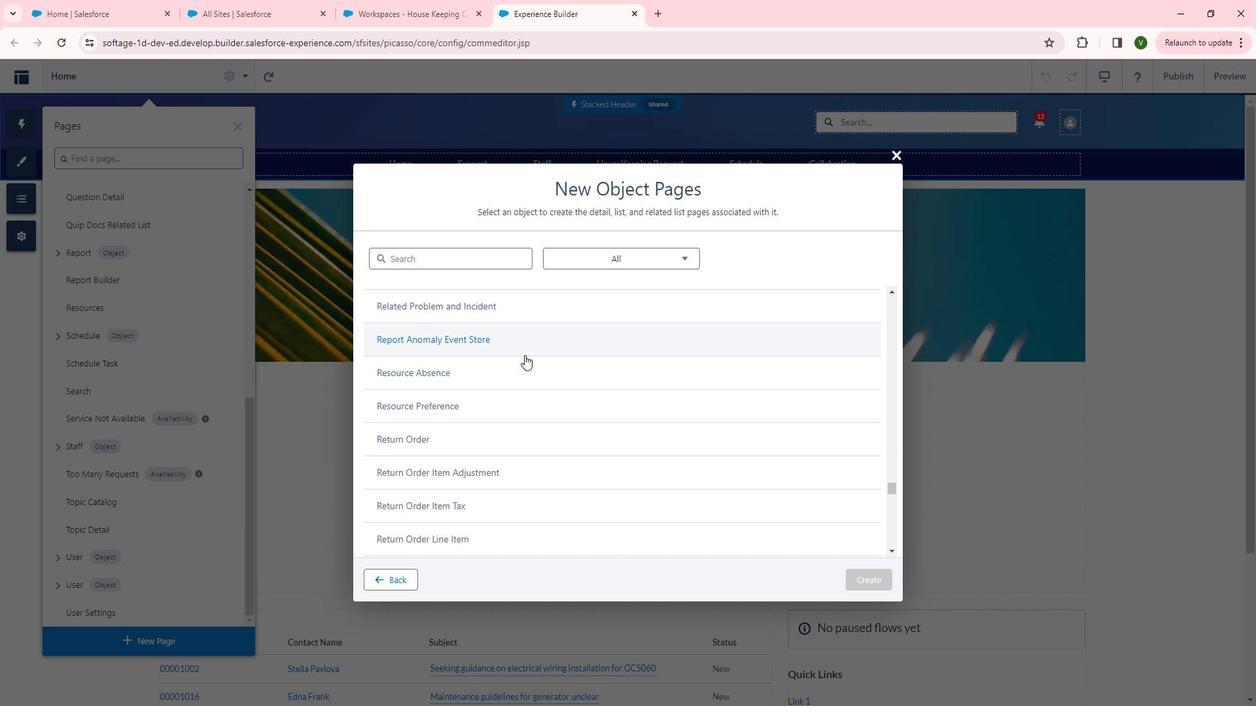 
Action: Mouse scrolled (520, 354) with delta (0, 0)
Screenshot: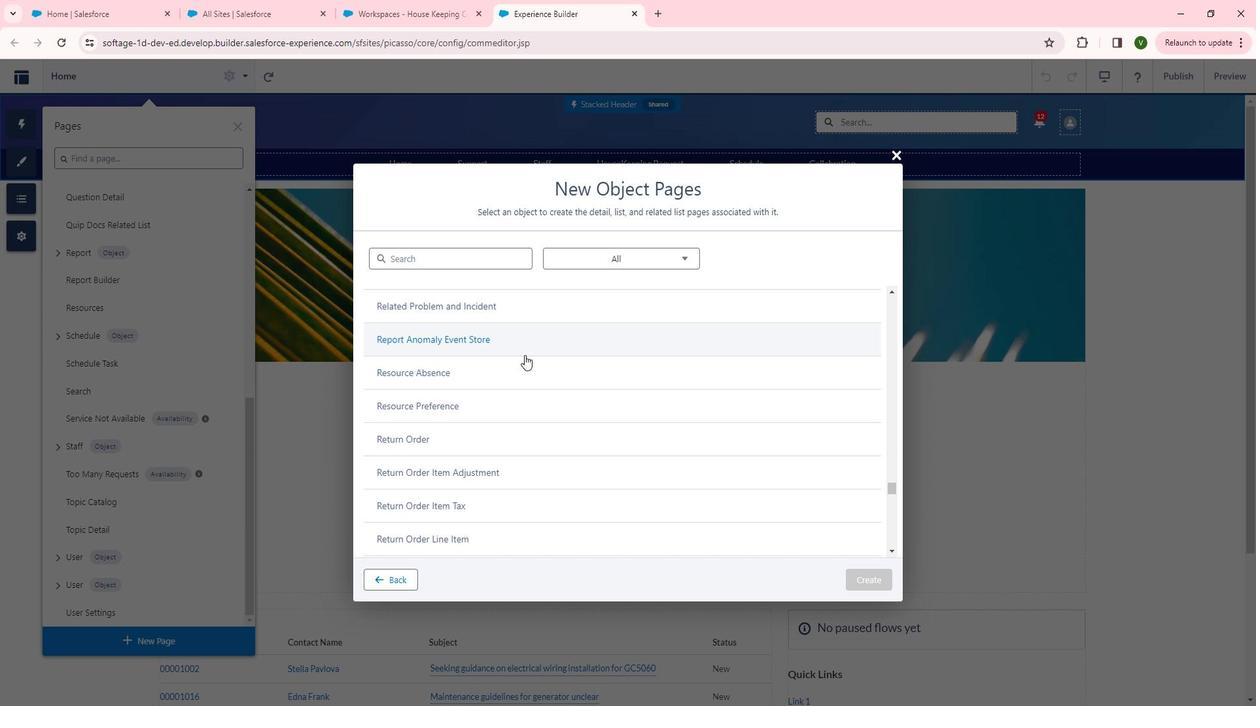 
Action: Mouse scrolled (520, 354) with delta (0, 0)
Screenshot: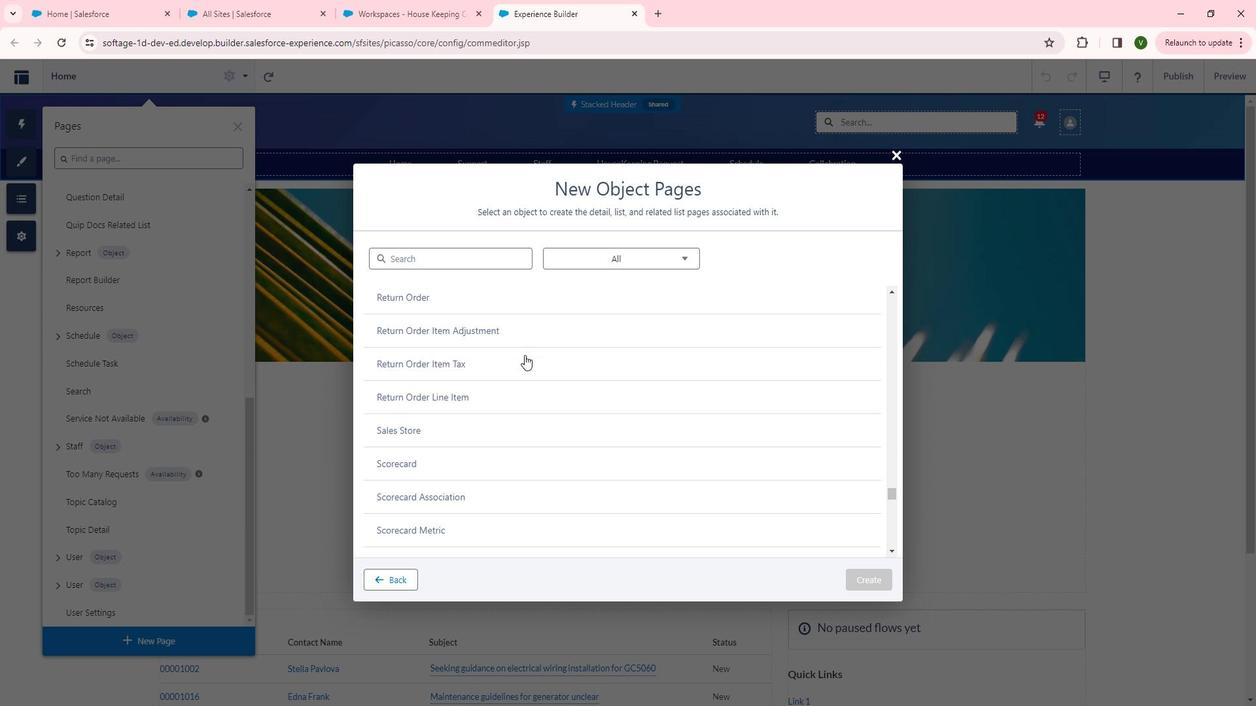
Action: Mouse scrolled (520, 354) with delta (0, 0)
Screenshot: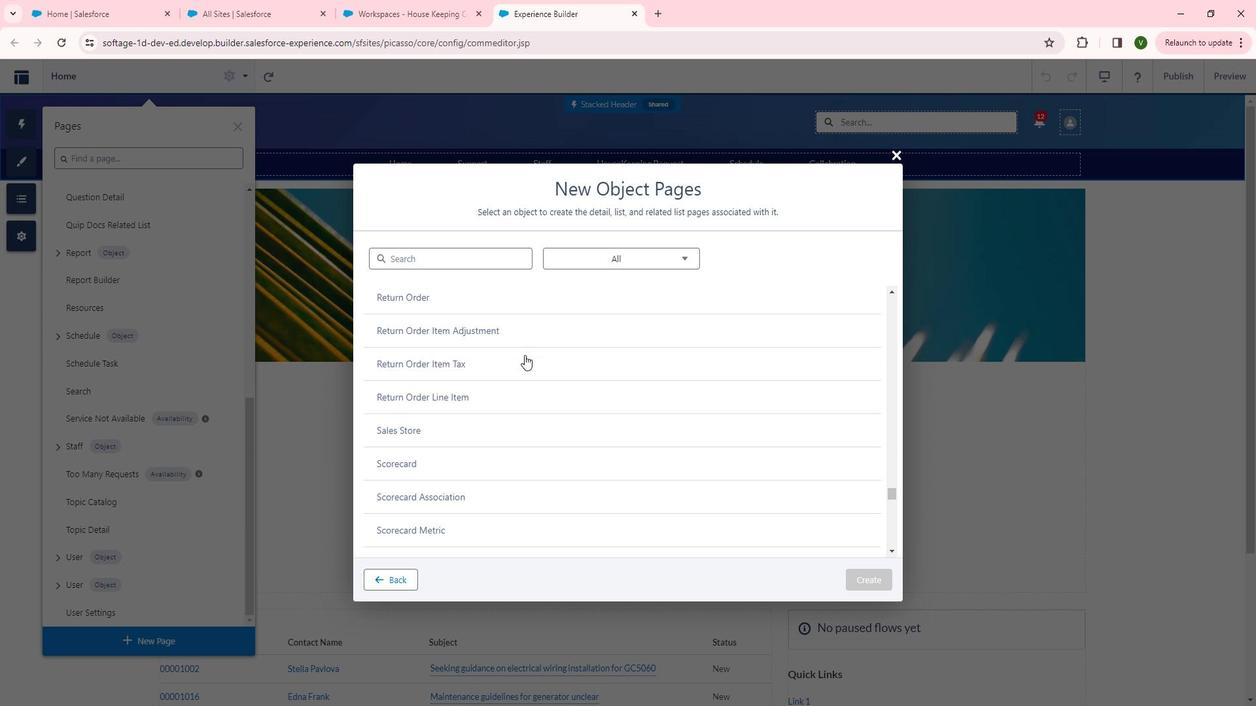 
Action: Mouse scrolled (520, 354) with delta (0, 0)
Screenshot: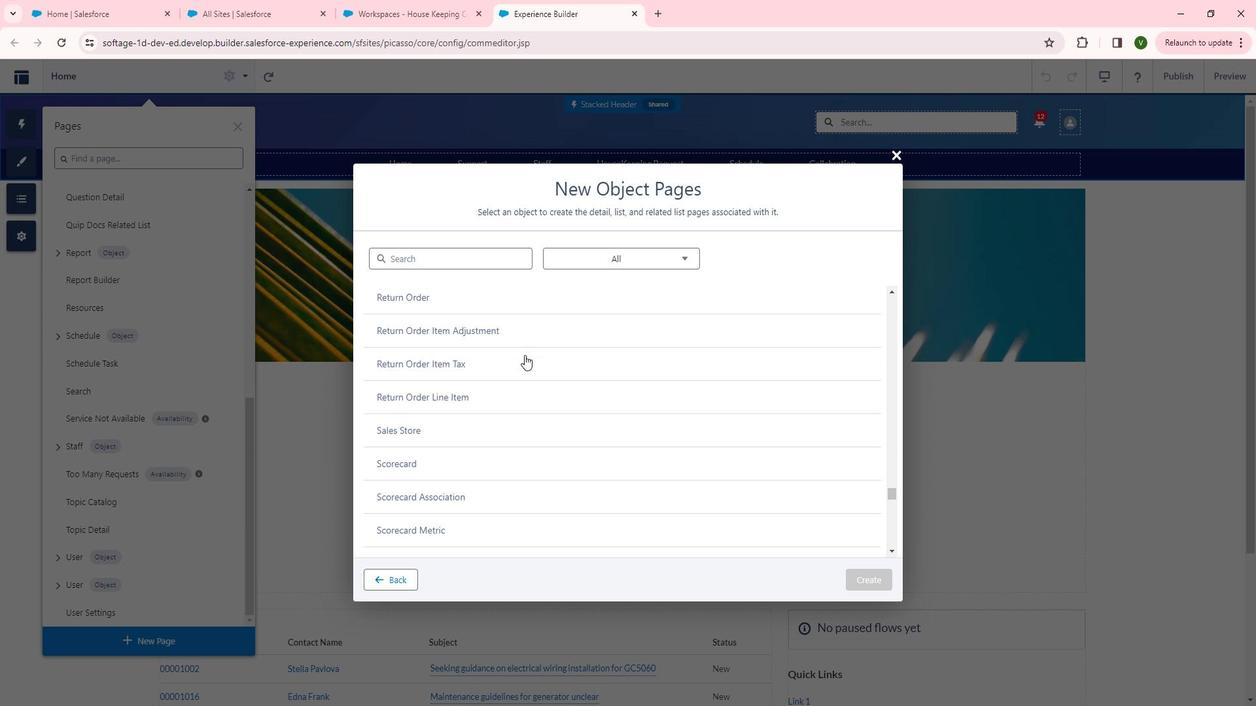 
Action: Mouse scrolled (520, 354) with delta (0, 0)
Screenshot: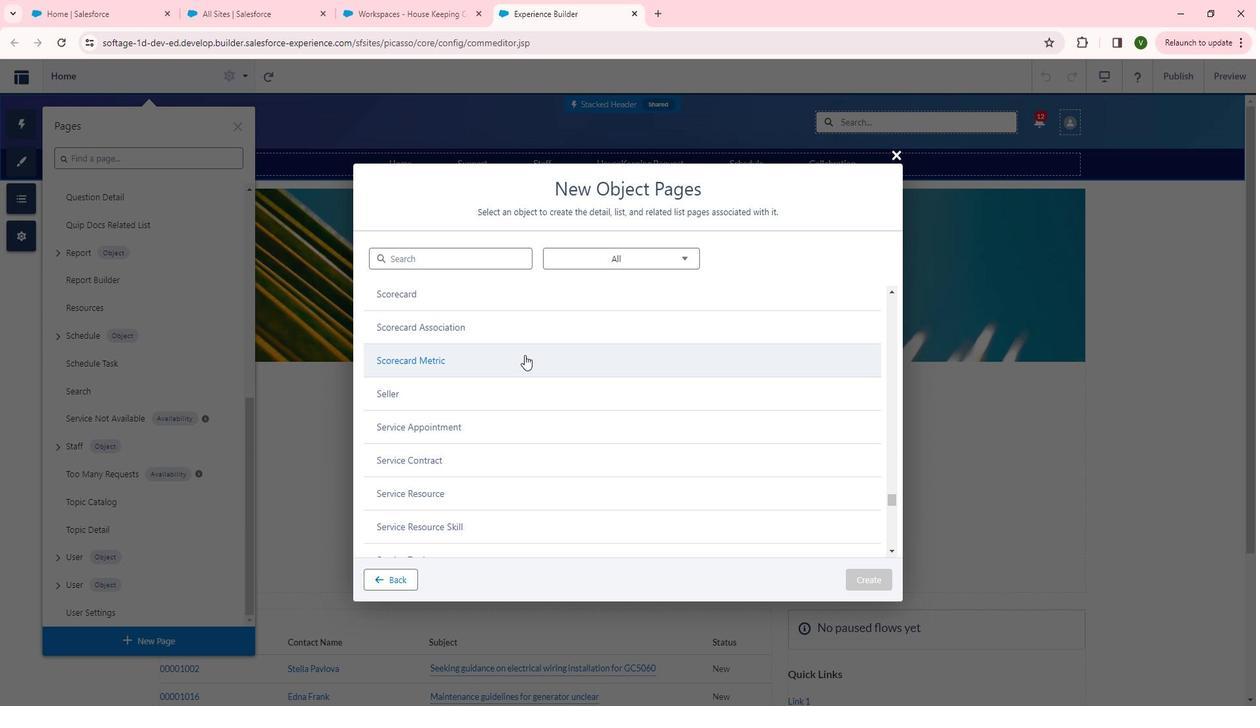 
Action: Mouse scrolled (520, 354) with delta (0, 0)
Screenshot: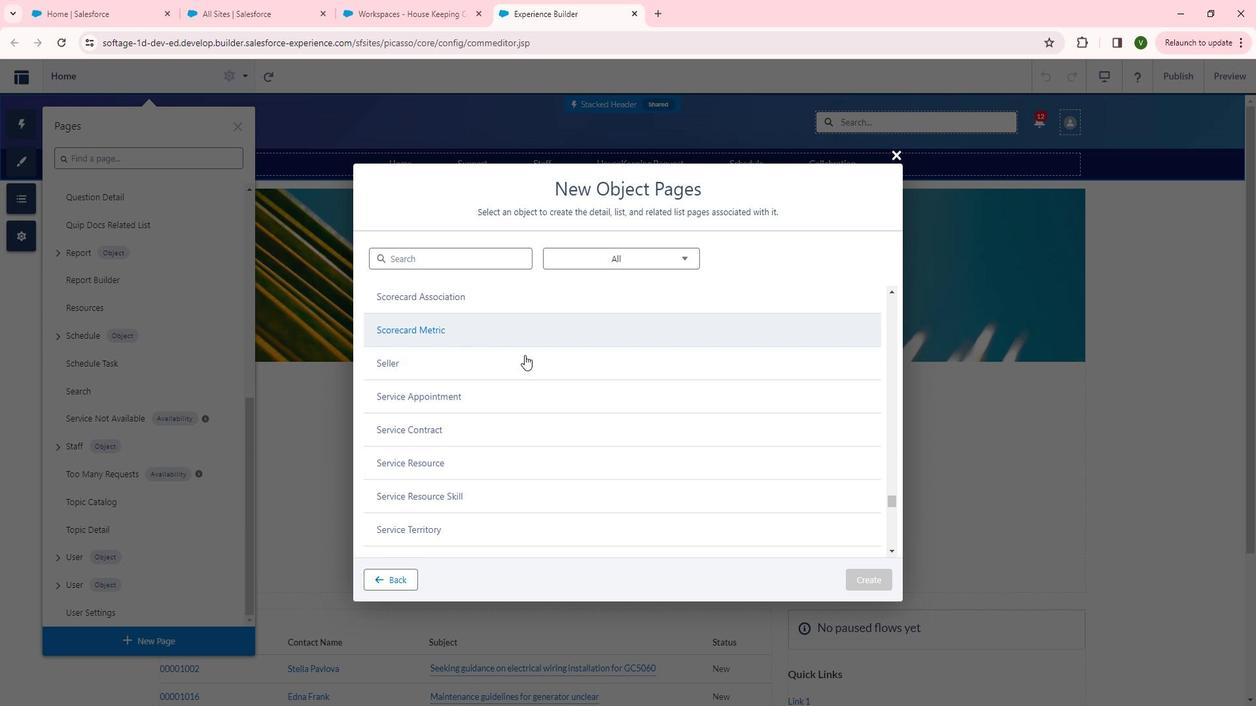 
Action: Mouse scrolled (520, 354) with delta (0, 0)
Screenshot: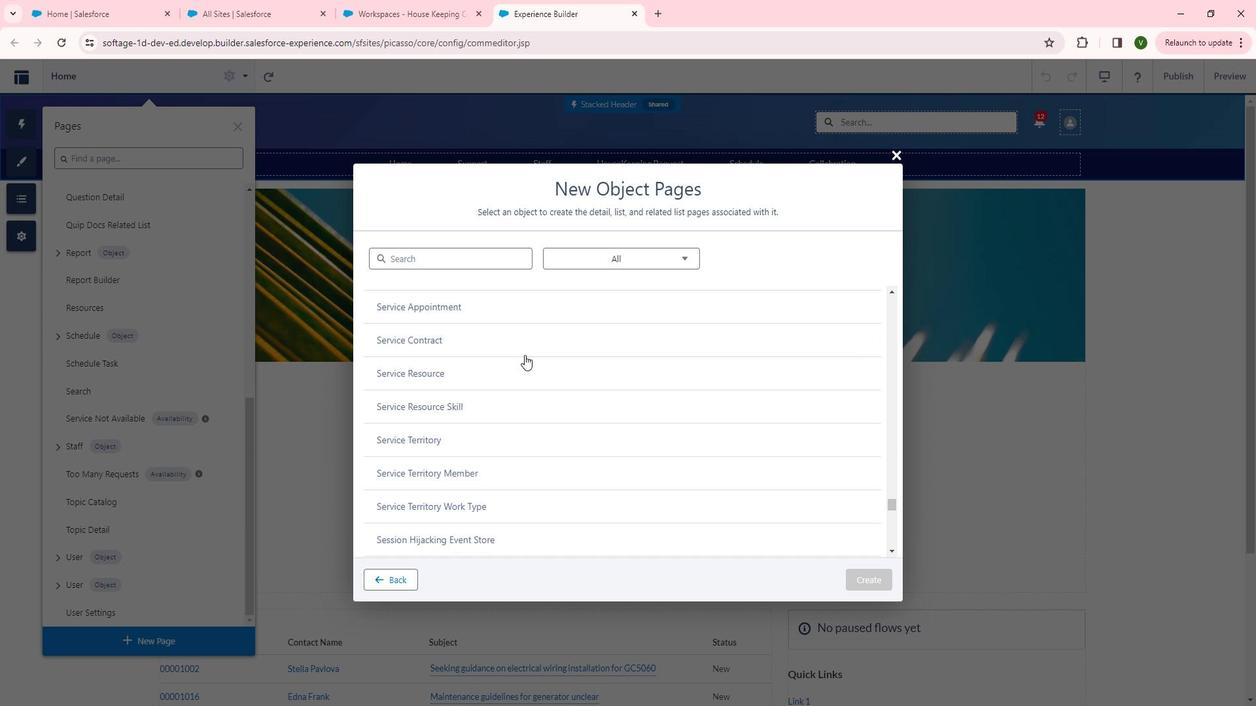 
Action: Mouse scrolled (520, 354) with delta (0, 0)
Screenshot: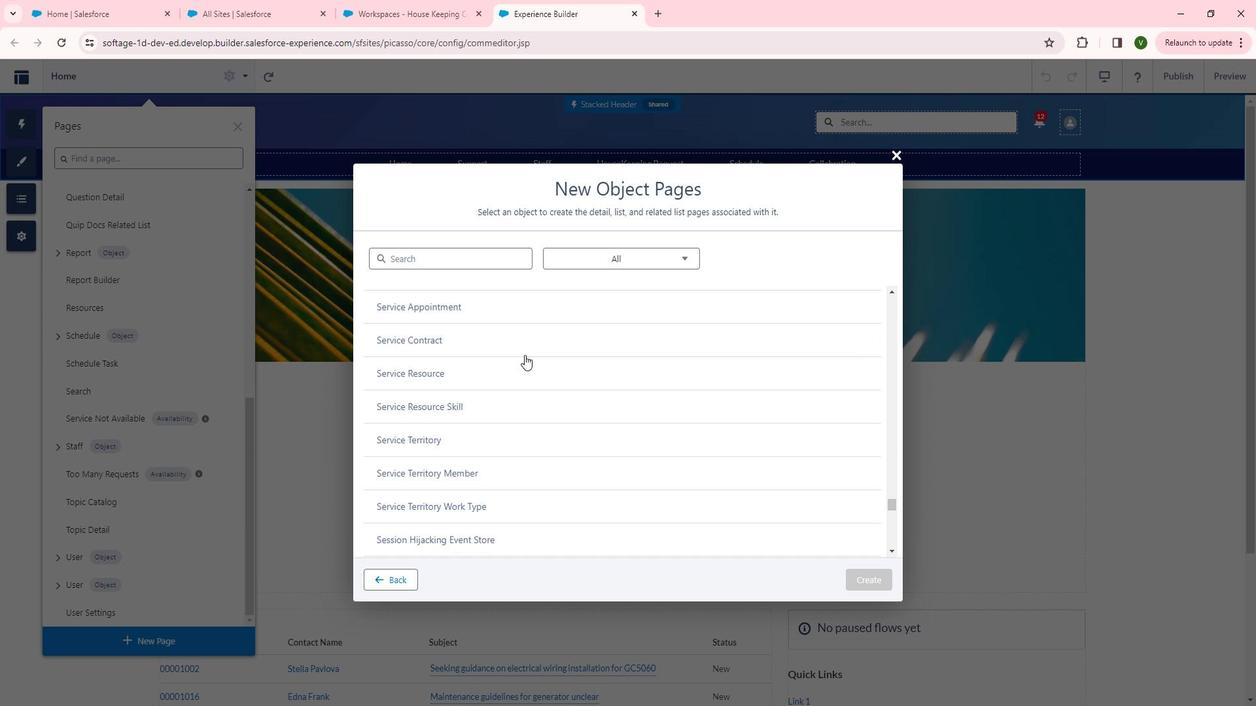 
Action: Mouse scrolled (520, 354) with delta (0, 0)
Screenshot: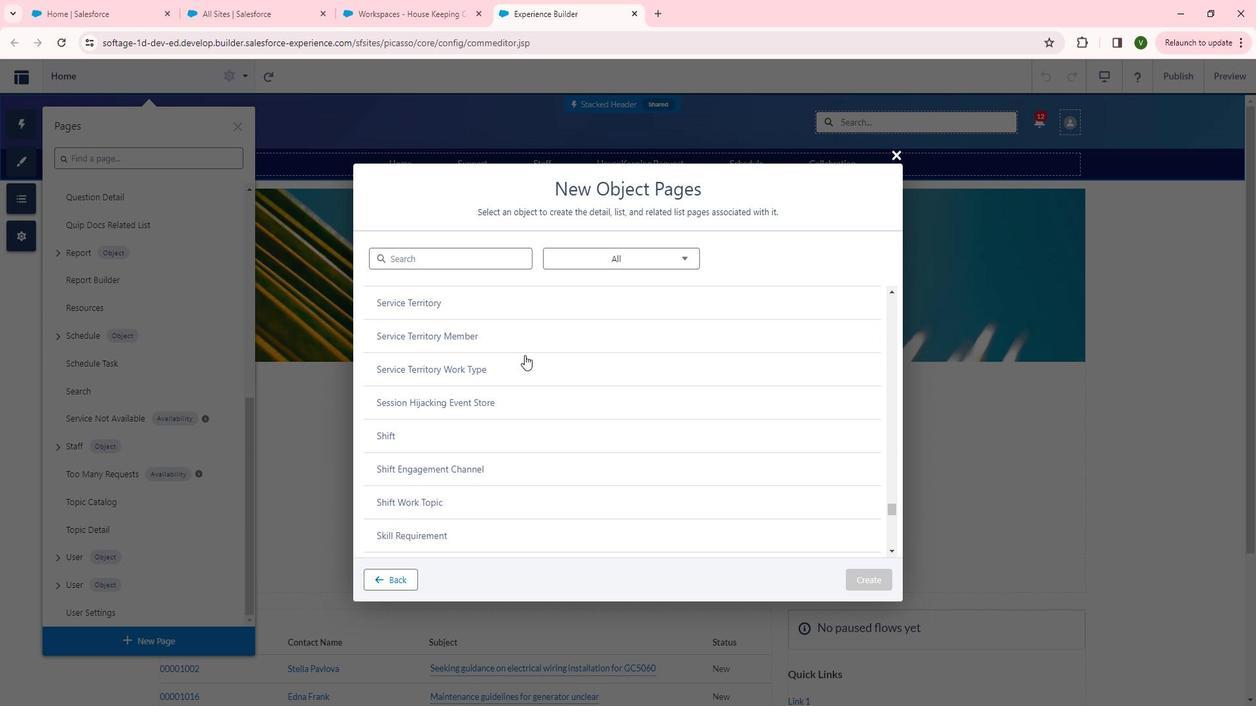 
Action: Mouse scrolled (520, 354) with delta (0, 0)
Screenshot: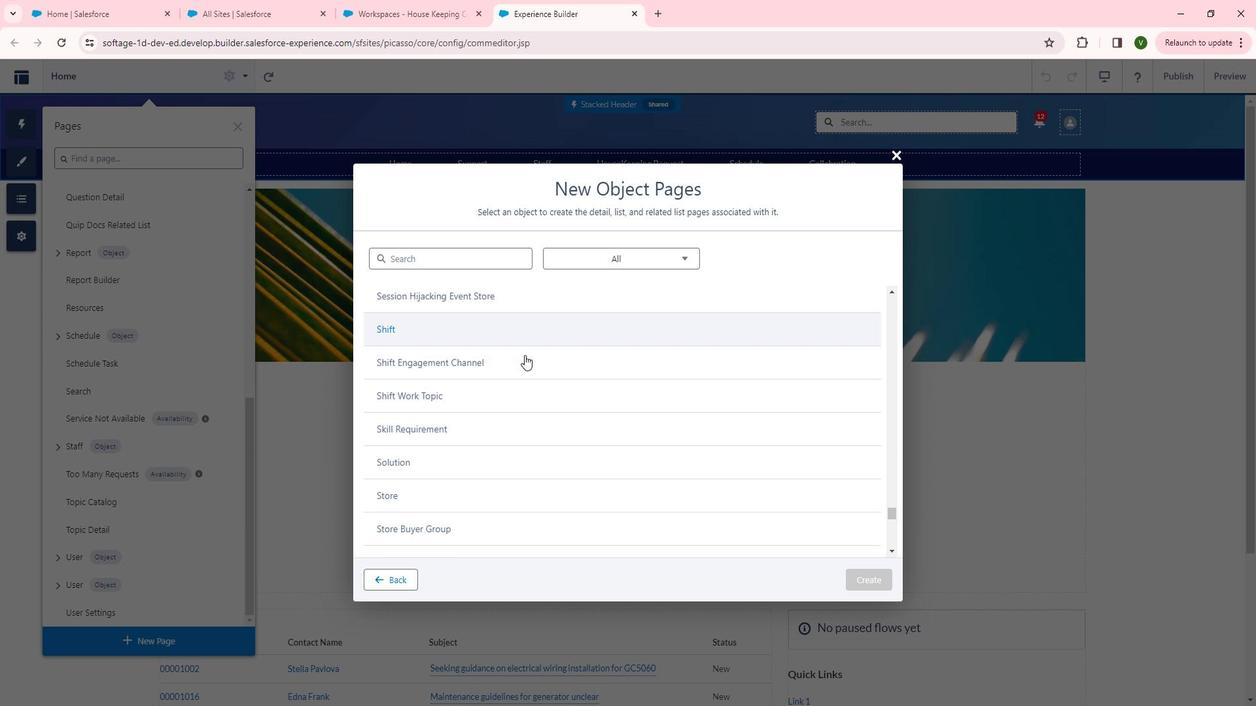 
Action: Mouse scrolled (520, 354) with delta (0, 0)
Screenshot: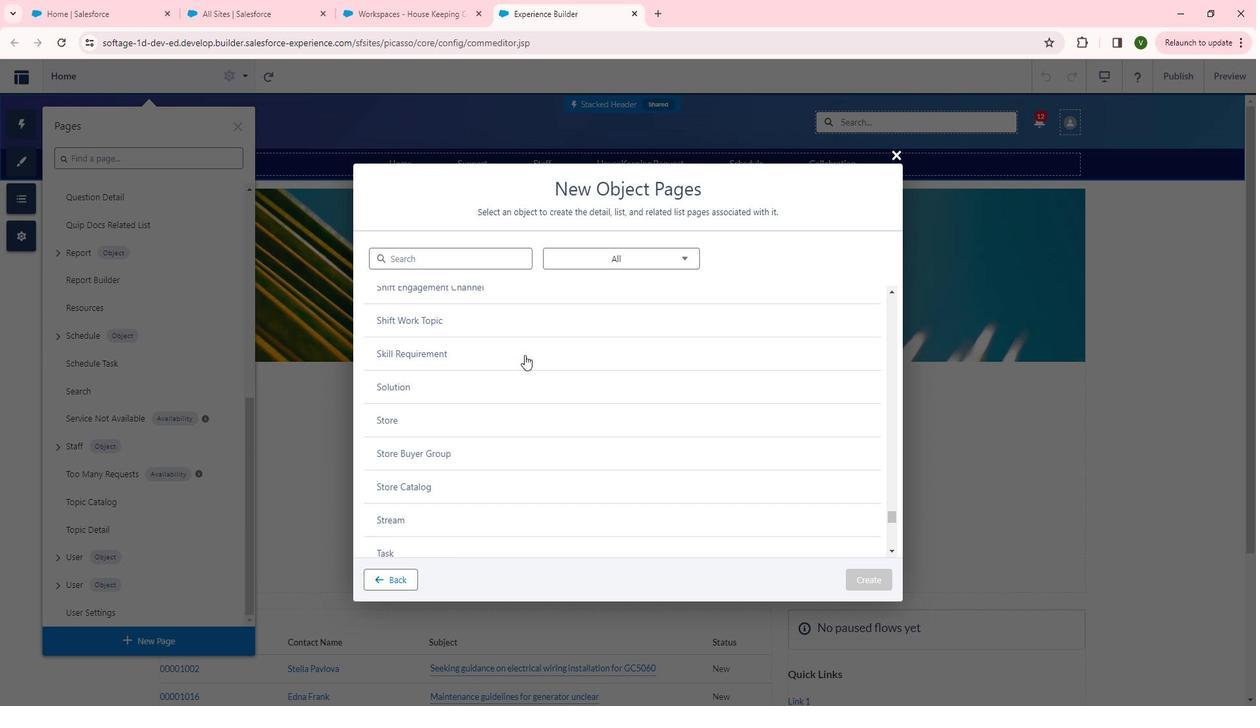 
Action: Mouse scrolled (520, 354) with delta (0, 0)
Screenshot: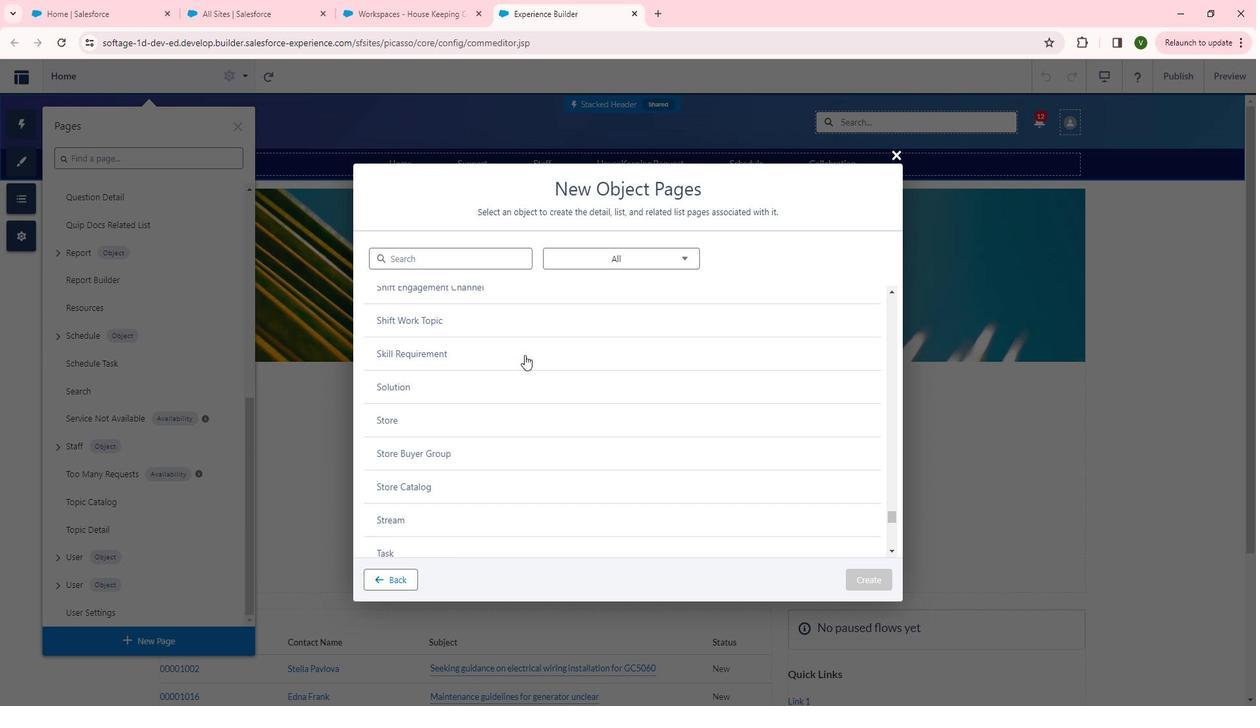 
Action: Mouse scrolled (520, 354) with delta (0, 0)
Screenshot: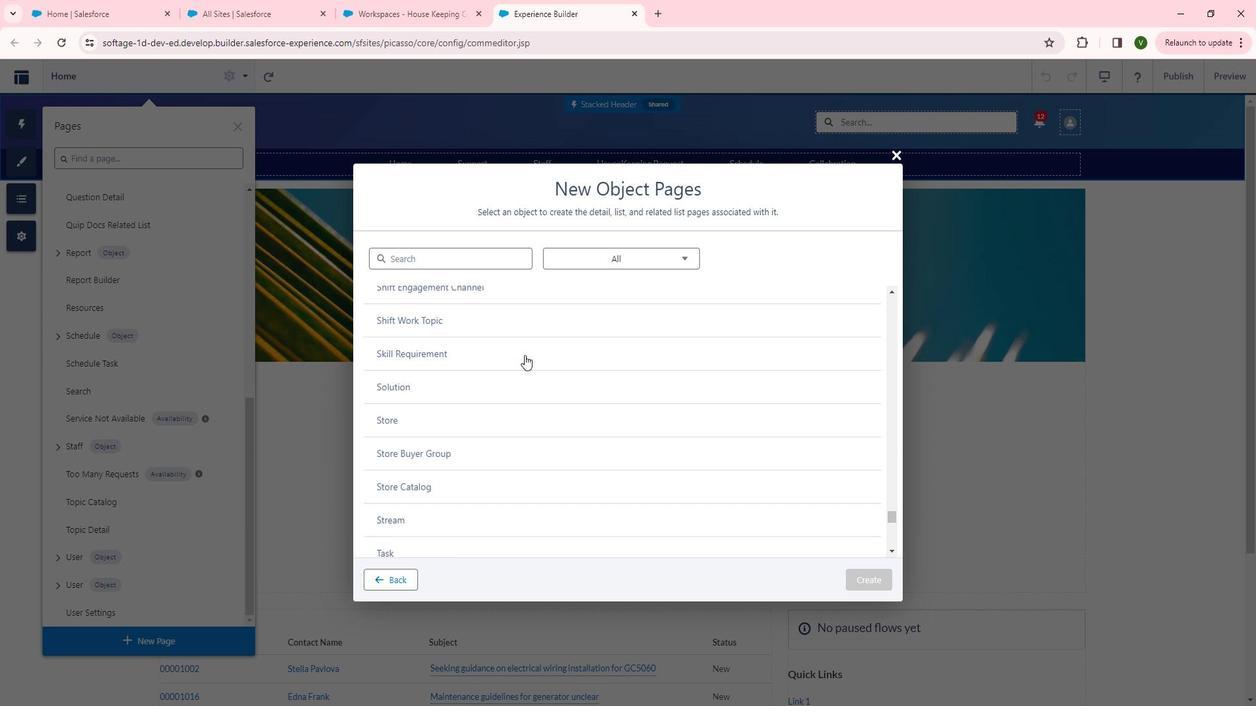 
Action: Mouse scrolled (520, 354) with delta (0, 0)
Screenshot: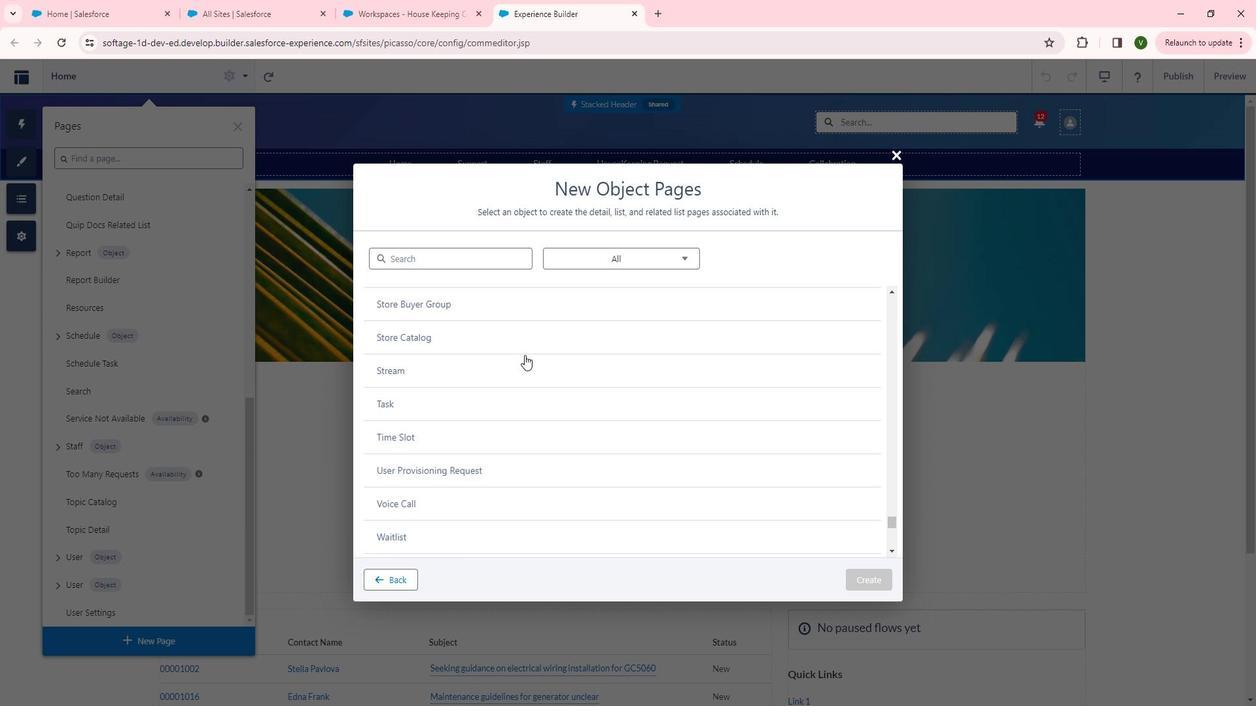 
Action: Mouse scrolled (520, 354) with delta (0, 0)
Screenshot: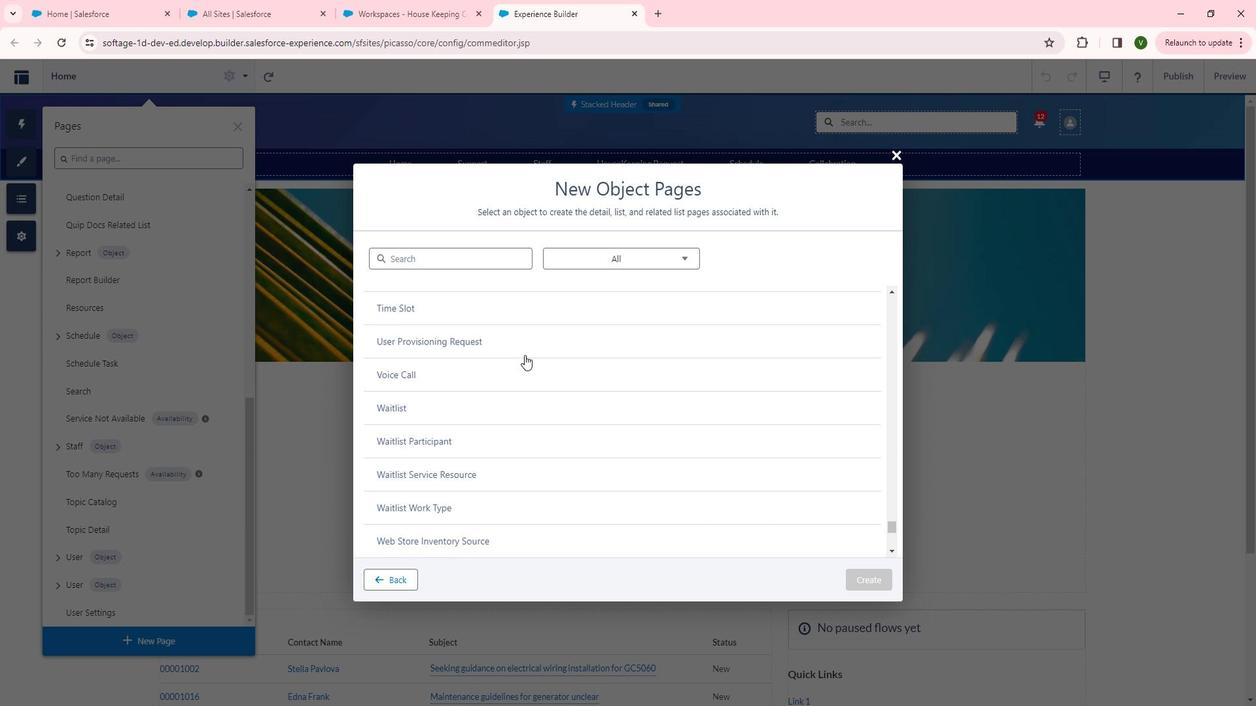 
Action: Mouse scrolled (520, 354) with delta (0, 0)
Screenshot: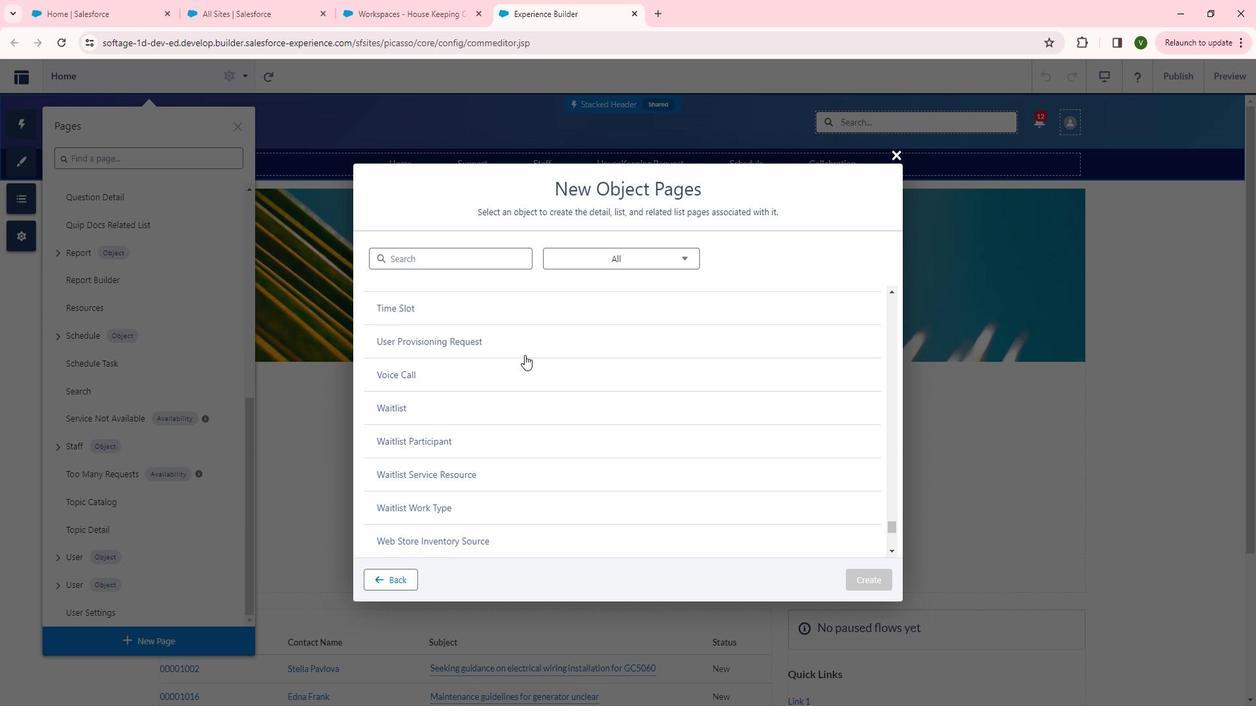 
Action: Mouse scrolled (520, 354) with delta (0, 0)
Screenshot: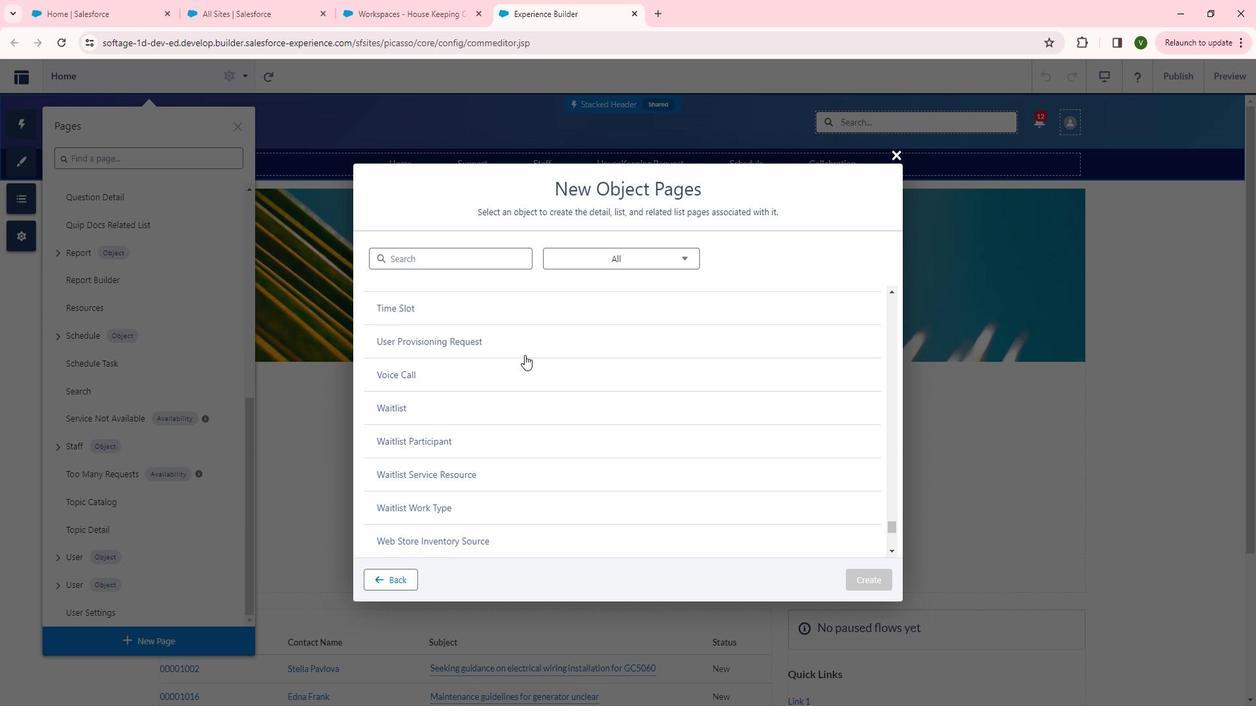 
Action: Mouse scrolled (520, 354) with delta (0, 0)
Screenshot: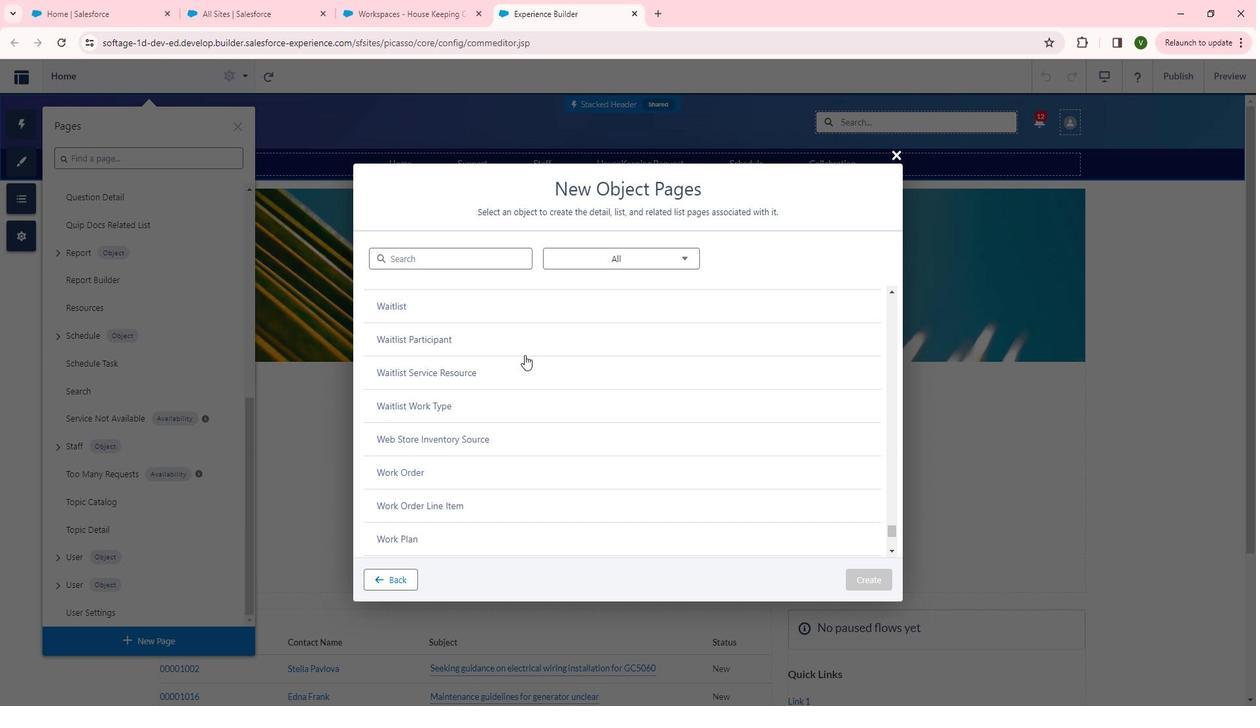 
Action: Mouse scrolled (520, 354) with delta (0, 0)
Screenshot: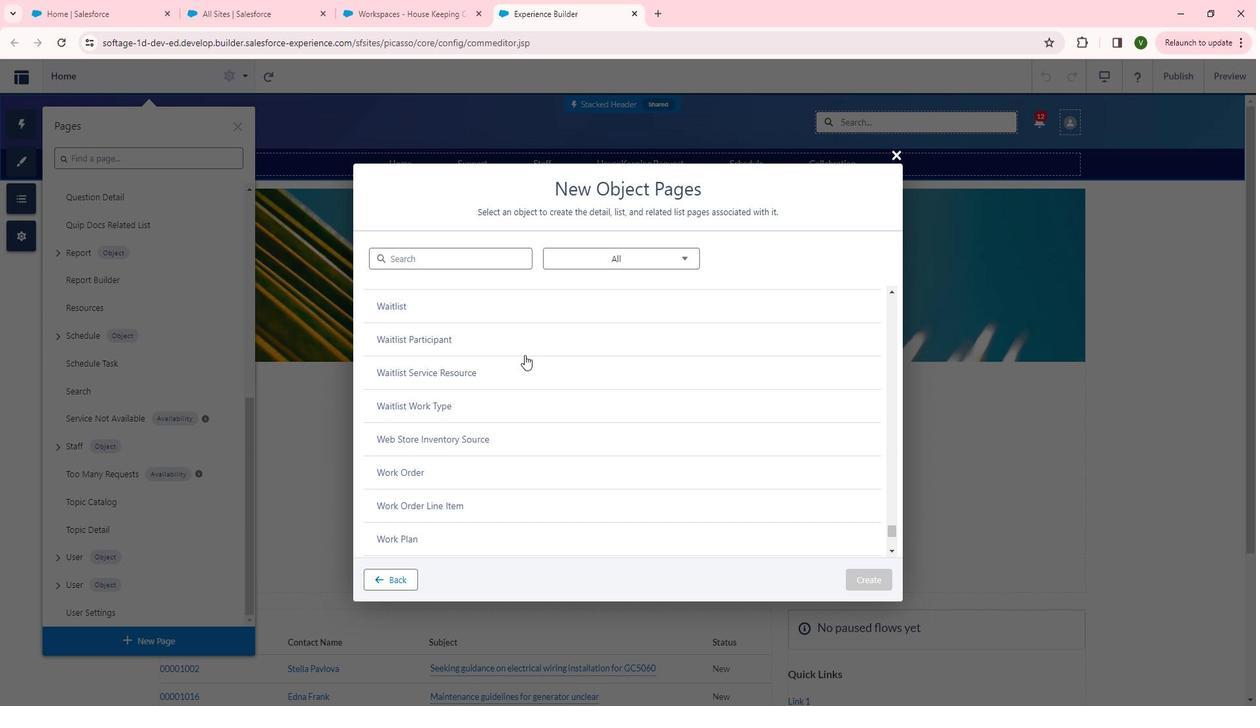 
Action: Mouse scrolled (520, 354) with delta (0, 0)
Screenshot: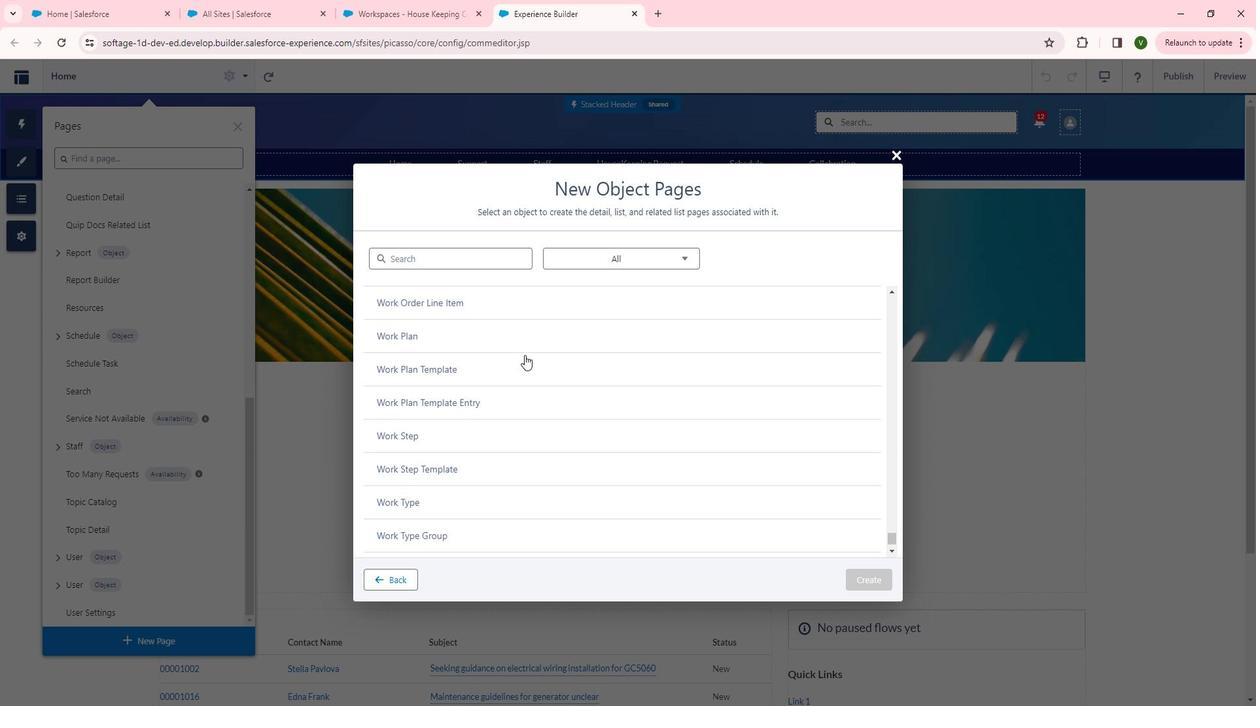 
Action: Mouse scrolled (520, 354) with delta (0, 0)
Screenshot: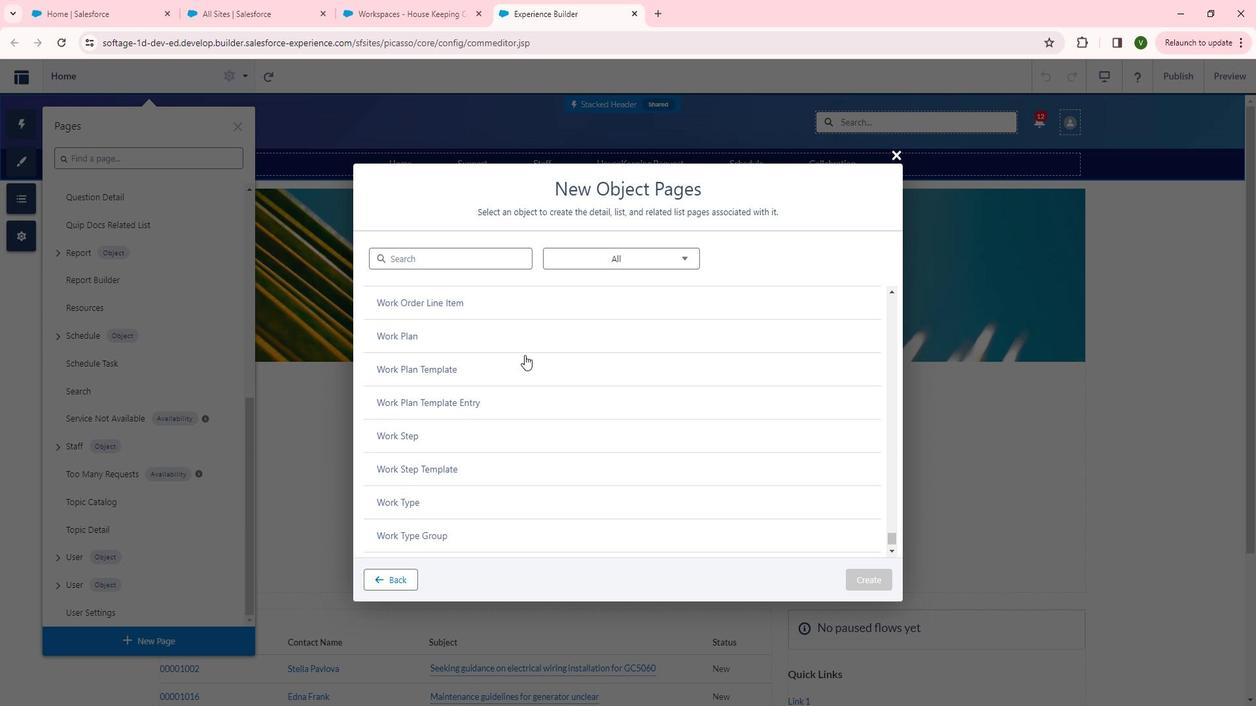 
Action: Mouse scrolled (520, 354) with delta (0, 0)
Screenshot: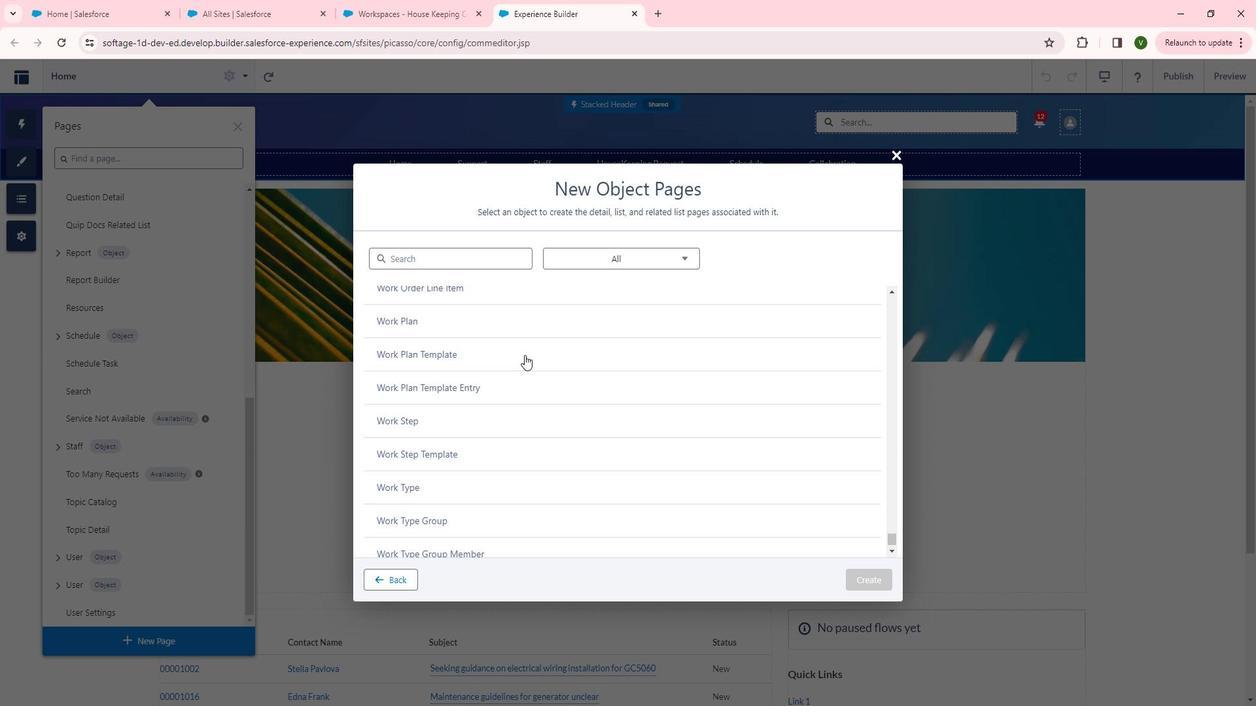 
Action: Mouse scrolled (520, 354) with delta (0, 0)
Screenshot: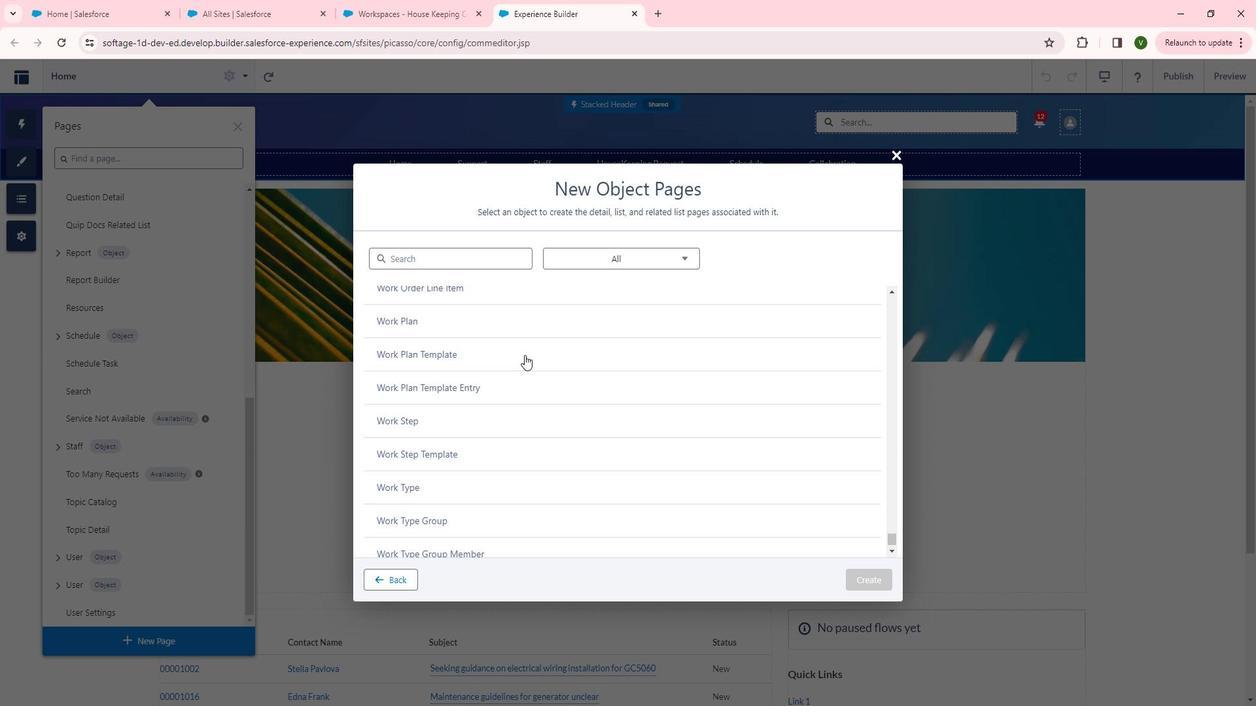 
Action: Mouse scrolled (520, 354) with delta (0, 0)
Screenshot: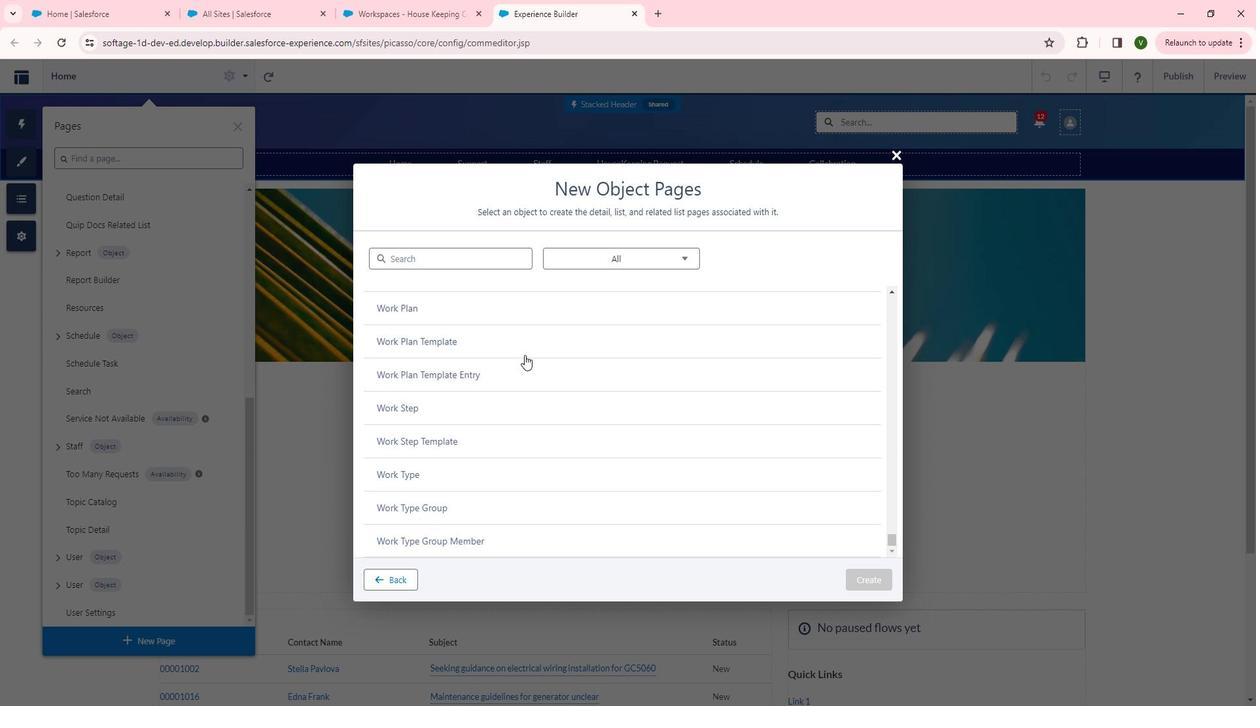 
Action: Mouse scrolled (520, 354) with delta (0, 0)
Screenshot: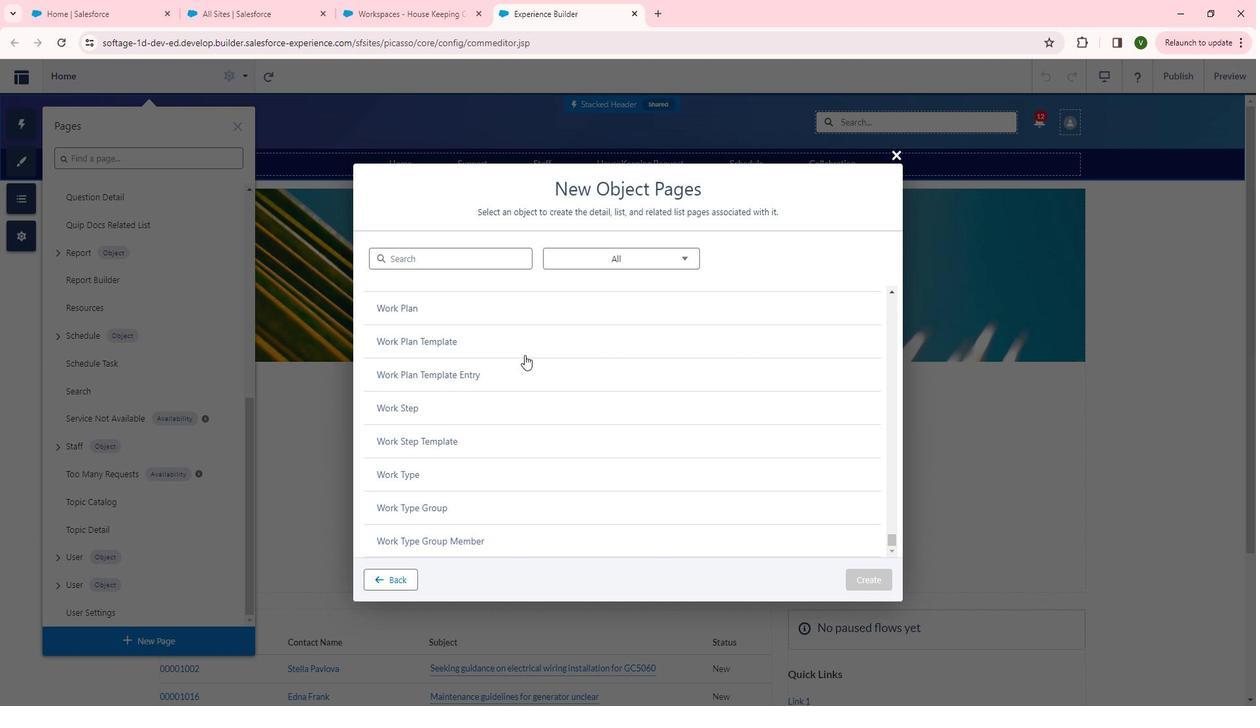 
Action: Mouse scrolled (520, 354) with delta (0, 0)
Screenshot: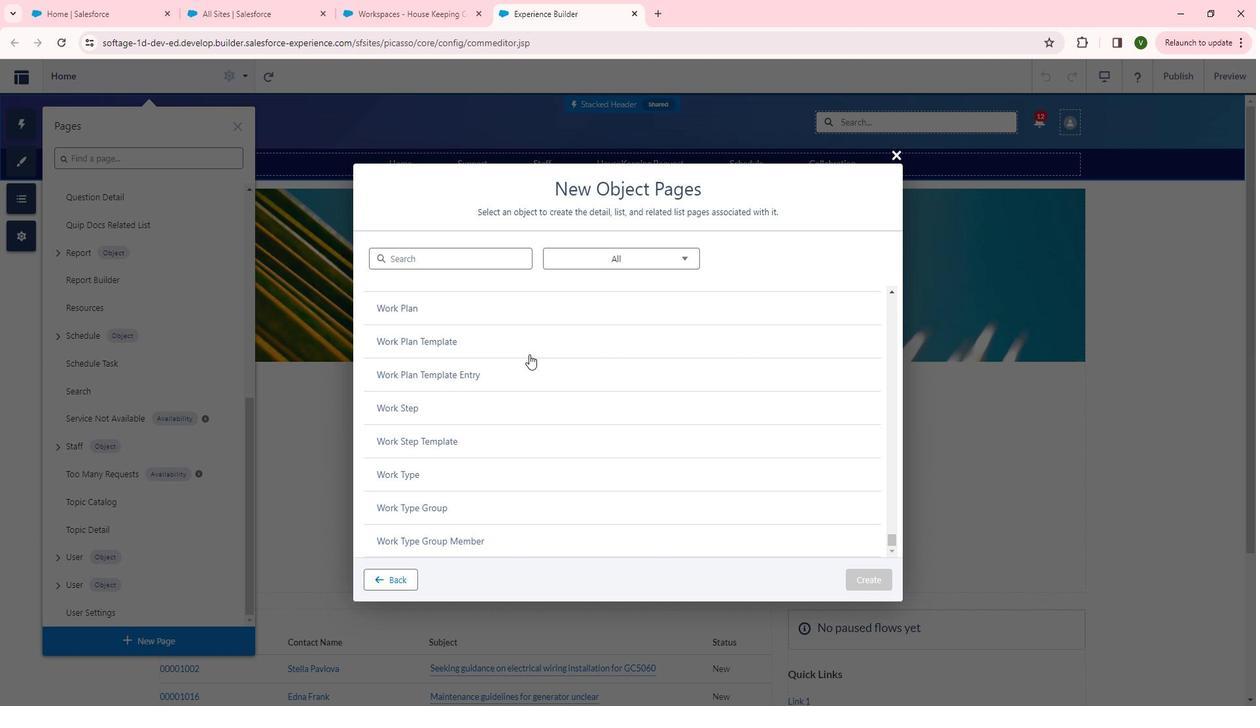 
Action: Mouse scrolled (520, 354) with delta (0, 0)
Screenshot: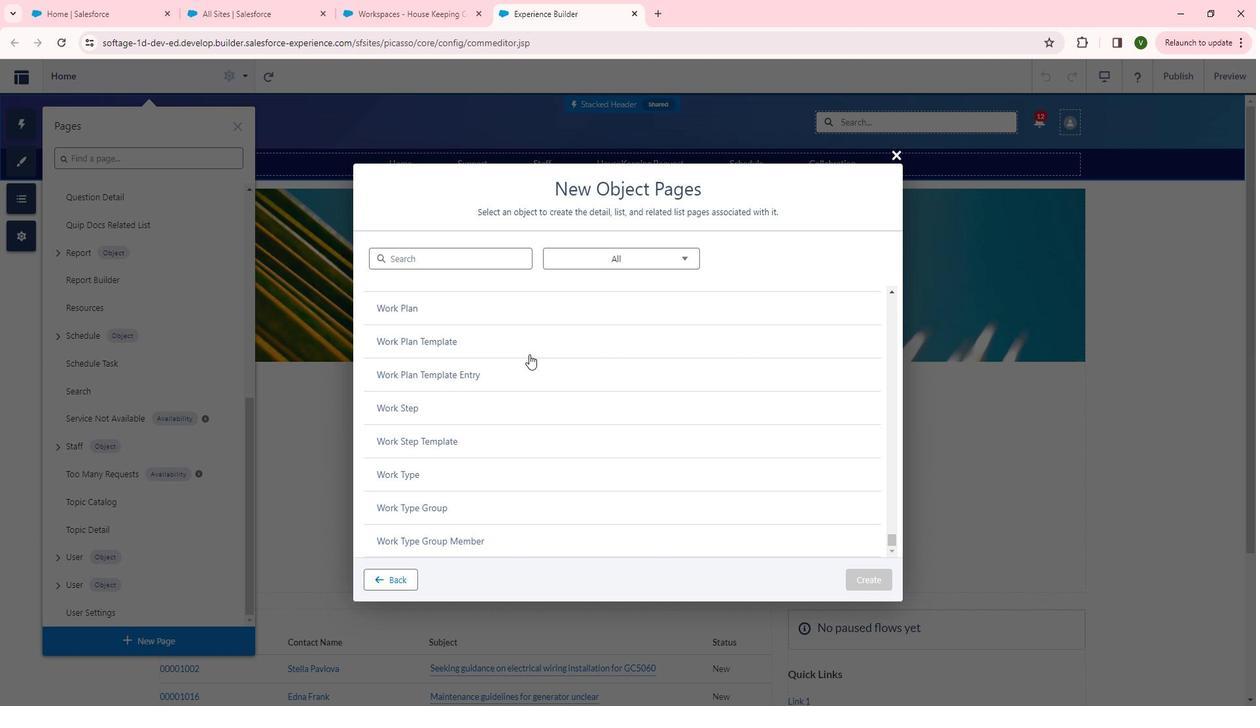 
Action: Mouse moved to (889, 153)
Screenshot: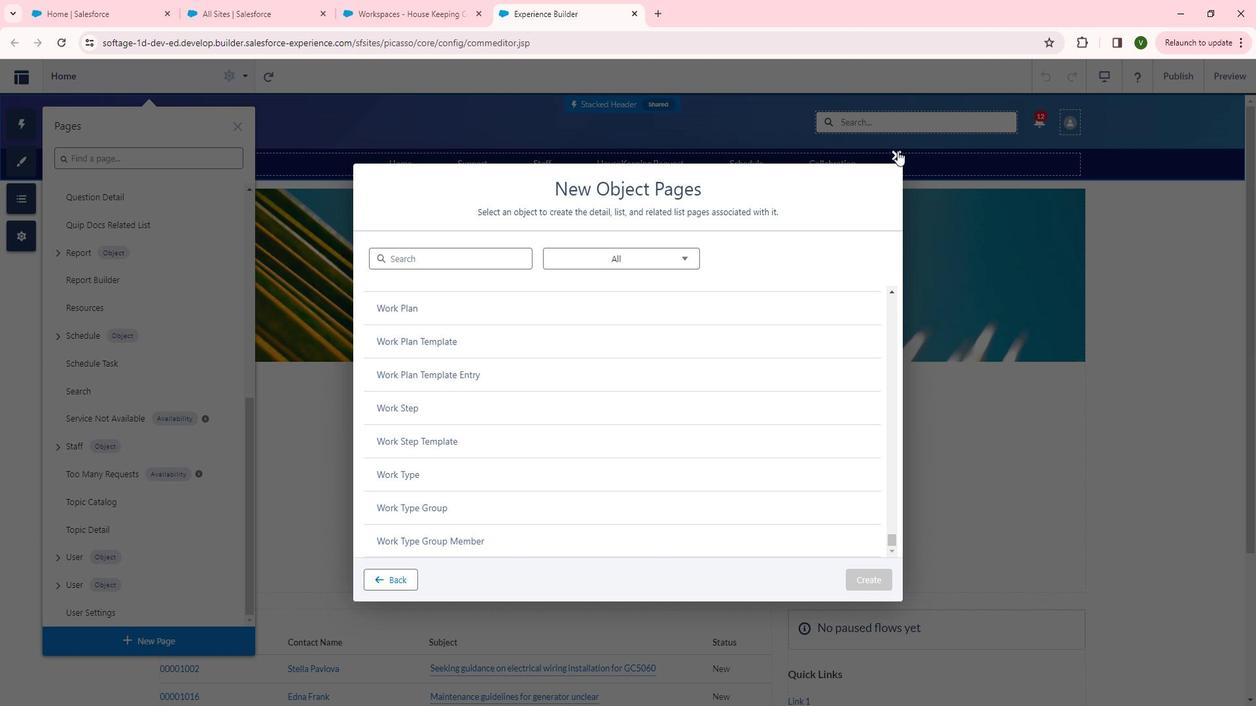 
Action: Mouse pressed left at (889, 153)
Screenshot: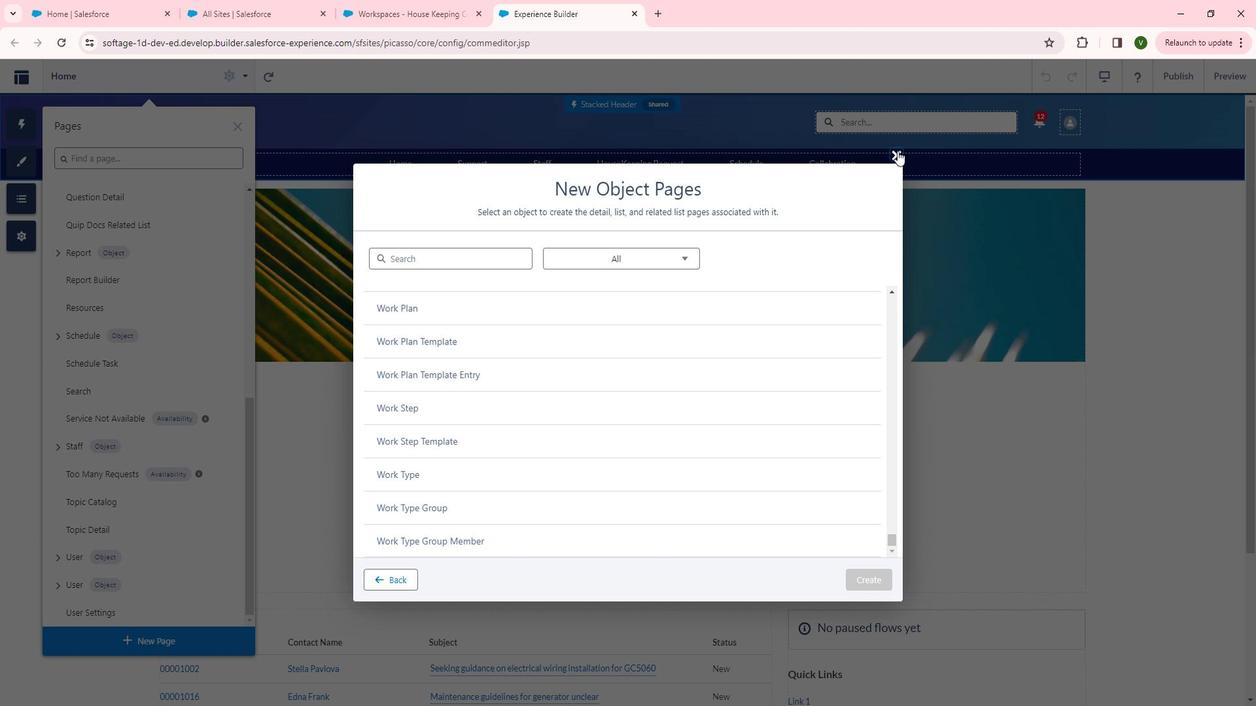 
Action: Mouse moved to (170, 629)
Screenshot: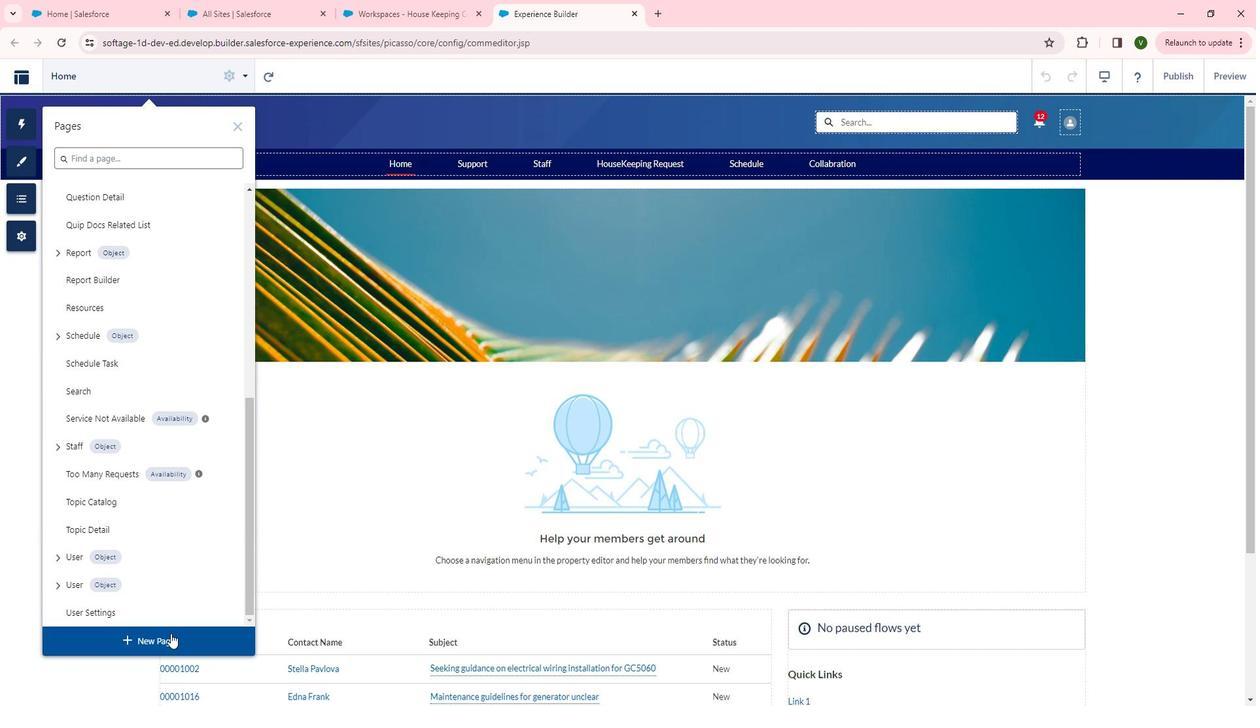 
Action: Mouse pressed left at (170, 629)
Screenshot: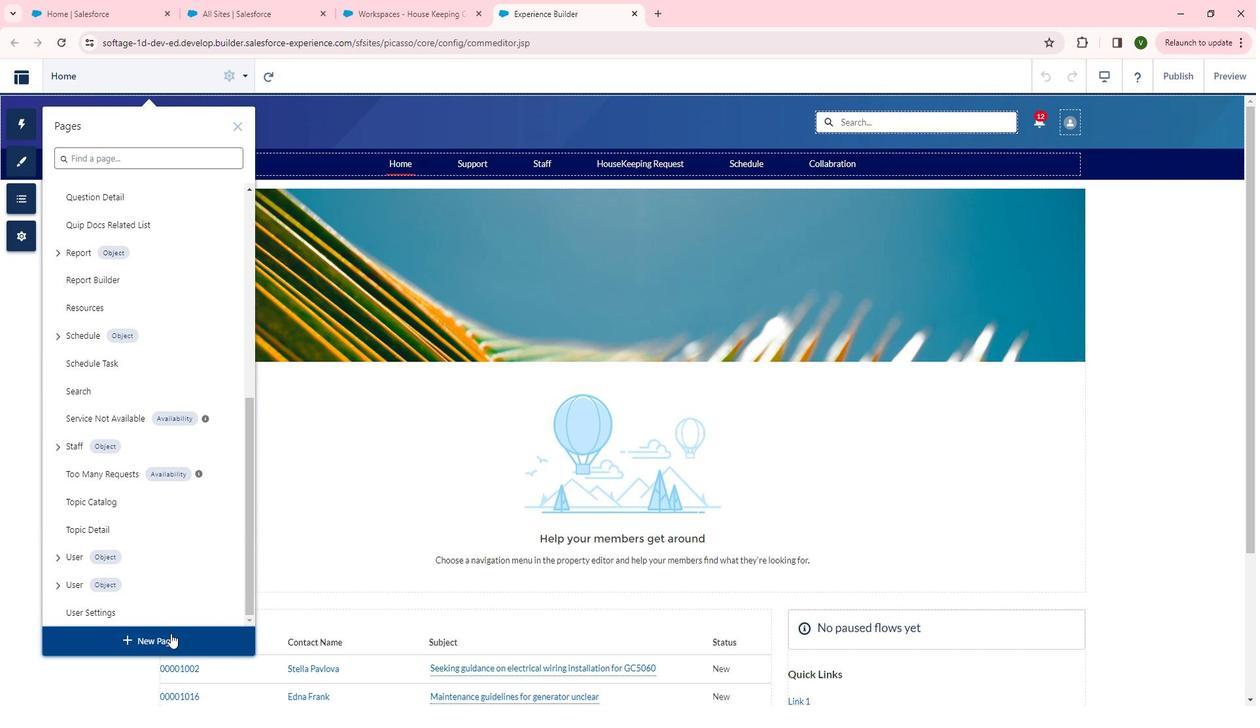 
Action: Mouse moved to (488, 405)
Screenshot: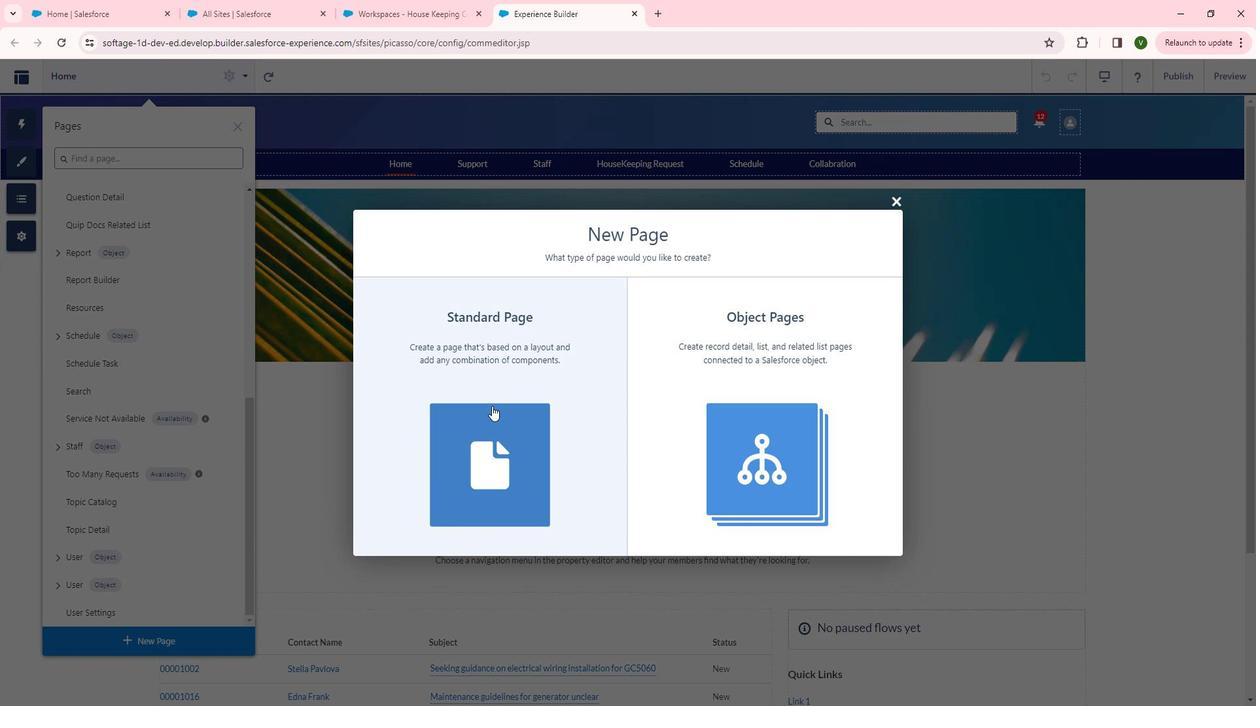 
Action: Mouse pressed left at (488, 405)
Screenshot: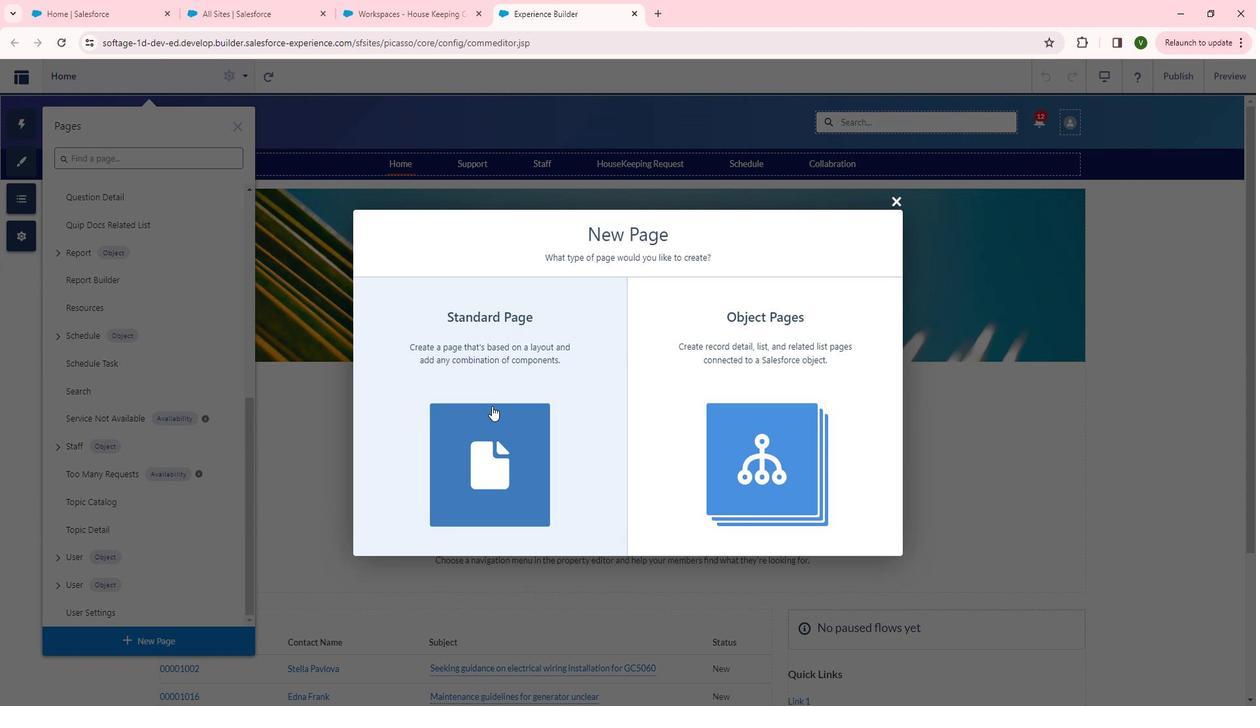 
Action: Mouse moved to (462, 530)
Screenshot: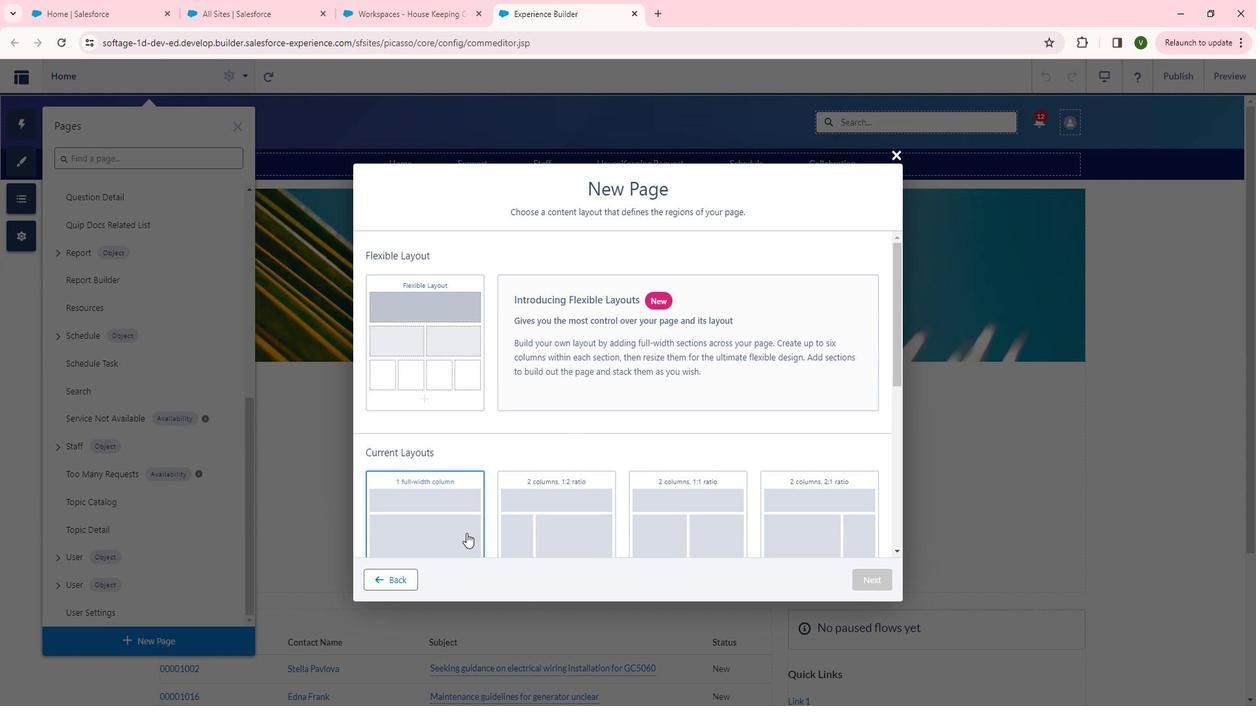
Action: Mouse pressed left at (462, 530)
Screenshot: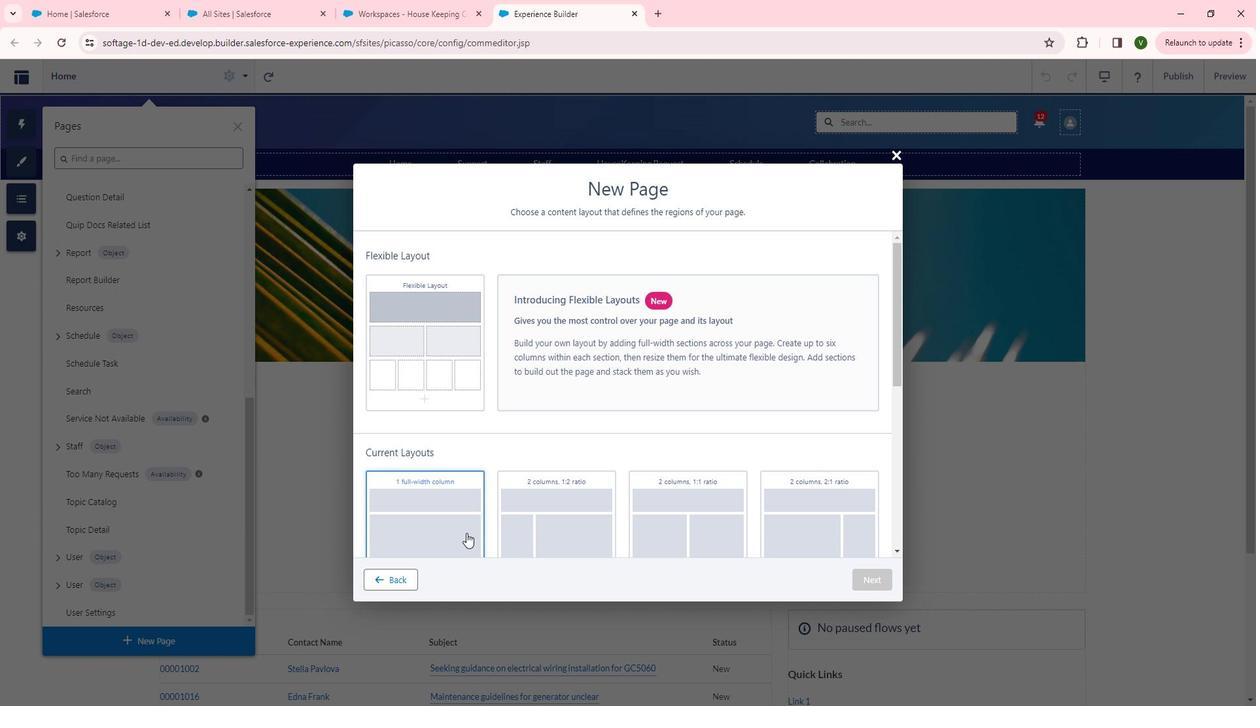 
Action: Mouse moved to (873, 578)
Screenshot: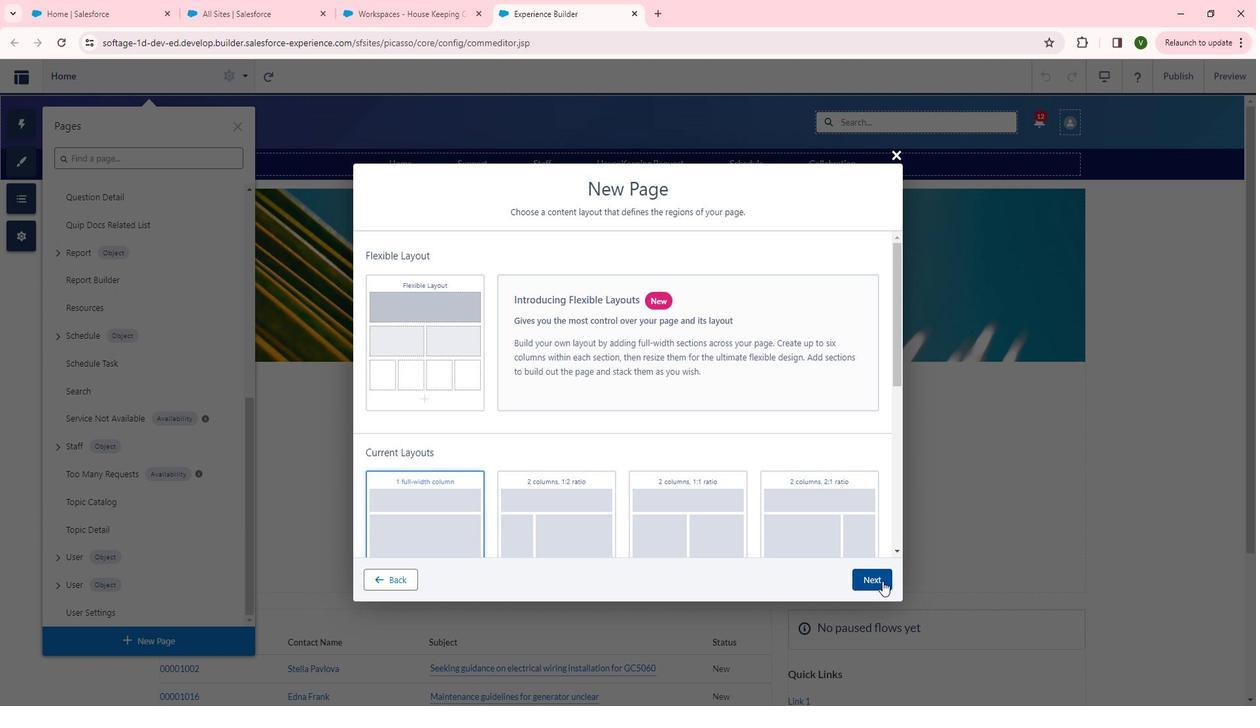 
Action: Mouse pressed left at (873, 578)
Screenshot: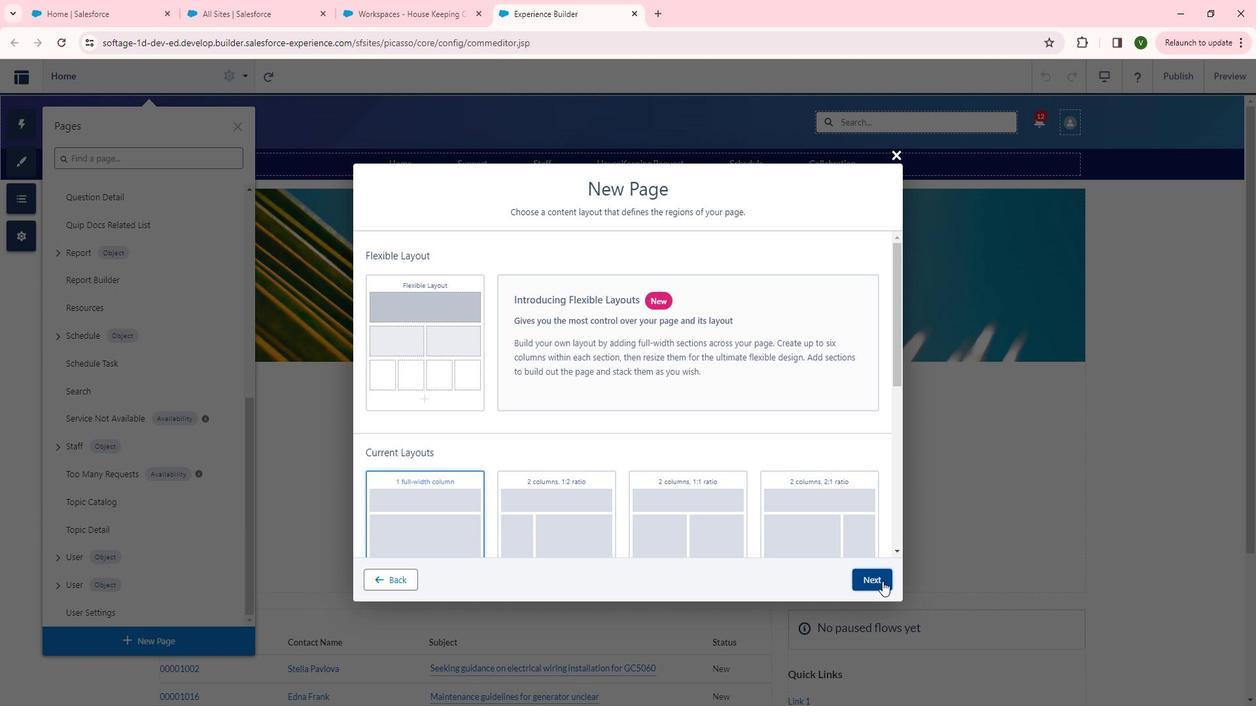 
Action: Mouse moved to (608, 342)
Screenshot: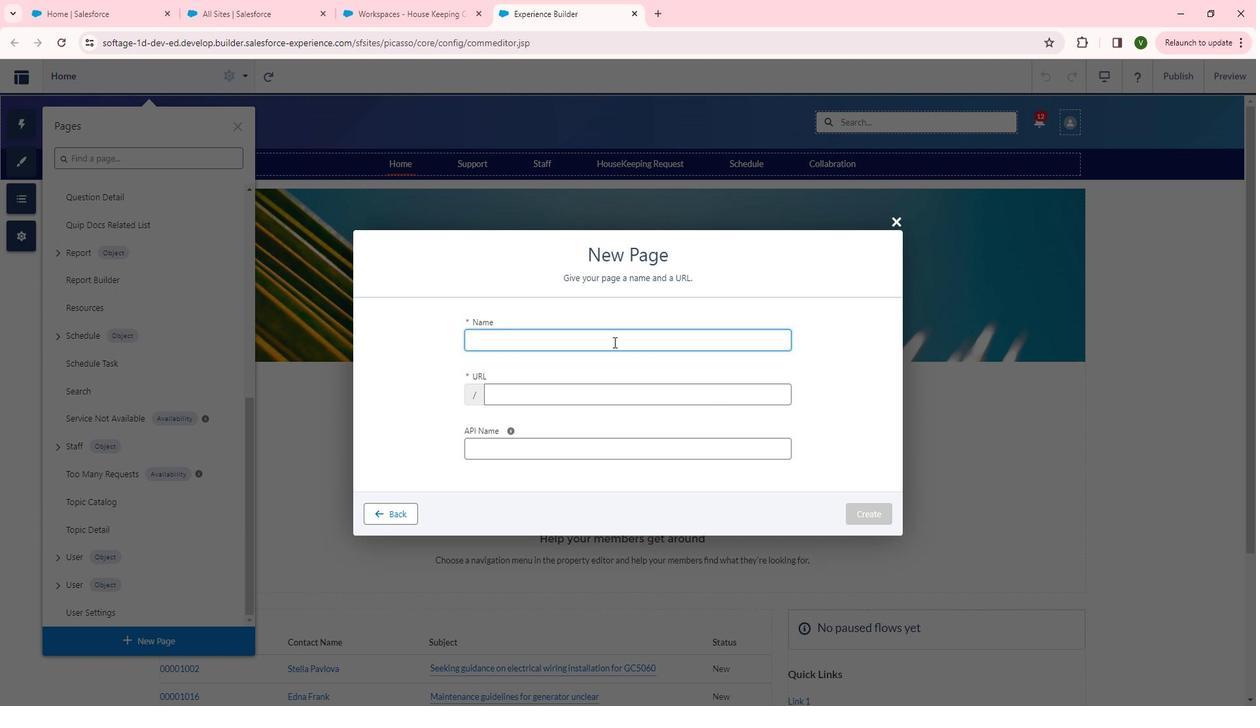 
Action: Key pressed <Key.shift>Housekeeping<Key.space>schedule<Key.space>co<Key.backspace>alendar
Screenshot: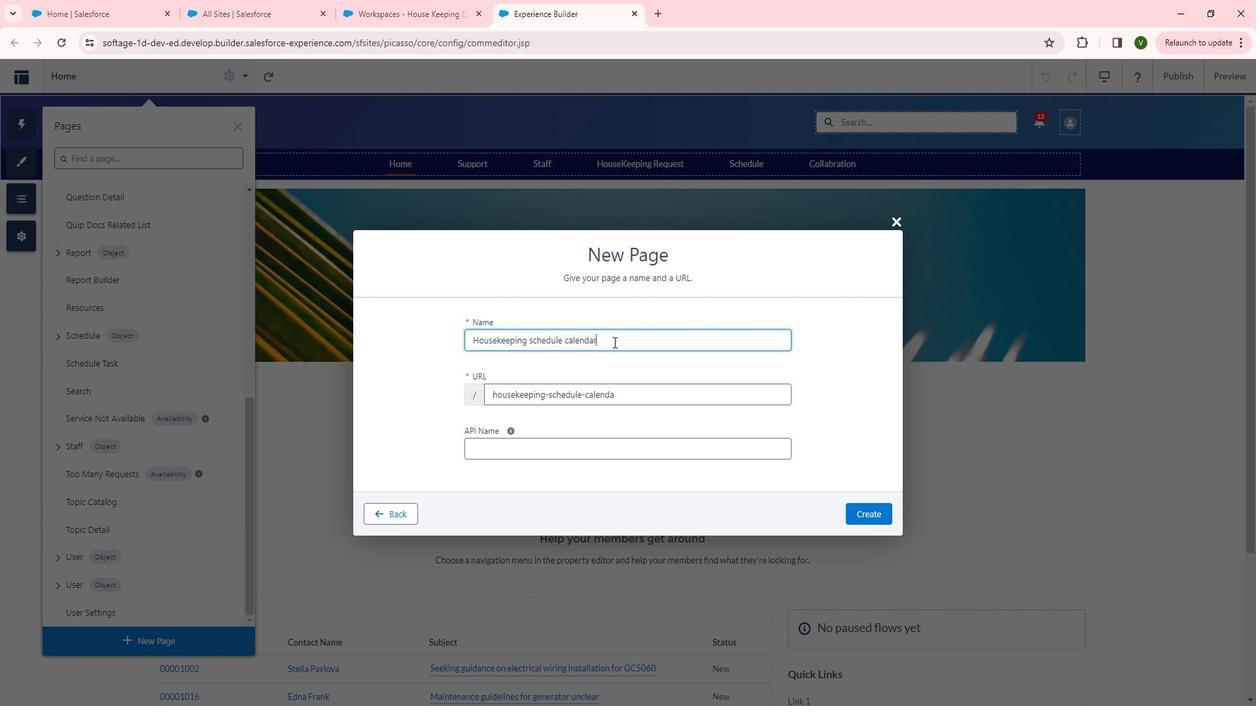 
Action: Mouse moved to (618, 414)
Screenshot: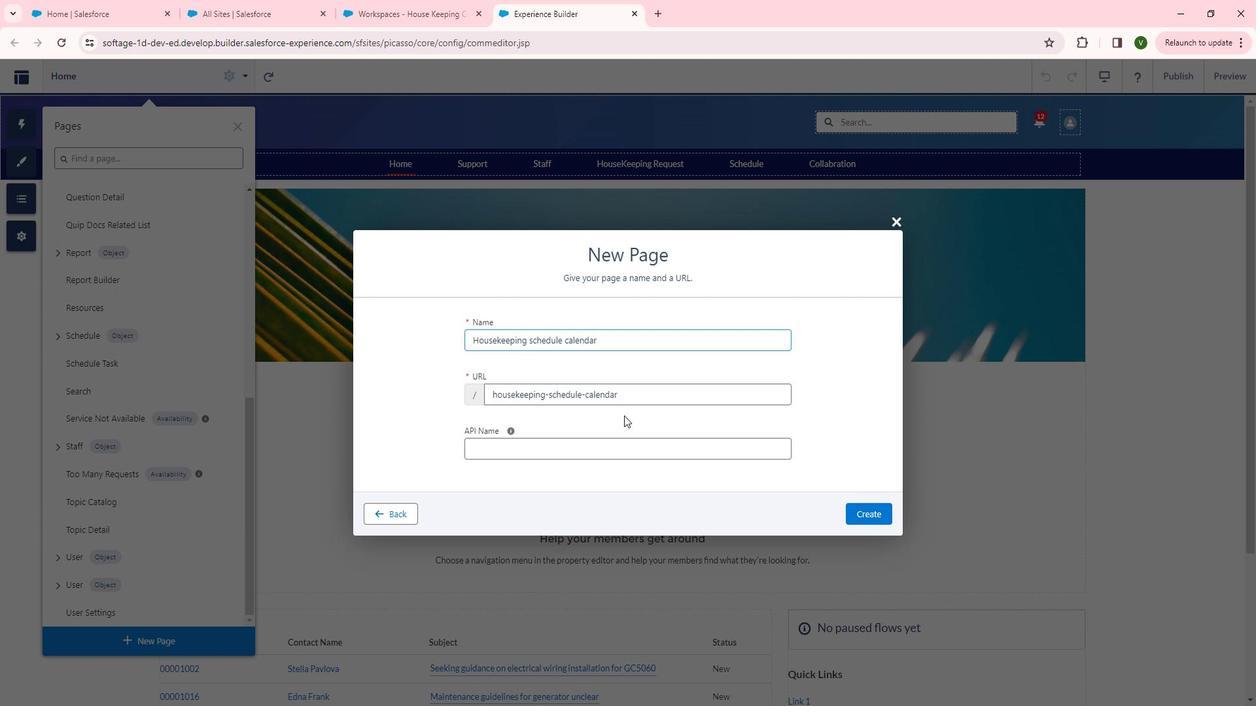 
Action: Mouse pressed left at (618, 414)
Screenshot: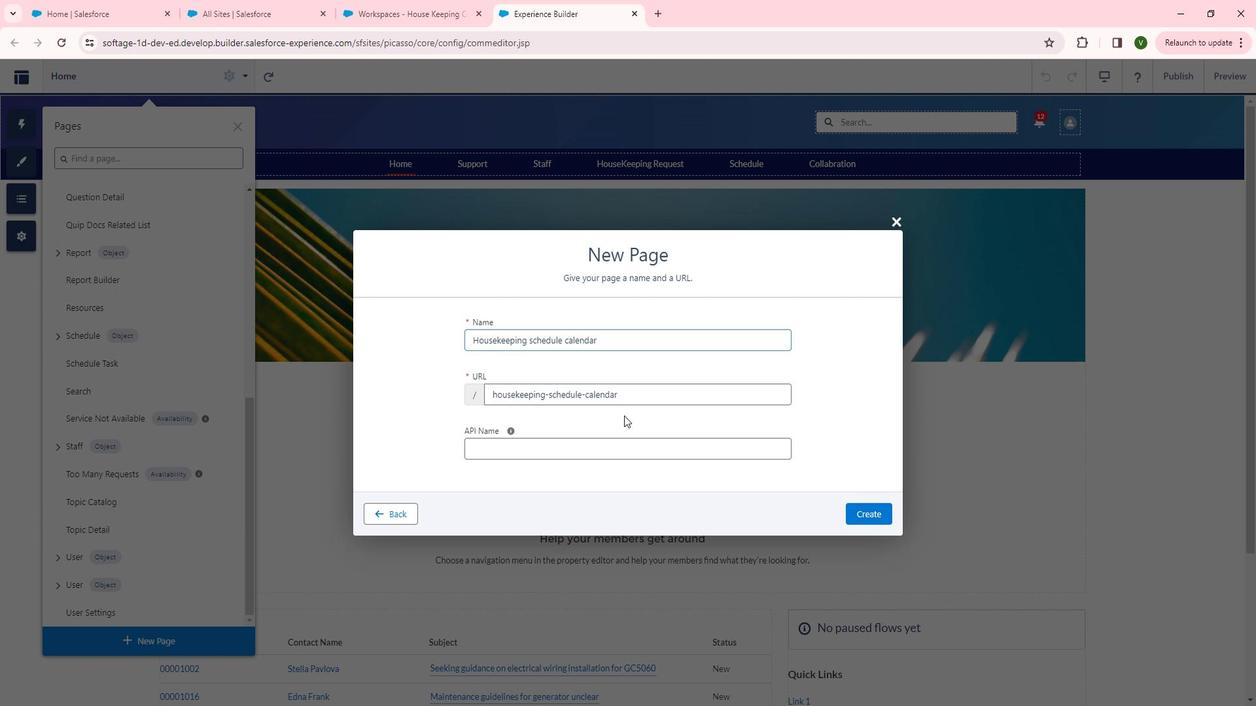
Action: Mouse moved to (862, 508)
Screenshot: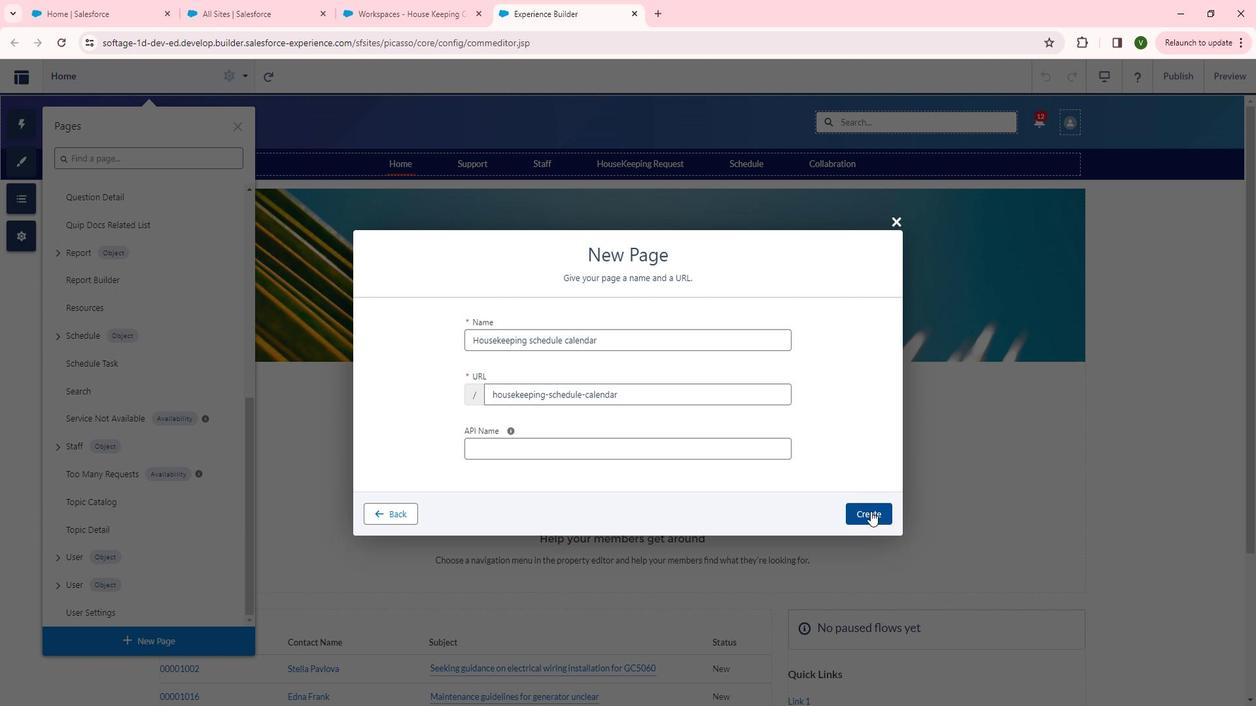 
Action: Mouse pressed left at (862, 508)
Screenshot: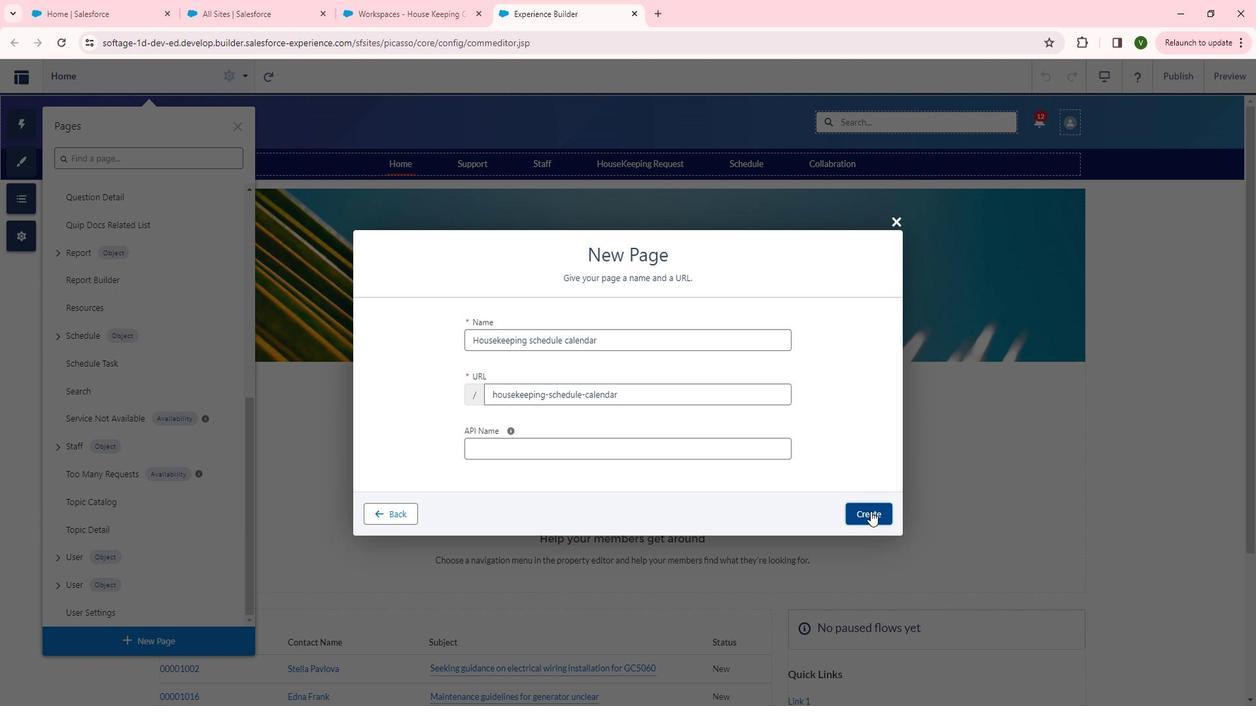 
Action: Mouse moved to (20, 122)
Screenshot: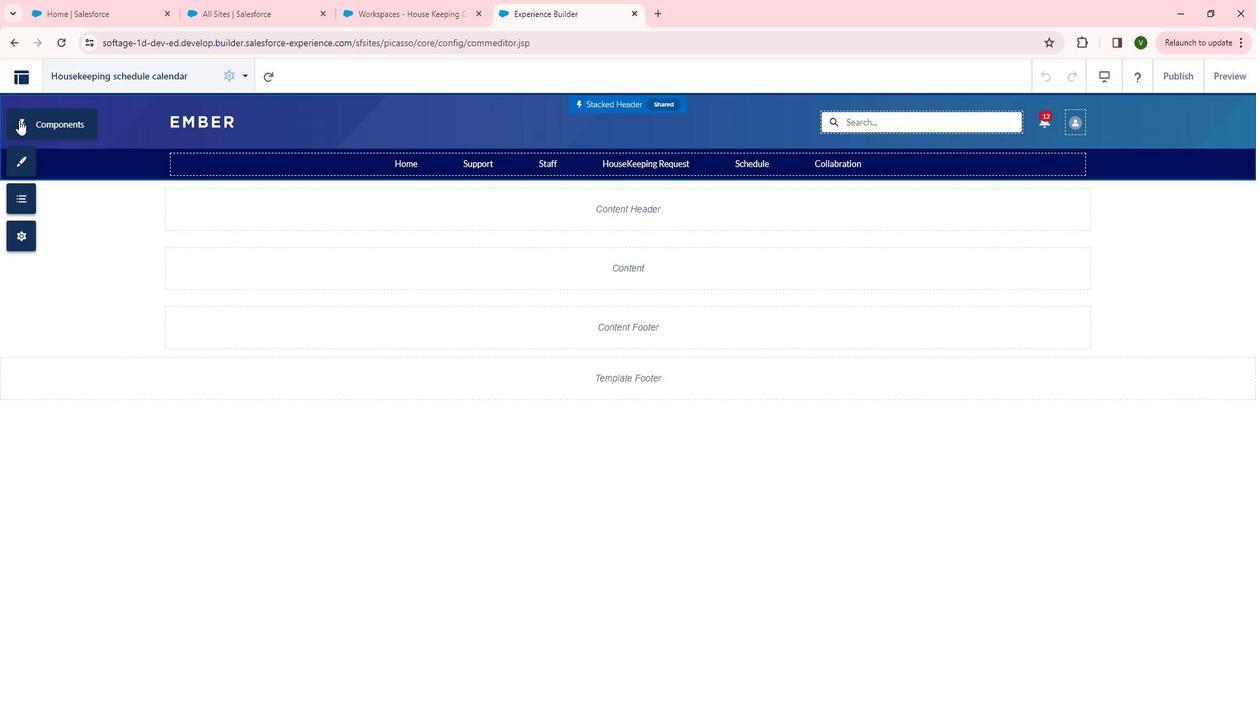 
Action: Mouse pressed left at (20, 122)
Screenshot: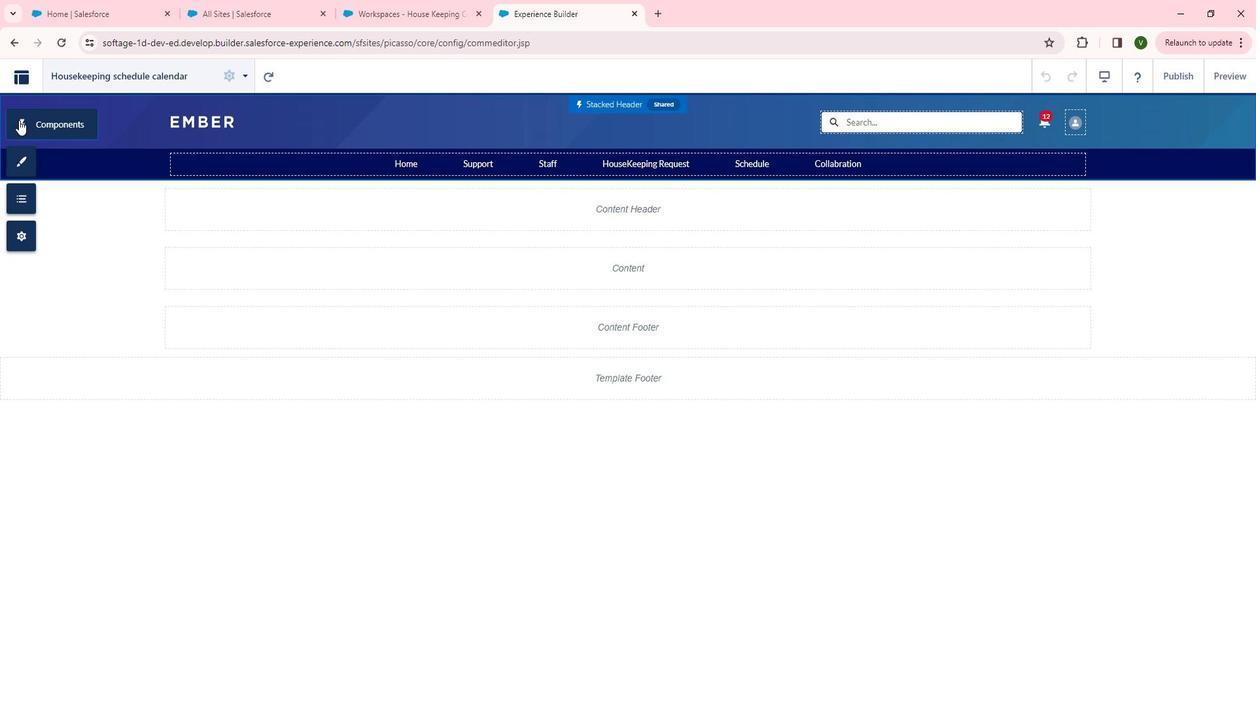 
Action: Mouse moved to (121, 362)
Screenshot: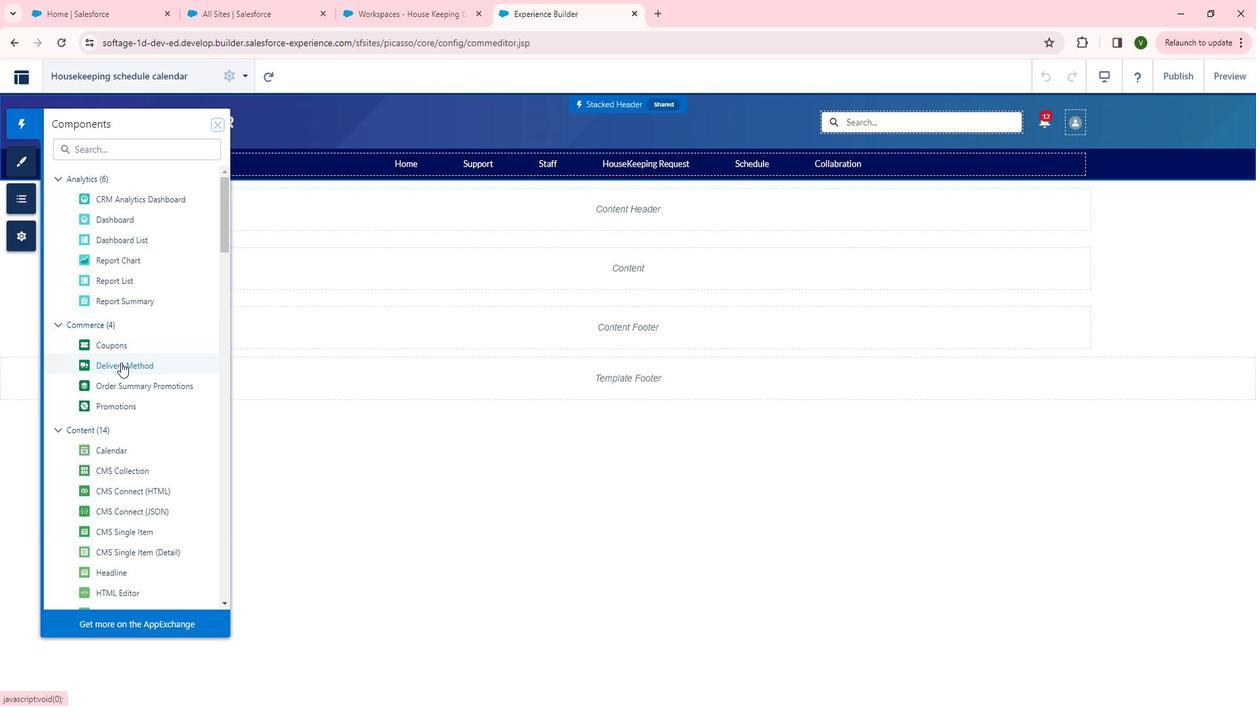 
Action: Mouse scrolled (121, 361) with delta (0, 0)
Screenshot: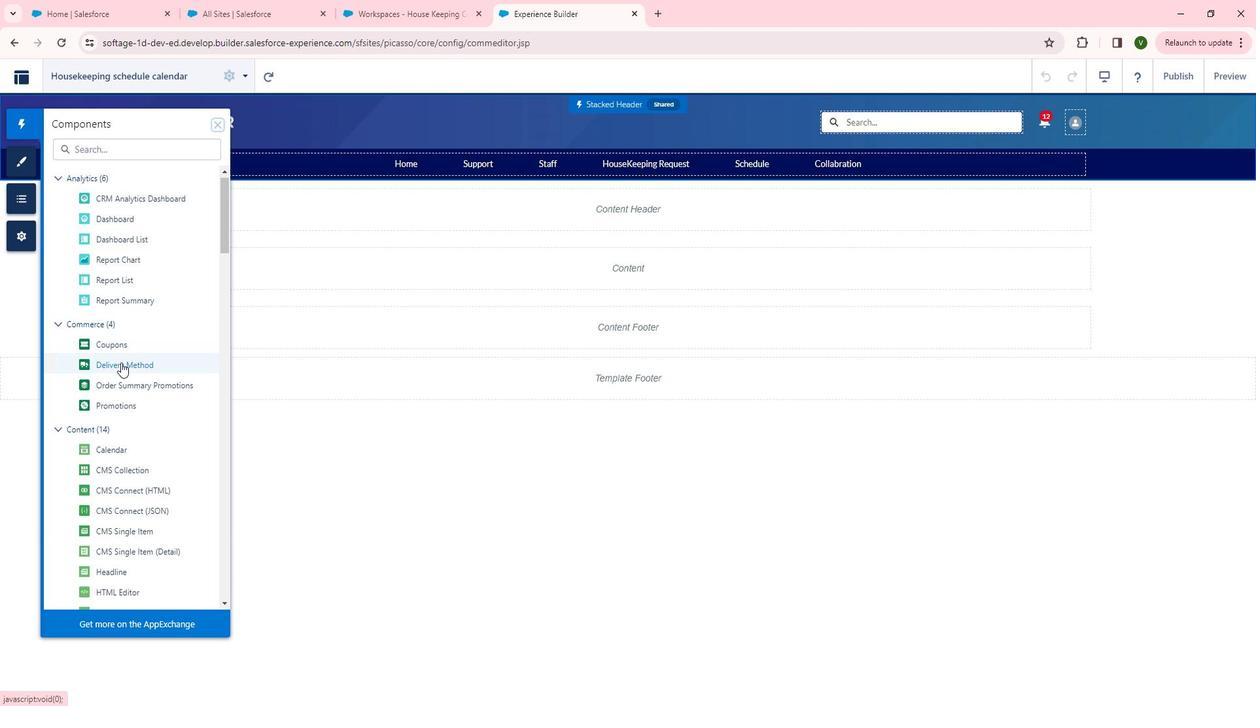 
Action: Mouse scrolled (121, 361) with delta (0, 0)
Screenshot: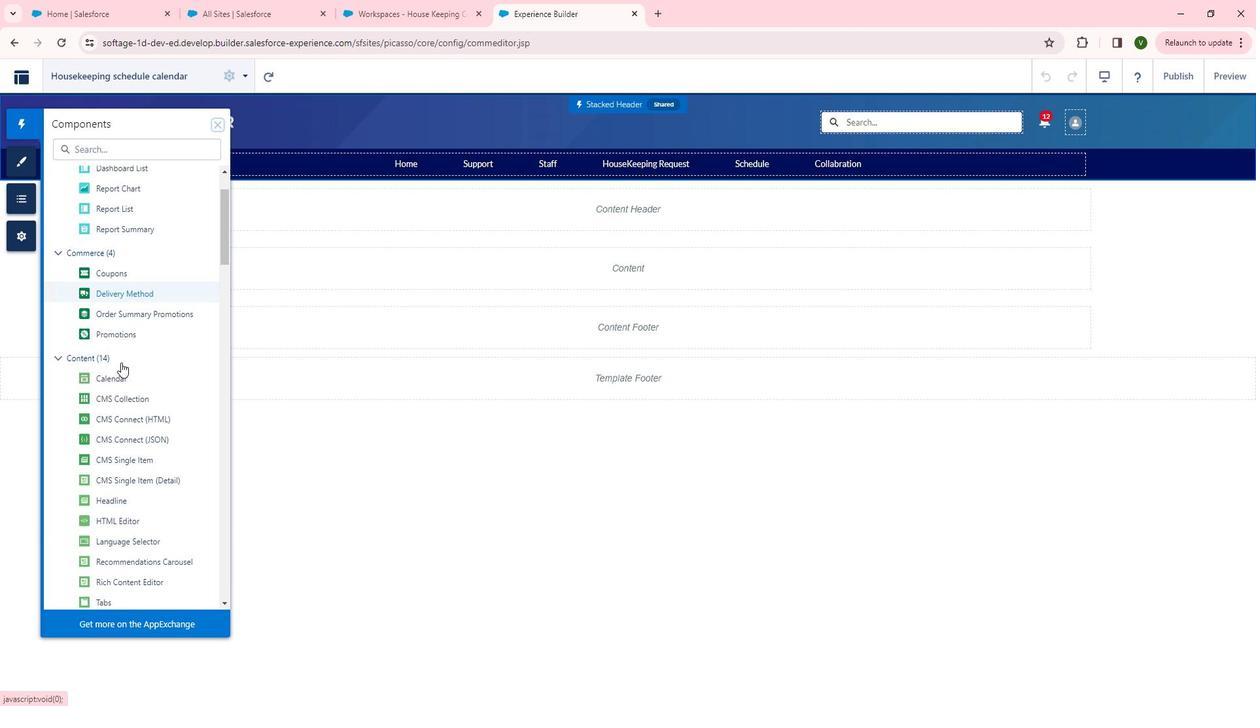 
Action: Mouse moved to (109, 317)
Screenshot: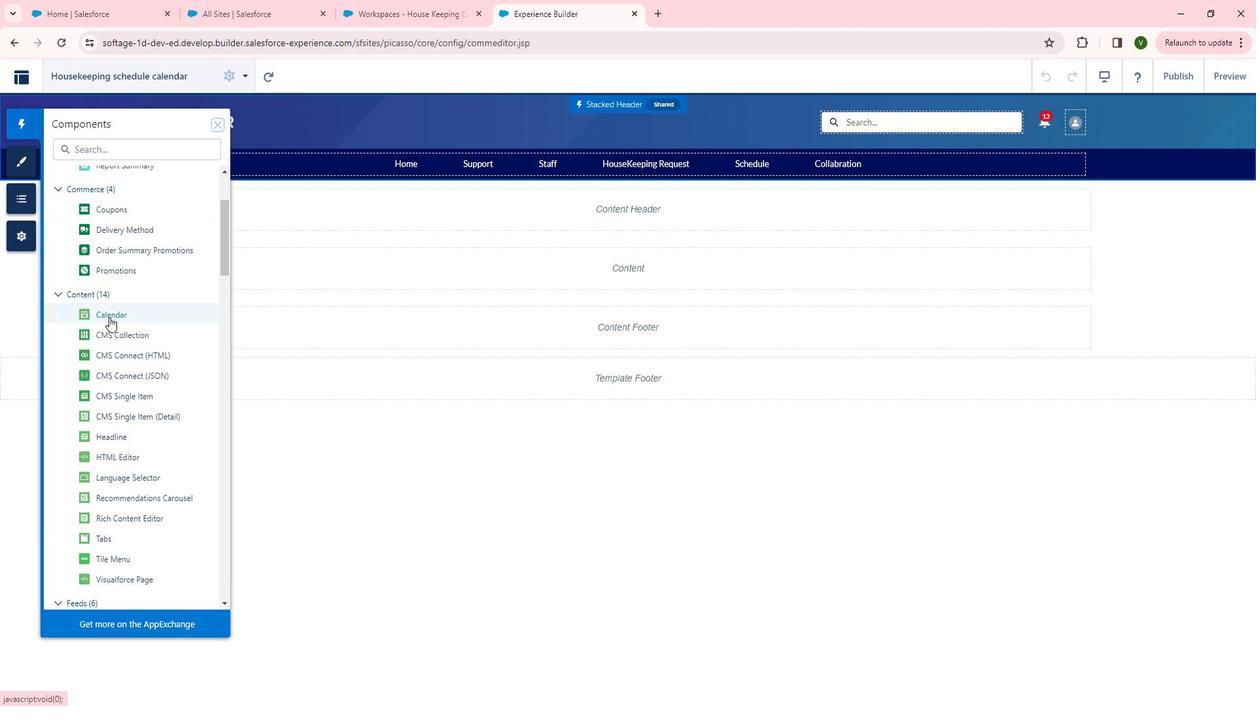
Action: Mouse pressed left at (109, 317)
Screenshot: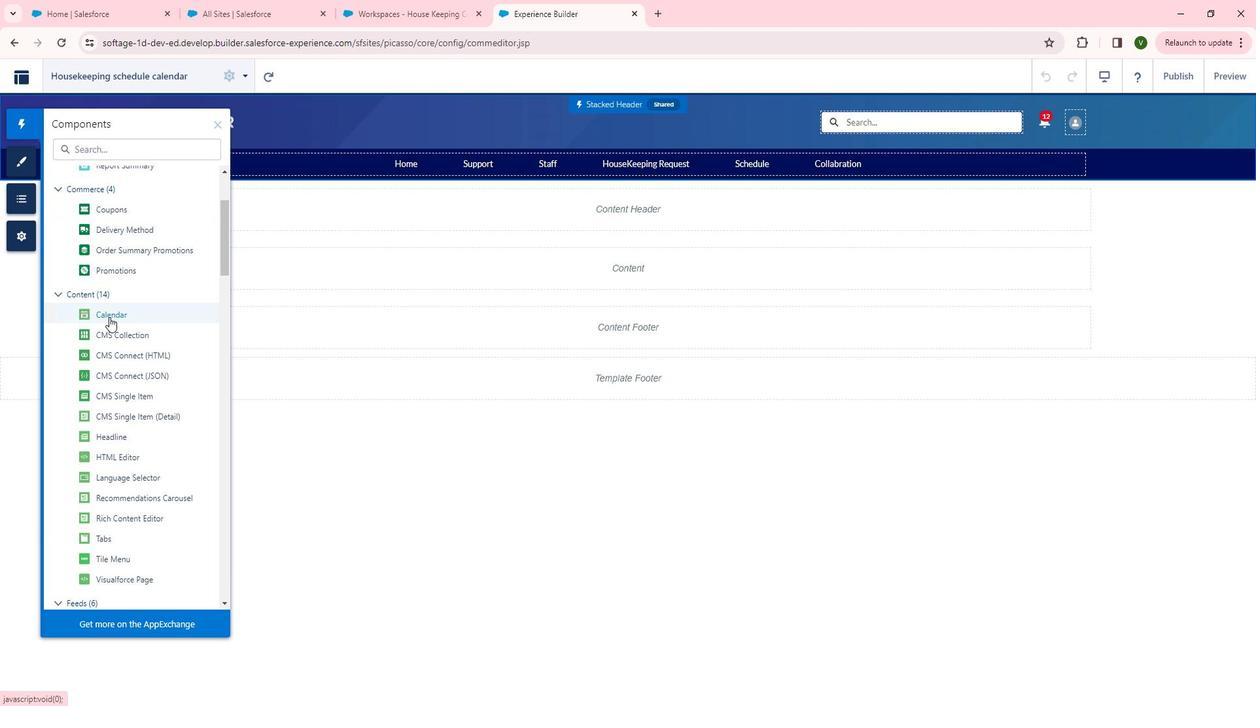 
Action: Mouse moved to (113, 419)
Screenshot: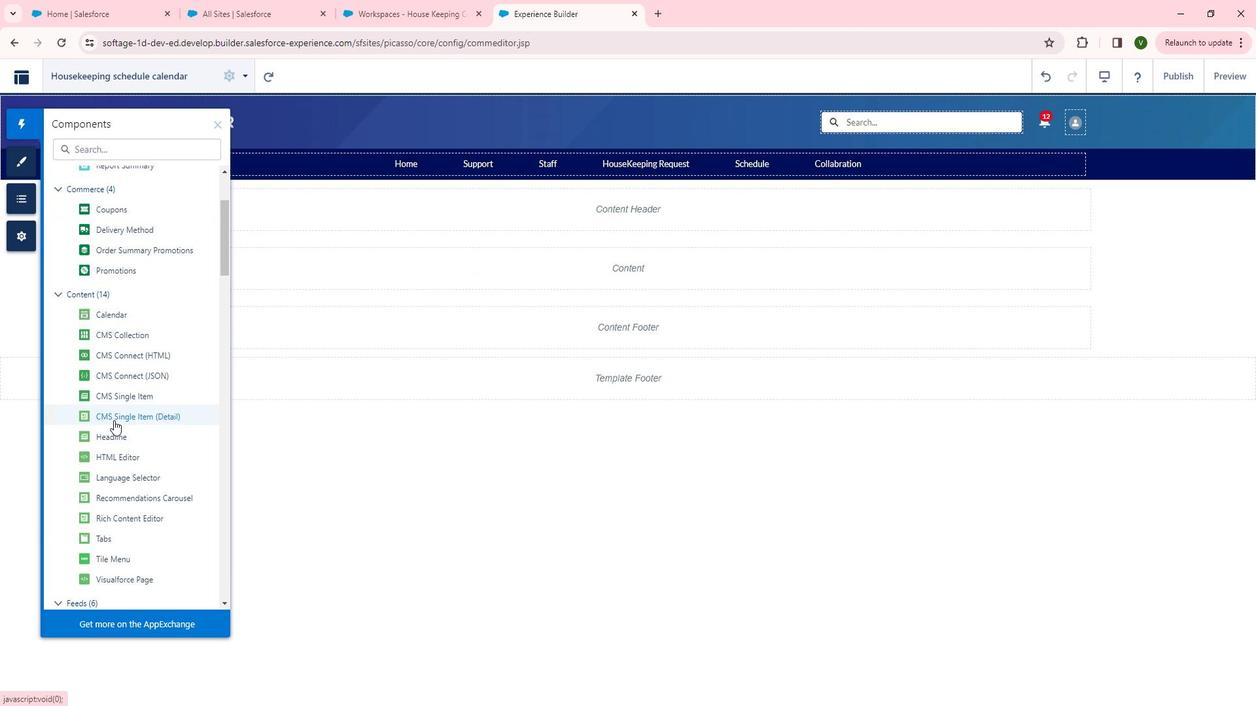 
Action: Mouse scrolled (113, 418) with delta (0, 0)
Screenshot: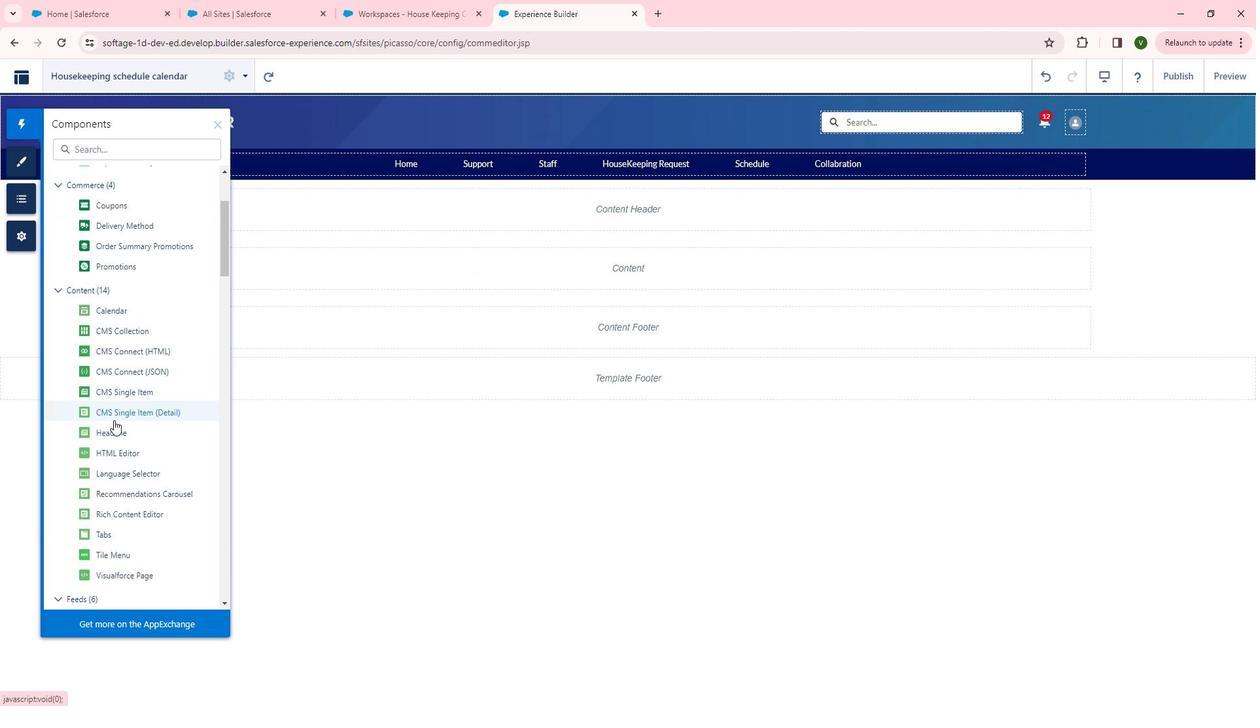 
Action: Mouse moved to (121, 406)
Screenshot: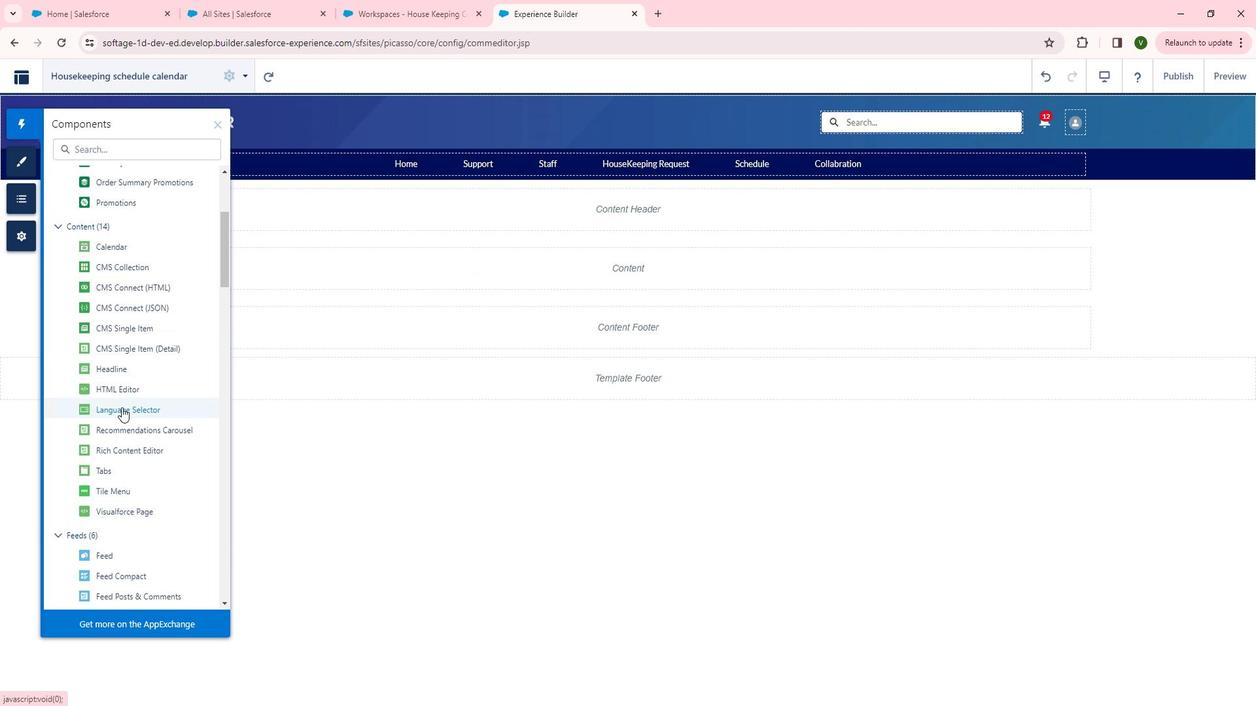 
Action: Mouse scrolled (121, 406) with delta (0, 0)
Screenshot: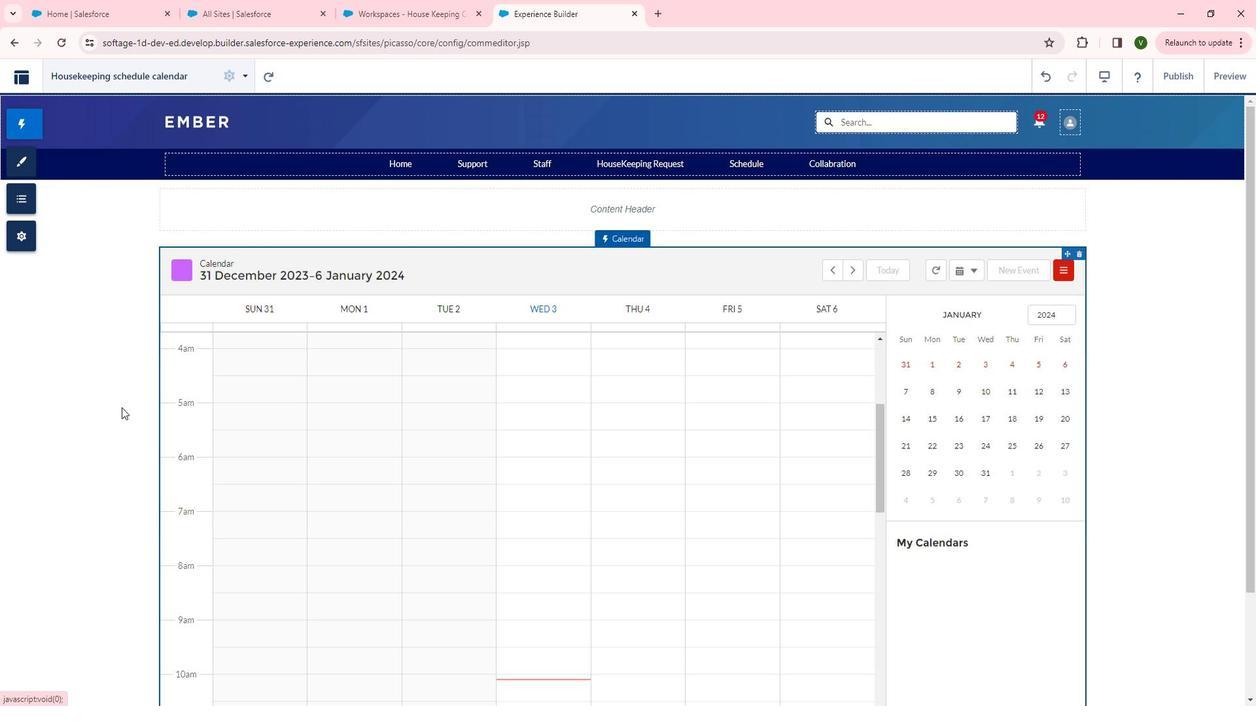 
Action: Mouse moved to (1049, 174)
Screenshot: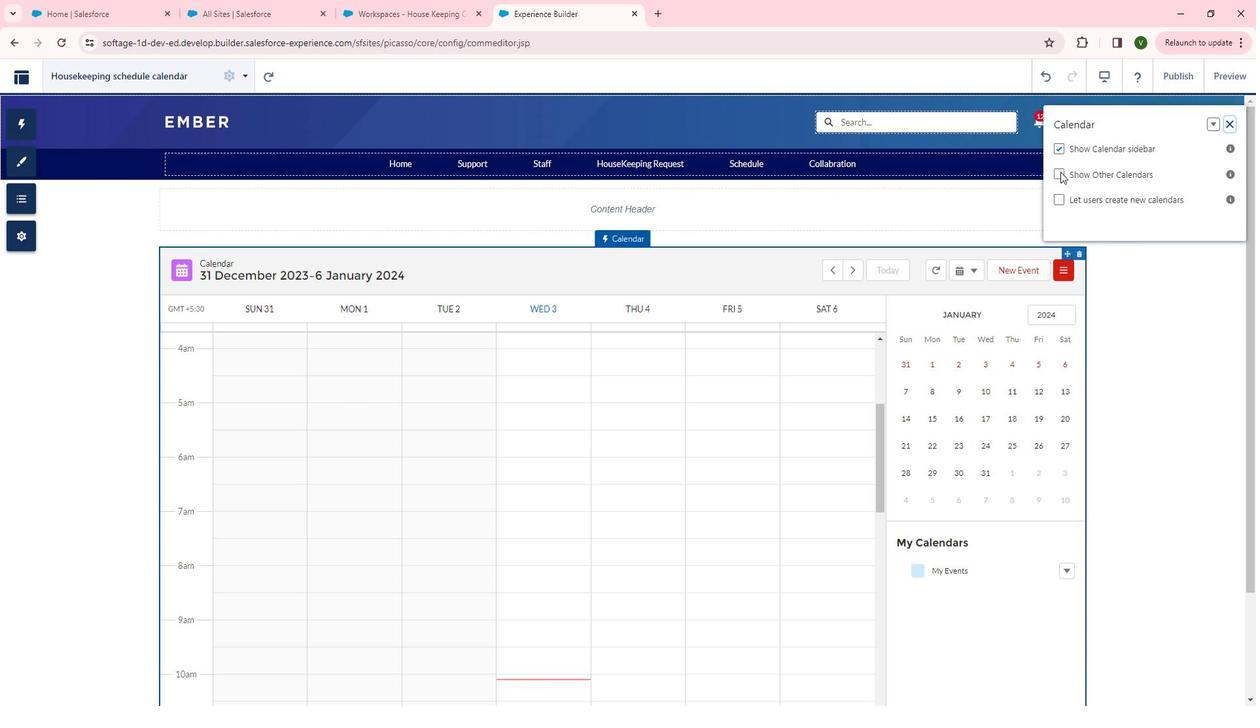 
Action: Mouse pressed left at (1049, 174)
Screenshot: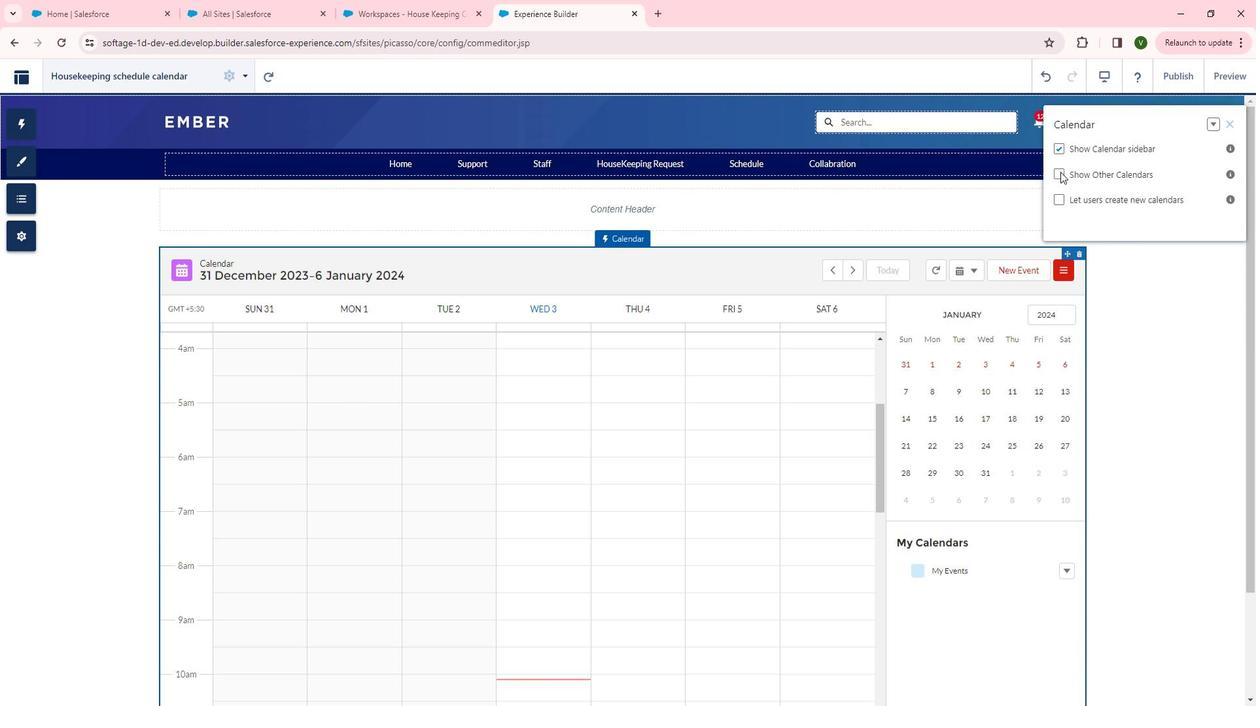 
Action: Mouse moved to (1052, 204)
Screenshot: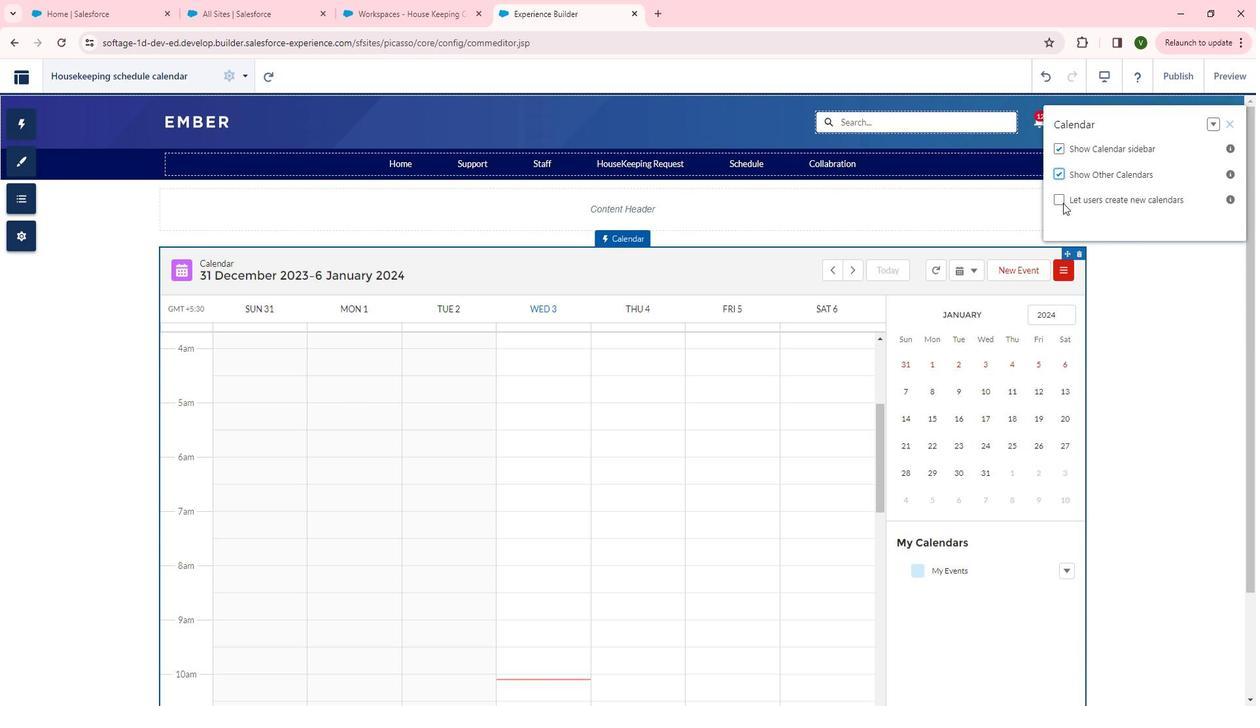 
Action: Mouse pressed left at (1052, 204)
Screenshot: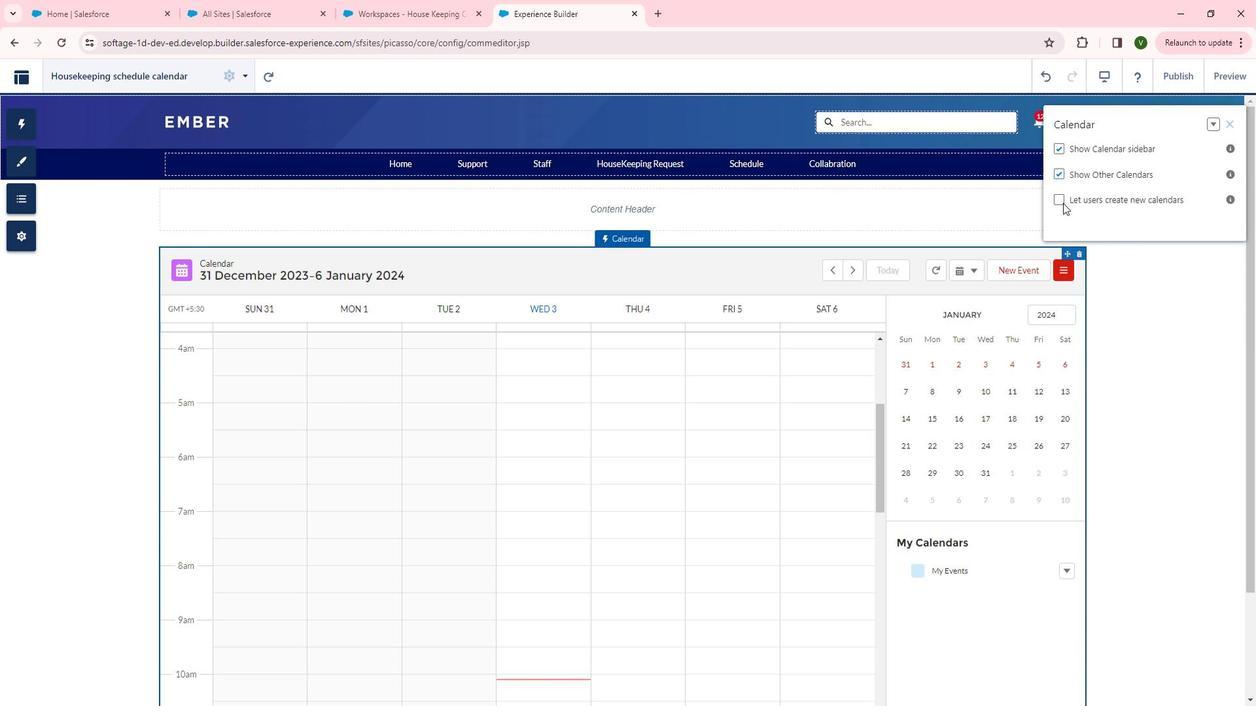 
Action: Mouse moved to (1218, 128)
Screenshot: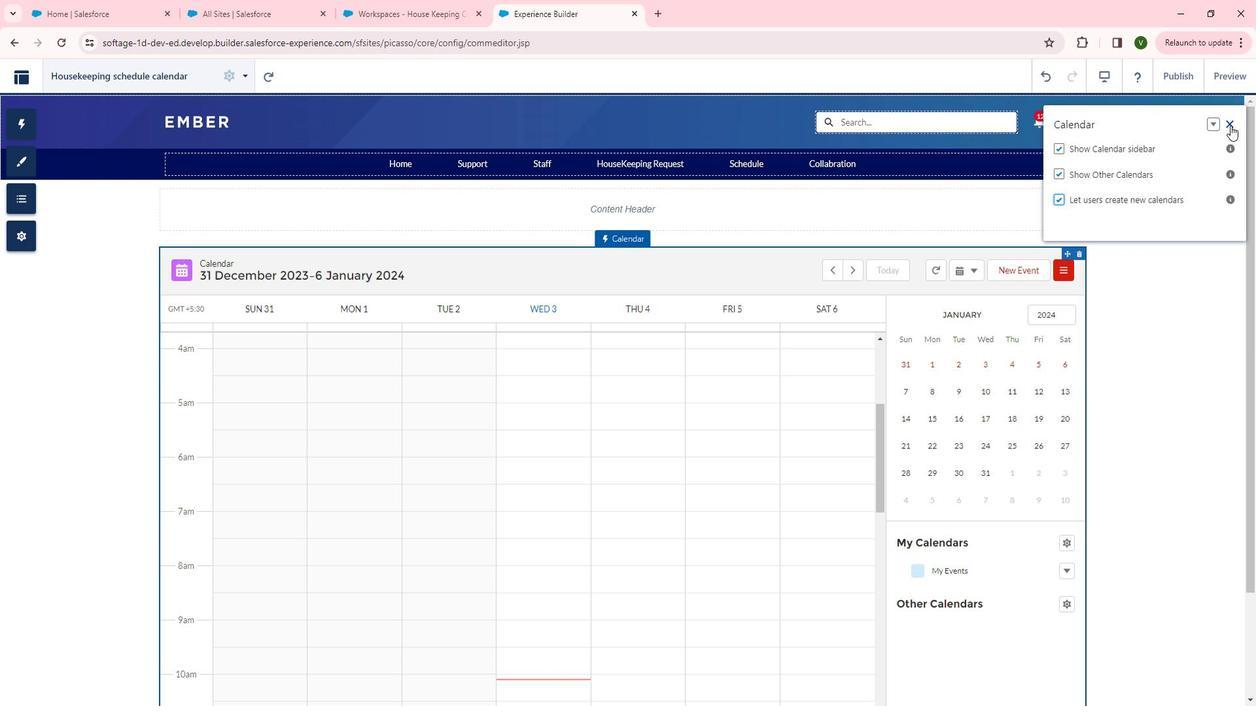 
Action: Mouse pressed left at (1218, 128)
Screenshot: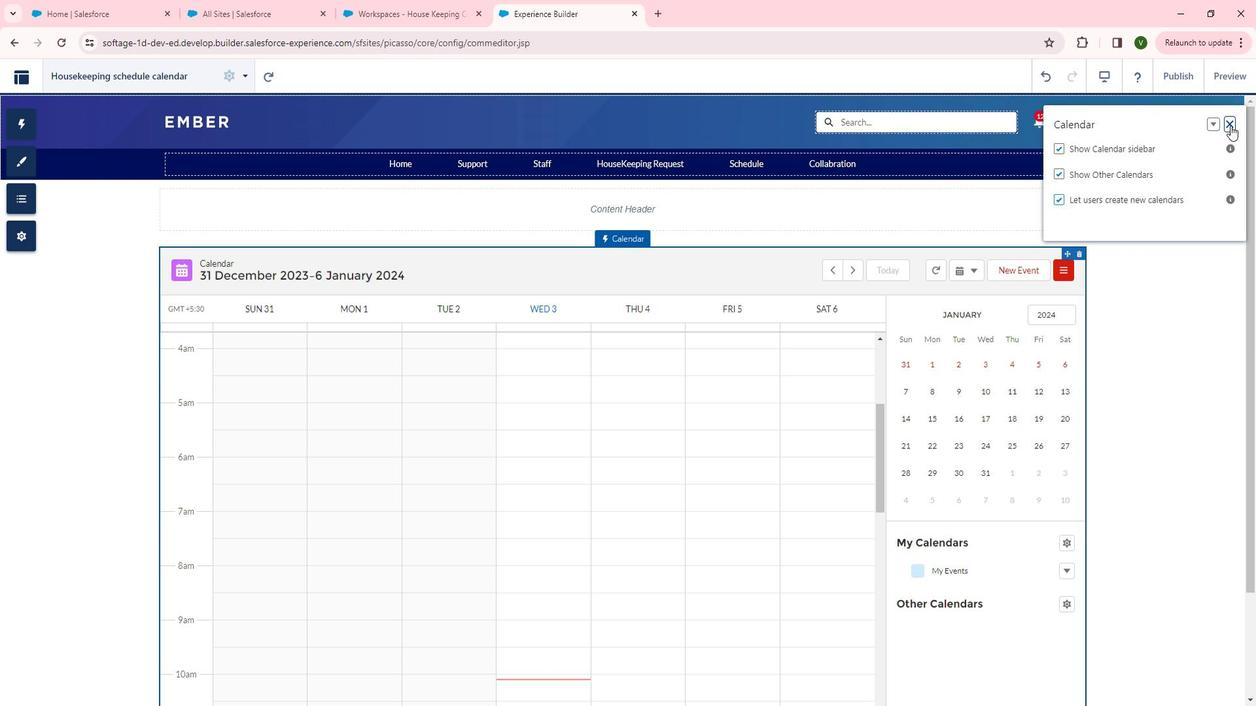 
Action: Mouse moved to (497, 339)
Screenshot: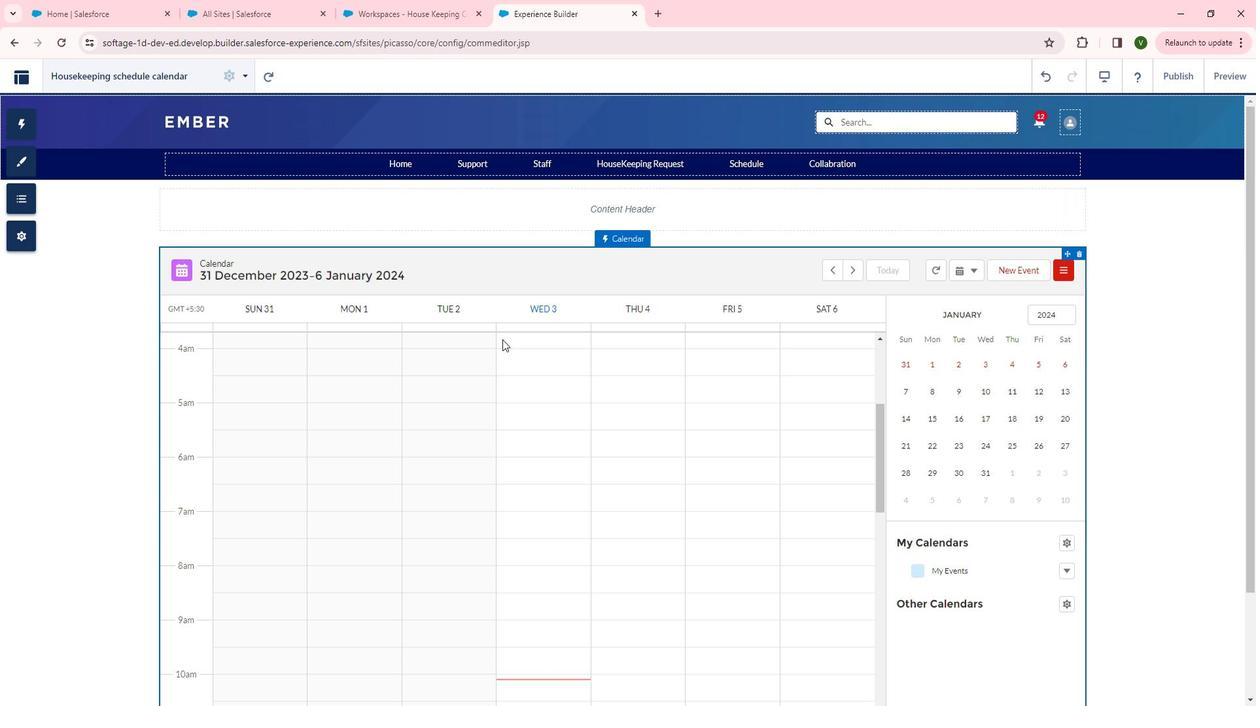 
Action: Mouse scrolled (497, 338) with delta (0, 0)
Screenshot: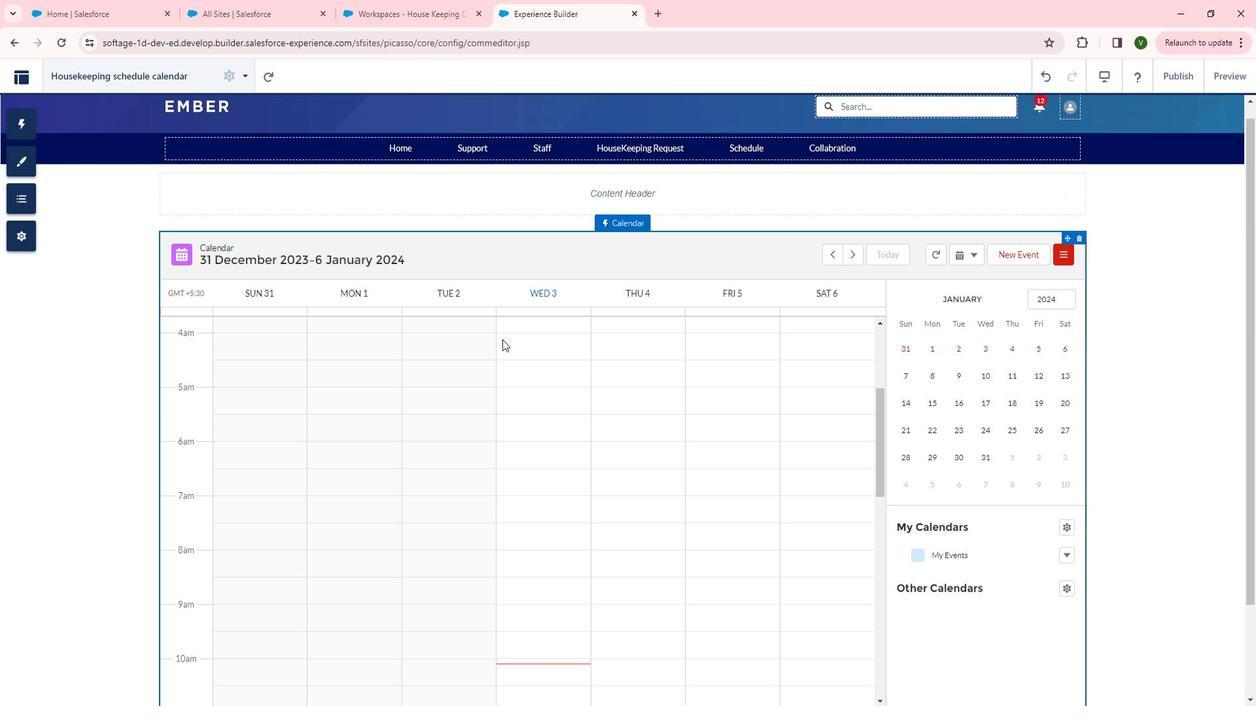 
Action: Mouse scrolled (497, 338) with delta (0, 0)
Screenshot: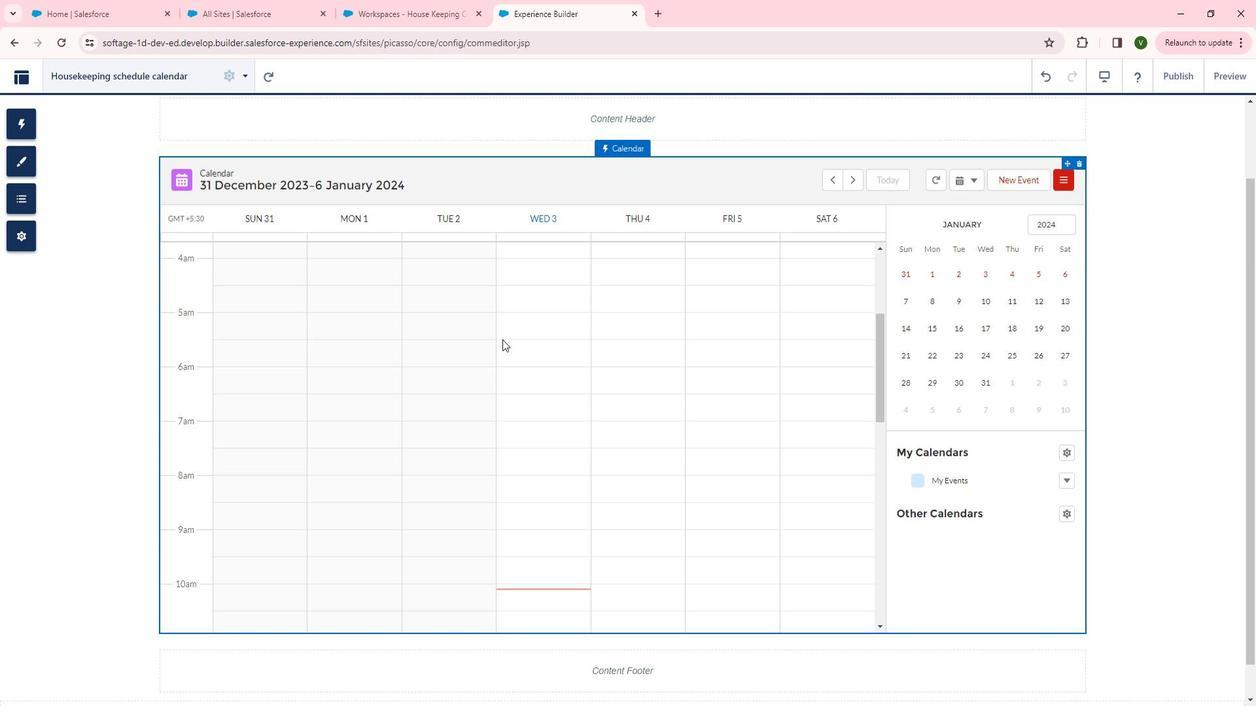 
Action: Mouse moved to (26, 132)
Screenshot: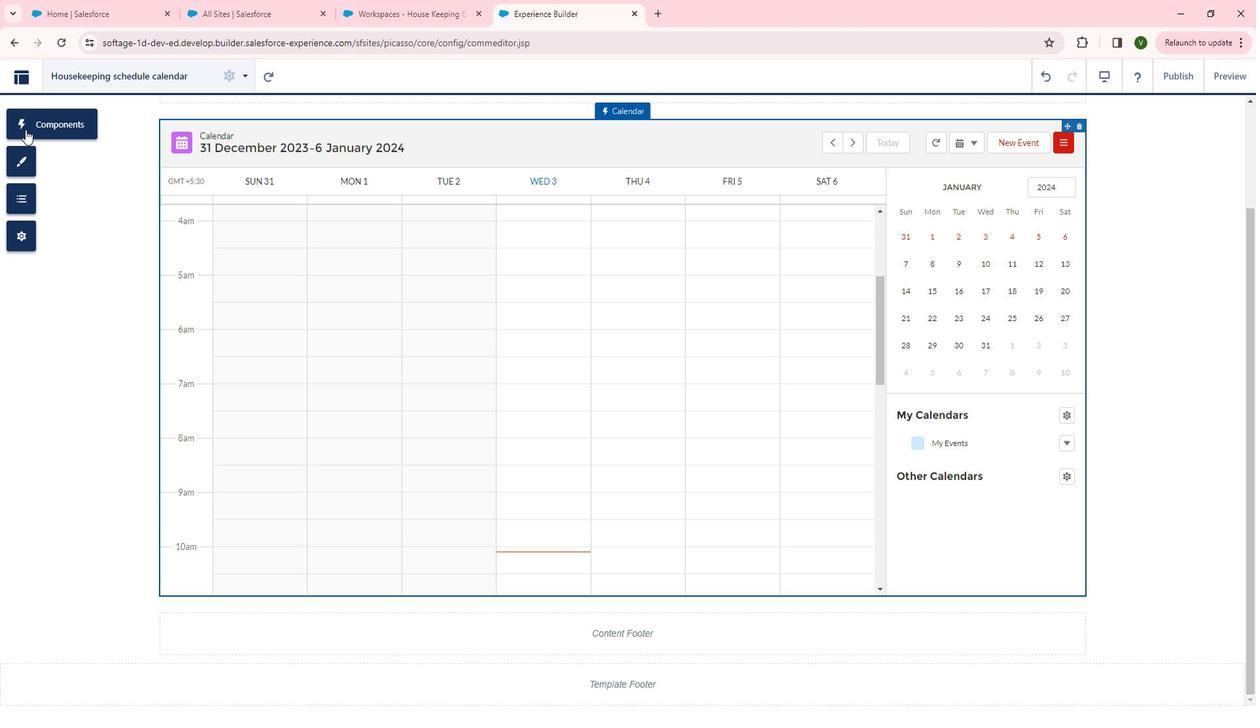 
Action: Mouse pressed left at (26, 132)
Screenshot: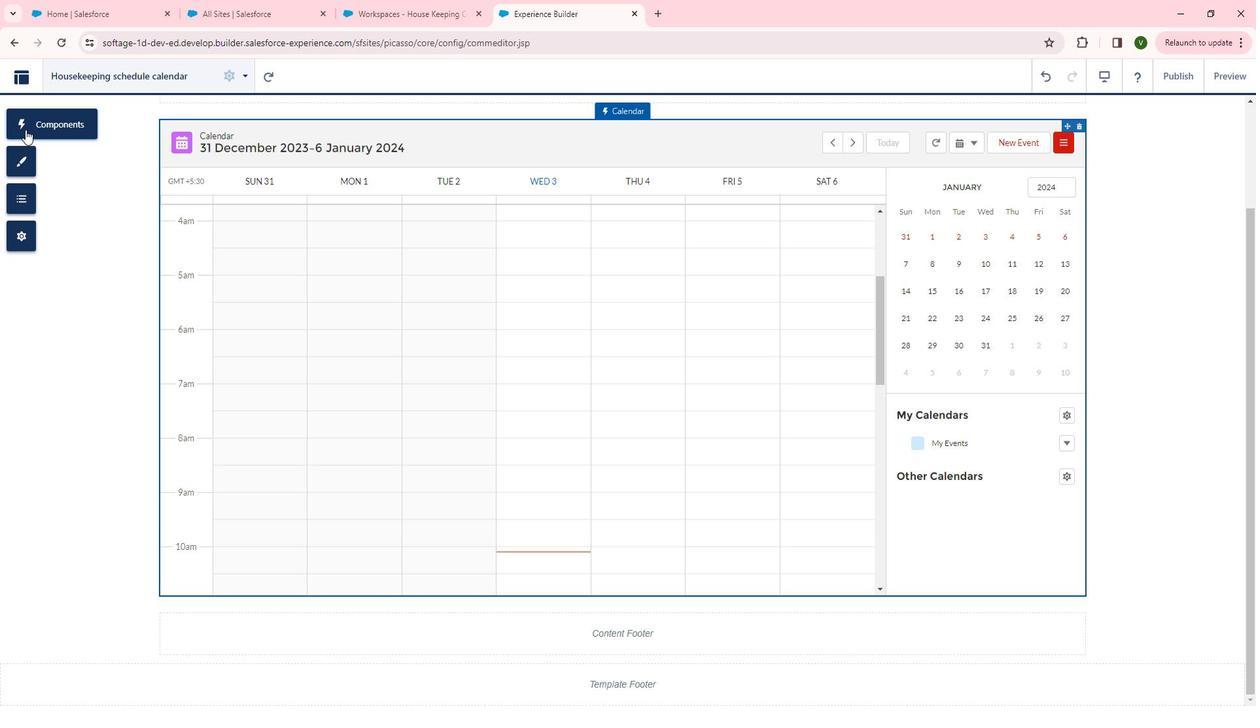 
Action: Mouse moved to (143, 304)
Screenshot: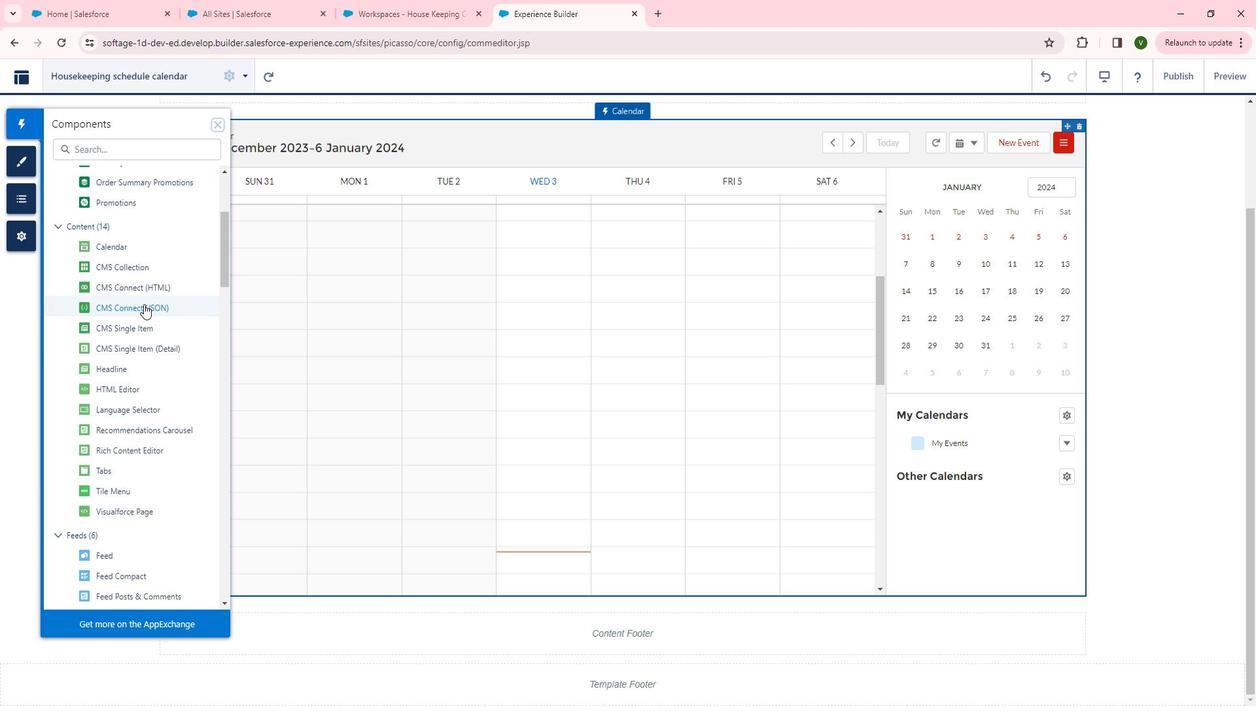 
Action: Mouse scrolled (143, 304) with delta (0, 0)
Screenshot: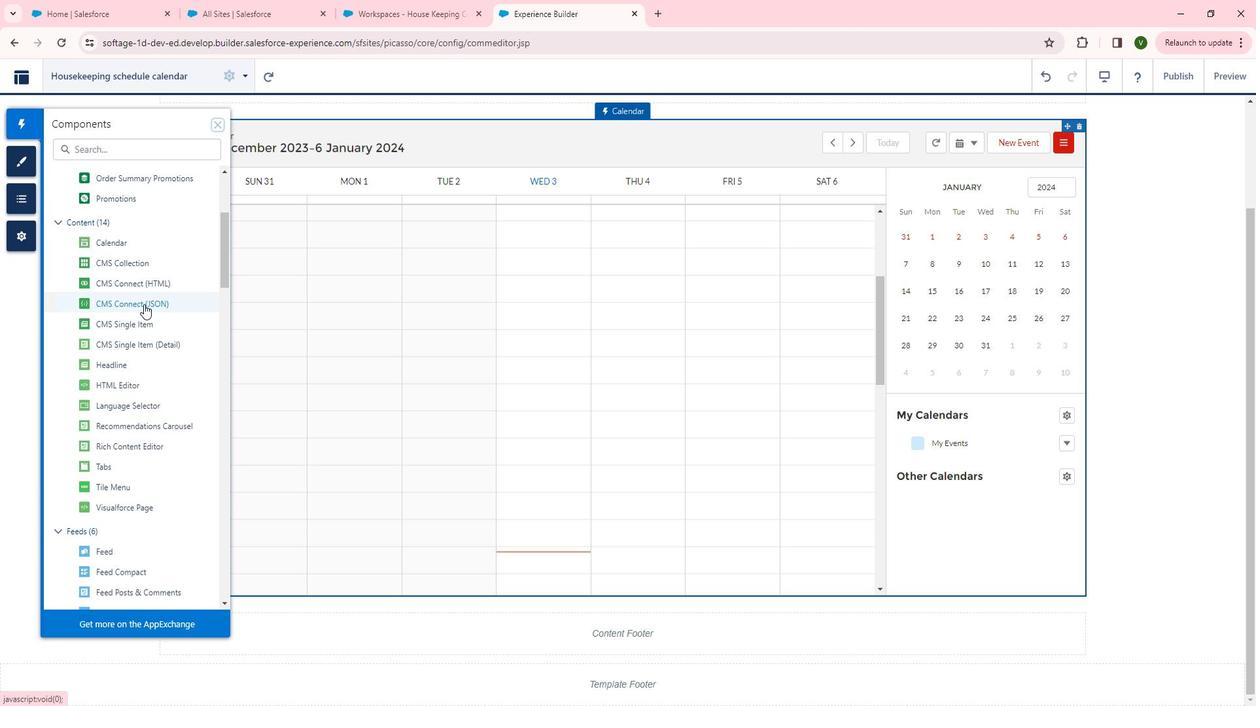 
Action: Mouse scrolled (143, 304) with delta (0, 0)
Screenshot: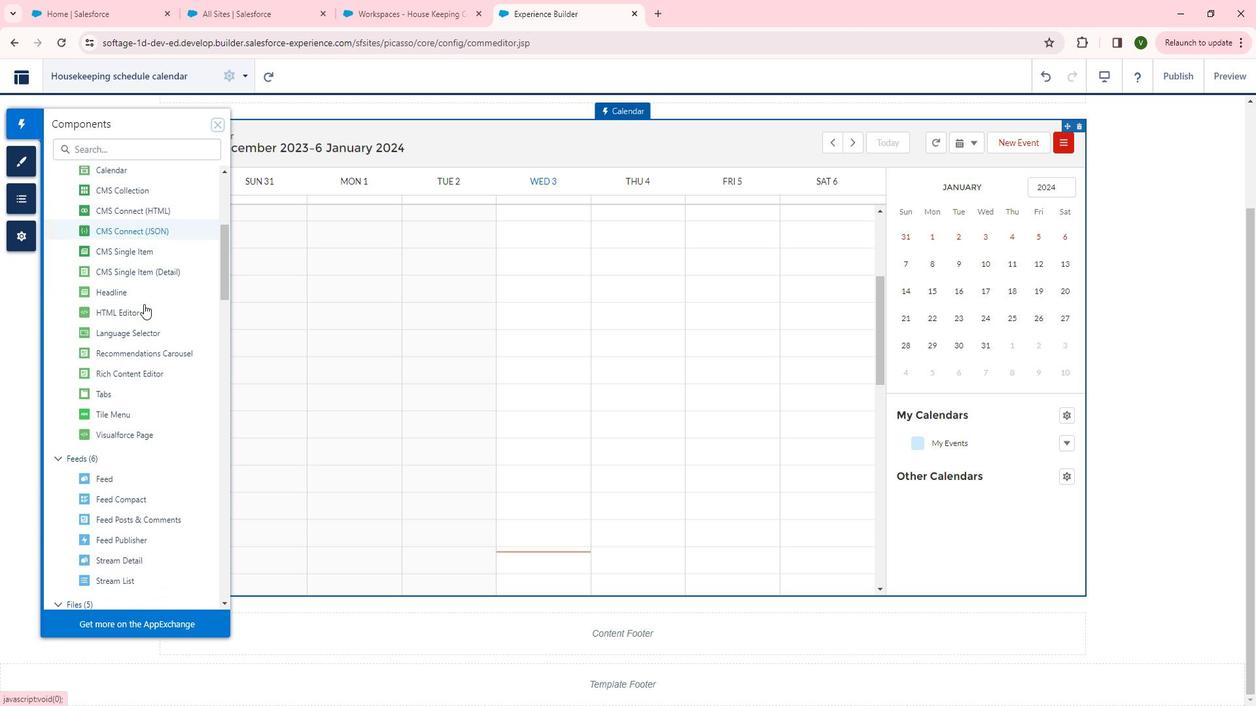 
Action: Mouse scrolled (143, 304) with delta (0, 0)
Screenshot: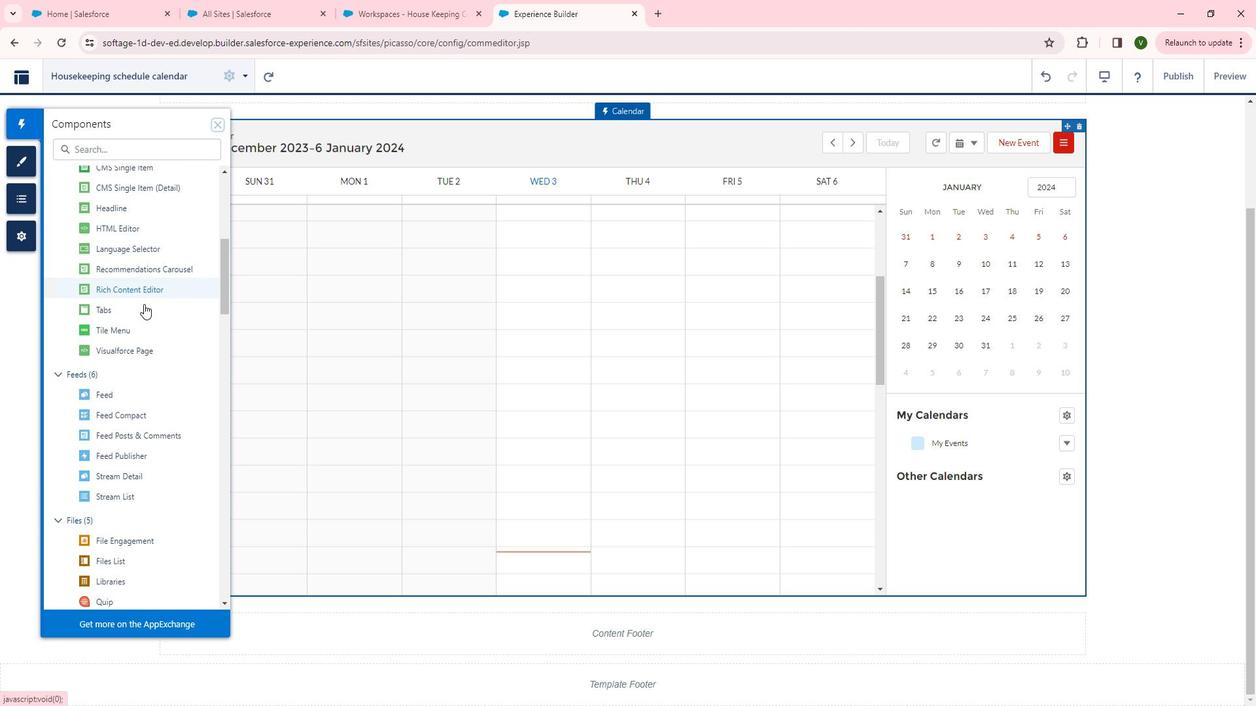 
Action: Mouse moved to (135, 281)
Screenshot: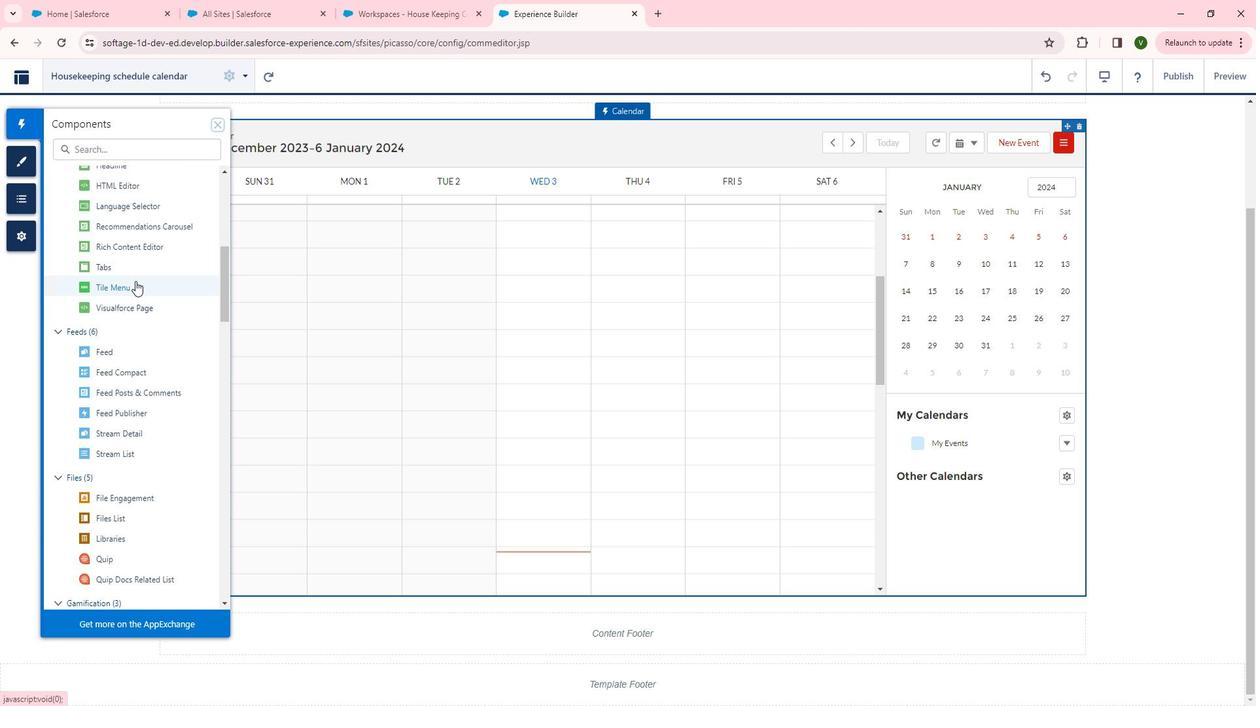 
Action: Mouse scrolled (135, 281) with delta (0, 0)
Screenshot: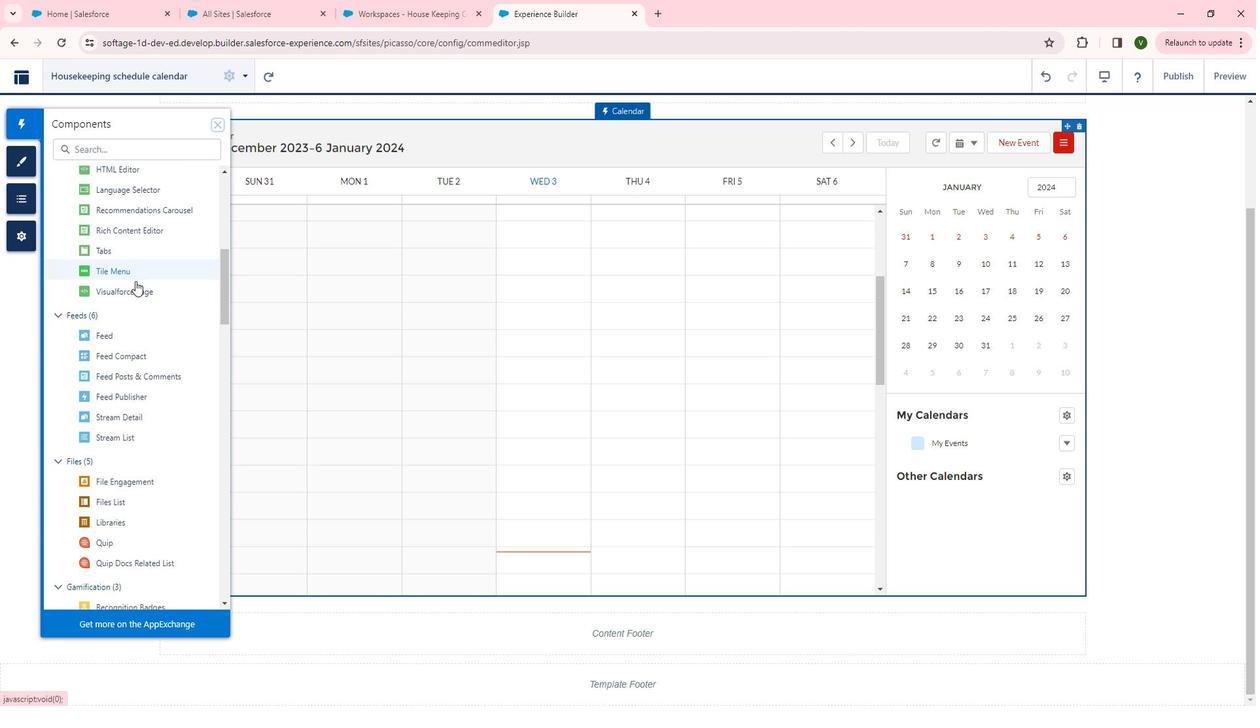 
Action: Mouse scrolled (135, 281) with delta (0, 0)
Screenshot: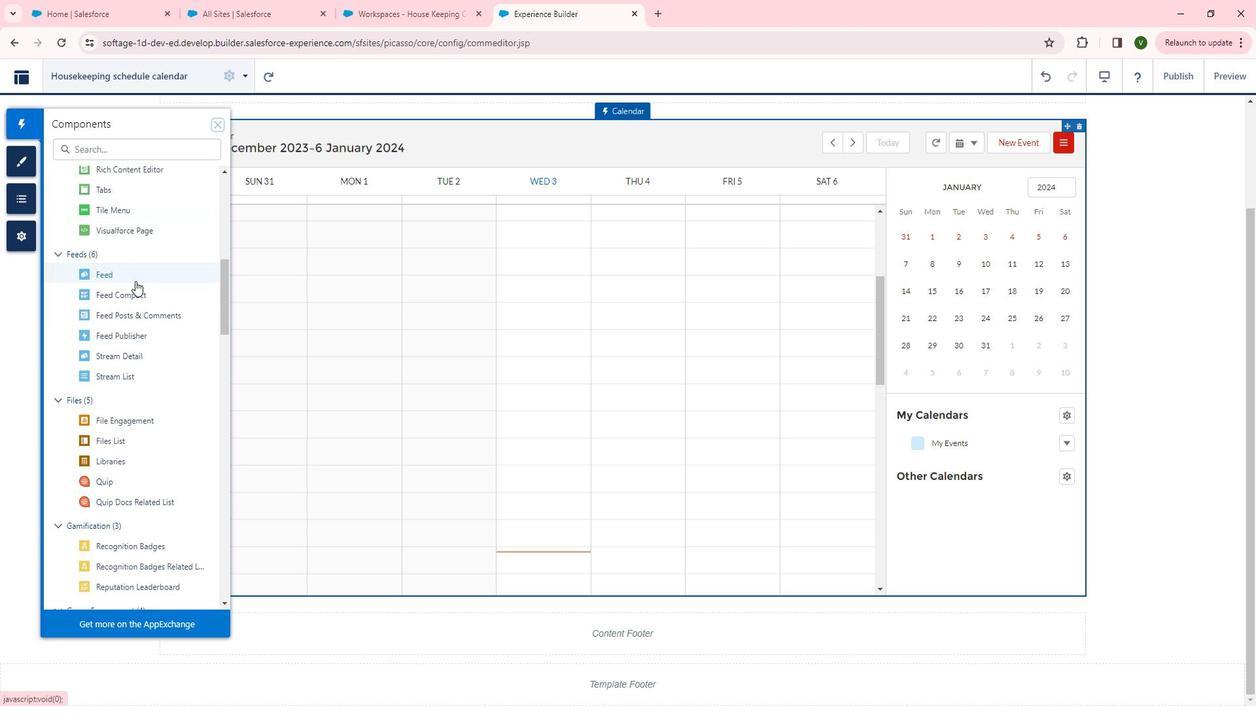 
Action: Mouse scrolled (135, 281) with delta (0, 0)
Screenshot: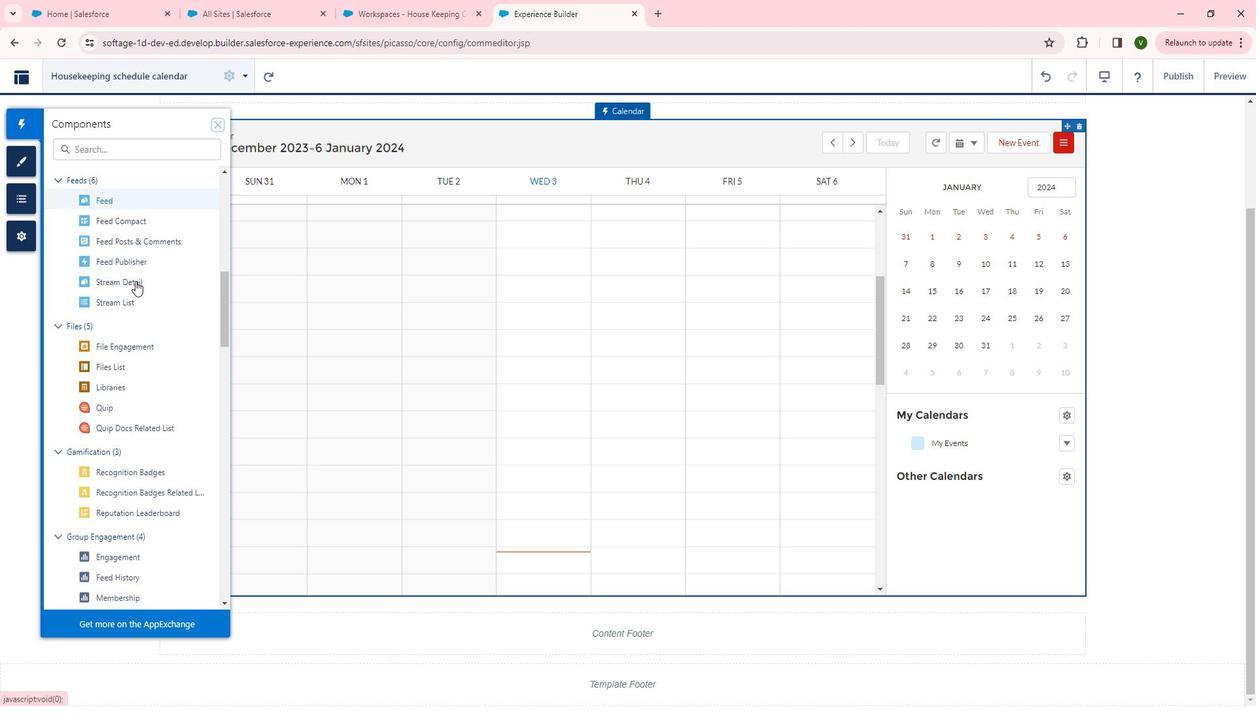 
Action: Mouse scrolled (135, 281) with delta (0, 0)
Screenshot: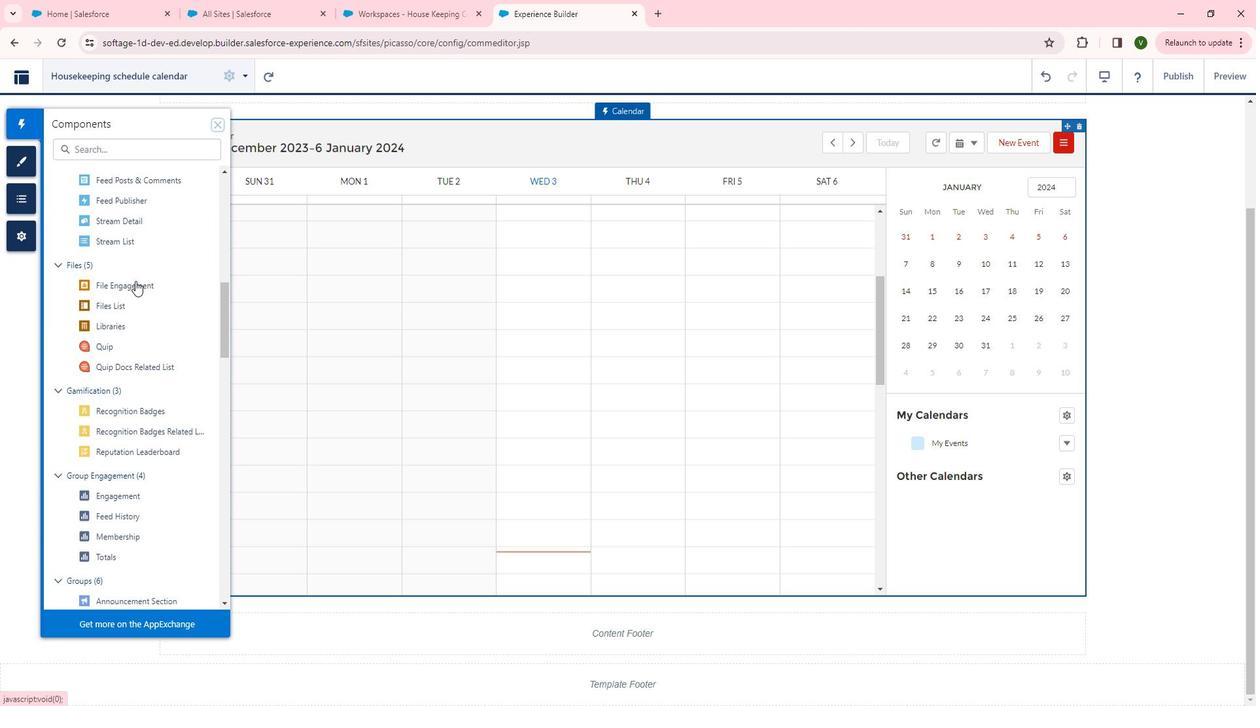 
Action: Mouse scrolled (135, 281) with delta (0, 0)
Screenshot: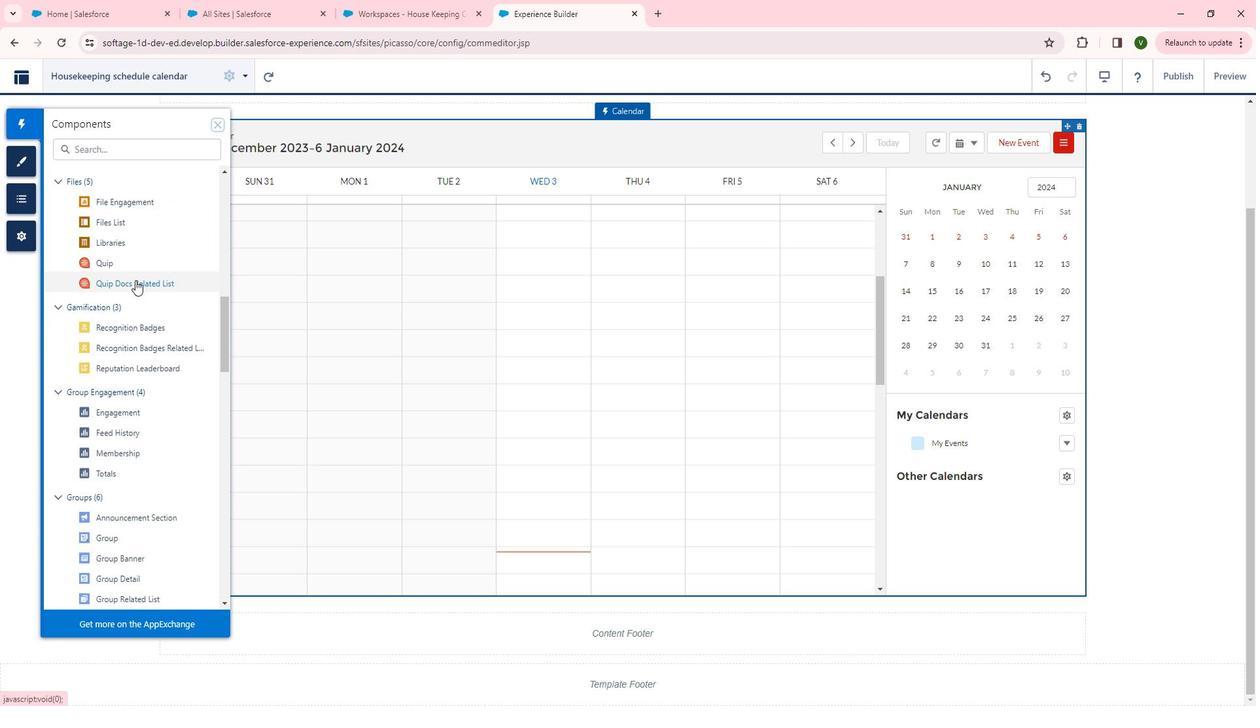
Action: Mouse moved to (135, 281)
Screenshot: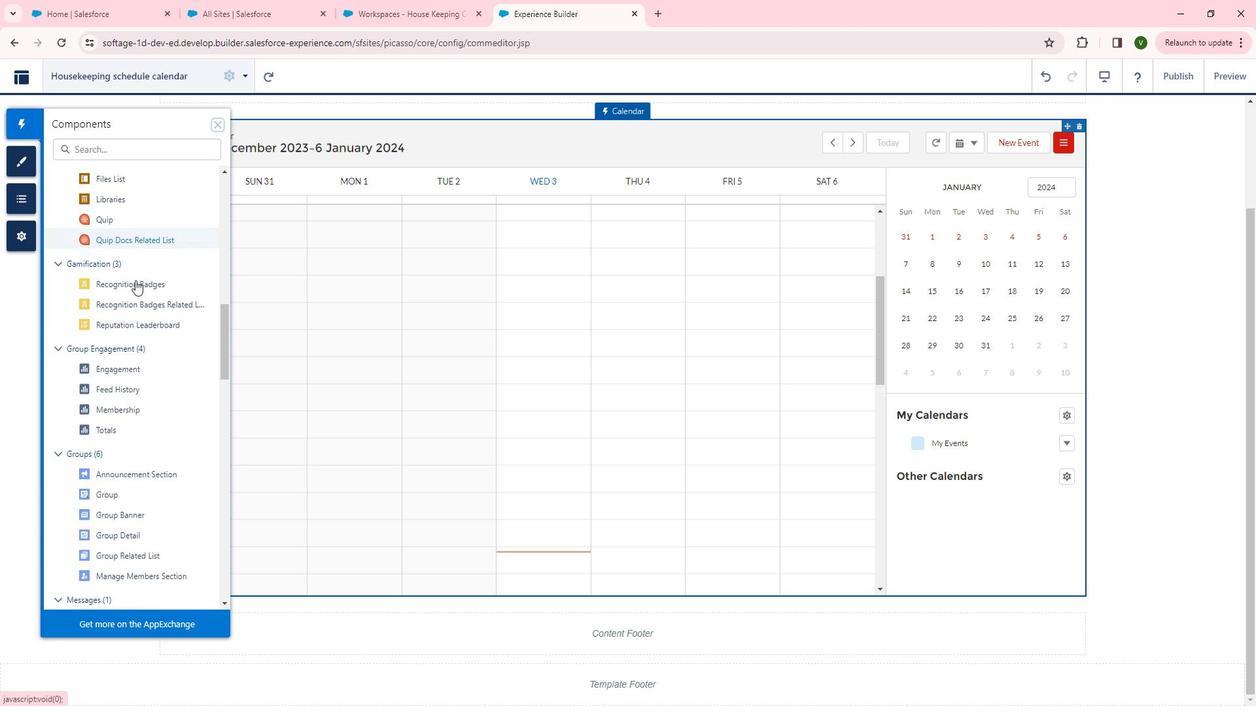 
Action: Mouse scrolled (135, 280) with delta (0, 0)
Screenshot: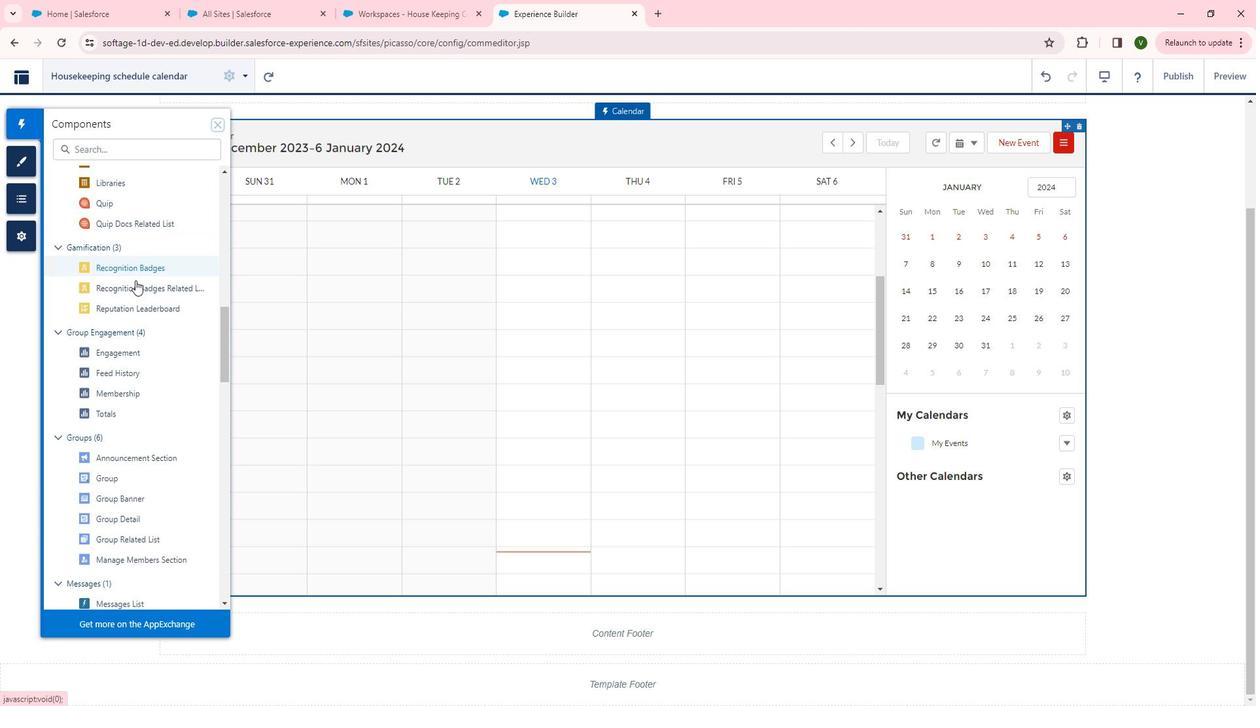 
Action: Mouse scrolled (135, 280) with delta (0, 0)
Screenshot: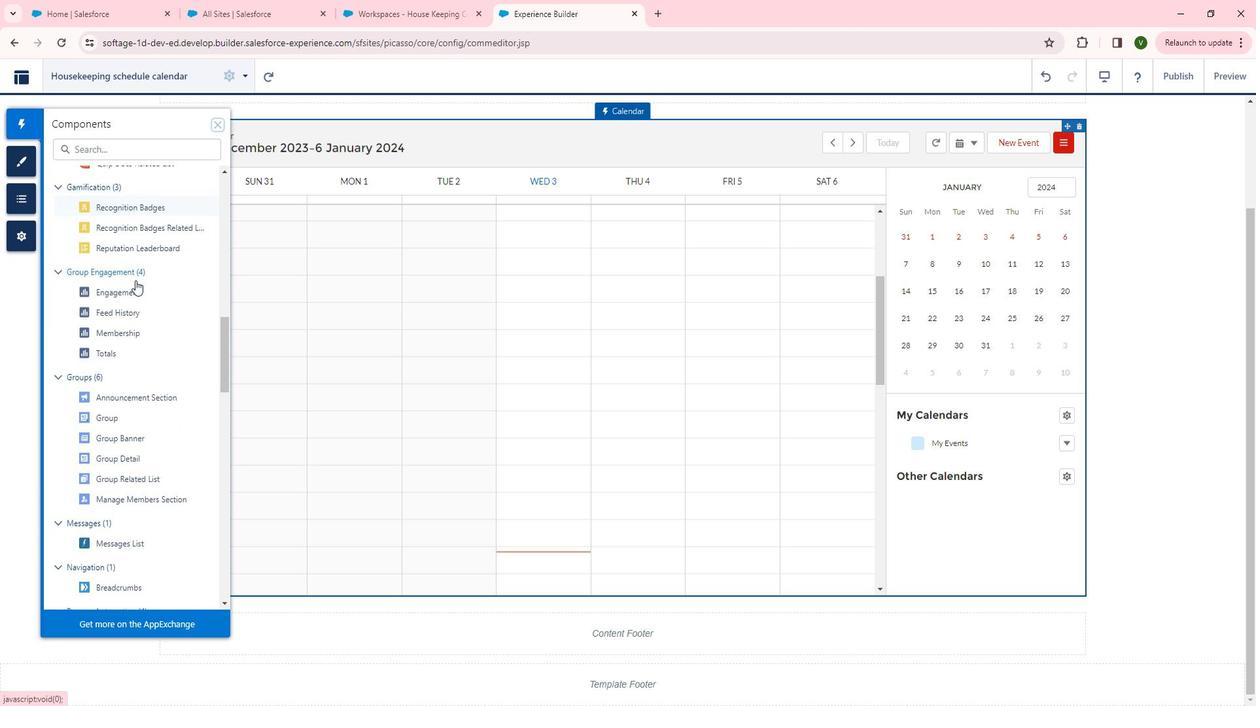 
Action: Mouse scrolled (135, 280) with delta (0, 0)
Screenshot: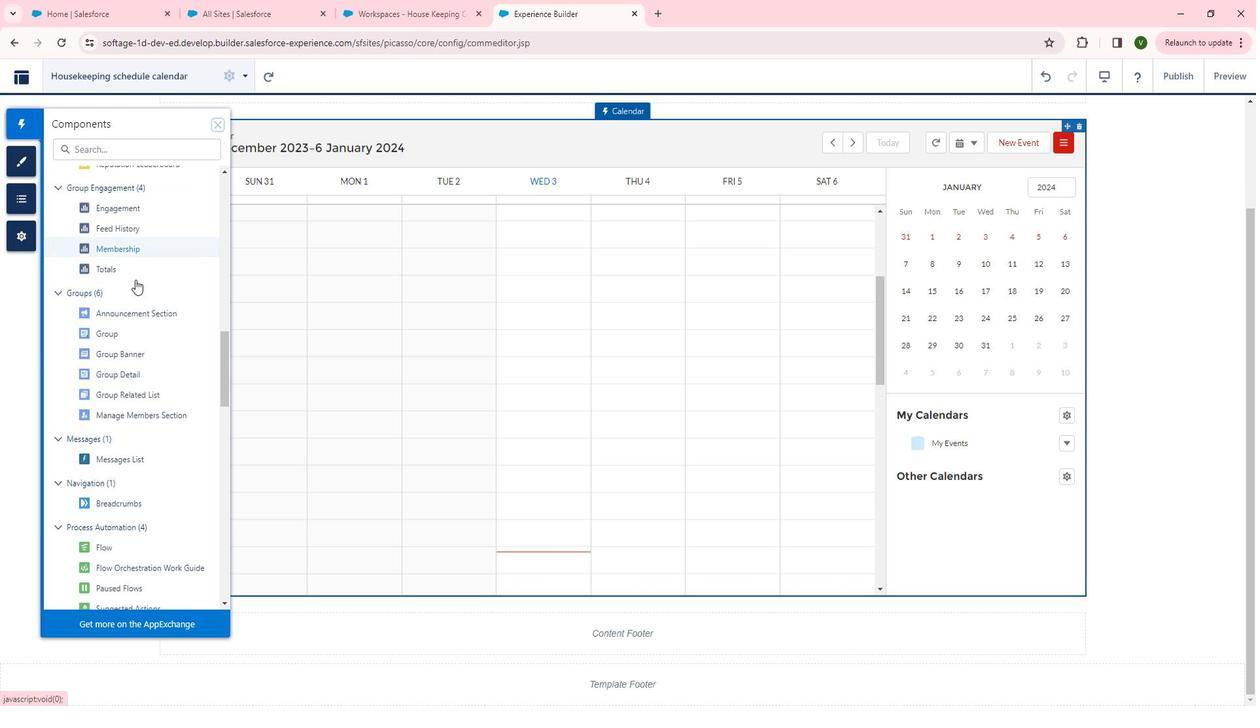 
Action: Mouse moved to (135, 280)
Screenshot: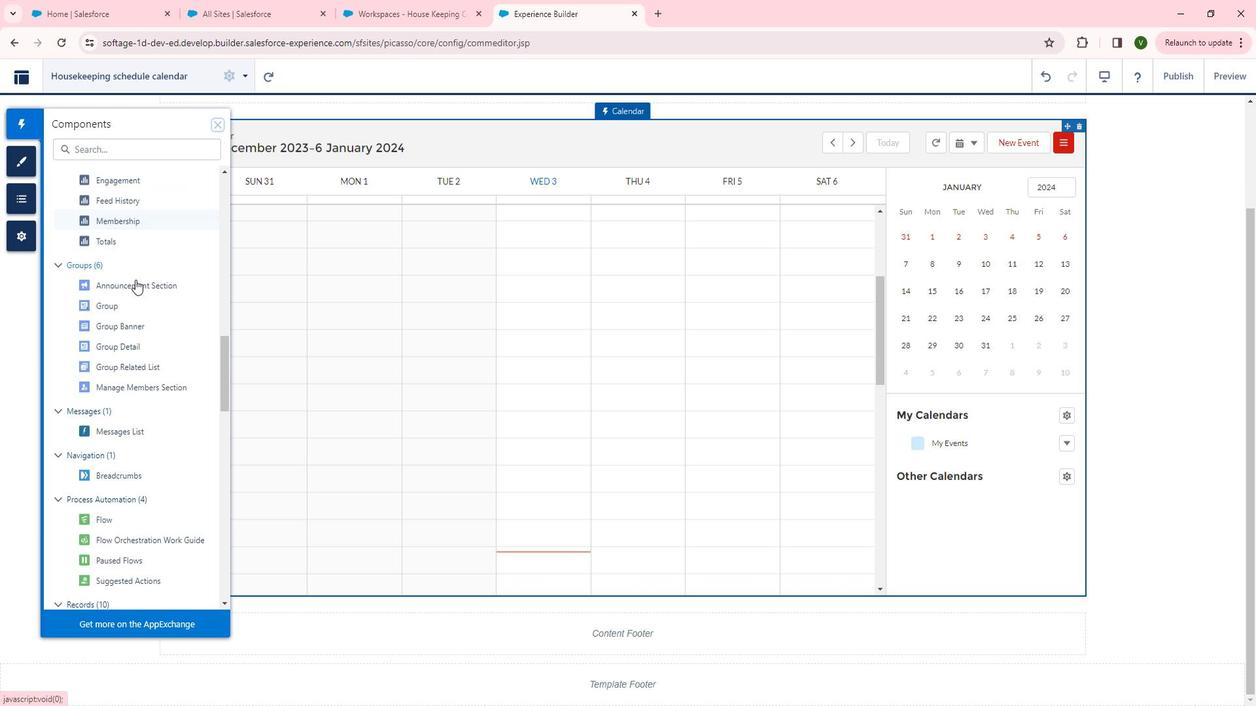
Action: Mouse scrolled (135, 279) with delta (0, 0)
Screenshot: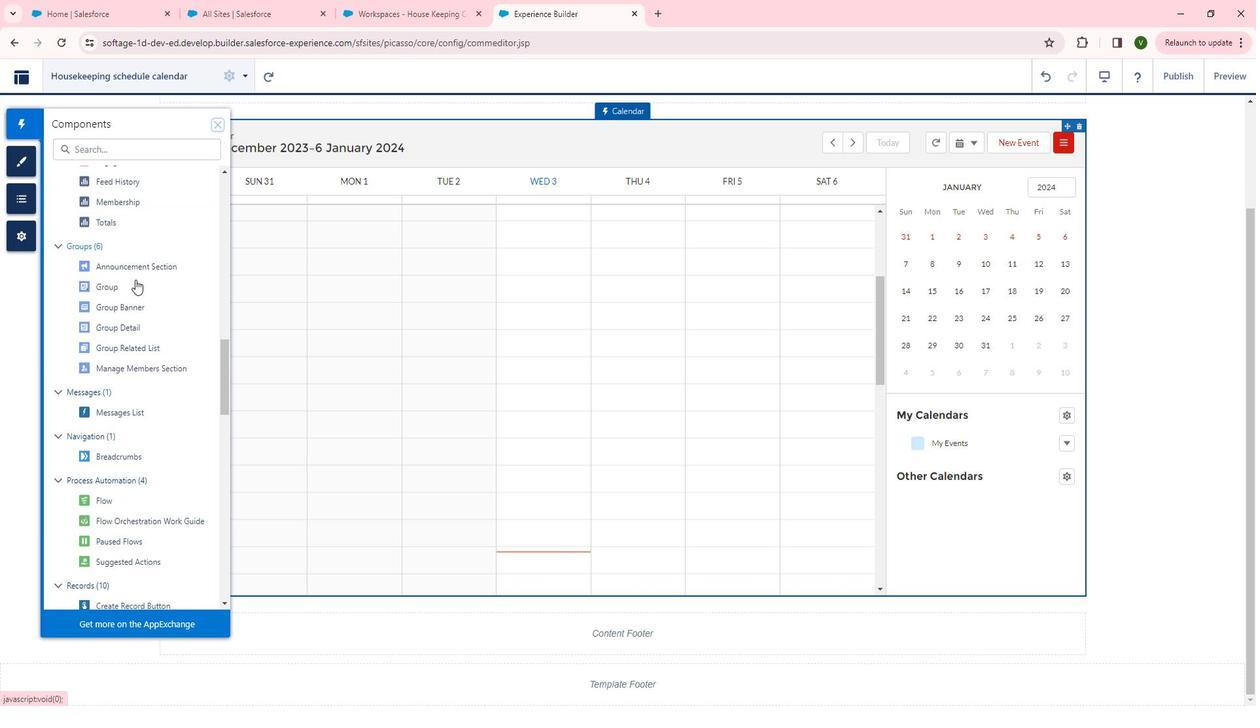 
Action: Mouse scrolled (135, 279) with delta (0, 0)
Screenshot: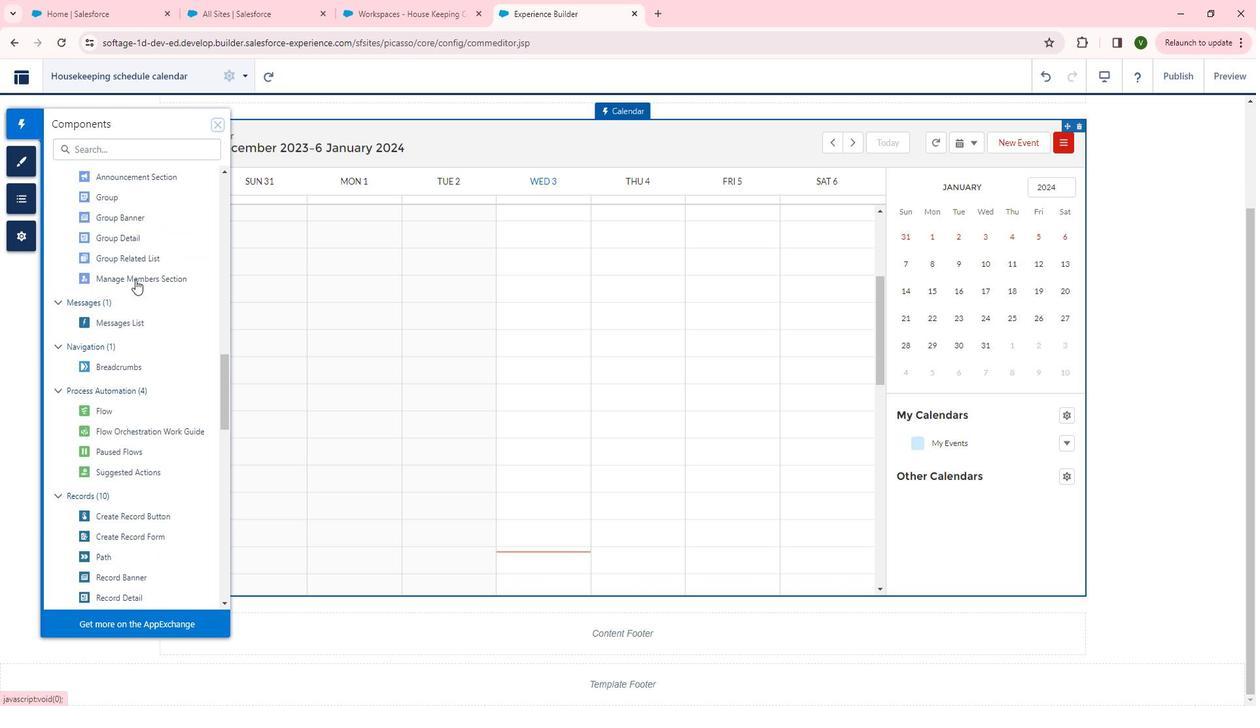 
Action: Mouse moved to (136, 279)
Screenshot: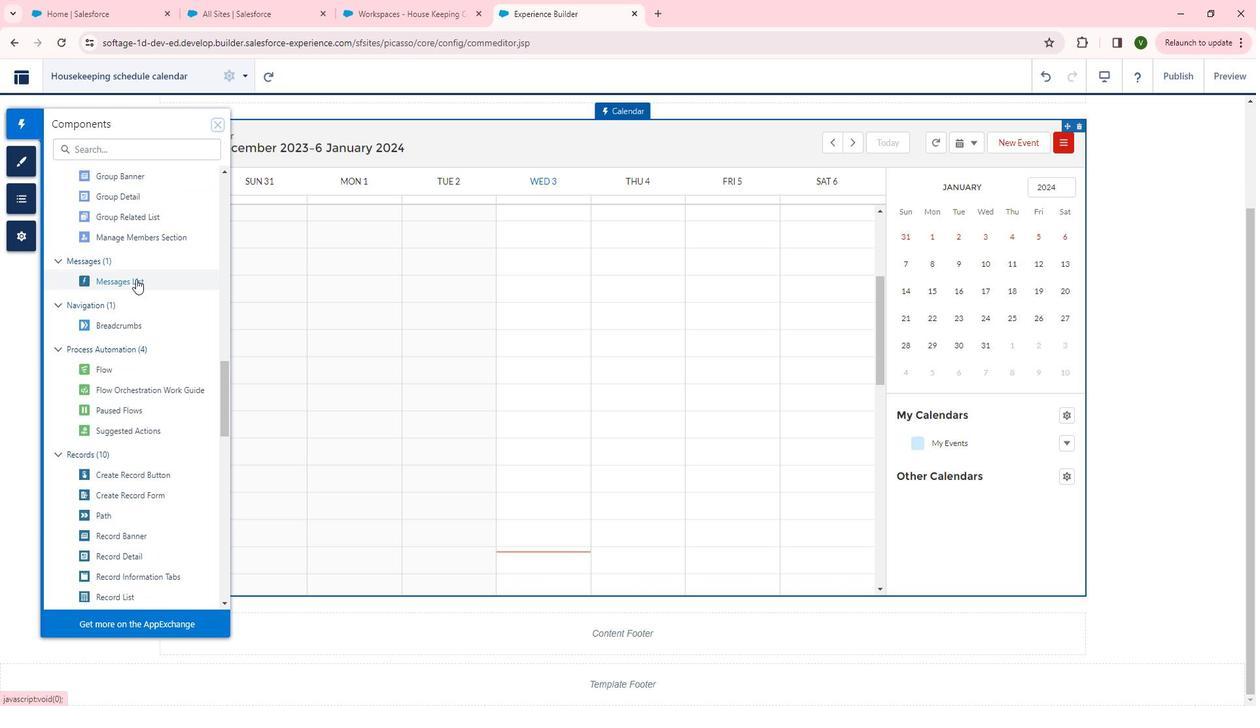 
Action: Mouse scrolled (136, 279) with delta (0, 0)
Screenshot: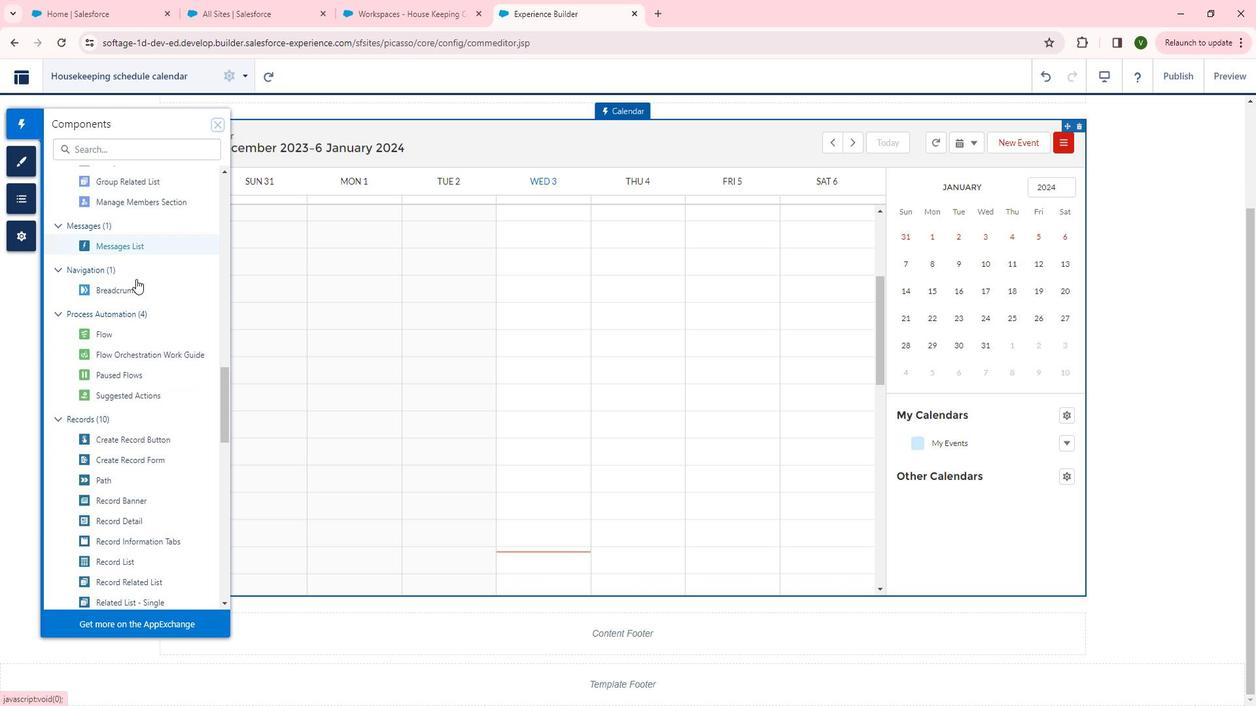 
Action: Mouse scrolled (136, 279) with delta (0, 0)
Screenshot: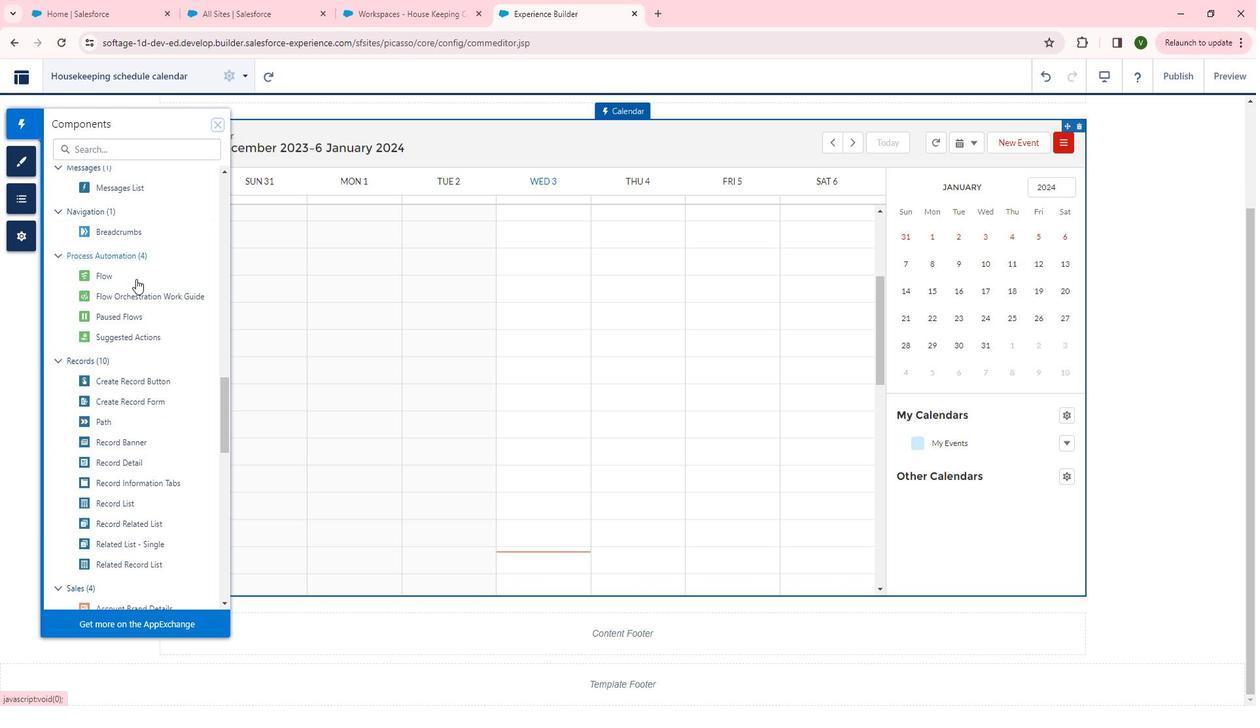 
Action: Mouse moved to (173, 461)
Screenshot: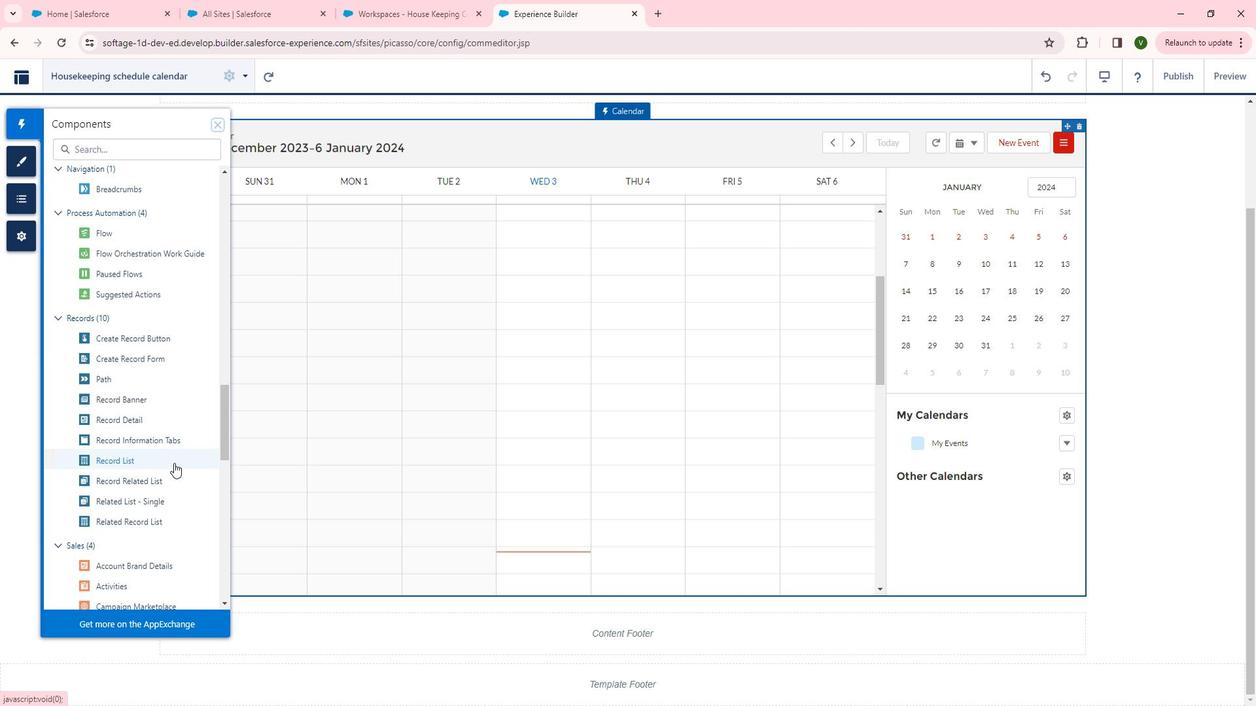
Action: Mouse pressed left at (173, 461)
Screenshot: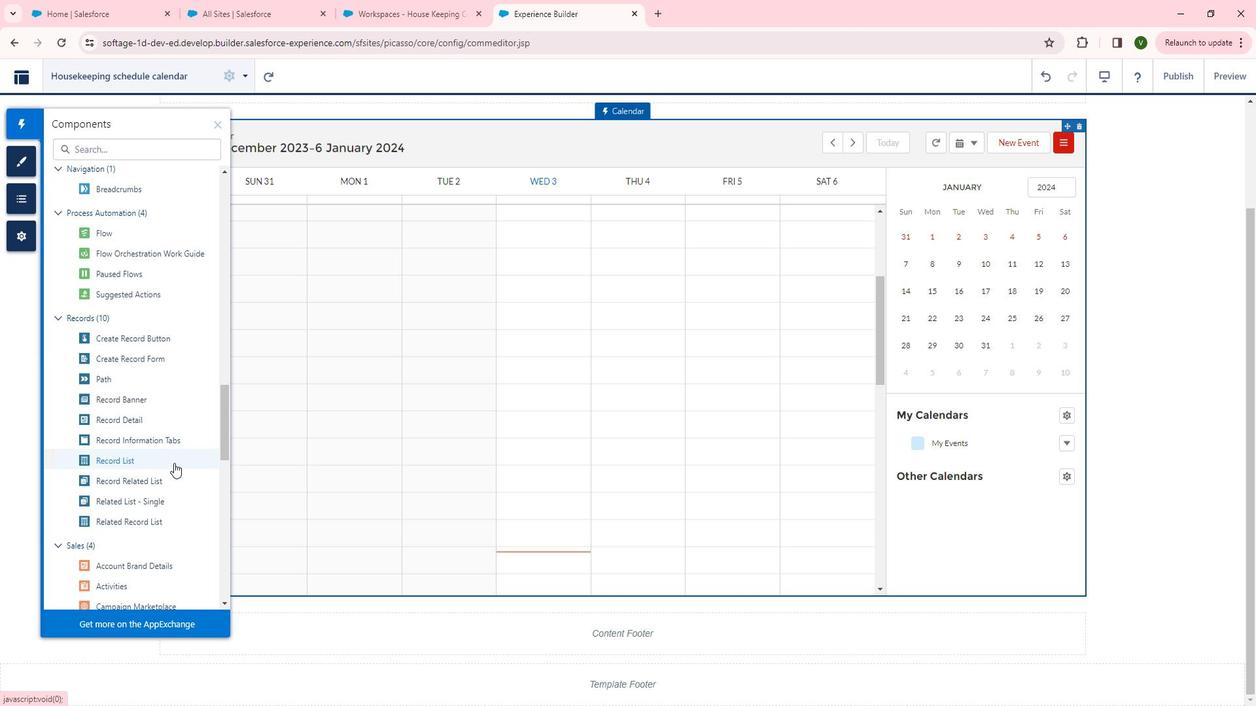 
Action: Mouse moved to (552, 448)
Screenshot: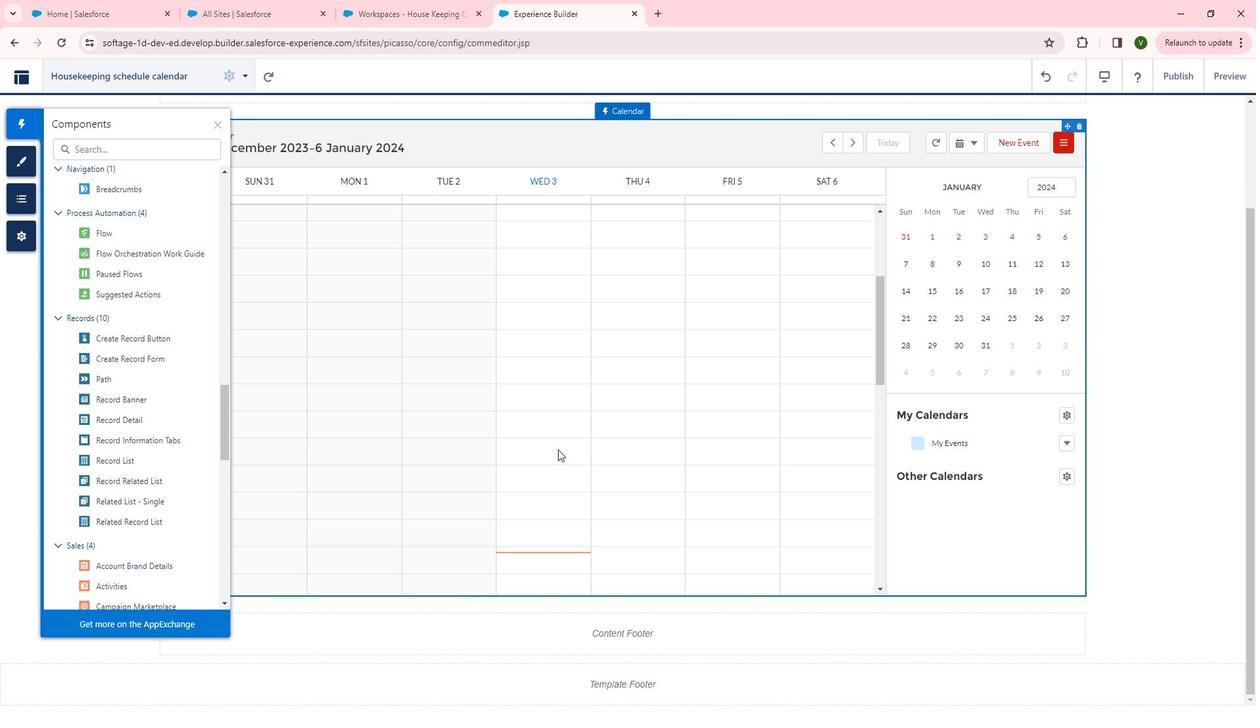
Action: Mouse scrolled (552, 447) with delta (0, 0)
Screenshot: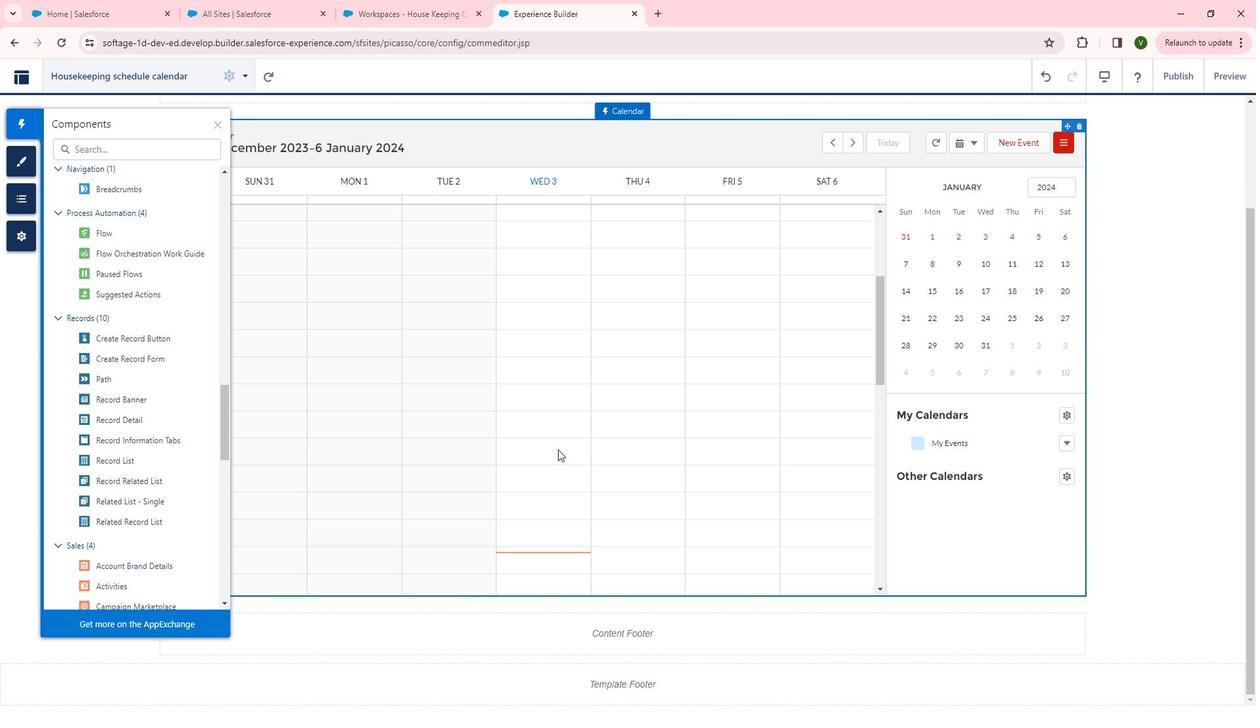 
Action: Mouse moved to (425, 506)
Screenshot: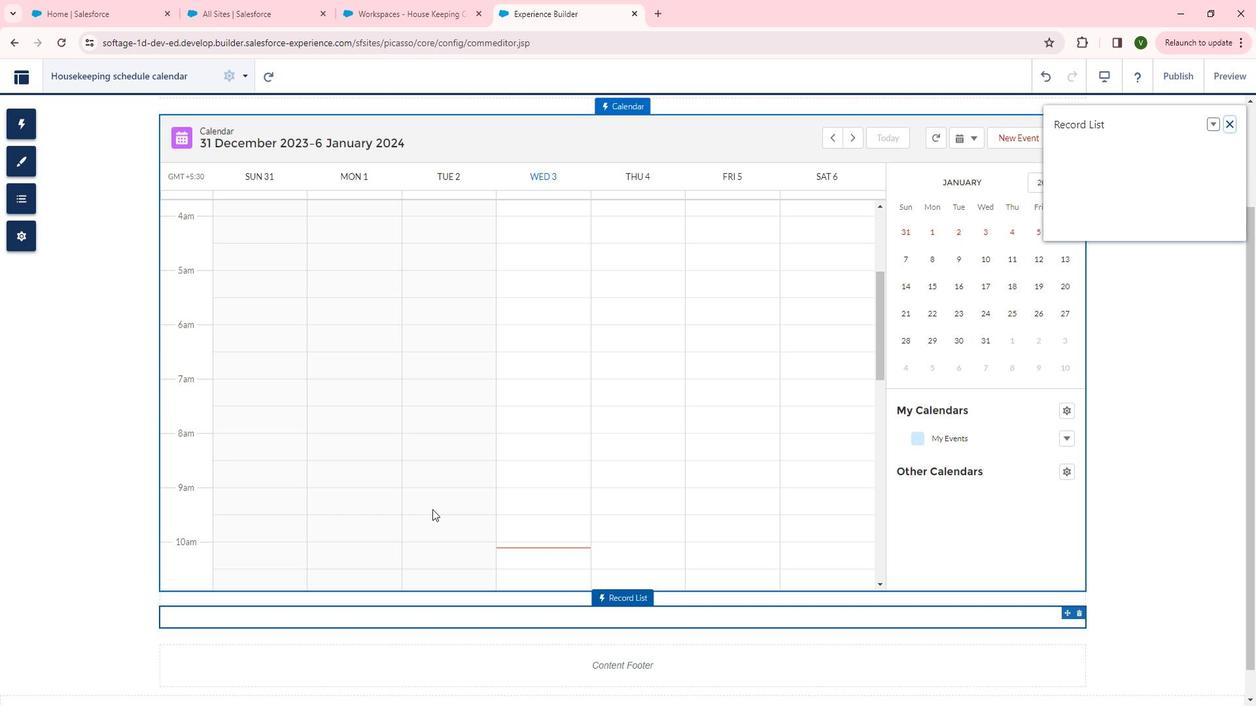 
Action: Mouse scrolled (425, 506) with delta (0, 0)
Screenshot: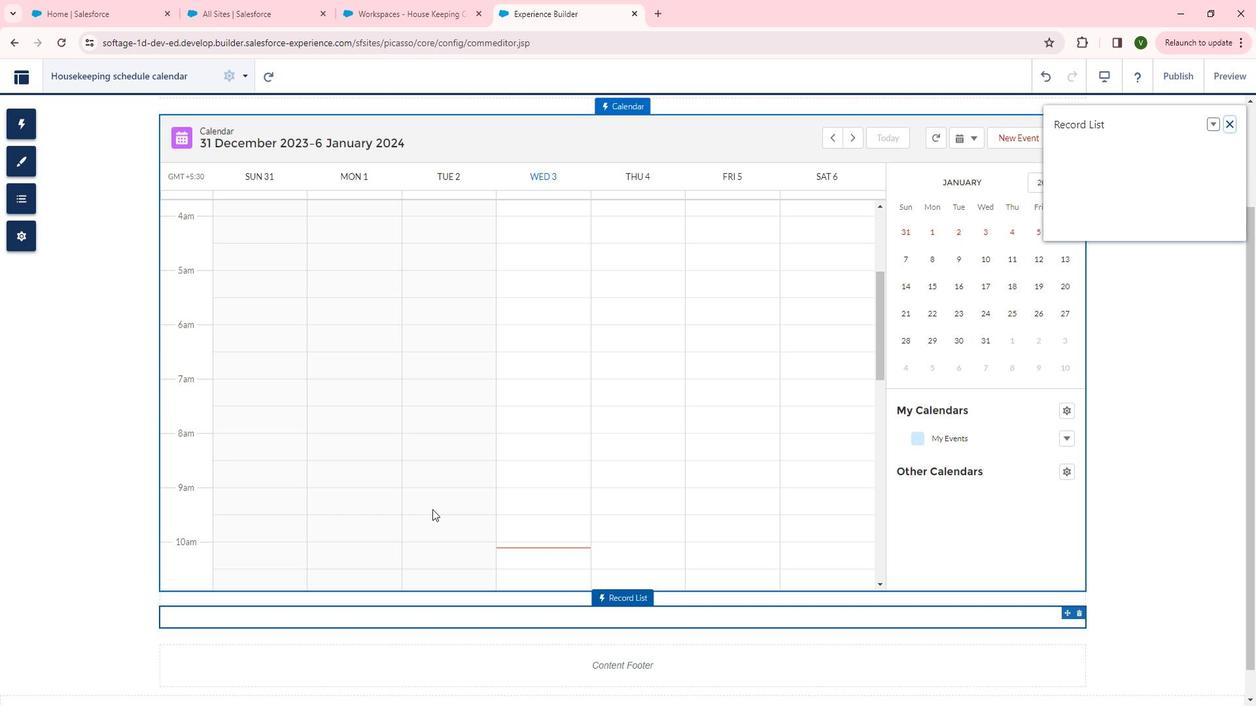 
Action: Mouse moved to (1174, 474)
Screenshot: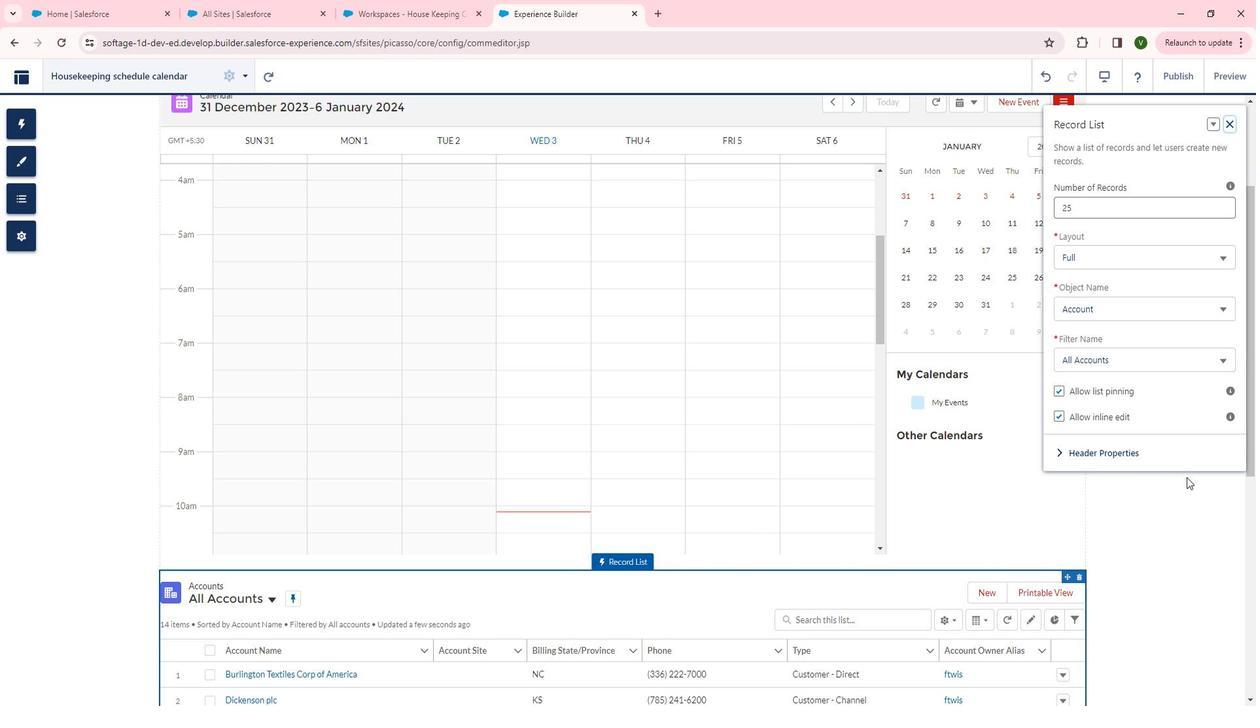 
Action: Mouse scrolled (1174, 473) with delta (0, 0)
